 Task: Navigate through the corridors of the Museum of Natural History to the Hayden Planetarium.
Action: Mouse moved to (221, 343)
Screenshot: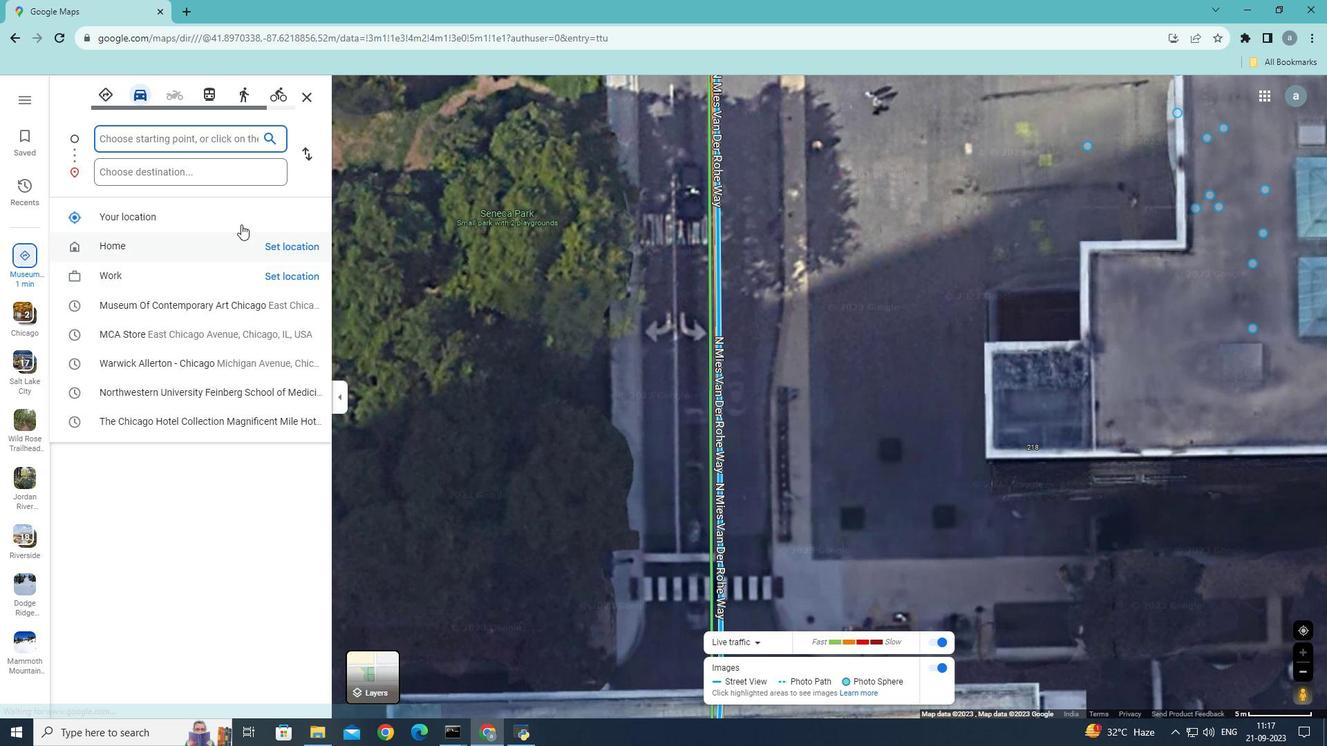 
Action: Mouse pressed left at (221, 343)
Screenshot: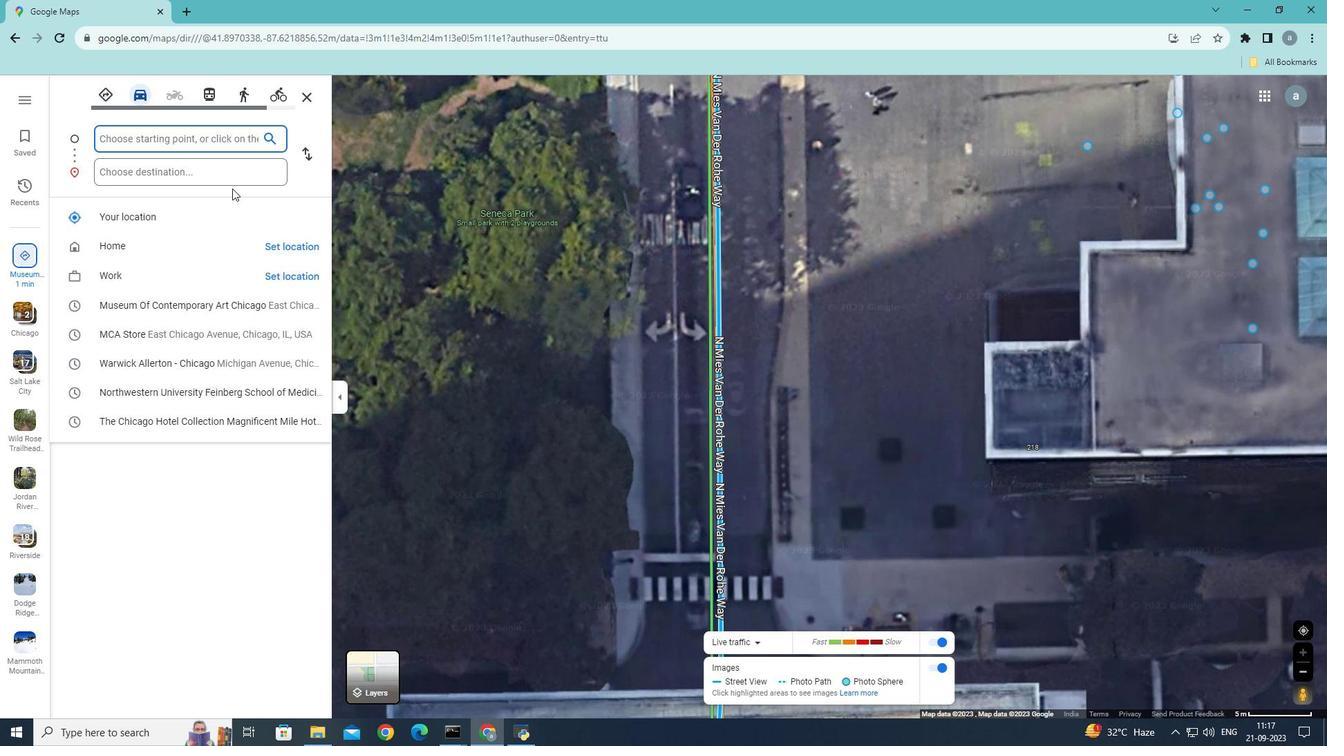 
Action: Mouse moved to (140, 134)
Screenshot: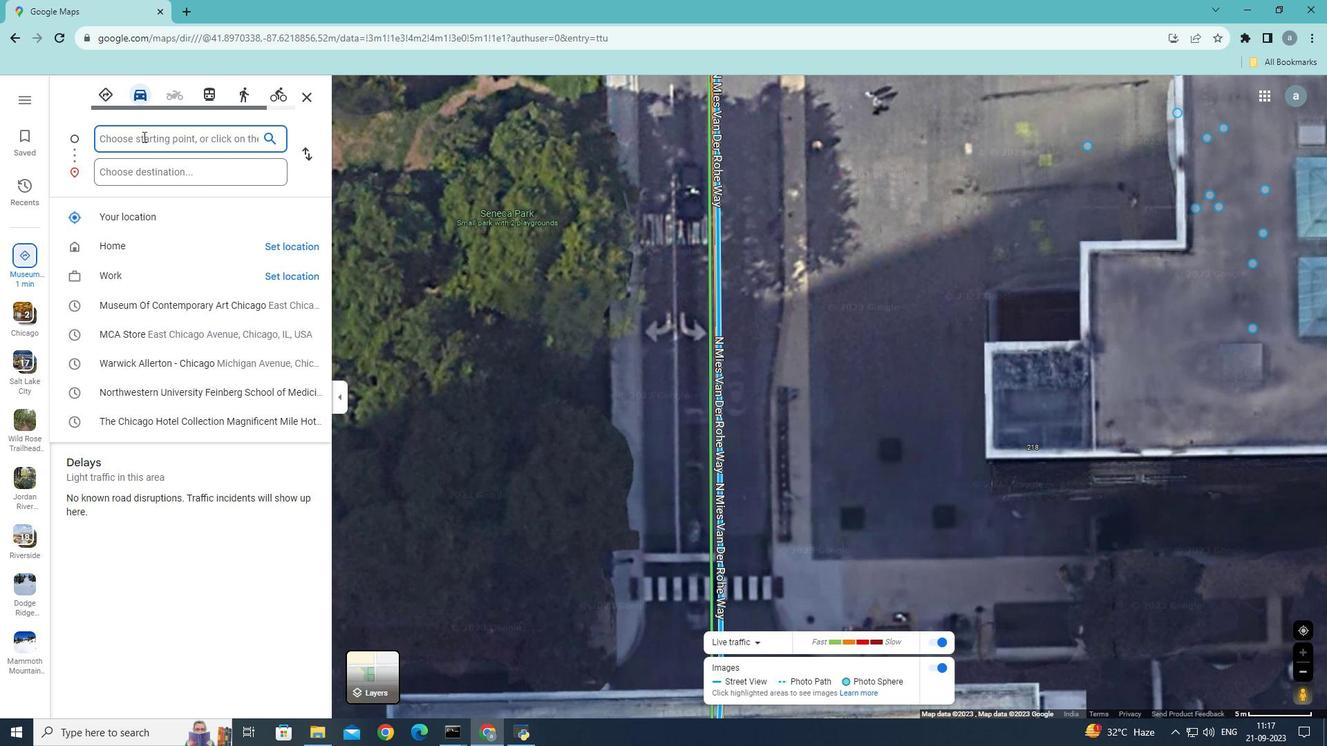 
Action: Mouse pressed left at (140, 134)
Screenshot: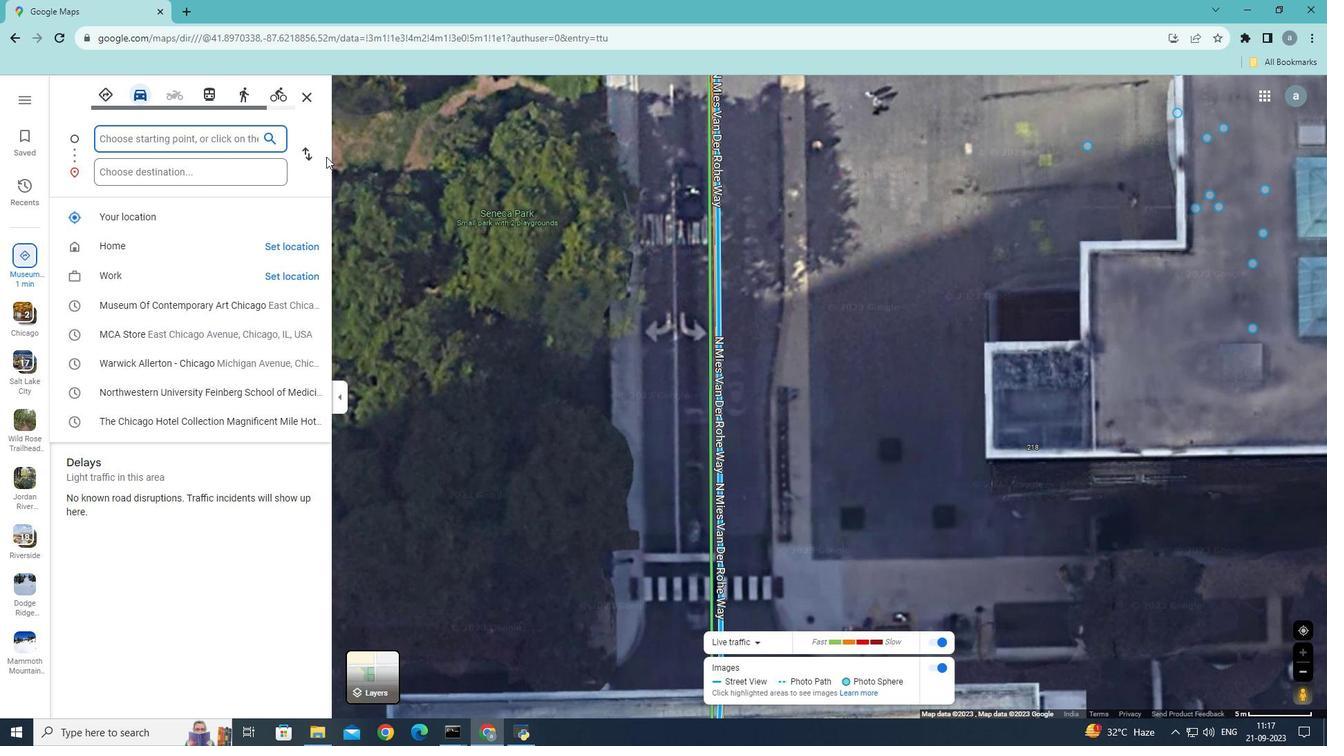 
Action: Mouse moved to (323, 154)
Screenshot: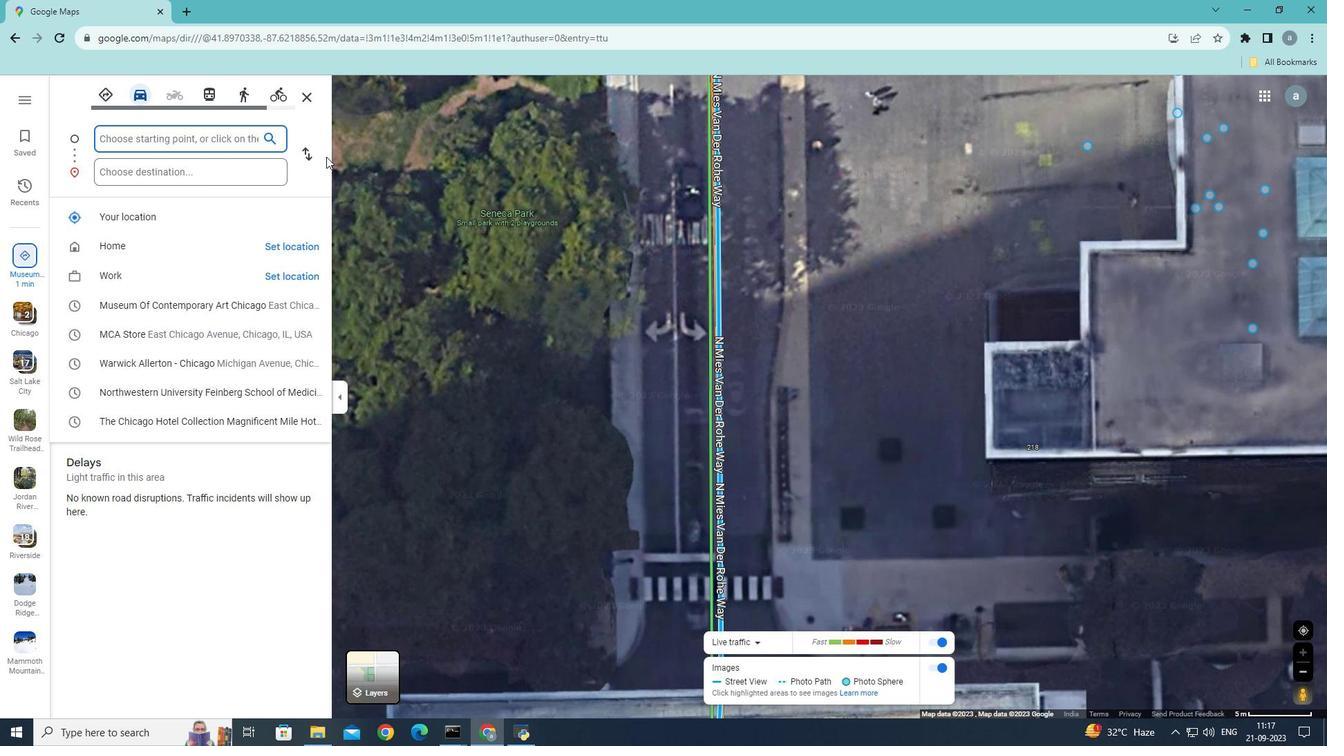 
Action: Key pressed <Key.shift>Museum<Key.space>of<Key.space><Key.shift>Natural
Screenshot: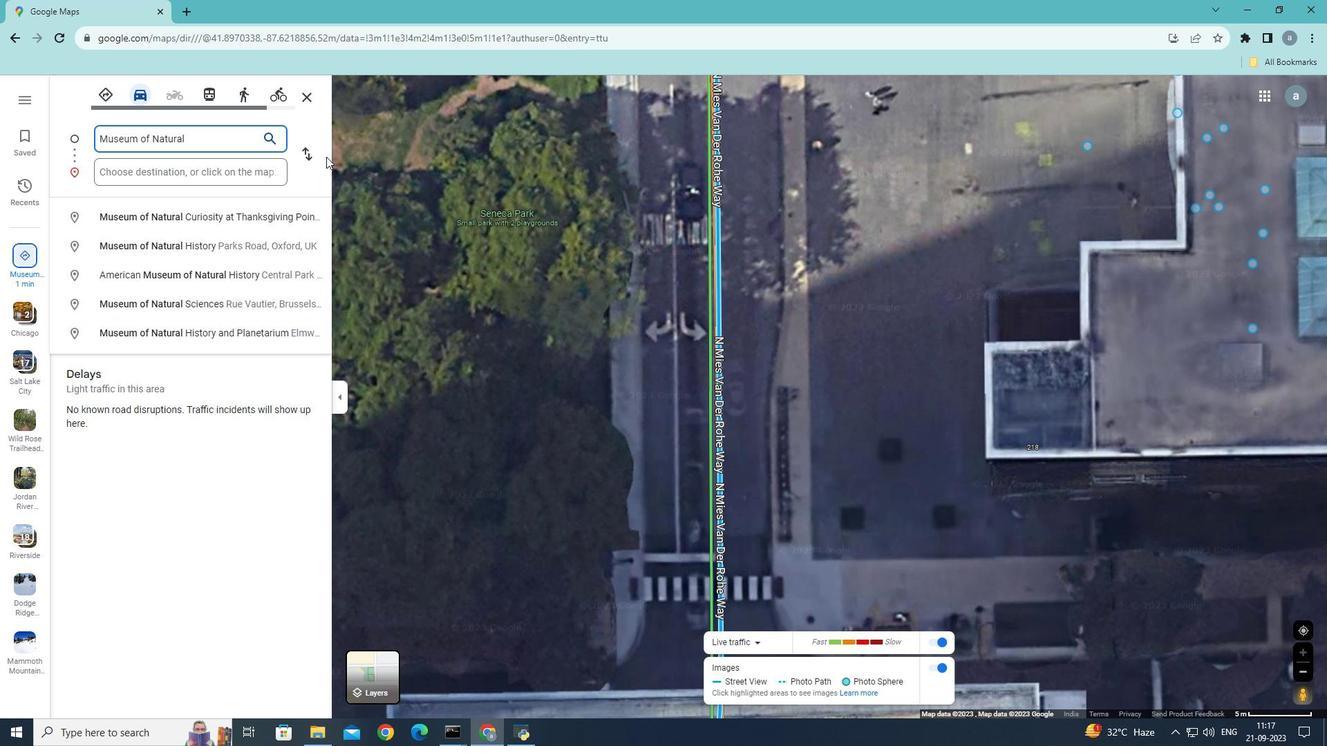 
Action: Mouse moved to (223, 243)
Screenshot: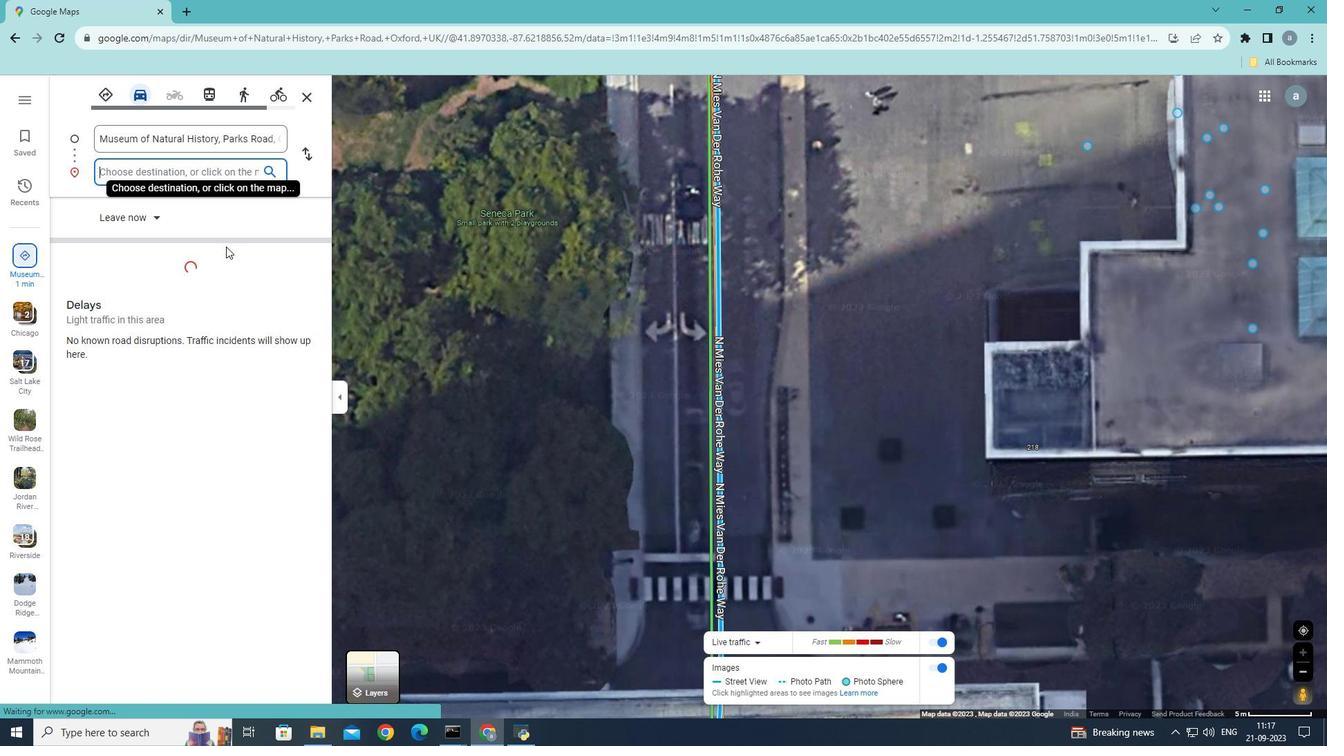 
Action: Mouse pressed left at (223, 243)
Screenshot: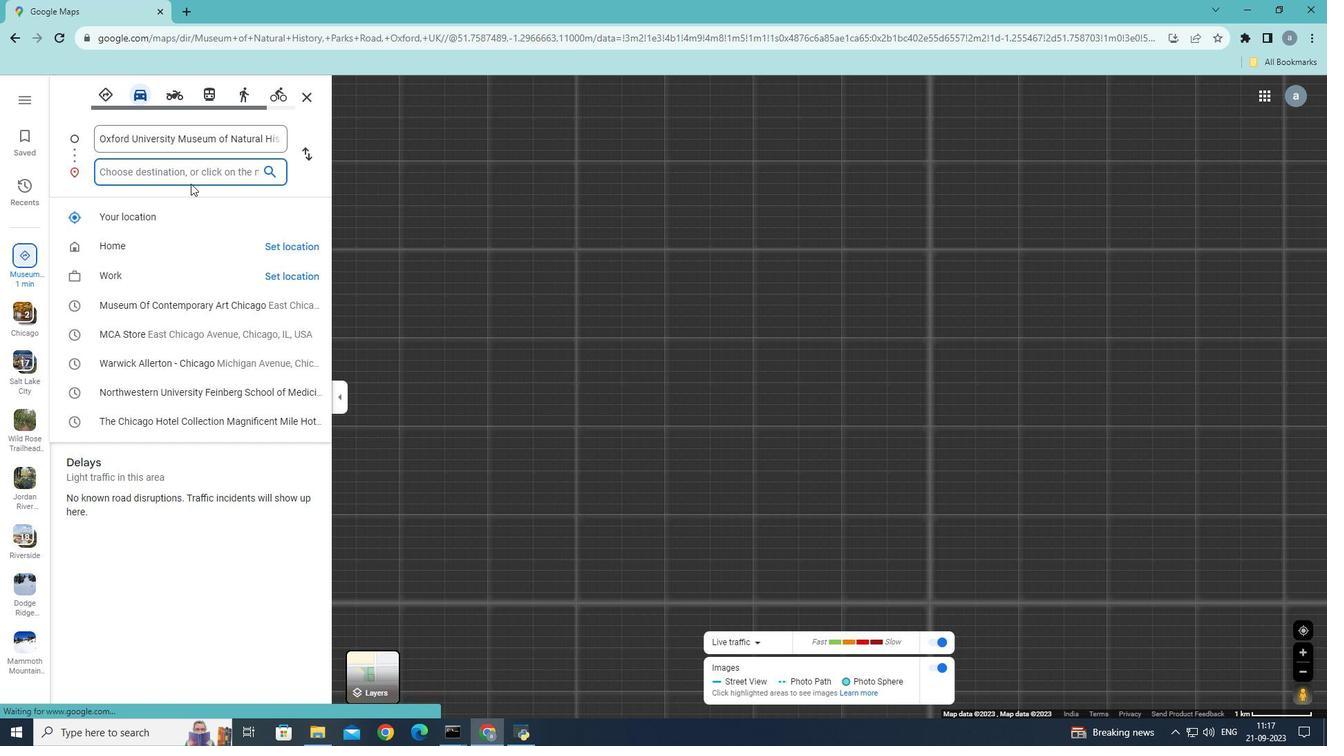
Action: Mouse moved to (148, 170)
Screenshot: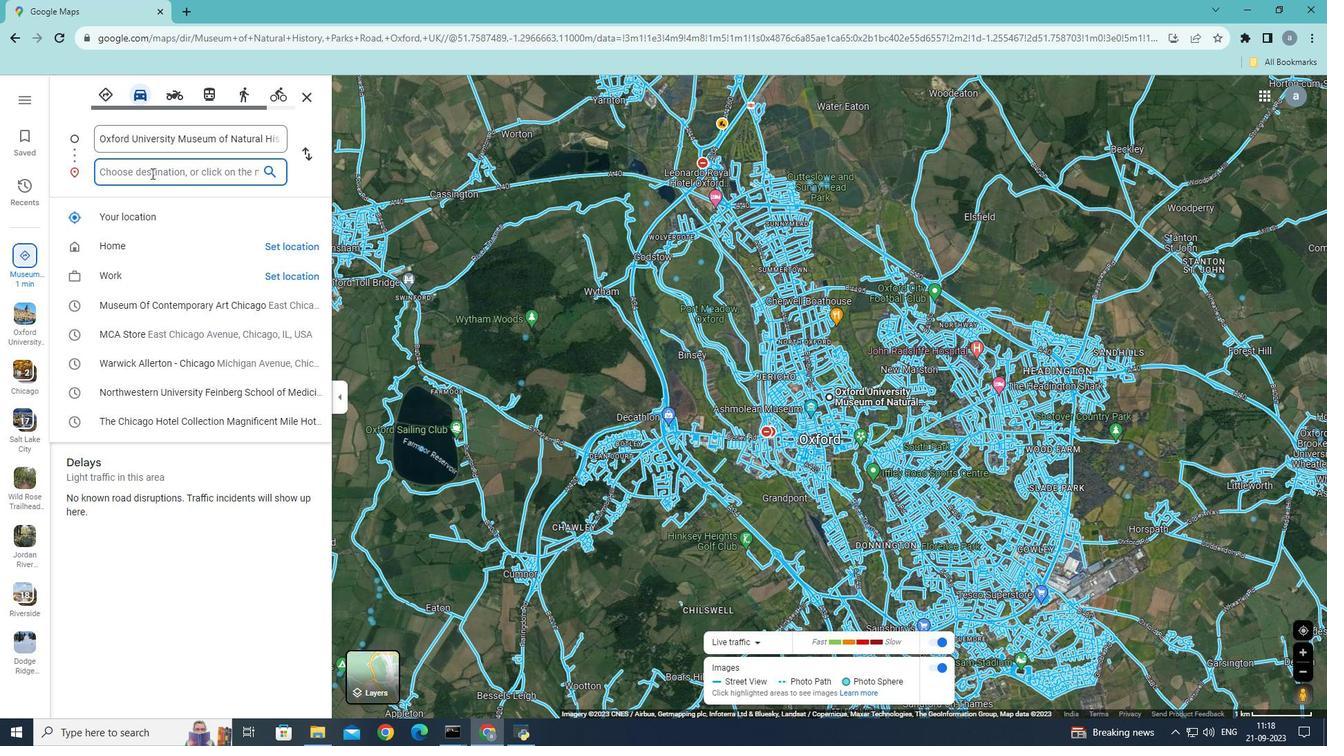 
Action: Mouse pressed left at (148, 170)
Screenshot: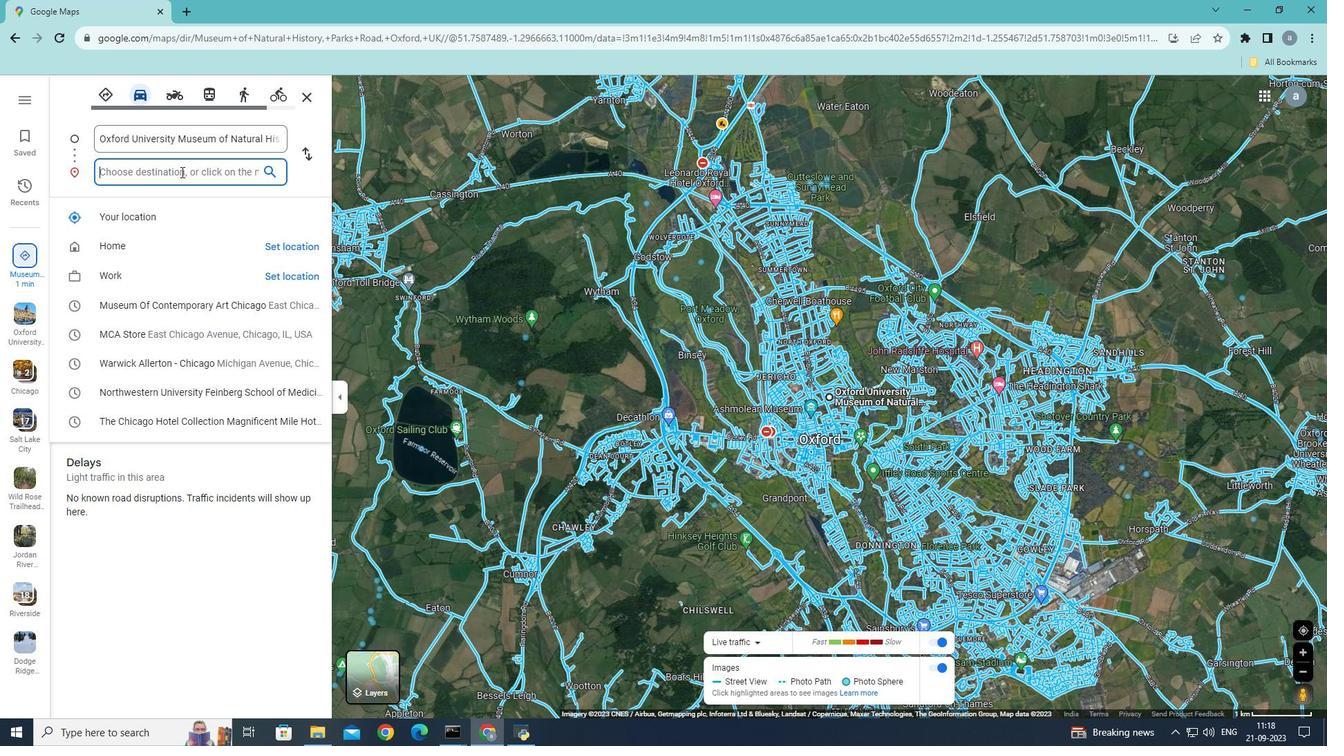 
Action: Mouse moved to (178, 169)
Screenshot: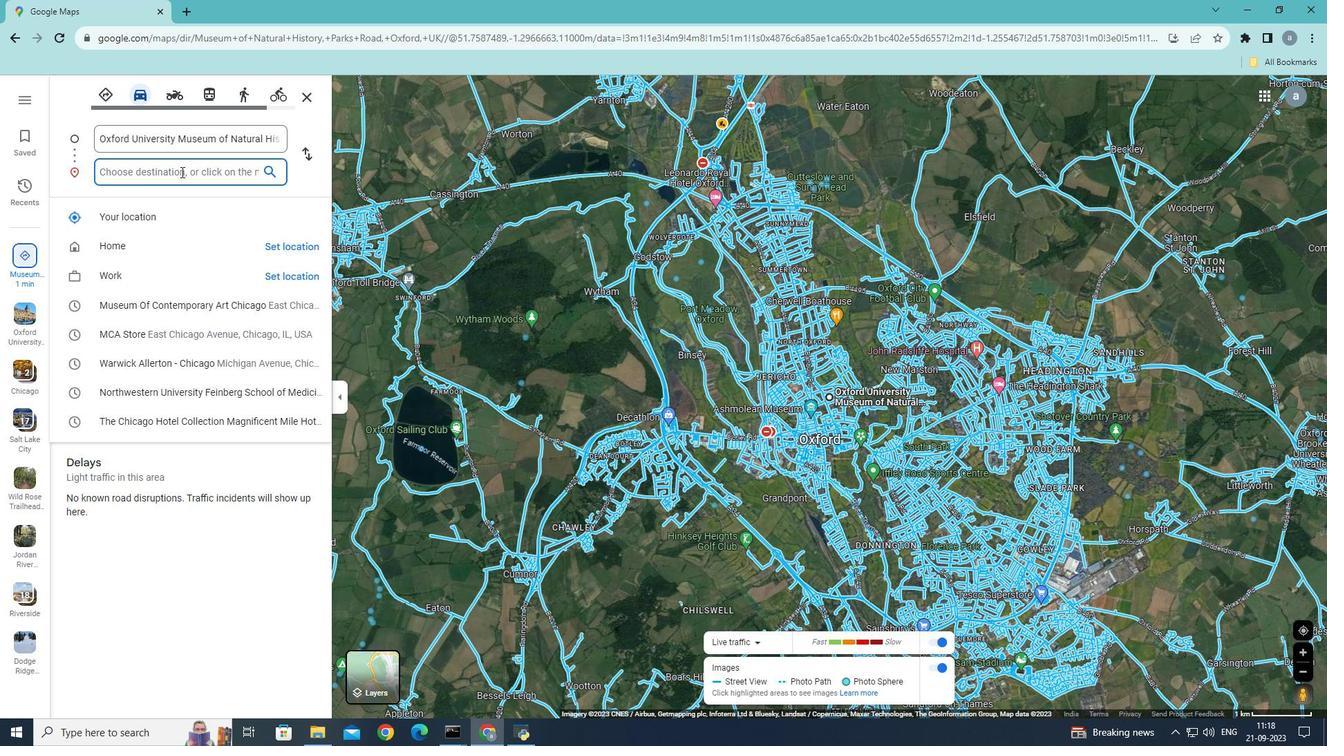 
Action: Key pressed <Key.shift><Key.shift><Key.shift><Key.shift><Key.shift><Key.shift>Hayden<Key.space>planetarium
Screenshot: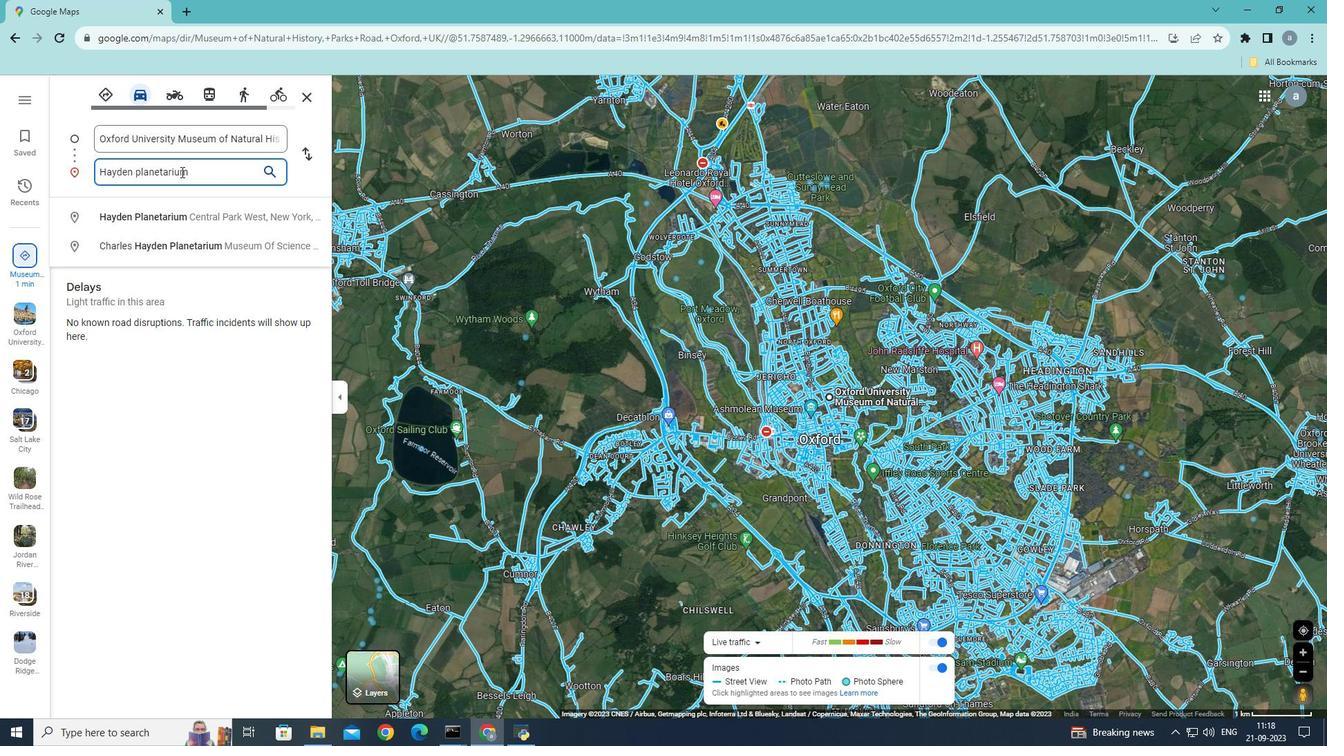 
Action: Mouse moved to (187, 217)
Screenshot: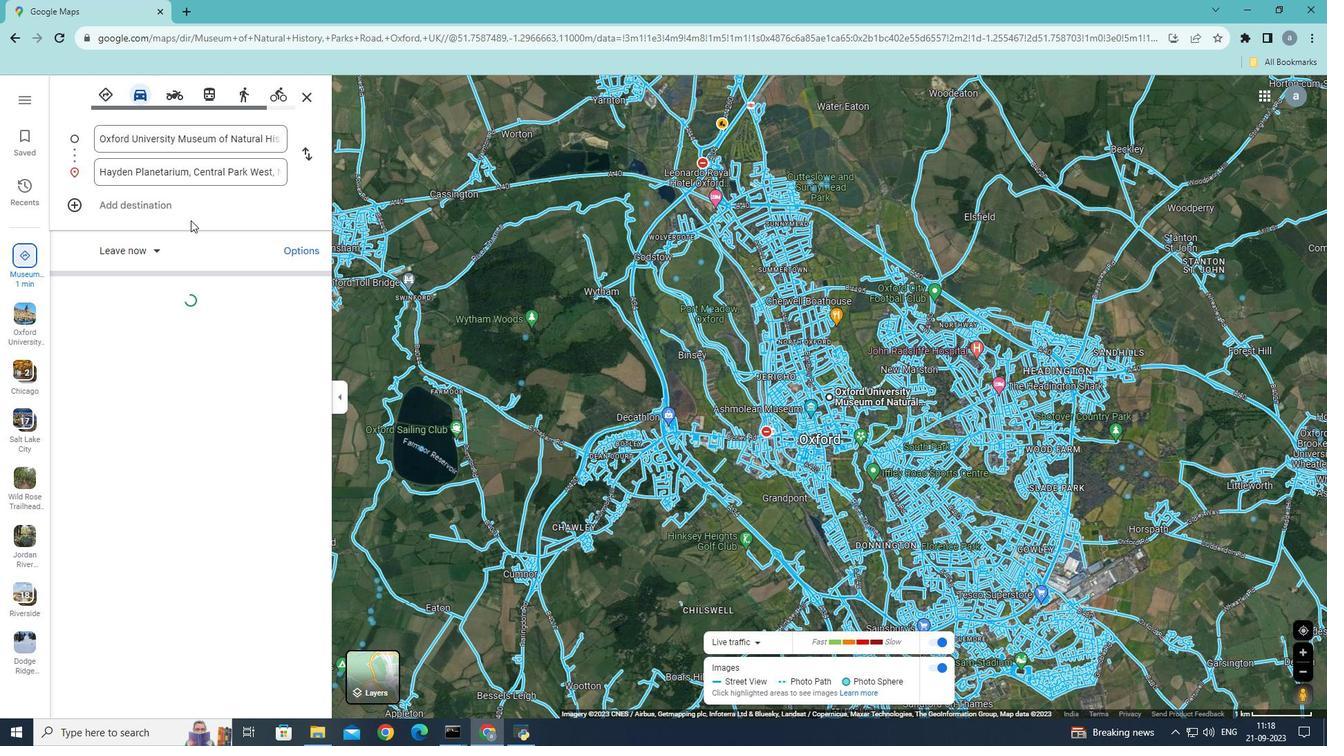 
Action: Mouse pressed left at (187, 217)
Screenshot: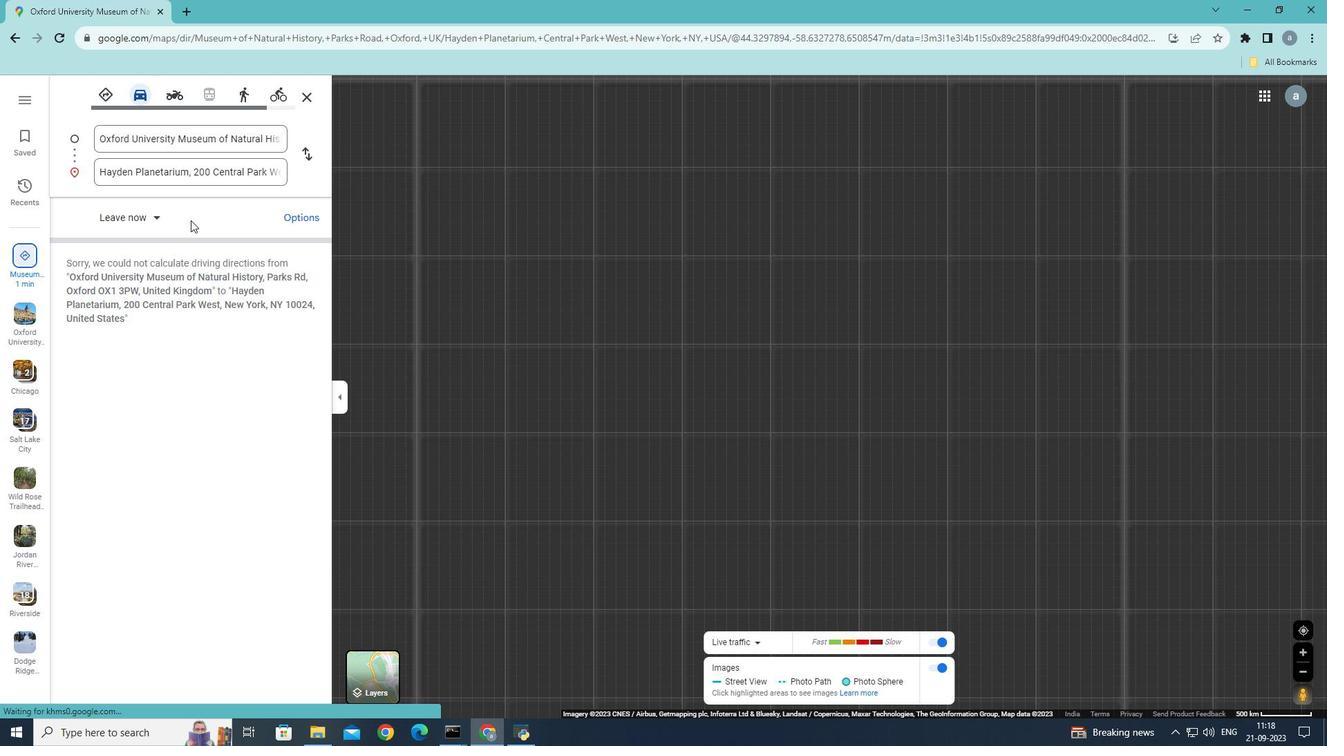 
Action: Mouse moved to (447, 283)
Screenshot: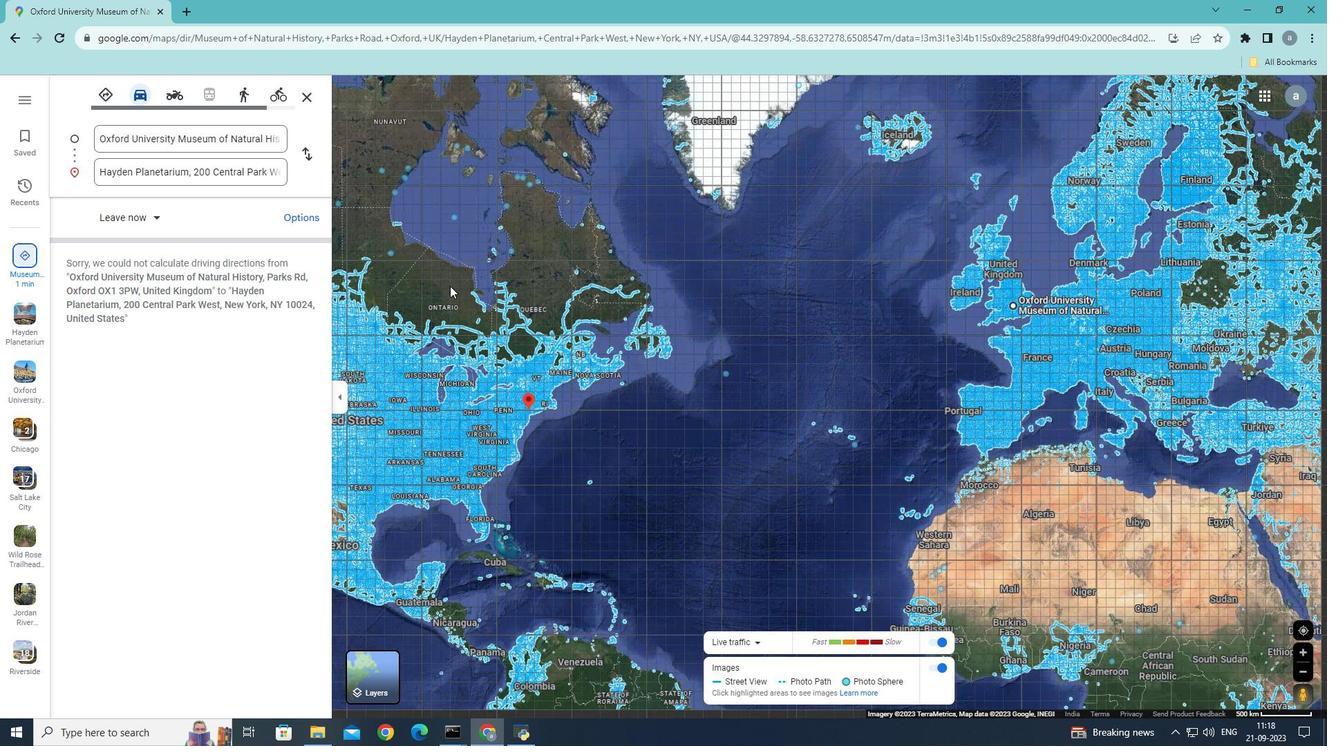 
Action: Mouse scrolled (447, 282) with delta (0, 0)
Screenshot: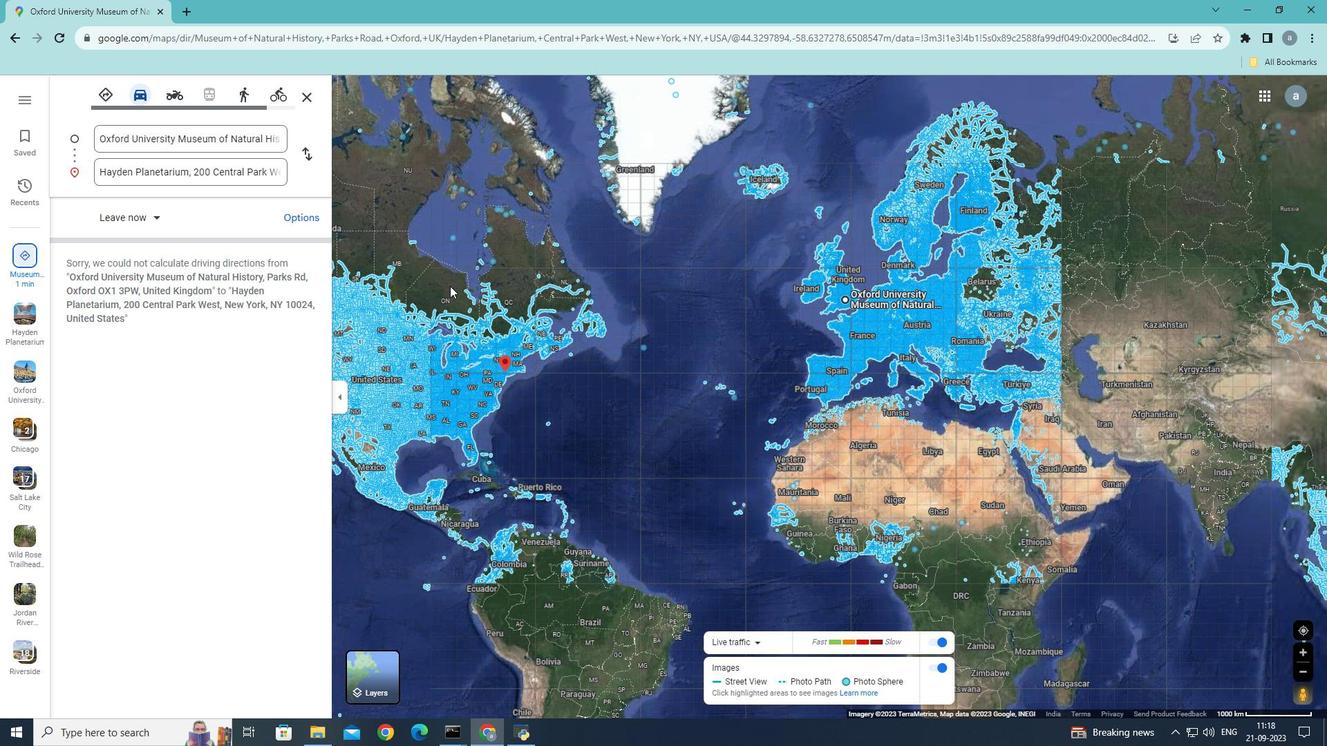 
Action: Mouse scrolled (447, 282) with delta (0, 0)
Screenshot: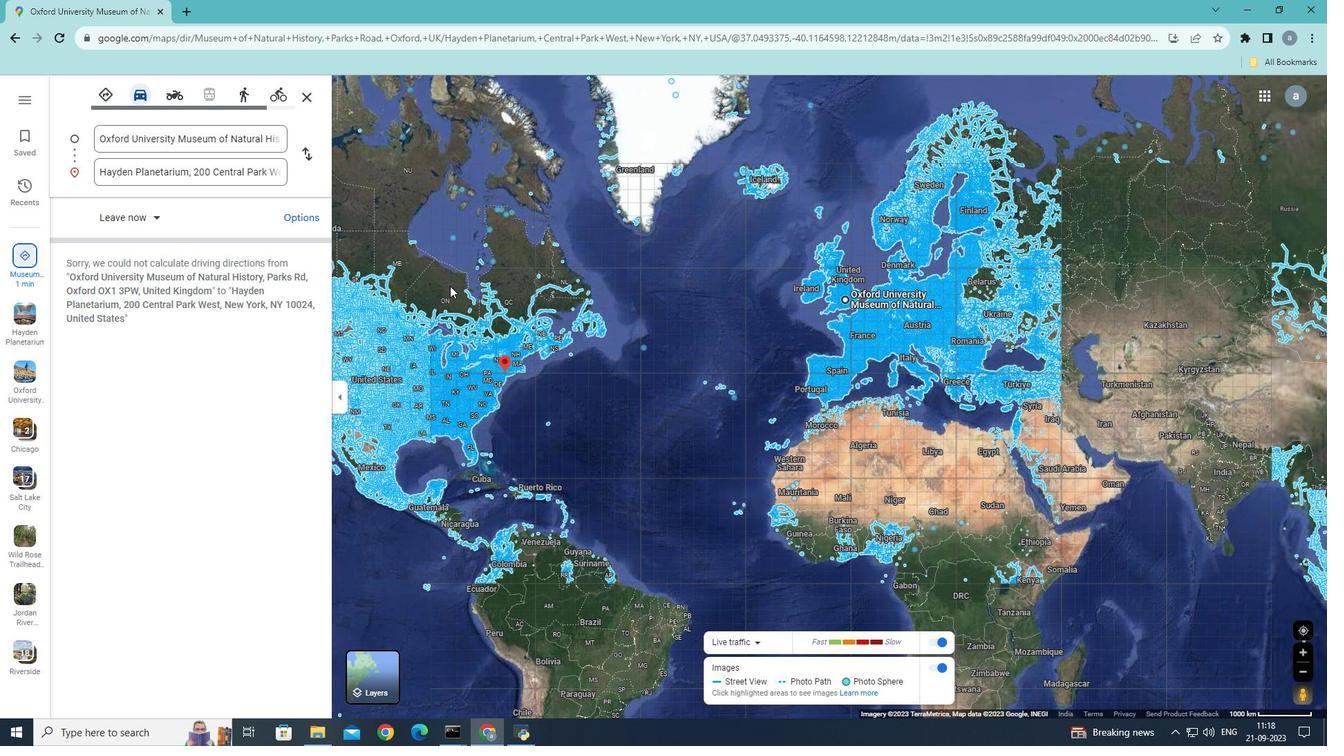 
Action: Mouse scrolled (447, 282) with delta (0, 0)
Screenshot: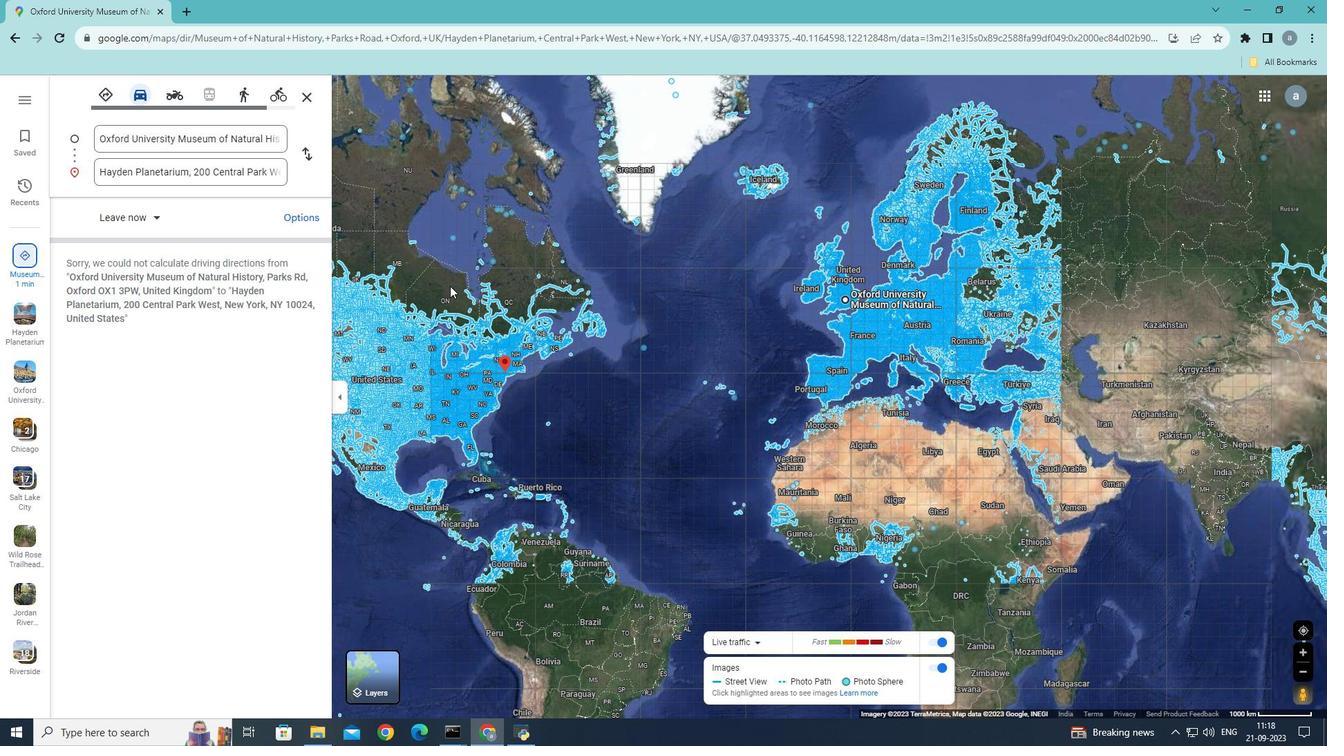 
Action: Mouse scrolled (447, 282) with delta (0, 0)
Screenshot: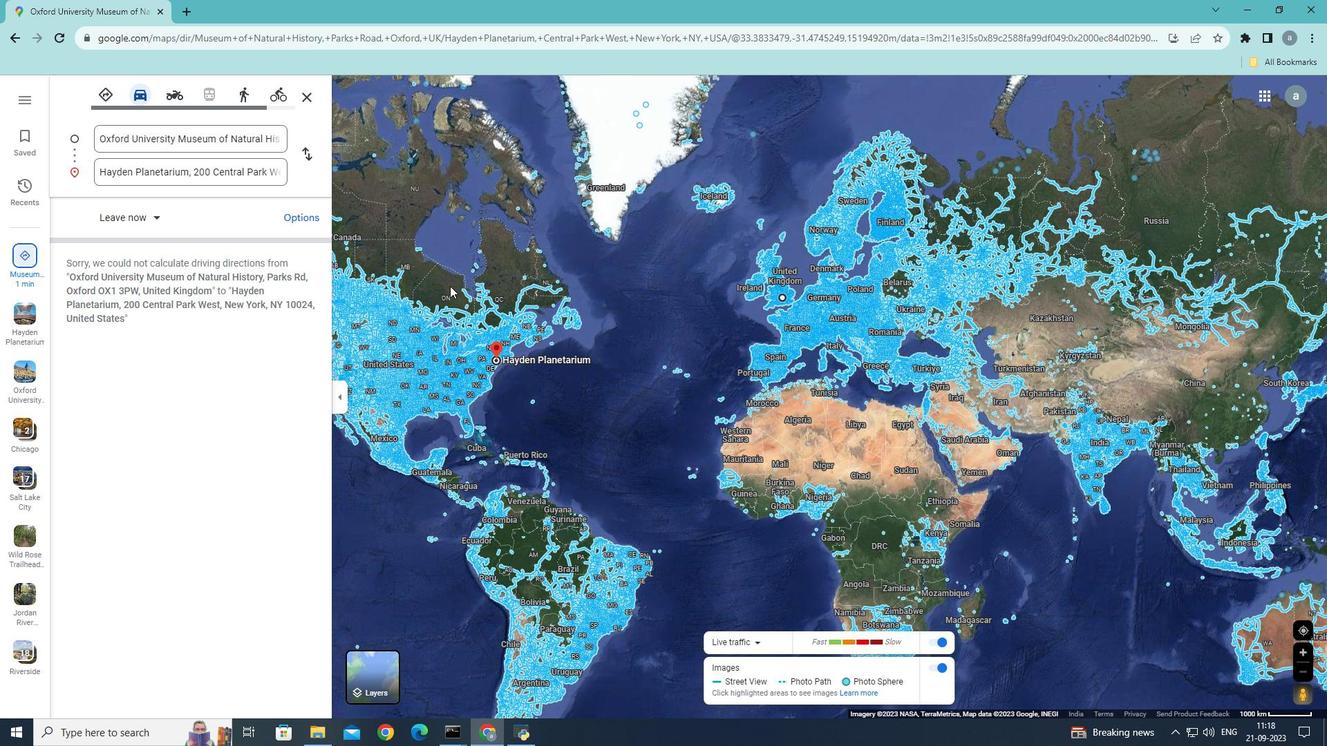 
Action: Mouse scrolled (447, 284) with delta (0, 0)
Screenshot: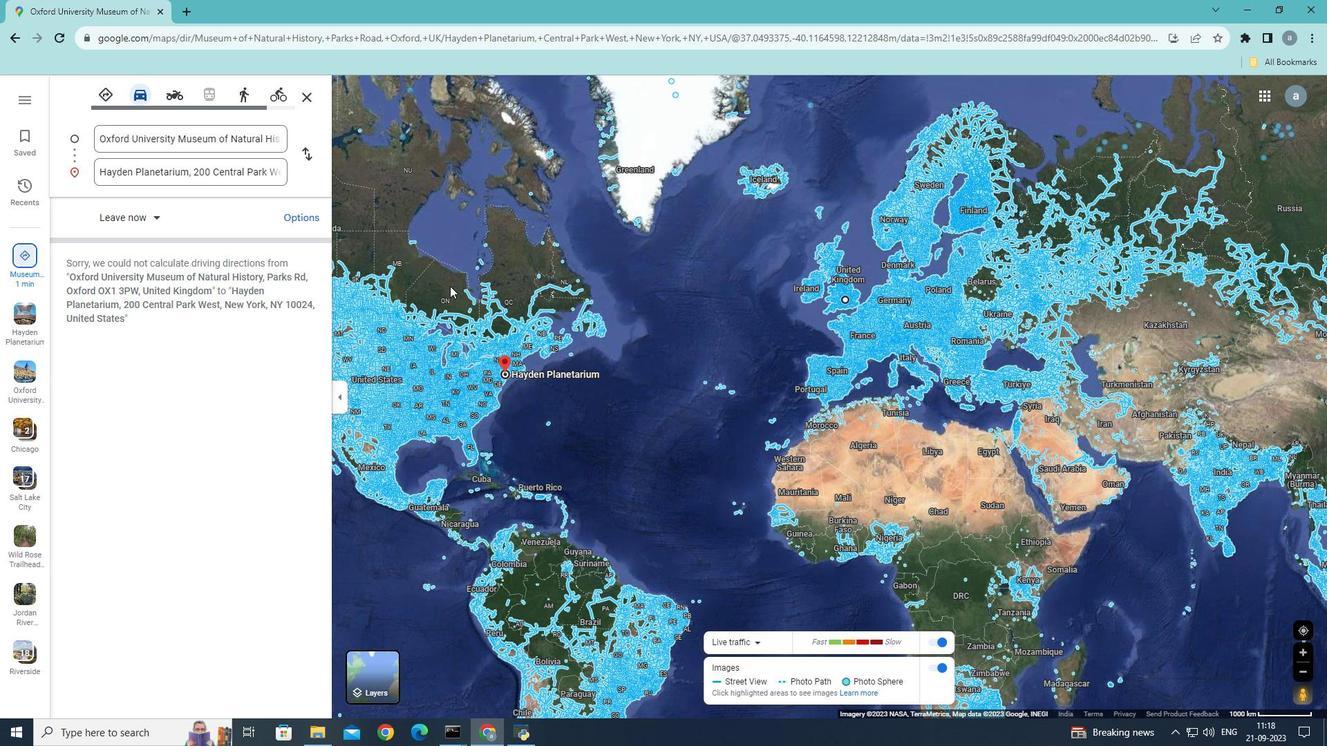 
Action: Mouse scrolled (447, 282) with delta (0, 0)
Screenshot: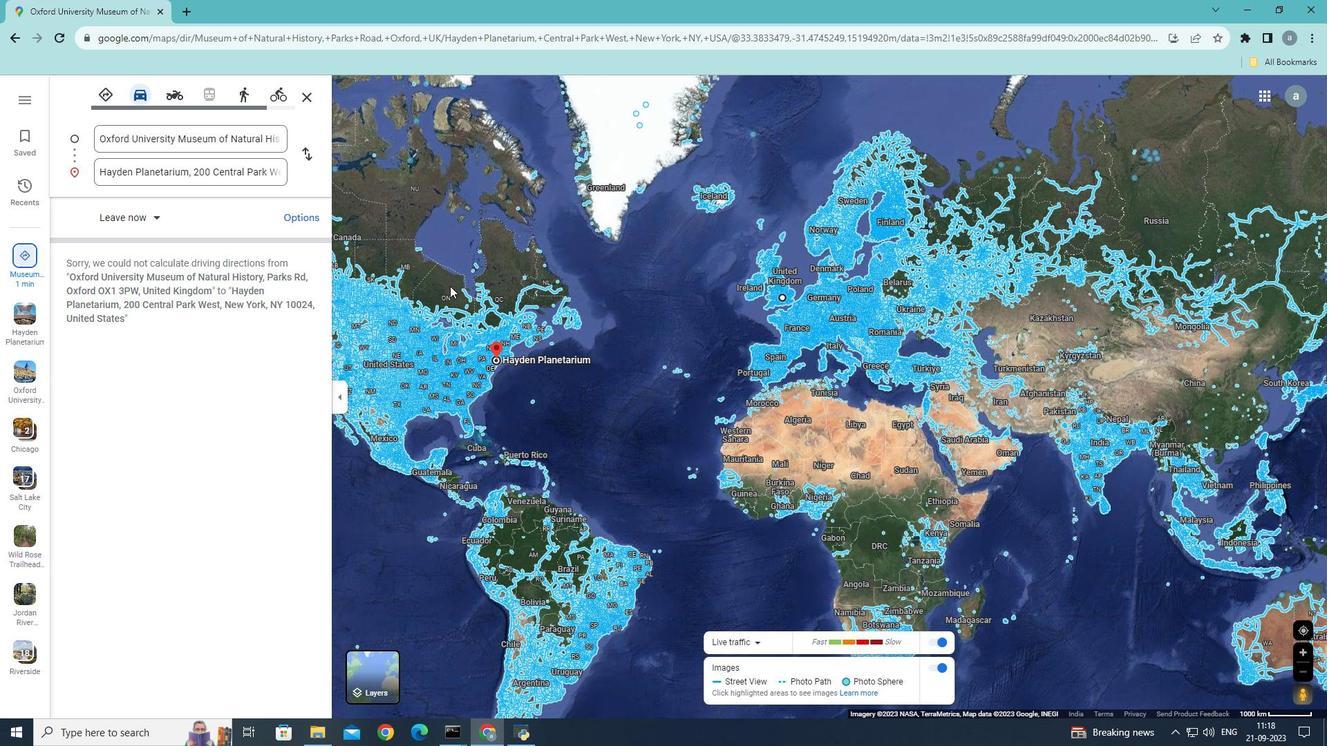 
Action: Mouse scrolled (447, 282) with delta (0, 0)
Screenshot: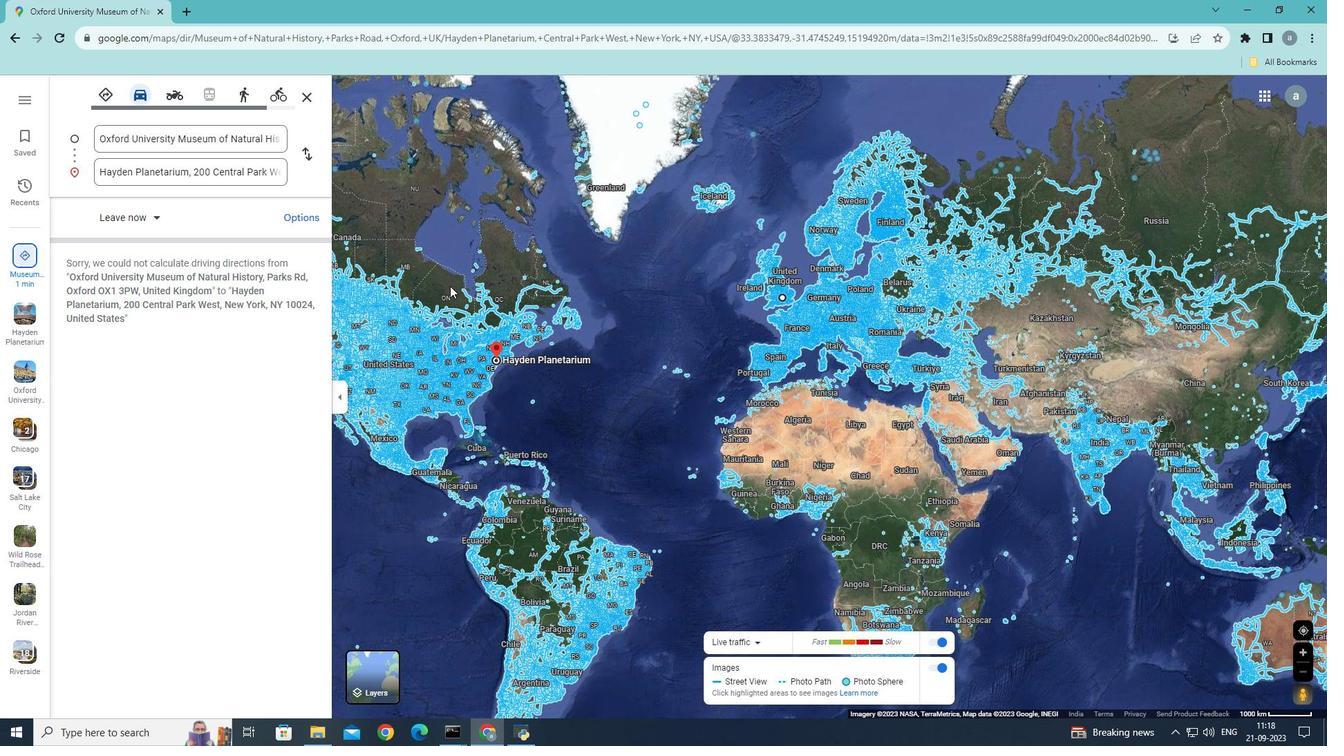 
Action: Mouse scrolled (447, 282) with delta (0, 0)
Screenshot: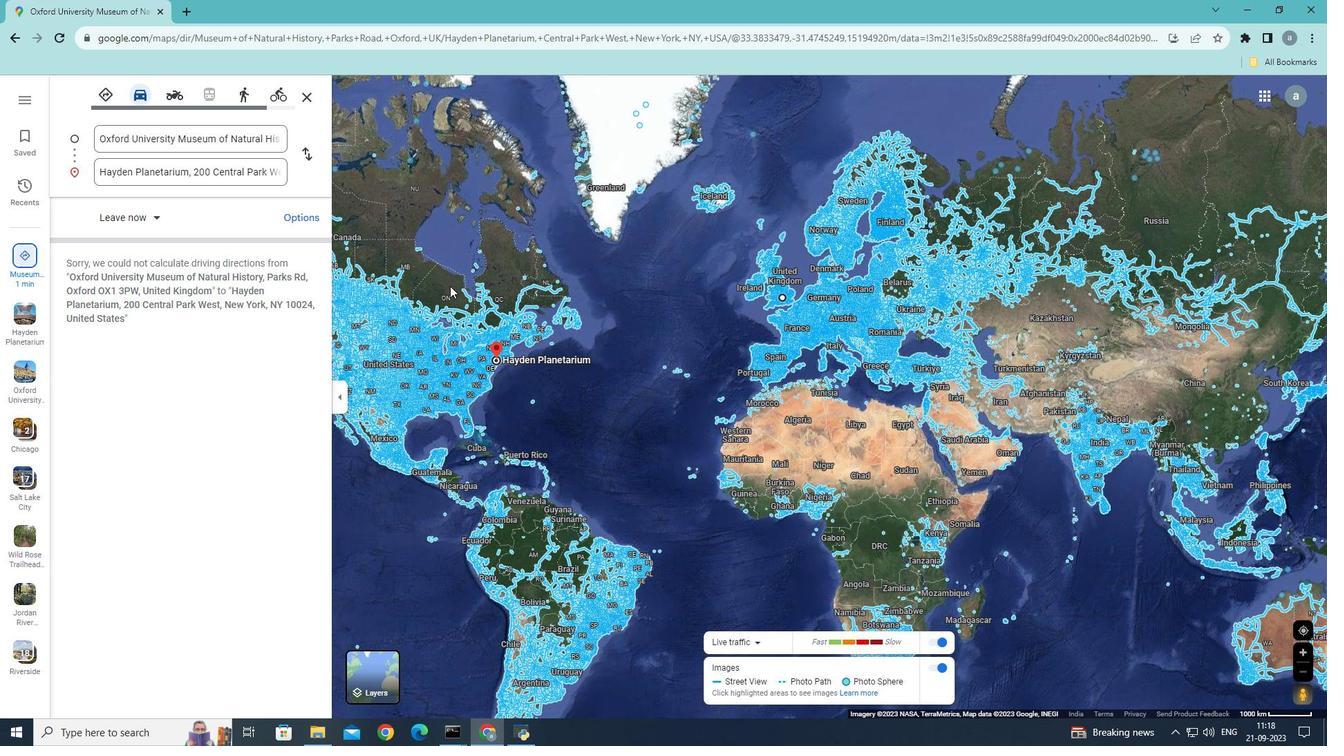 
Action: Mouse scrolled (447, 282) with delta (0, 0)
Screenshot: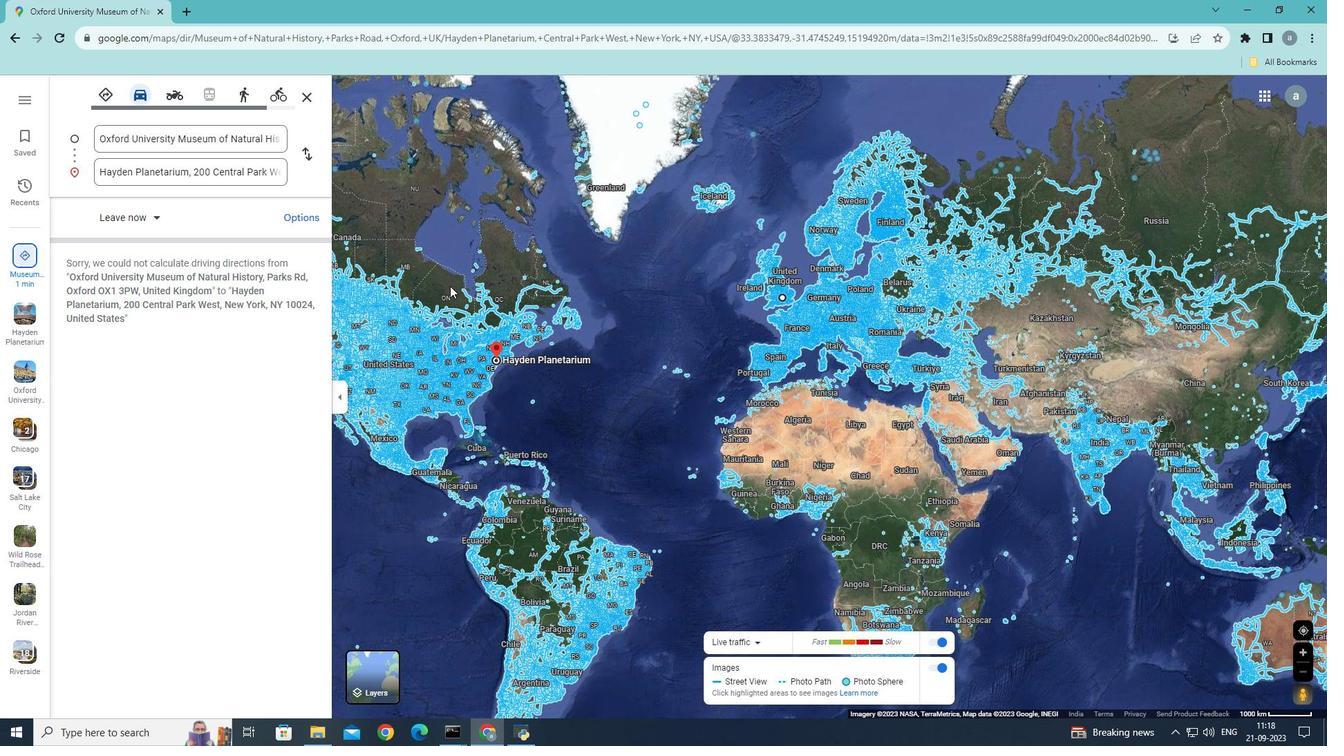 
Action: Mouse scrolled (447, 282) with delta (0, 0)
Screenshot: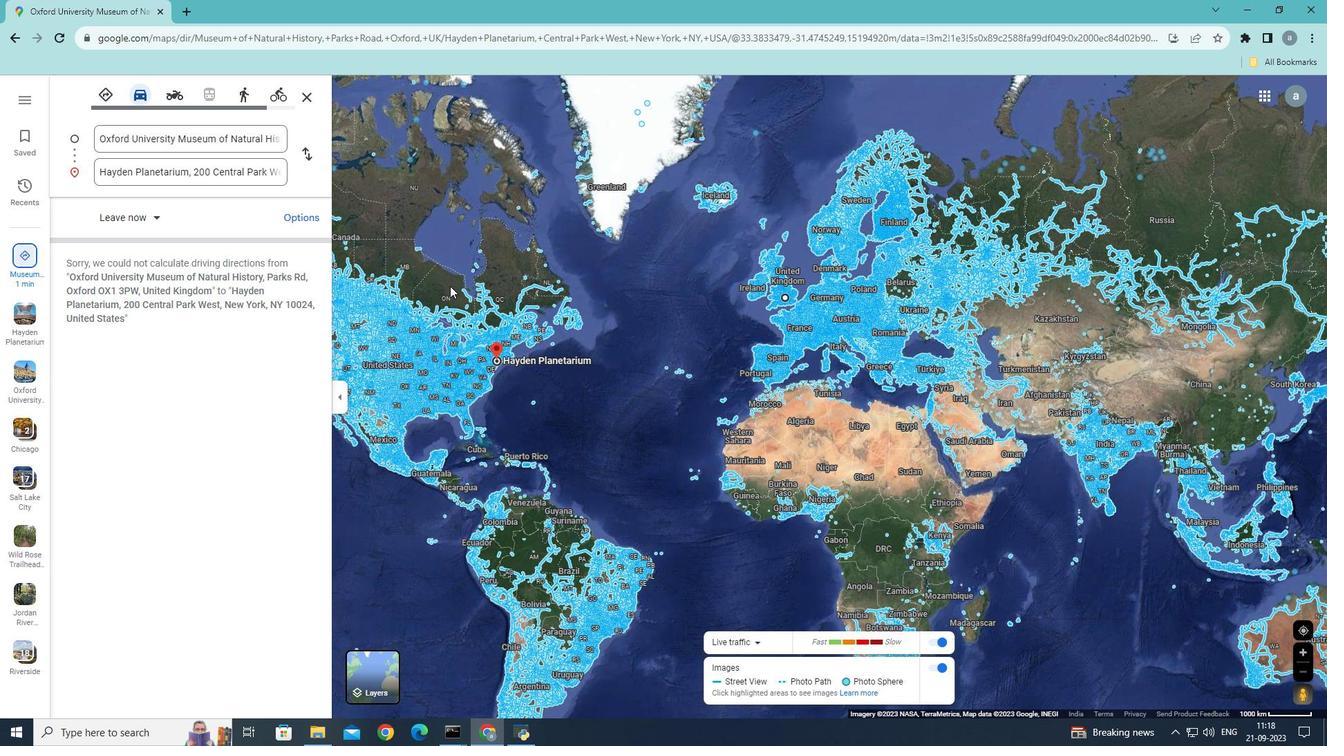 
Action: Mouse scrolled (447, 282) with delta (0, 0)
Screenshot: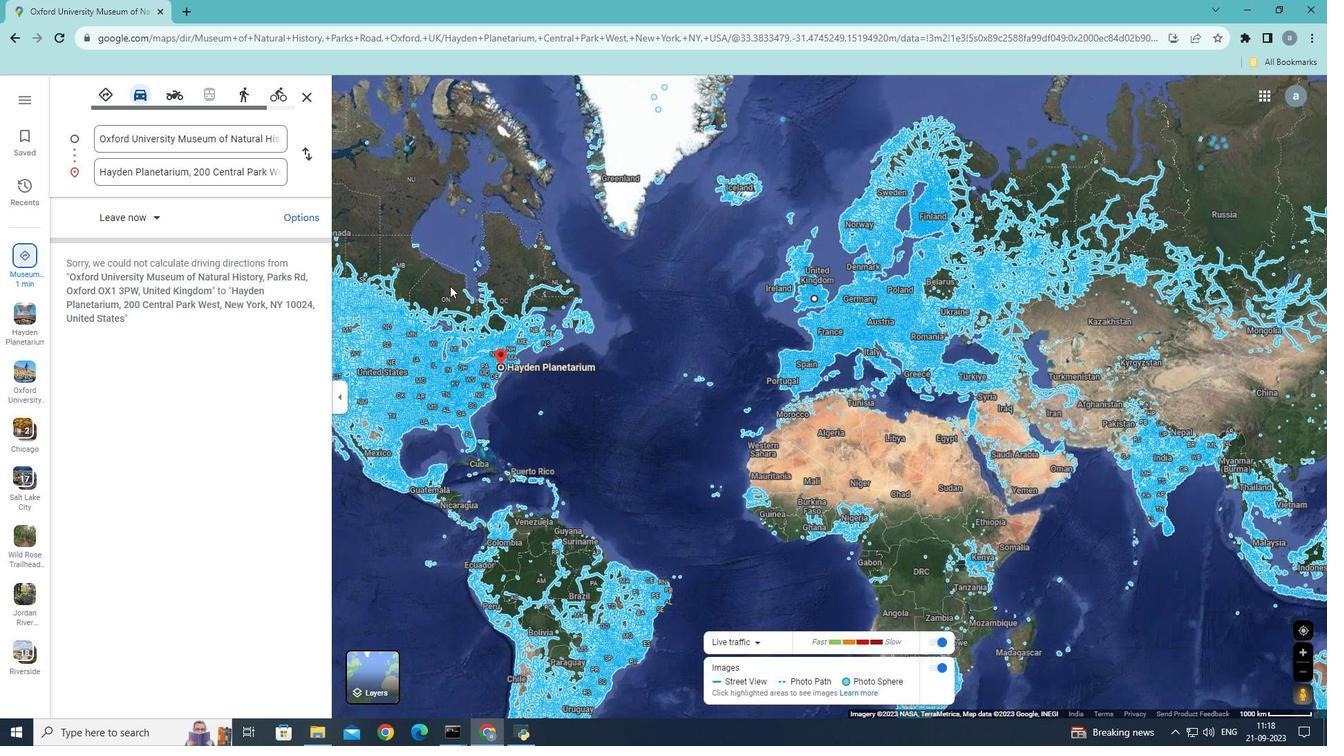 
Action: Mouse scrolled (447, 282) with delta (0, 0)
Screenshot: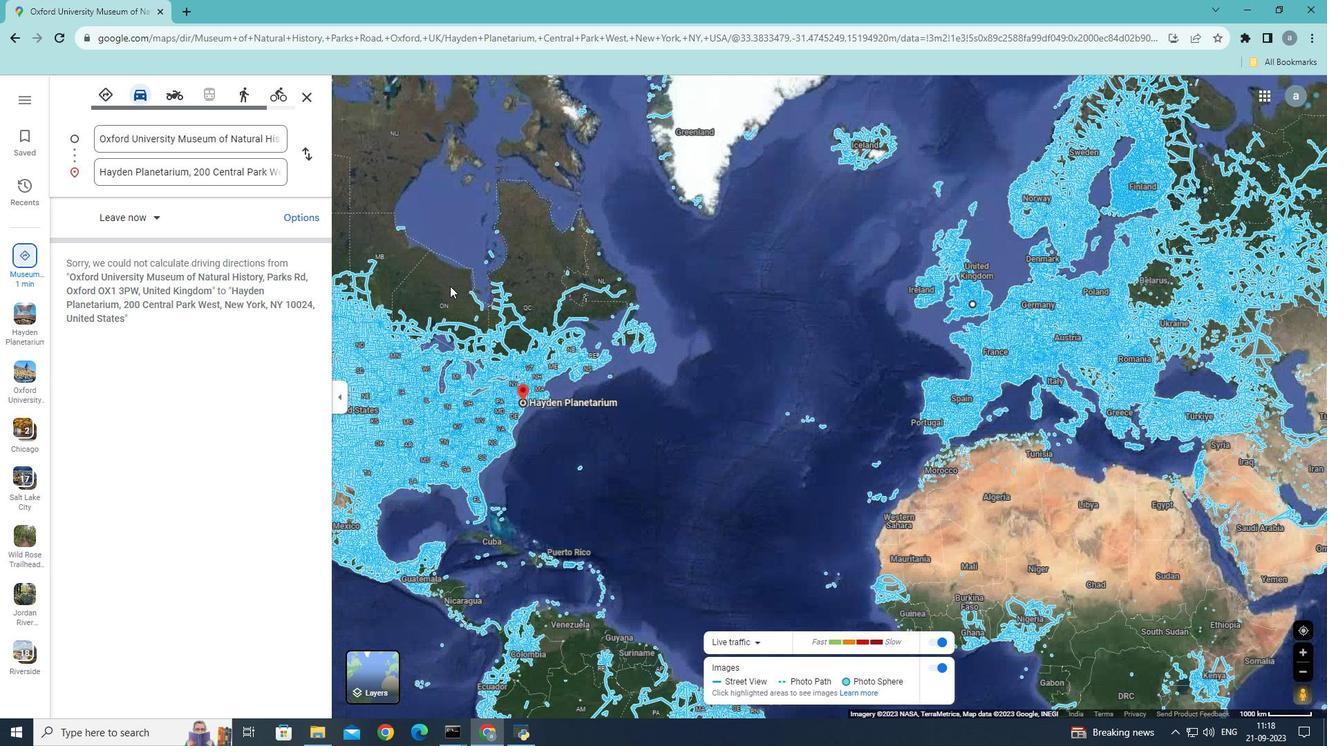 
Action: Mouse scrolled (447, 284) with delta (0, 0)
Screenshot: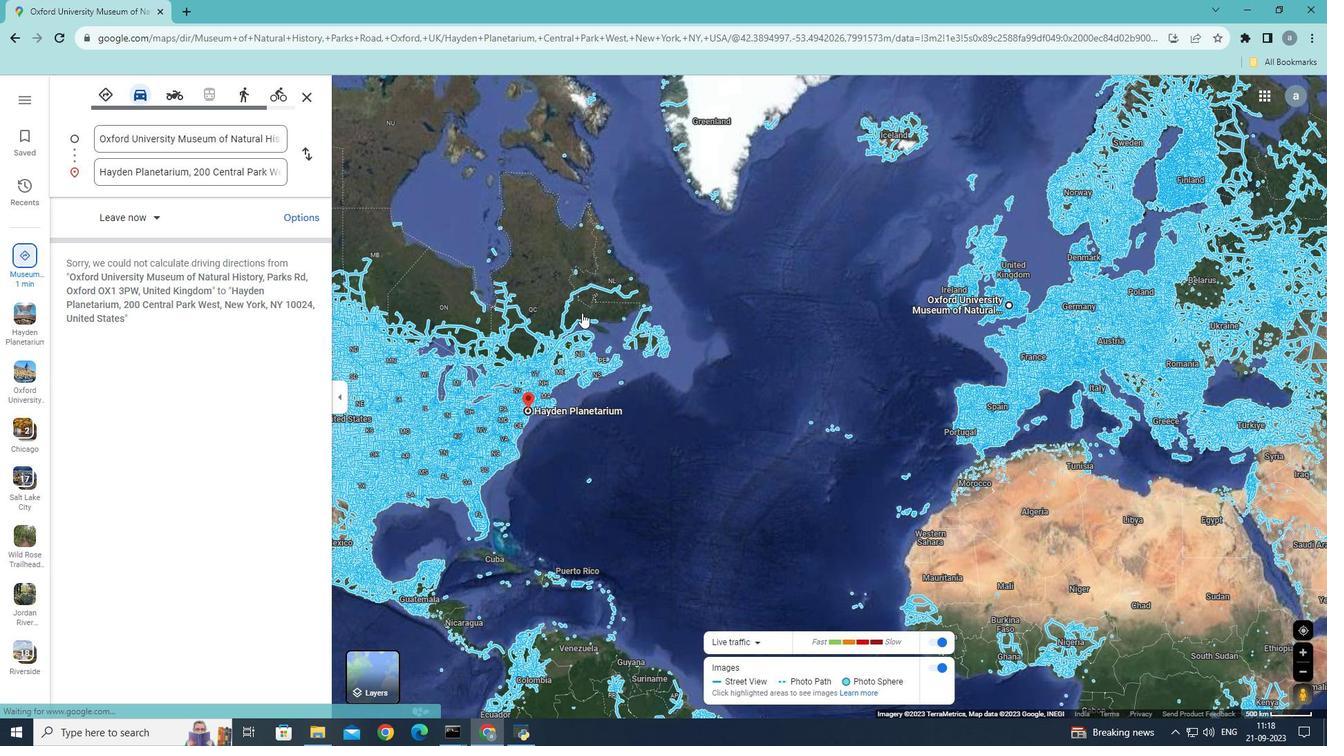 
Action: Mouse scrolled (447, 284) with delta (0, 0)
Screenshot: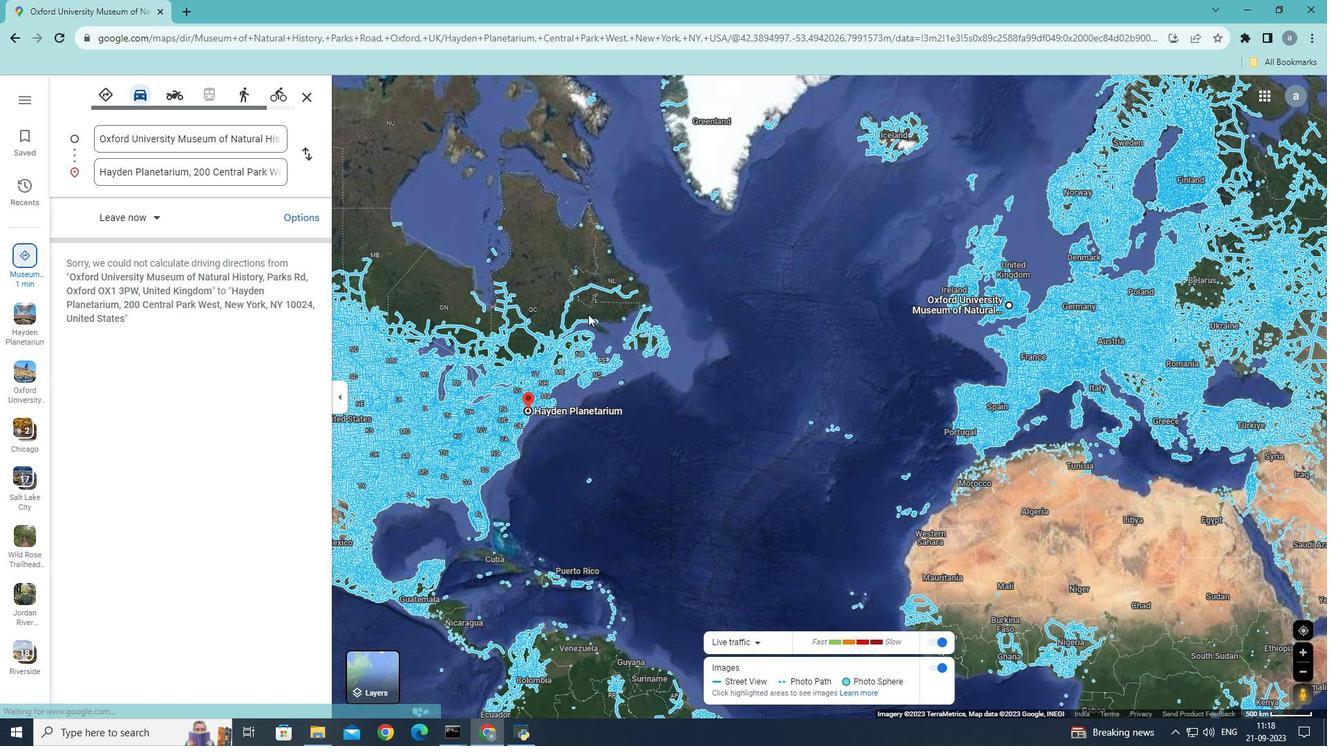
Action: Mouse scrolled (447, 284) with delta (0, 0)
Screenshot: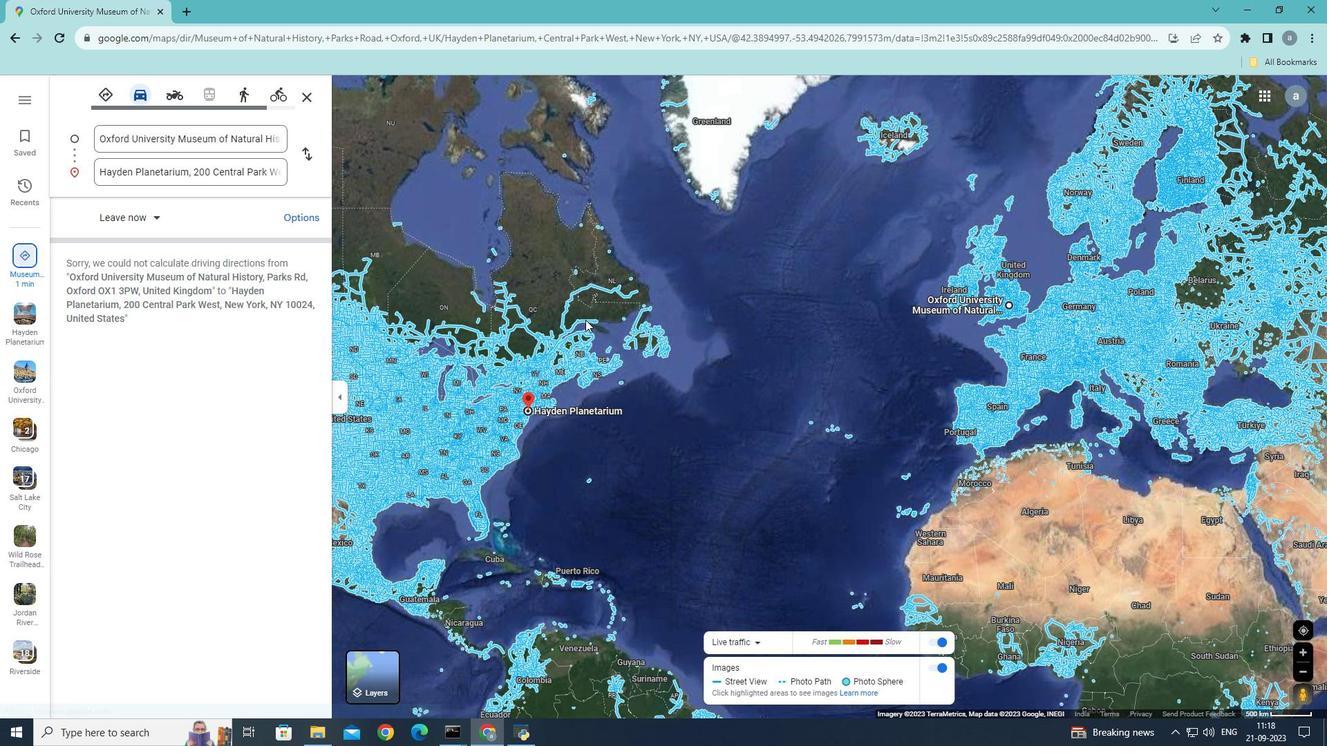 
Action: Mouse moved to (96, 91)
Screenshot: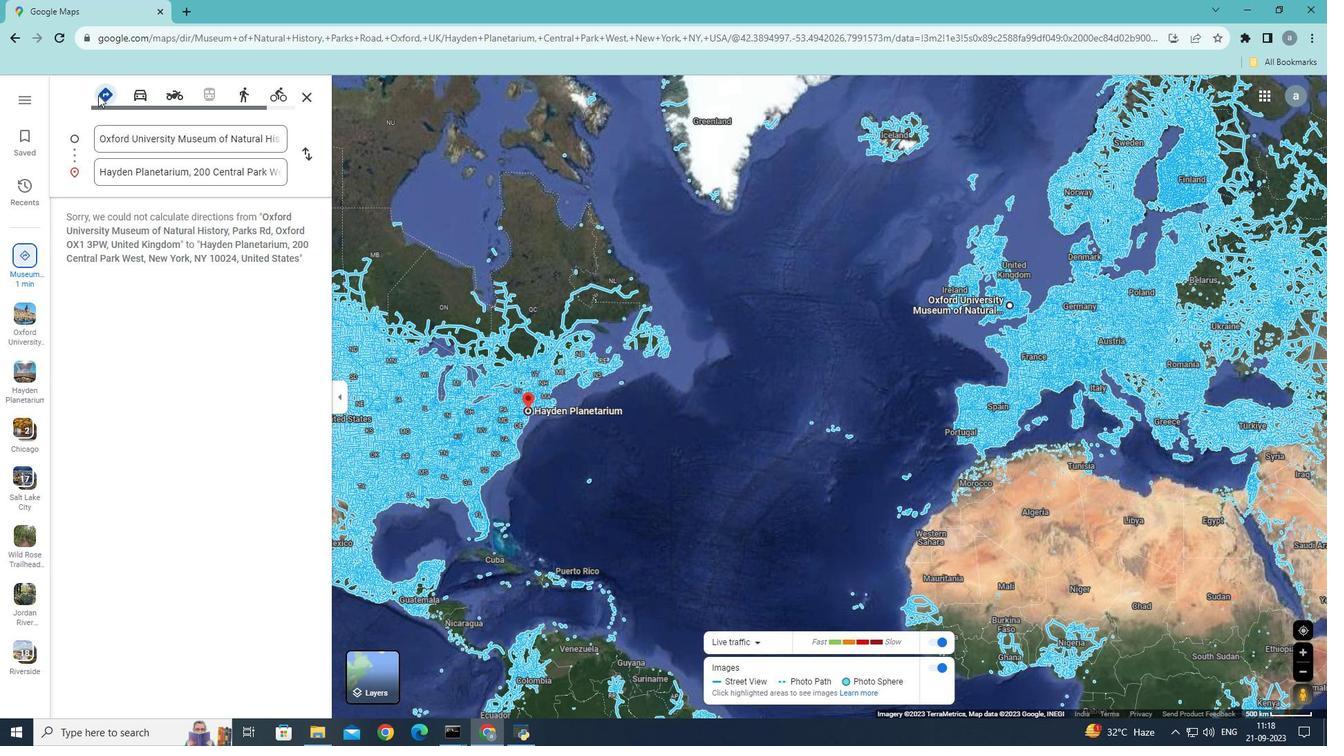 
Action: Mouse pressed left at (96, 91)
Screenshot: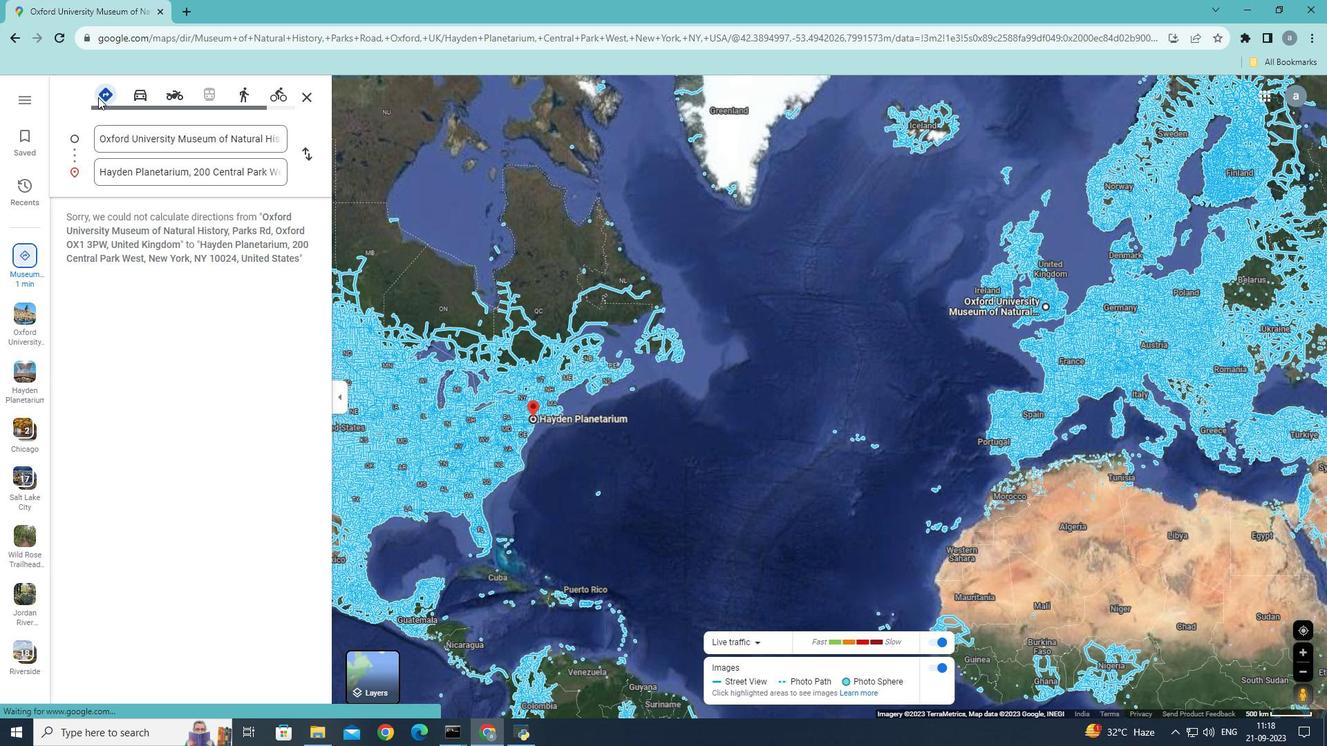 
Action: Mouse moved to (666, 332)
Screenshot: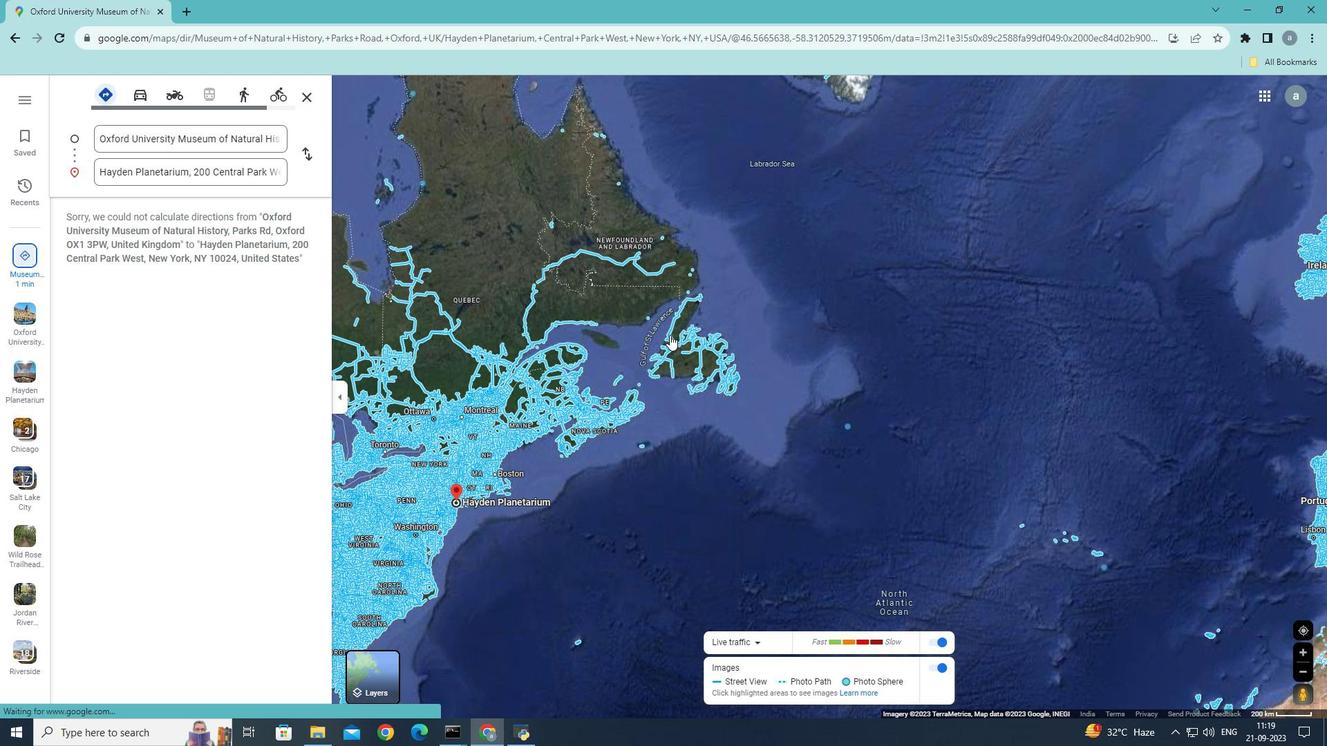 
Action: Mouse scrolled (666, 333) with delta (0, 0)
Screenshot: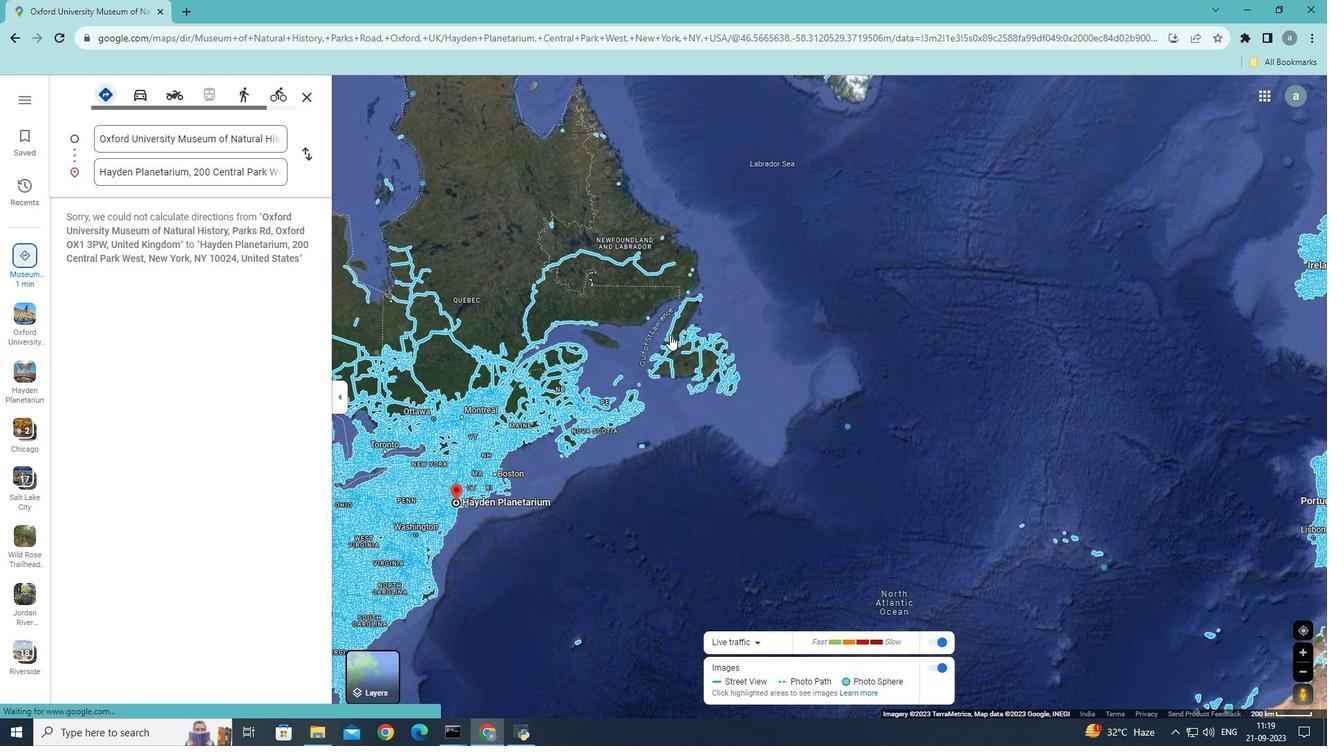 
Action: Mouse scrolled (666, 333) with delta (0, 0)
Screenshot: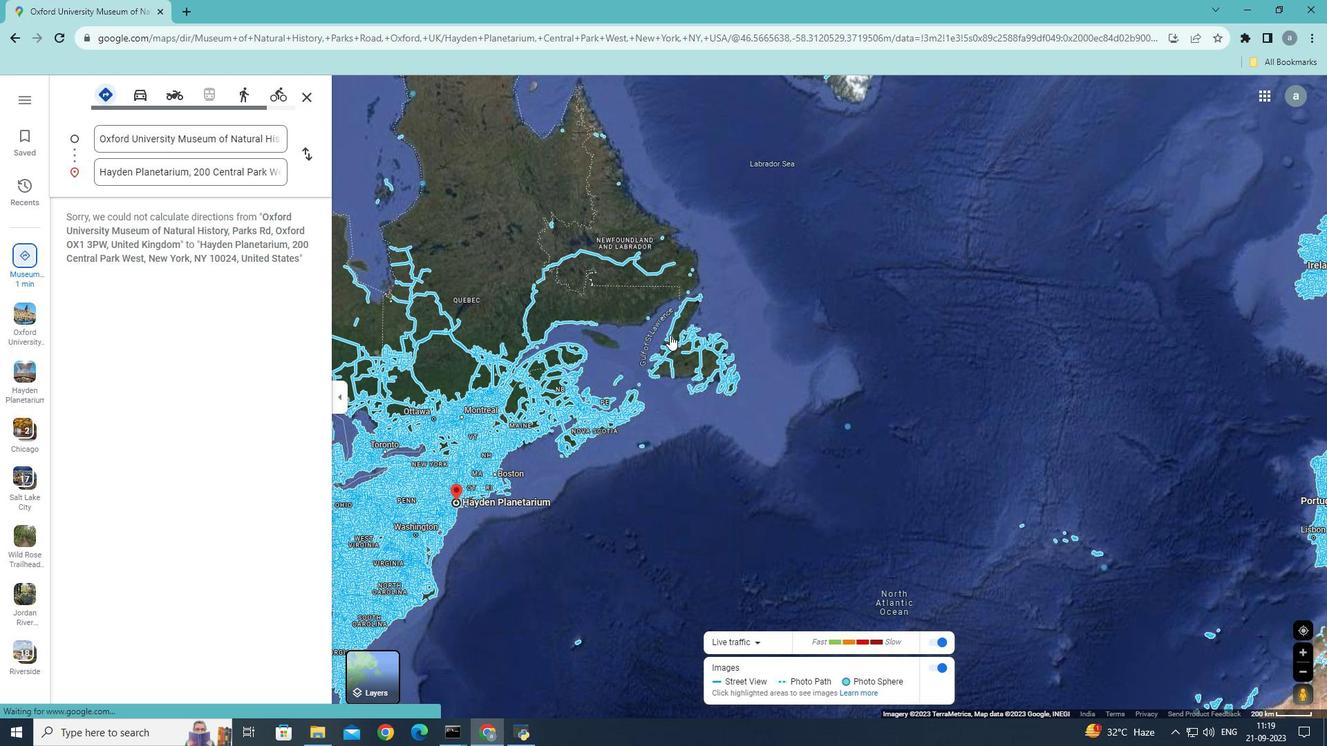 
Action: Mouse scrolled (666, 333) with delta (0, 0)
Screenshot: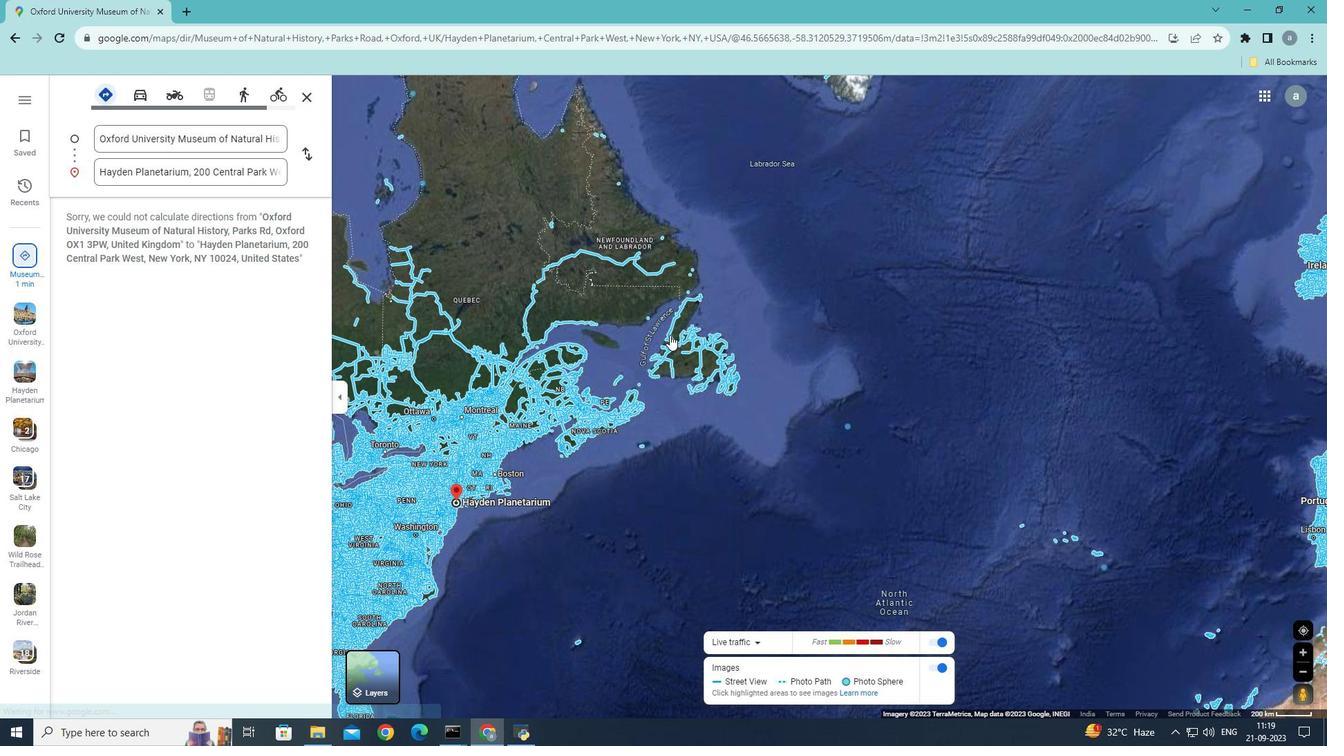 
Action: Mouse scrolled (666, 333) with delta (0, 0)
Screenshot: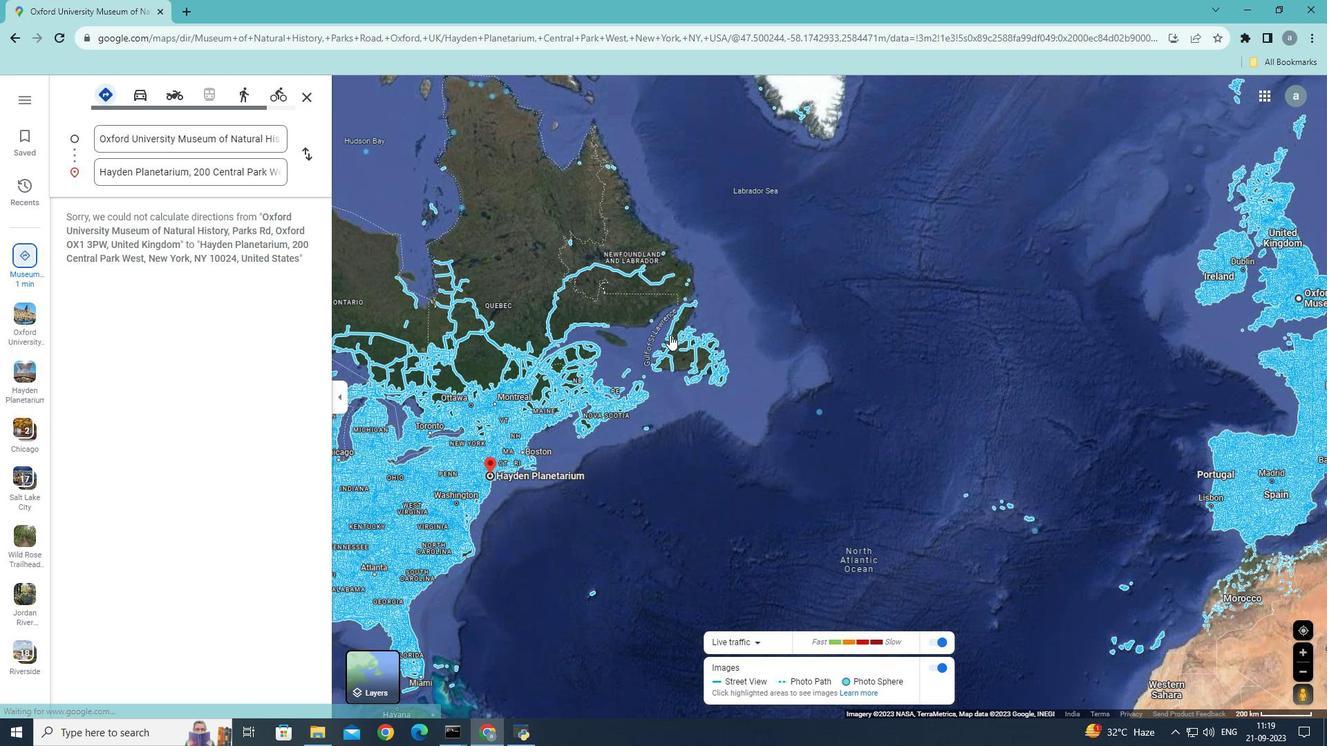 
Action: Mouse scrolled (666, 333) with delta (0, 0)
Screenshot: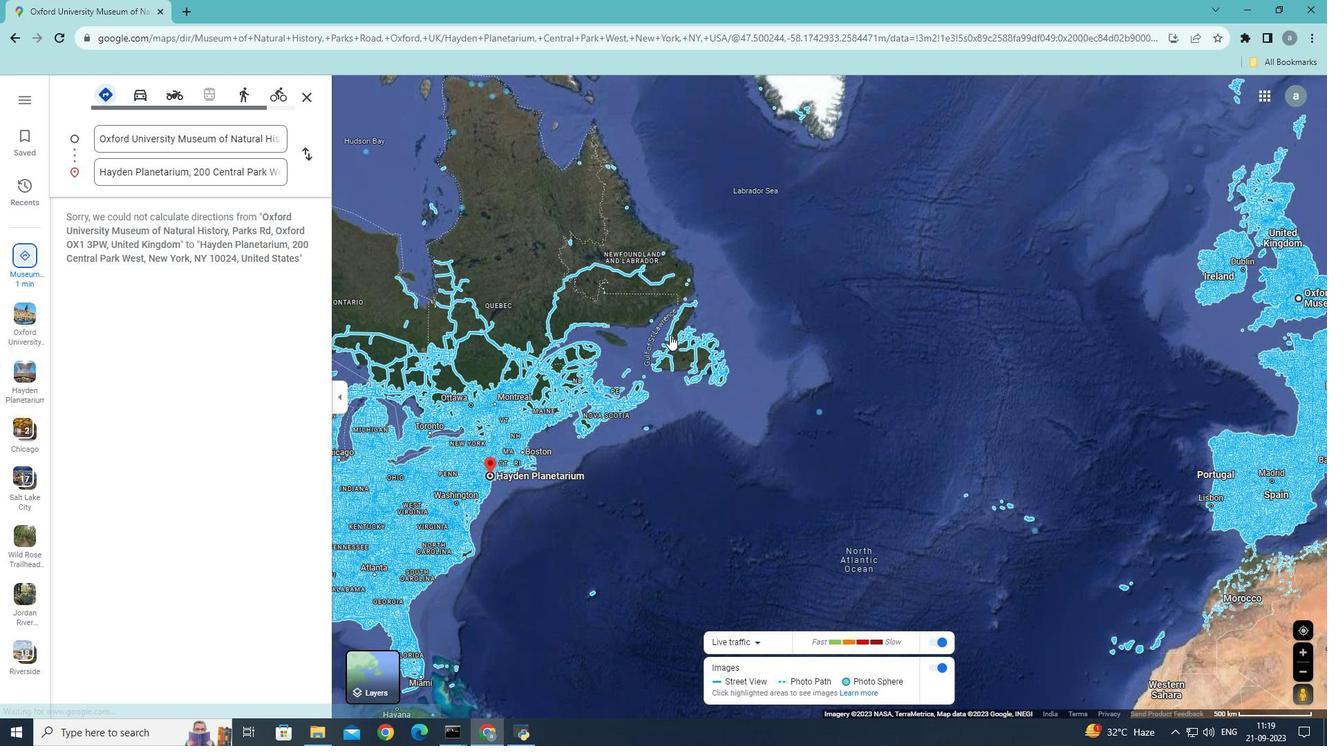 
Action: Mouse scrolled (666, 331) with delta (0, 0)
Screenshot: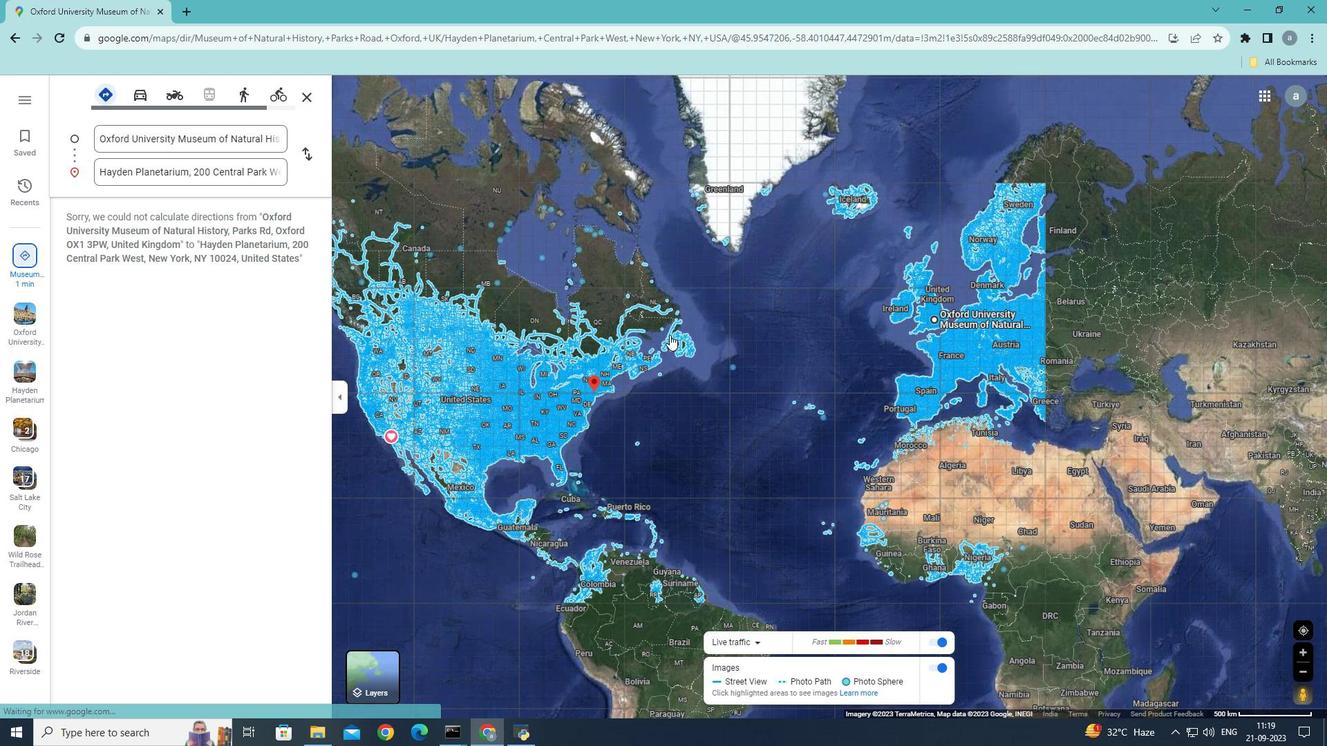 
Action: Mouse scrolled (666, 331) with delta (0, 0)
Screenshot: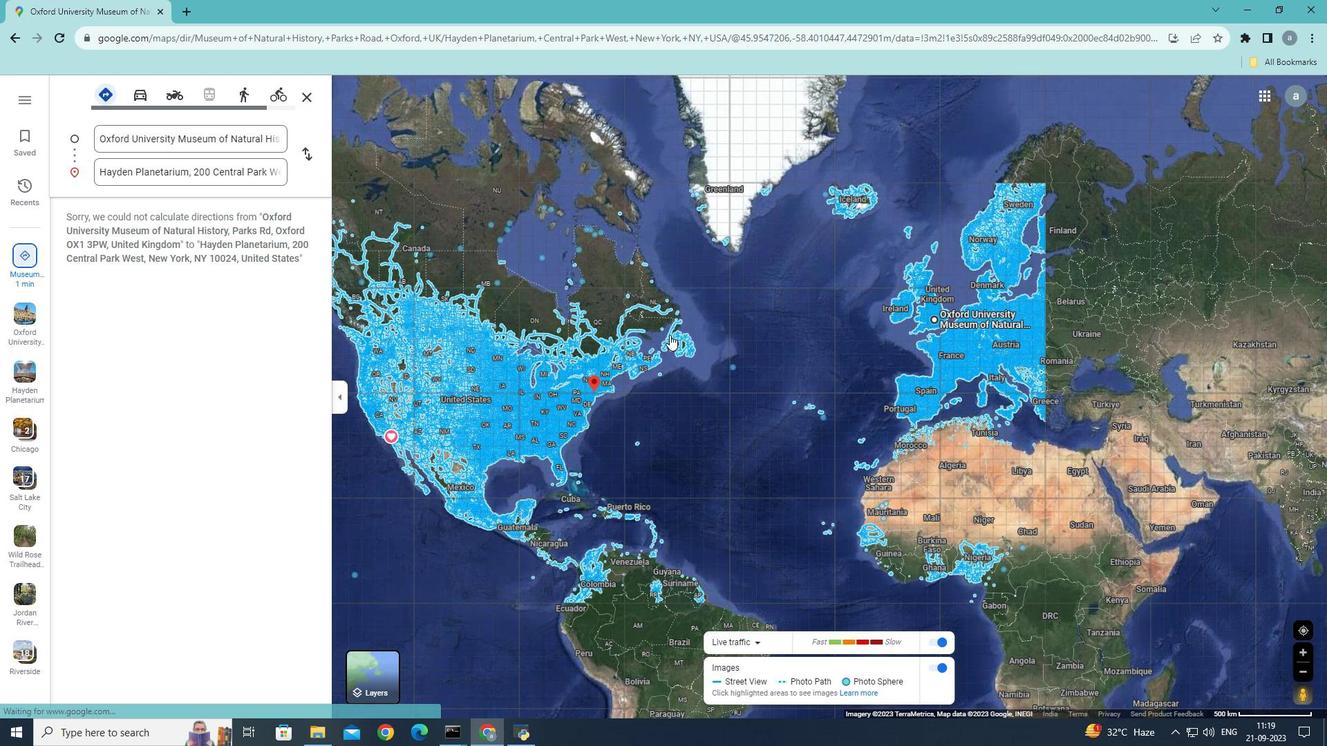 
Action: Mouse scrolled (666, 331) with delta (0, 0)
Screenshot: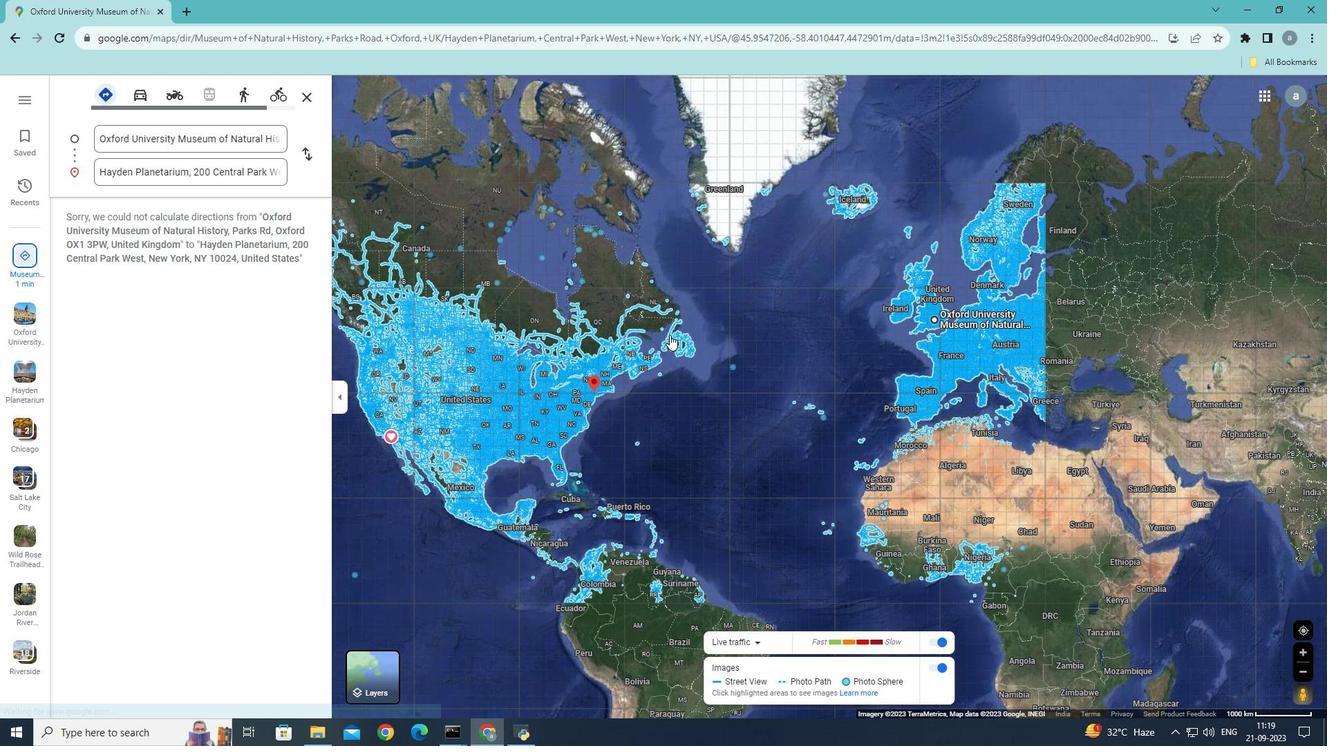 
Action: Mouse scrolled (666, 331) with delta (0, 0)
Screenshot: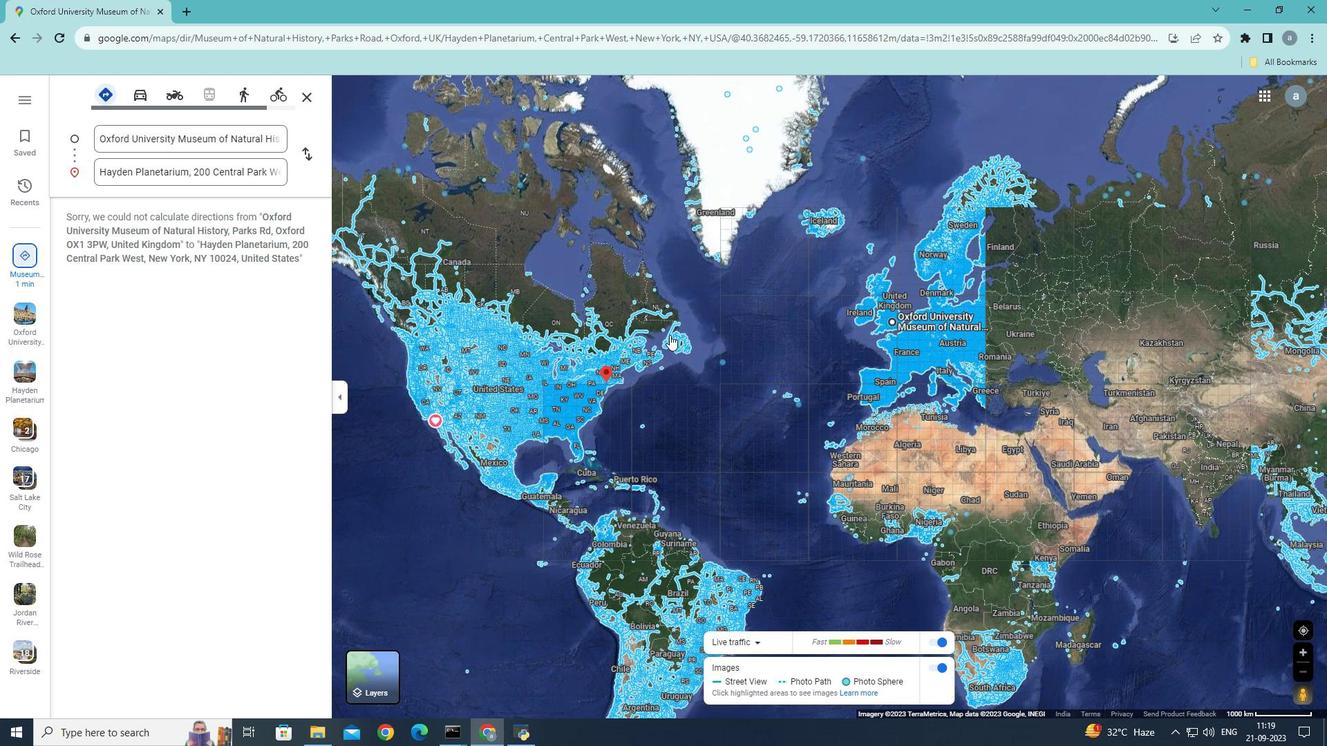 
Action: Mouse scrolled (666, 331) with delta (0, 0)
Screenshot: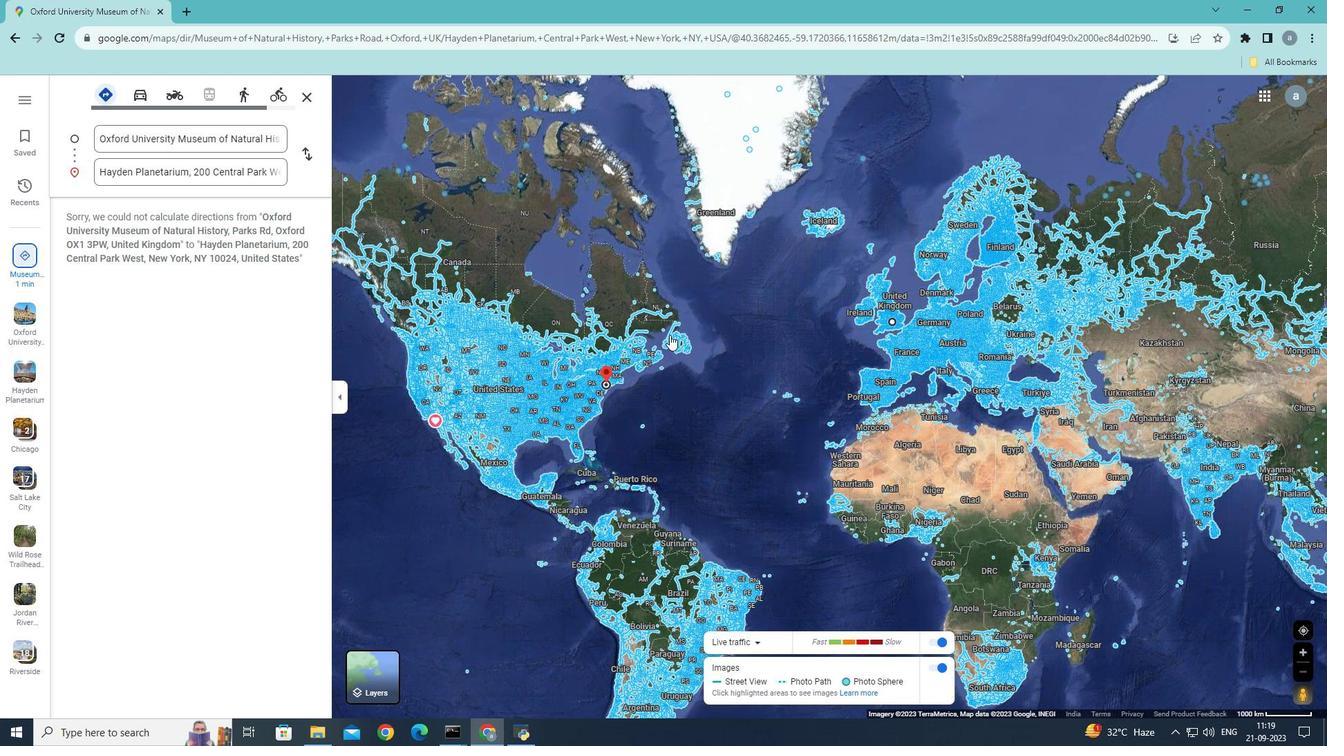 
Action: Mouse scrolled (666, 331) with delta (0, 0)
Screenshot: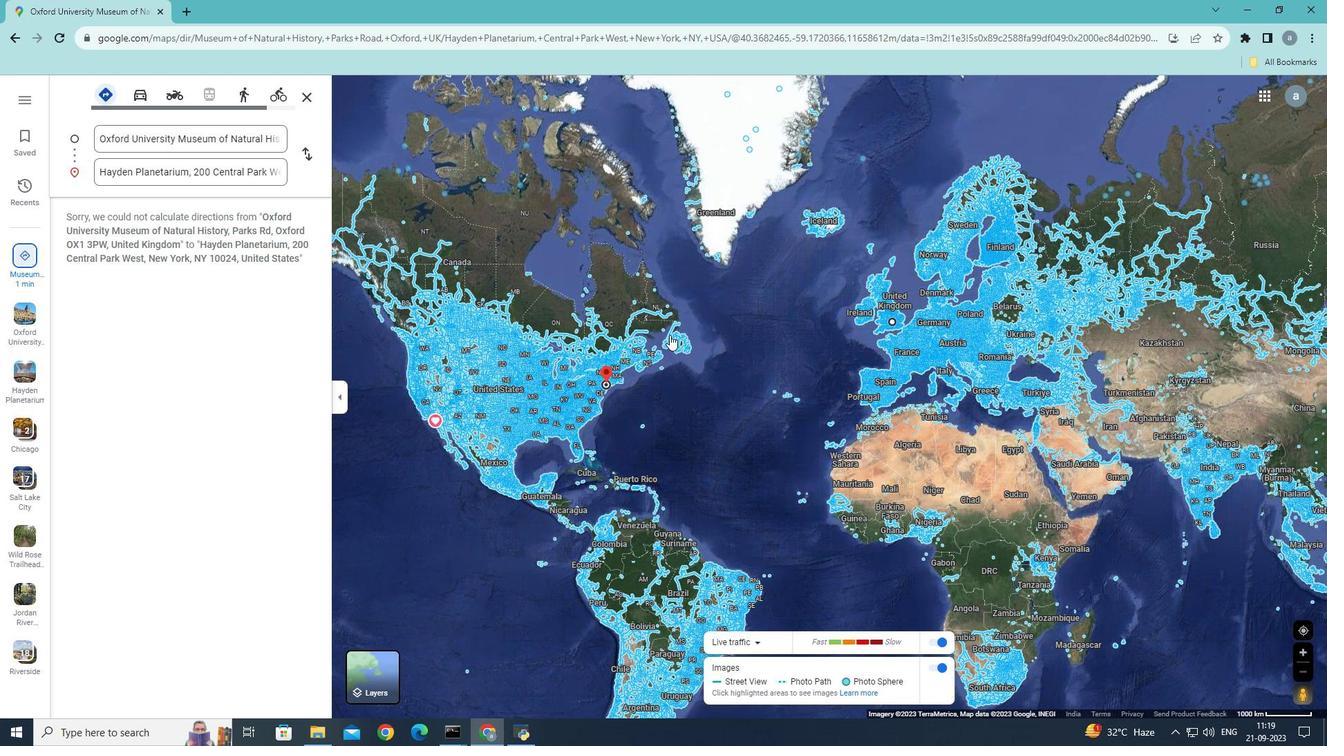 
Action: Mouse scrolled (666, 331) with delta (0, 0)
Screenshot: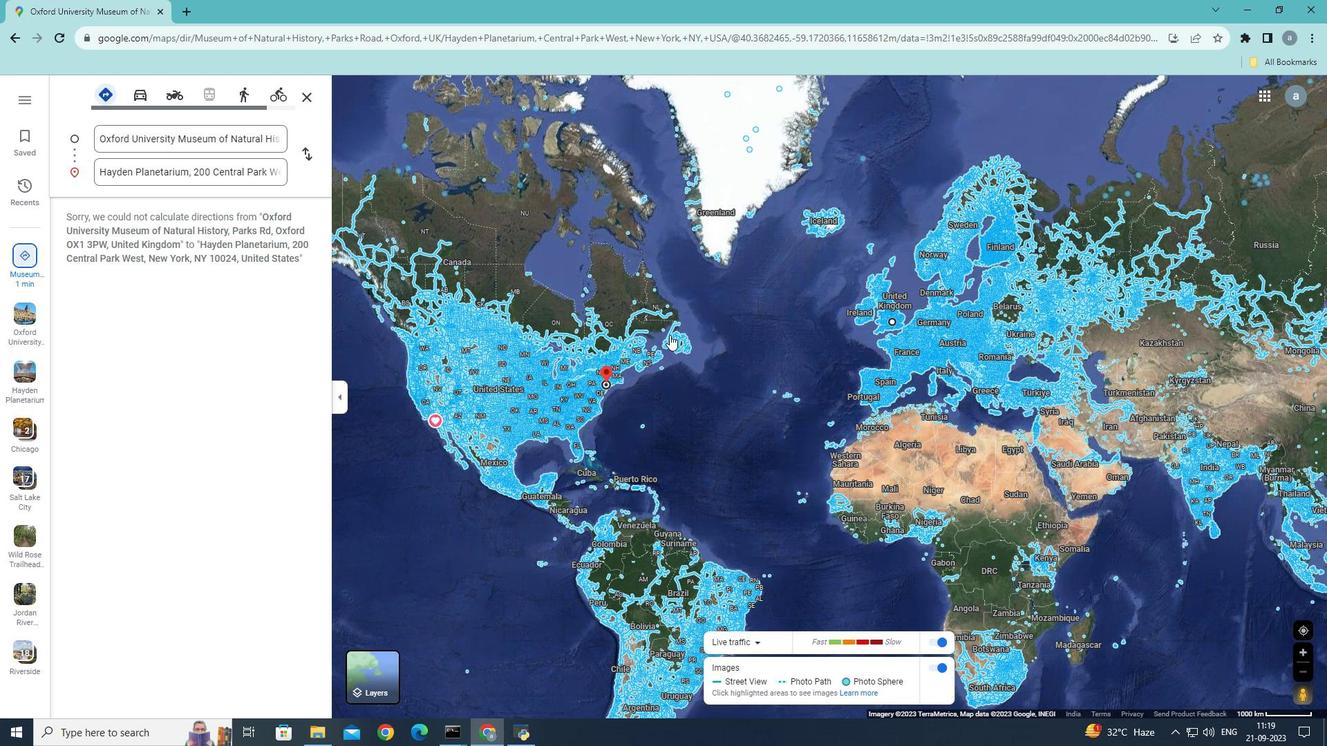 
Action: Mouse scrolled (666, 331) with delta (0, 0)
Screenshot: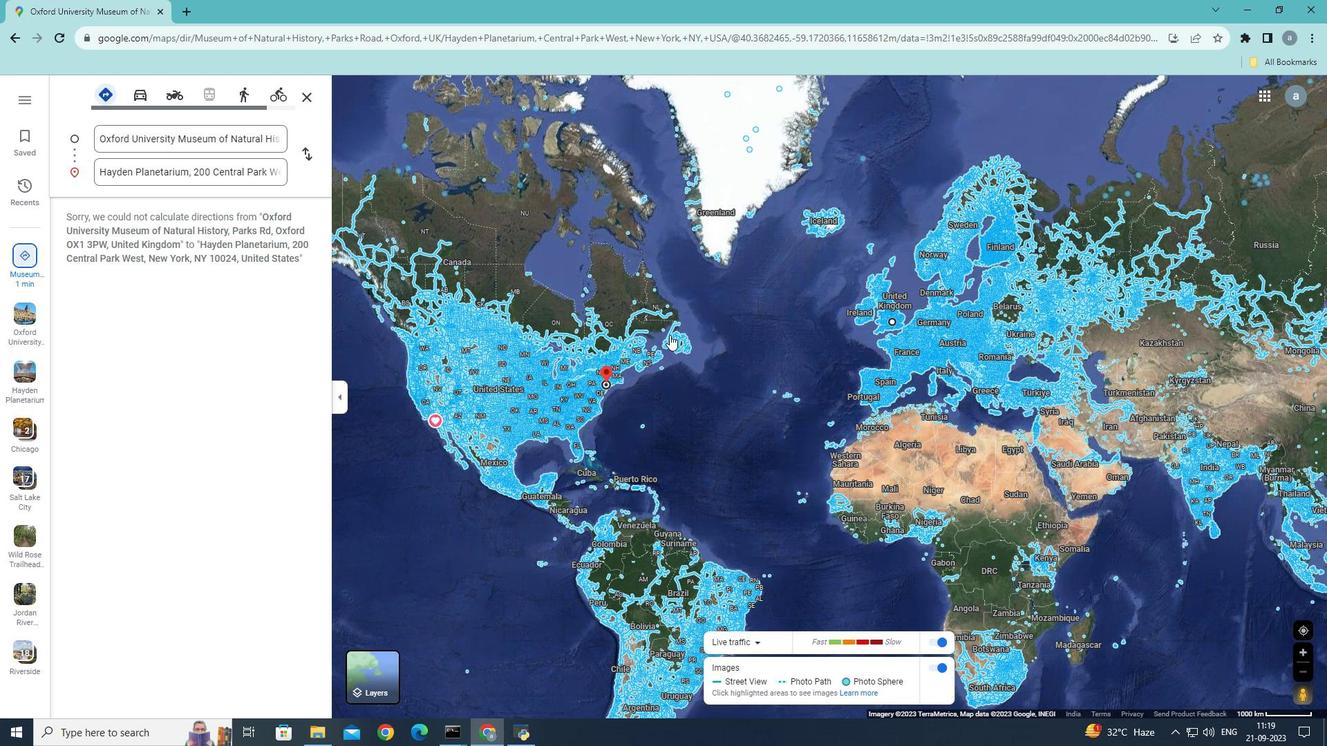 
Action: Mouse scrolled (666, 331) with delta (0, 0)
Screenshot: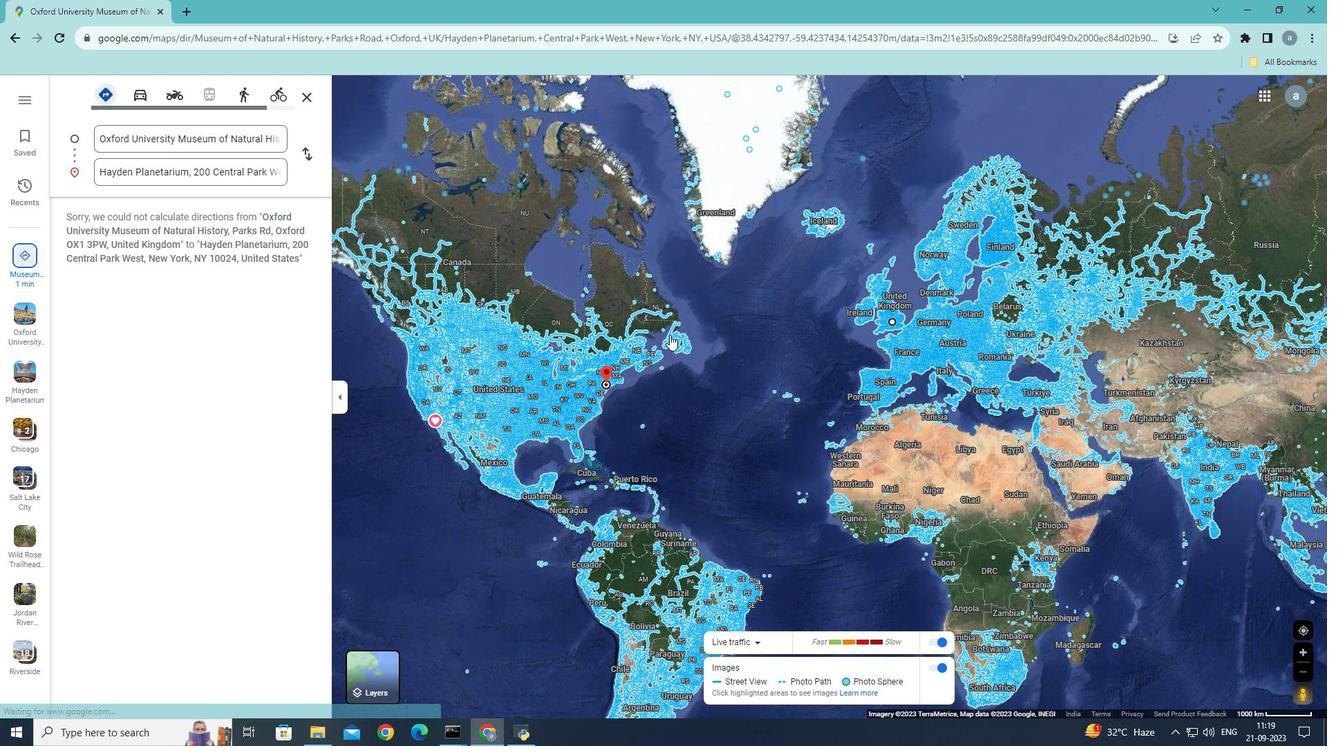 
Action: Mouse scrolled (666, 331) with delta (0, 0)
Screenshot: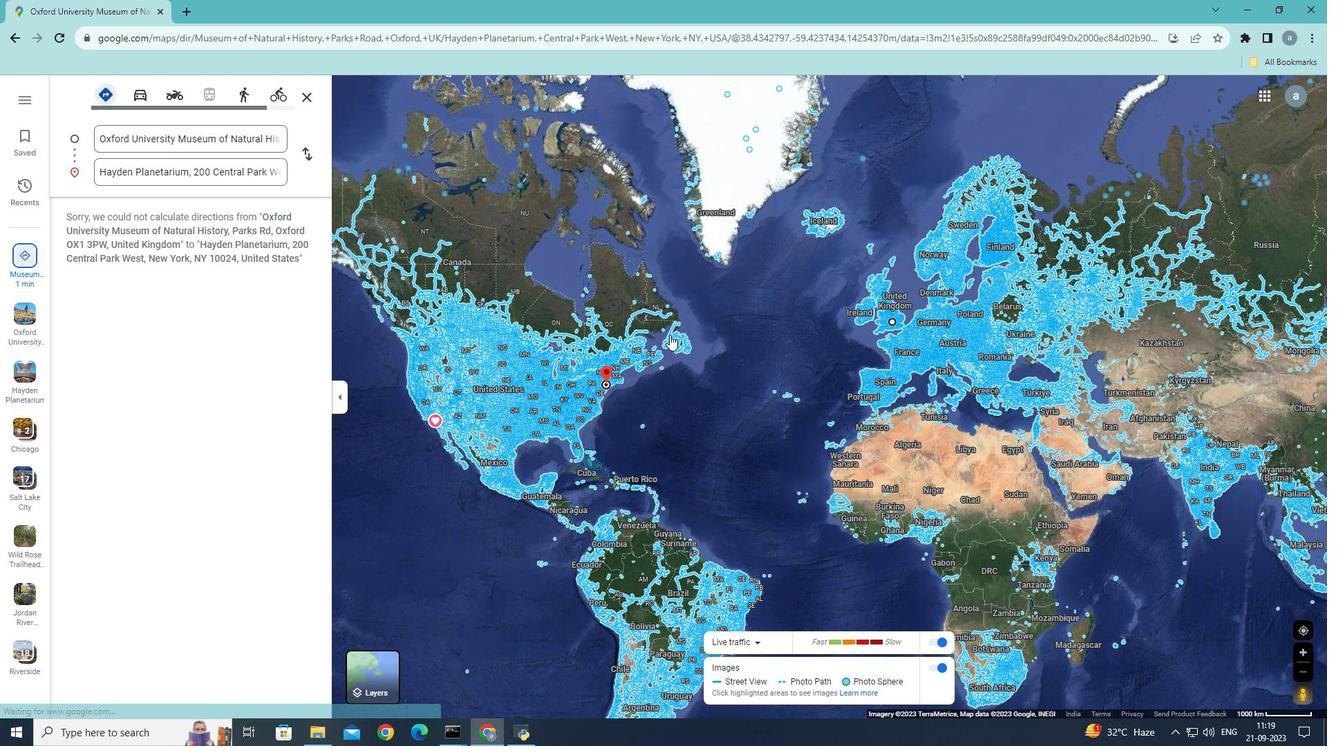 
Action: Mouse scrolled (666, 331) with delta (0, 0)
Screenshot: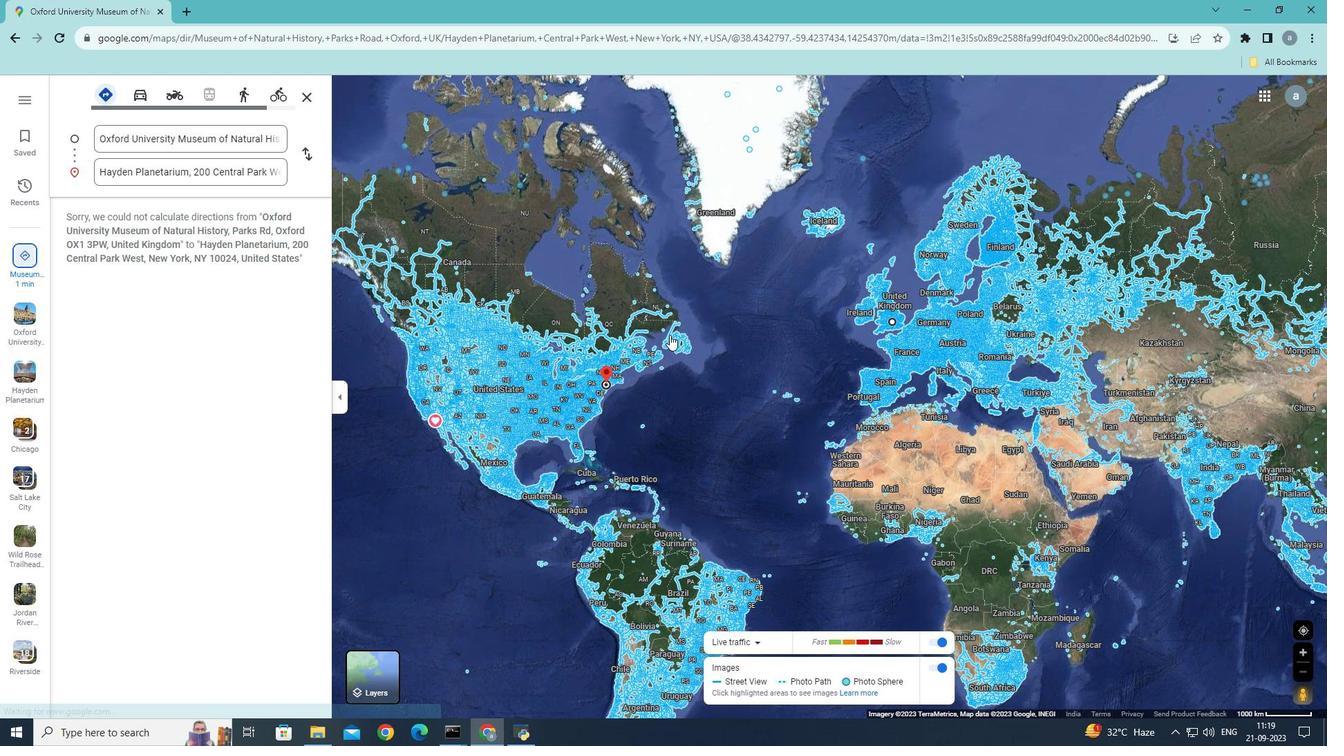 
Action: Mouse scrolled (666, 331) with delta (0, 0)
Screenshot: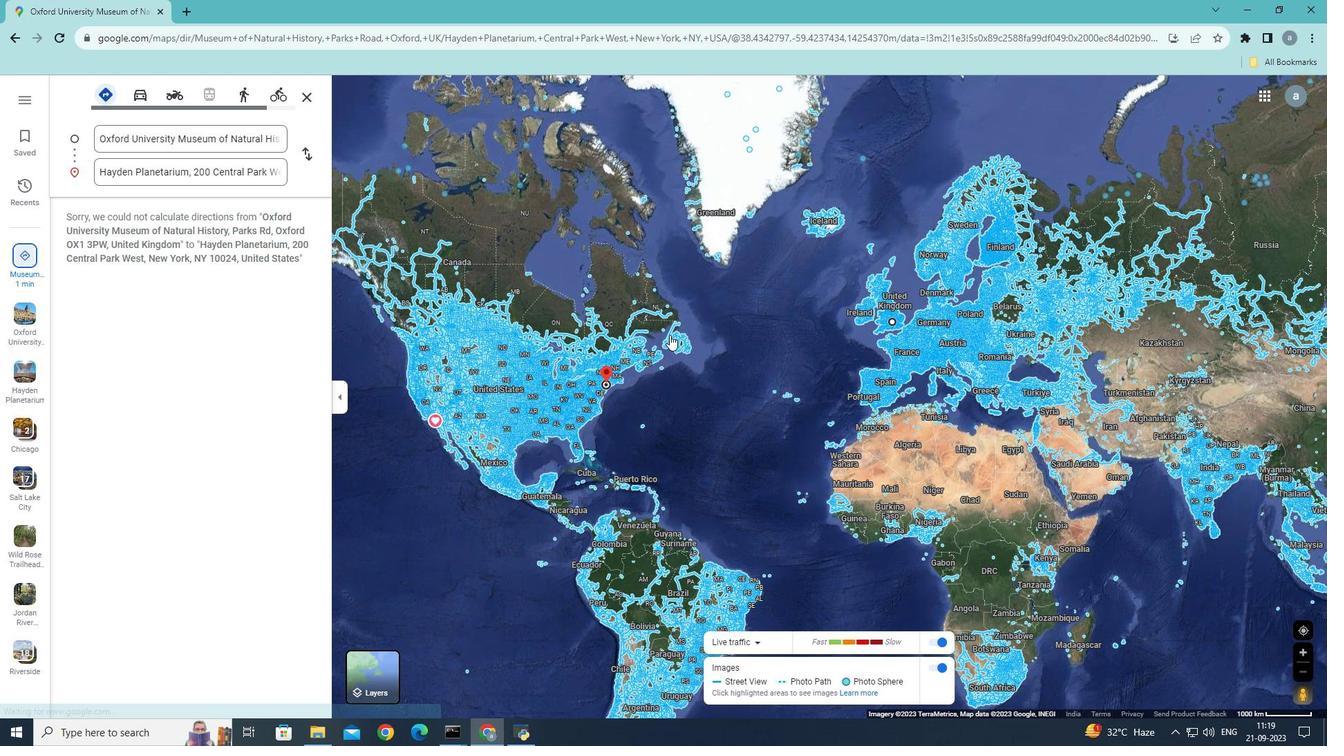 
Action: Mouse scrolled (666, 331) with delta (0, 0)
Screenshot: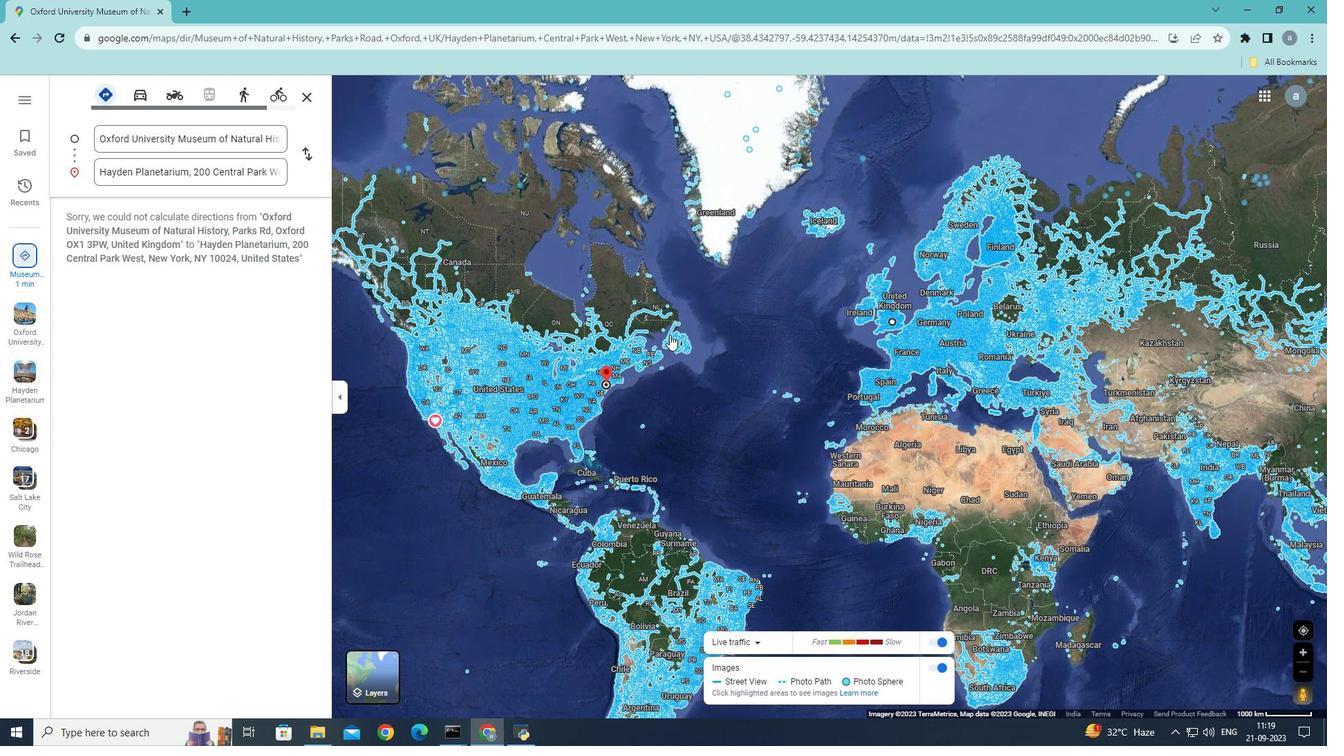 
Action: Mouse scrolled (666, 331) with delta (0, 0)
Screenshot: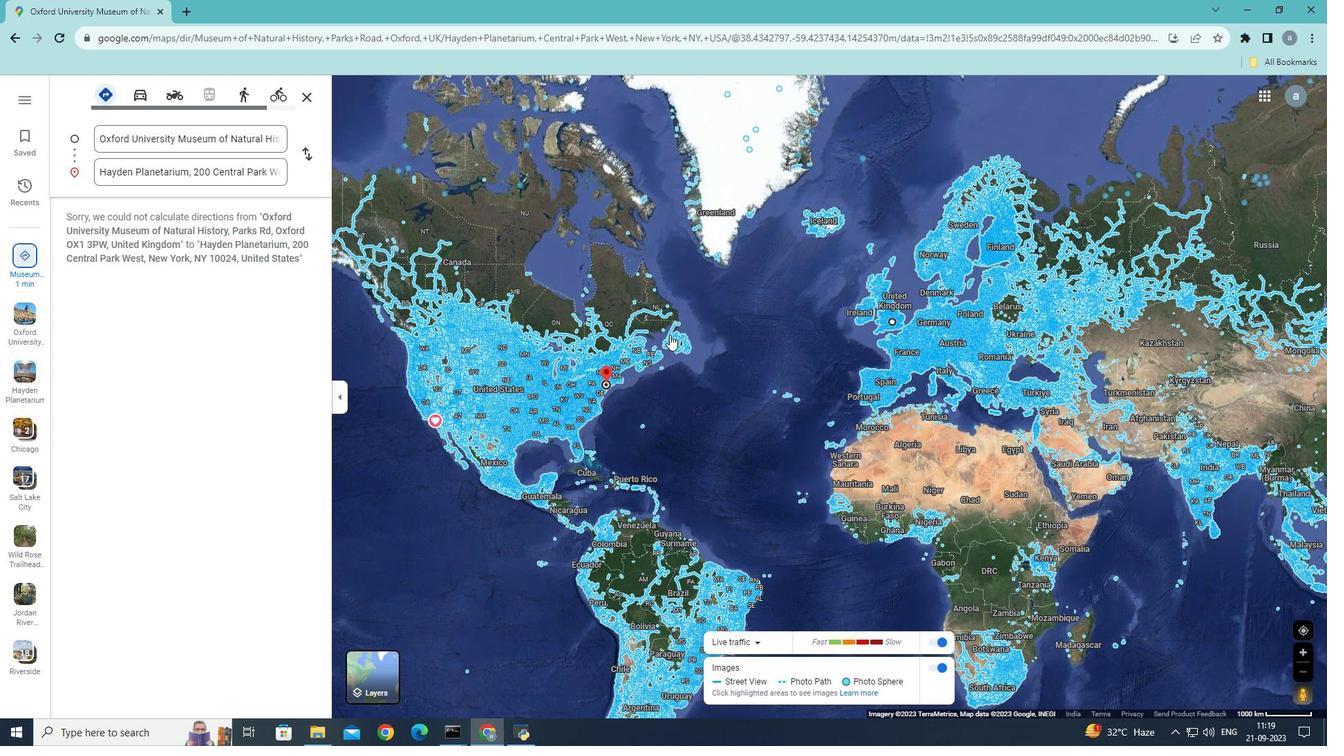 
Action: Mouse scrolled (666, 331) with delta (0, 0)
Screenshot: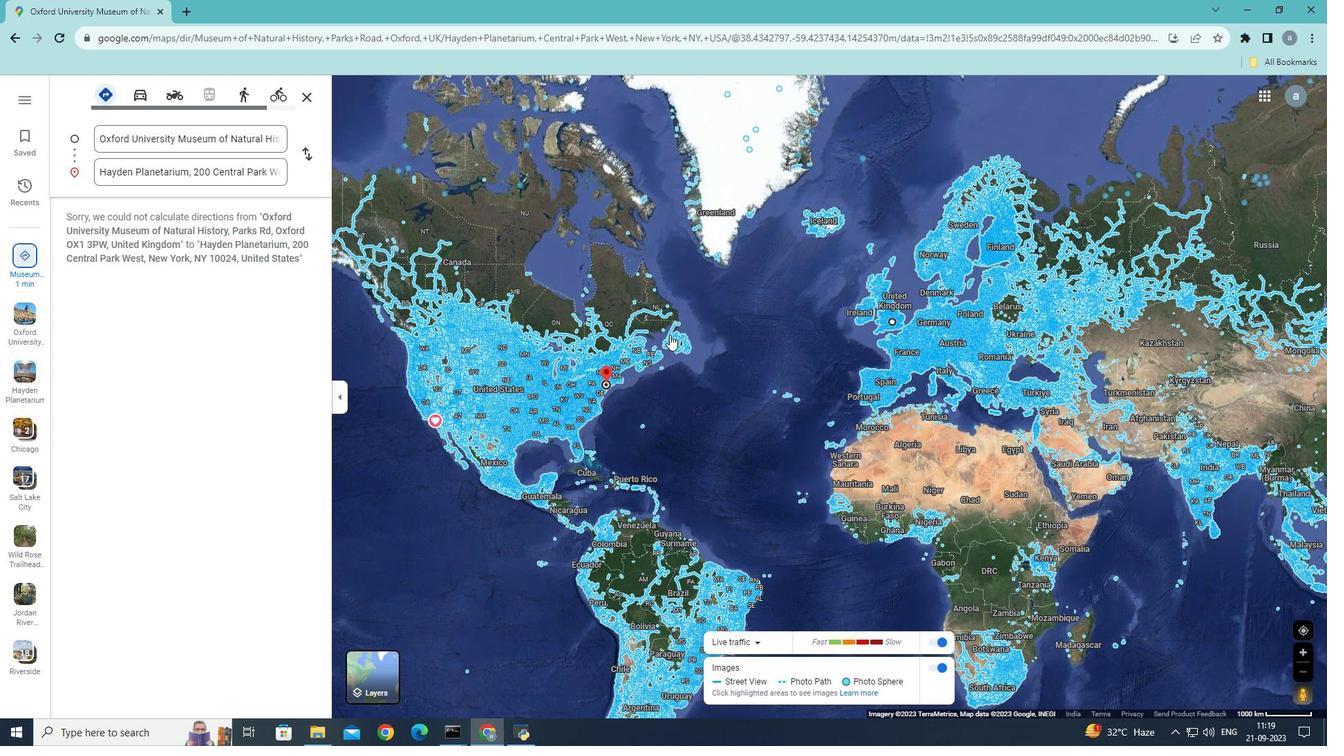 
Action: Mouse scrolled (666, 331) with delta (0, 0)
Screenshot: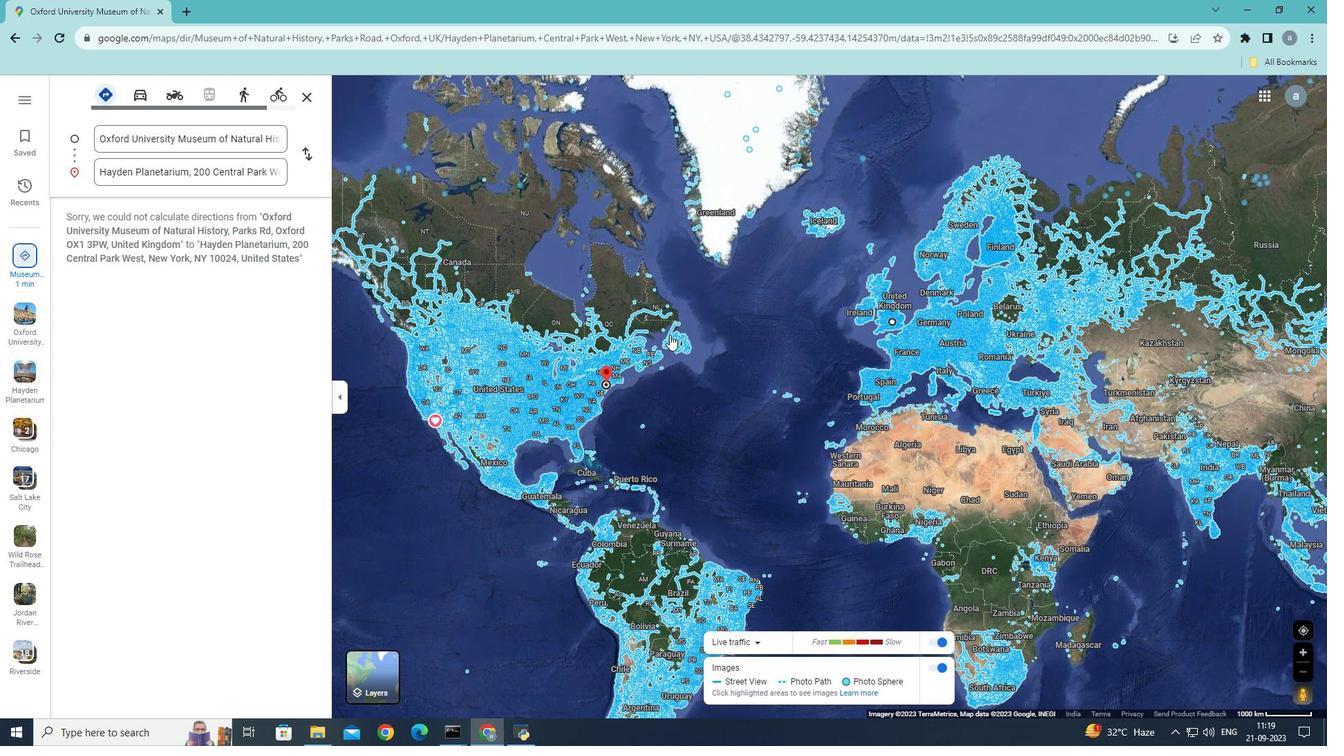 
Action: Mouse scrolled (666, 331) with delta (0, 0)
Screenshot: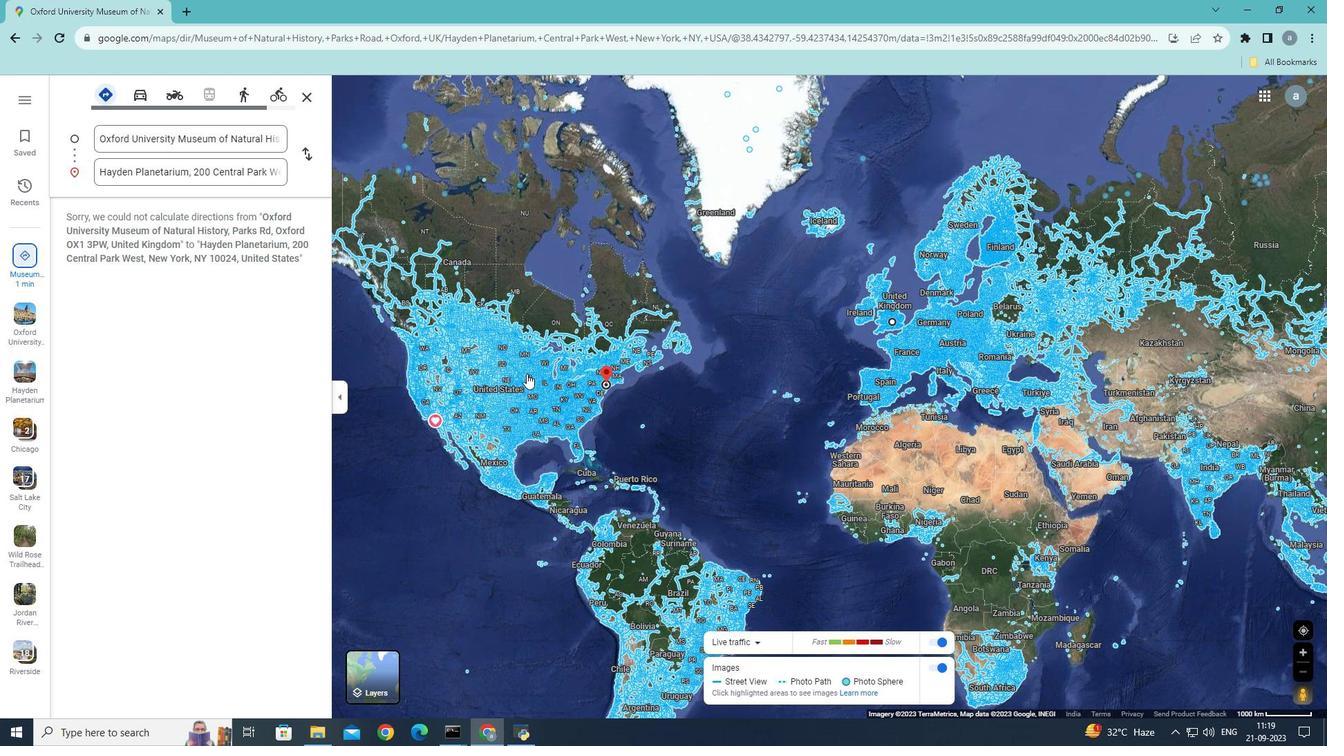 
Action: Mouse scrolled (666, 331) with delta (0, 0)
Screenshot: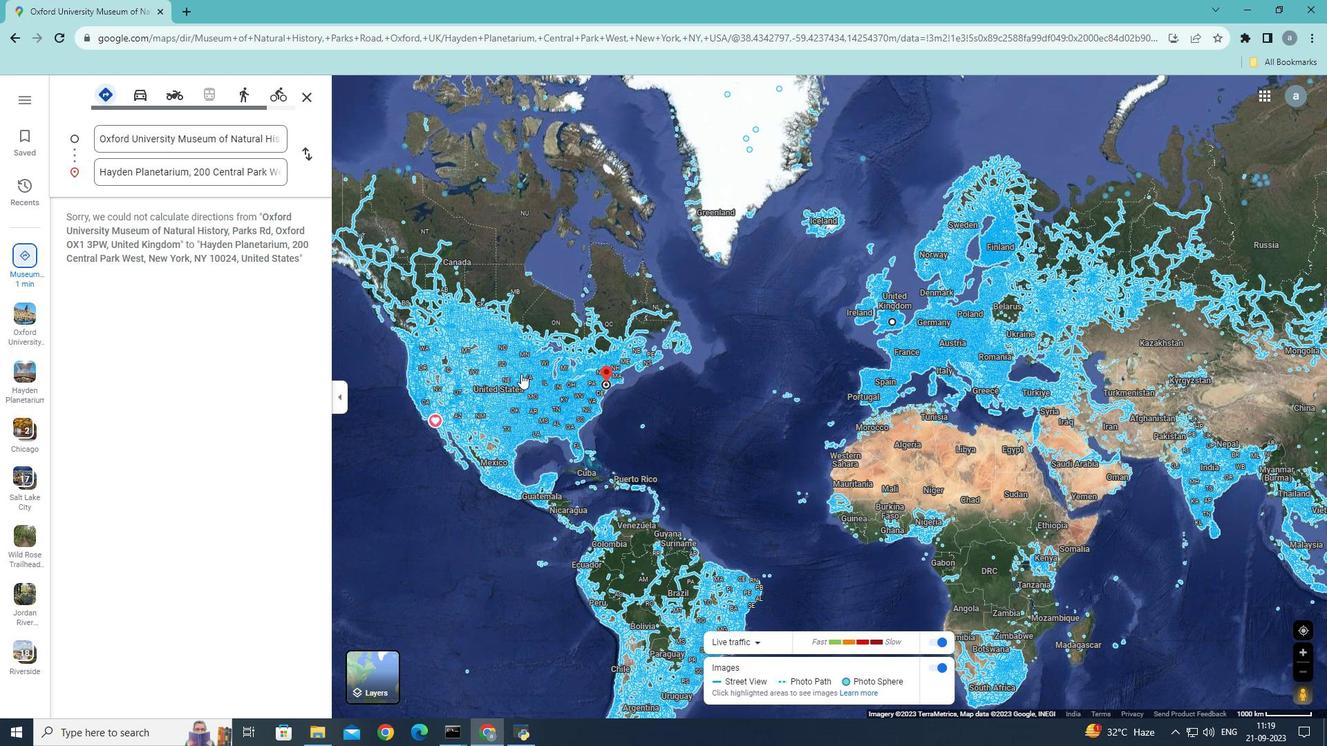 
Action: Mouse scrolled (666, 331) with delta (0, 0)
Screenshot: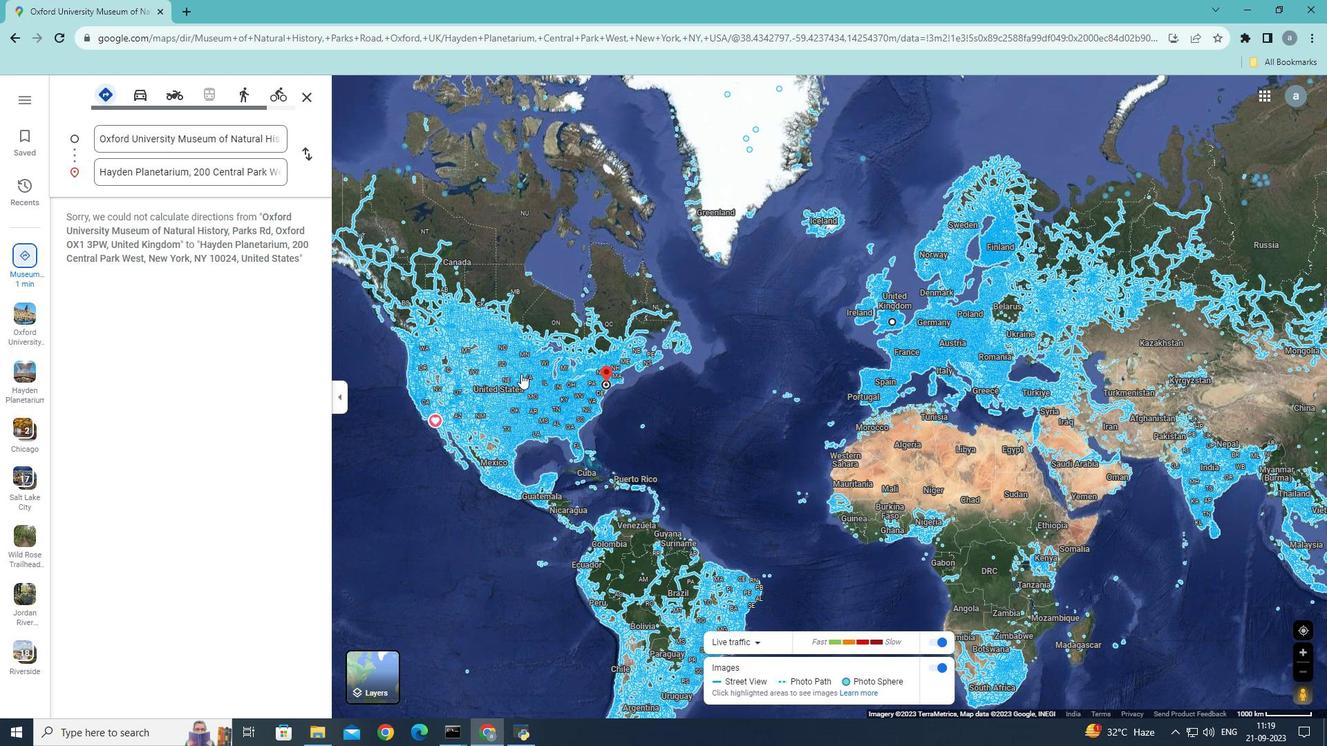 
Action: Mouse moved to (172, 134)
Screenshot: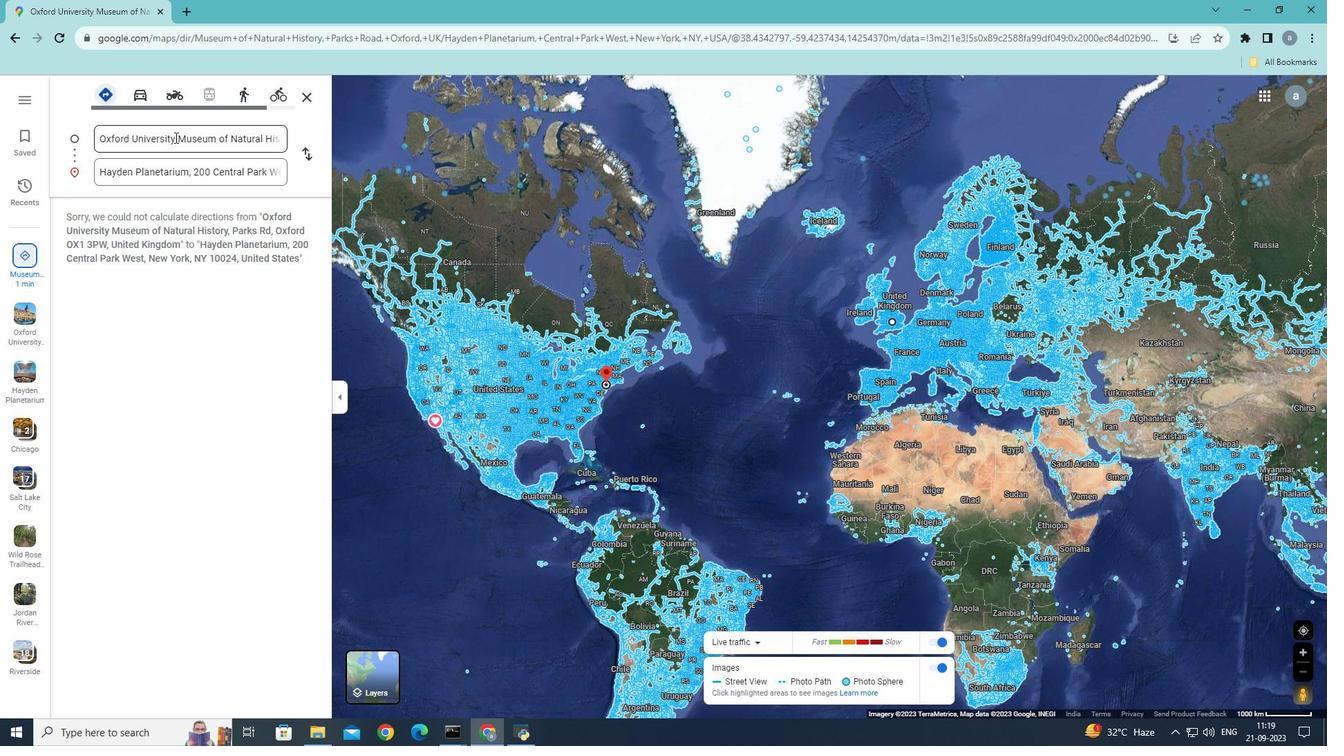 
Action: Mouse pressed left at (172, 134)
Screenshot: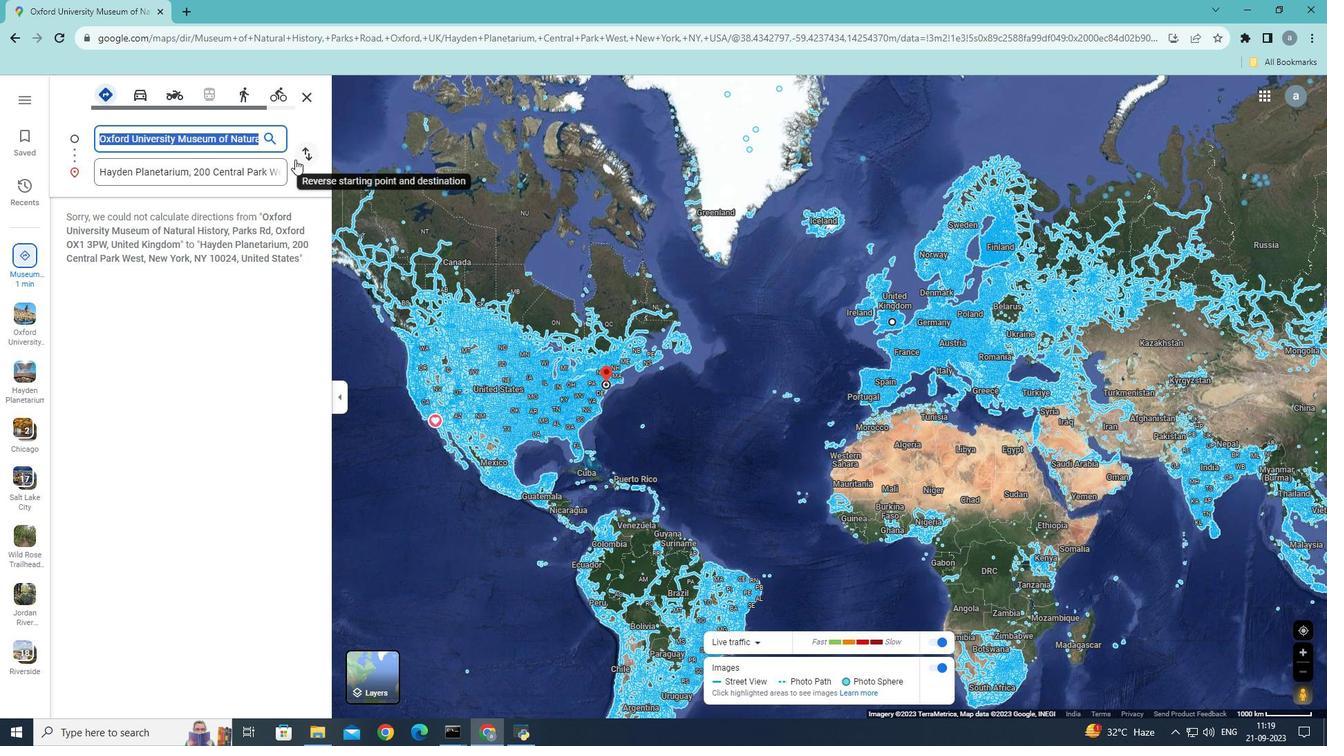 
Action: Mouse moved to (239, 138)
Screenshot: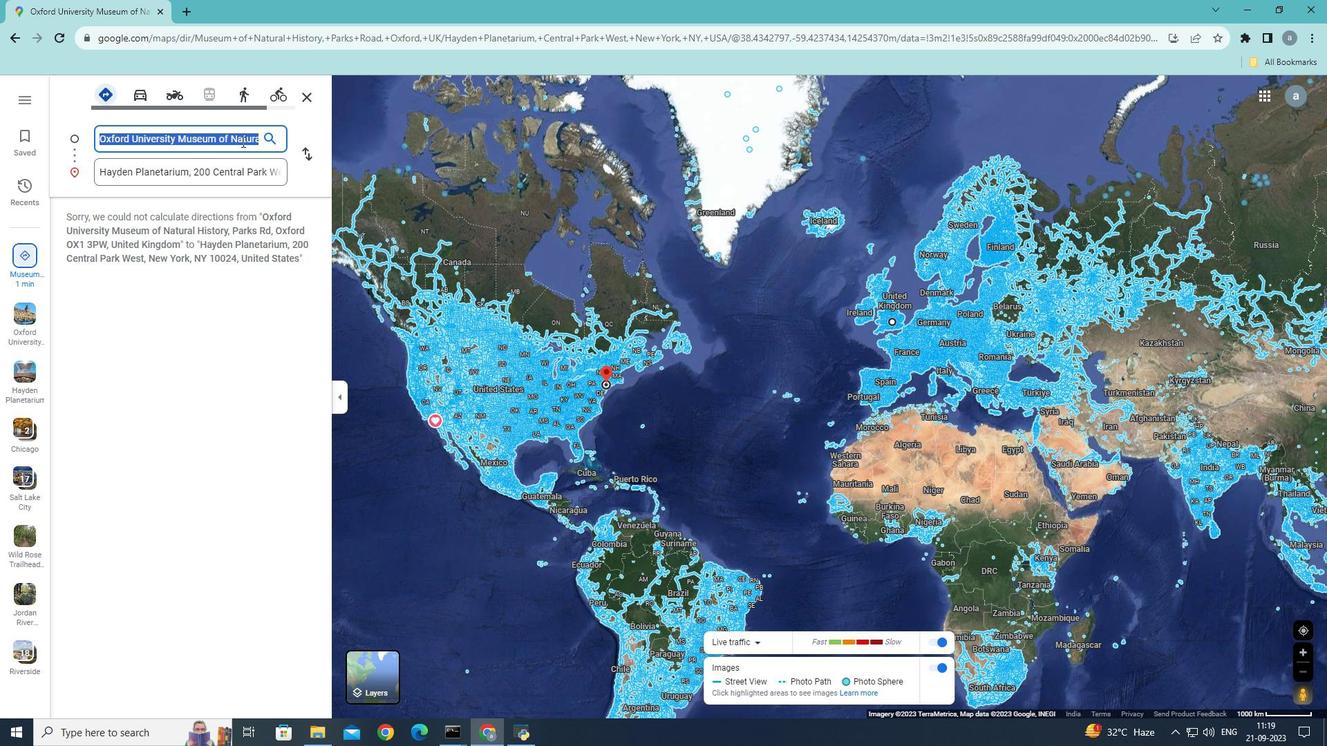 
Action: Key pressed museum<Key.space>of<Key.space>natural<Key.space>history
Screenshot: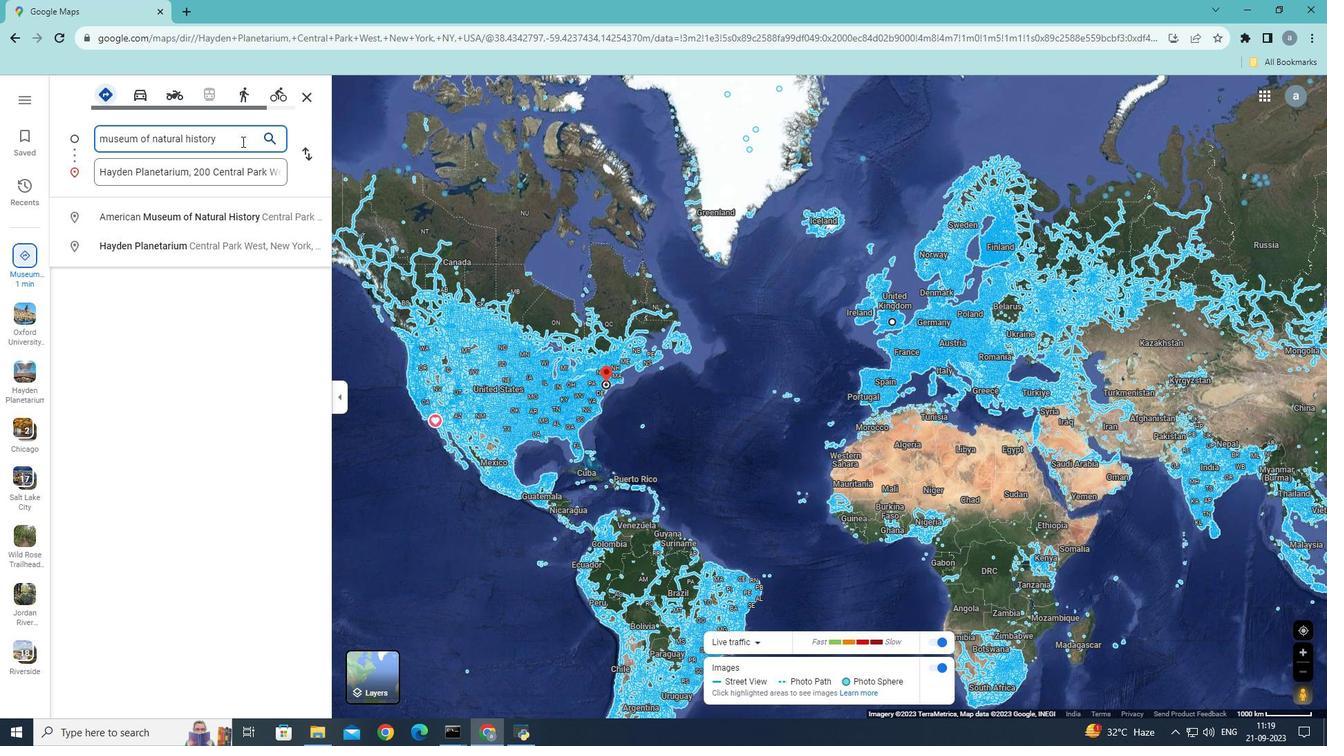 
Action: Mouse moved to (237, 207)
Screenshot: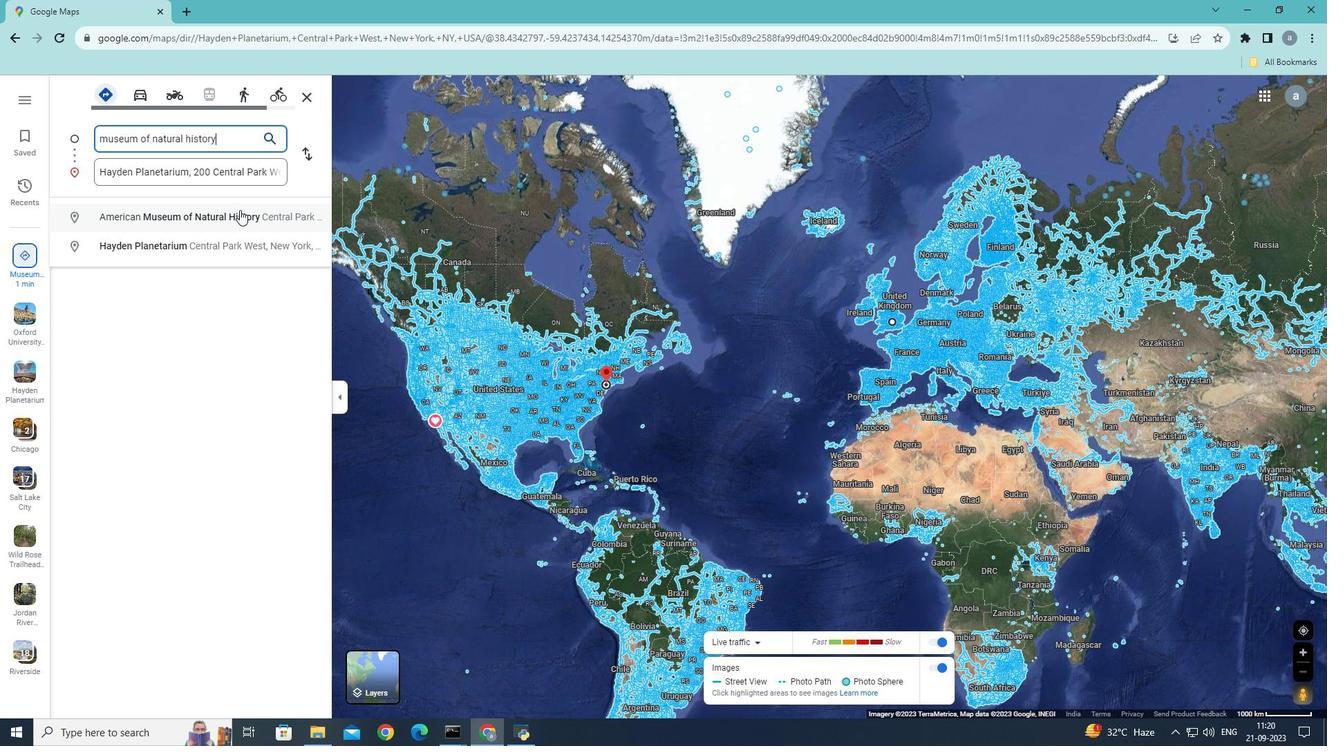 
Action: Mouse pressed left at (237, 207)
Screenshot: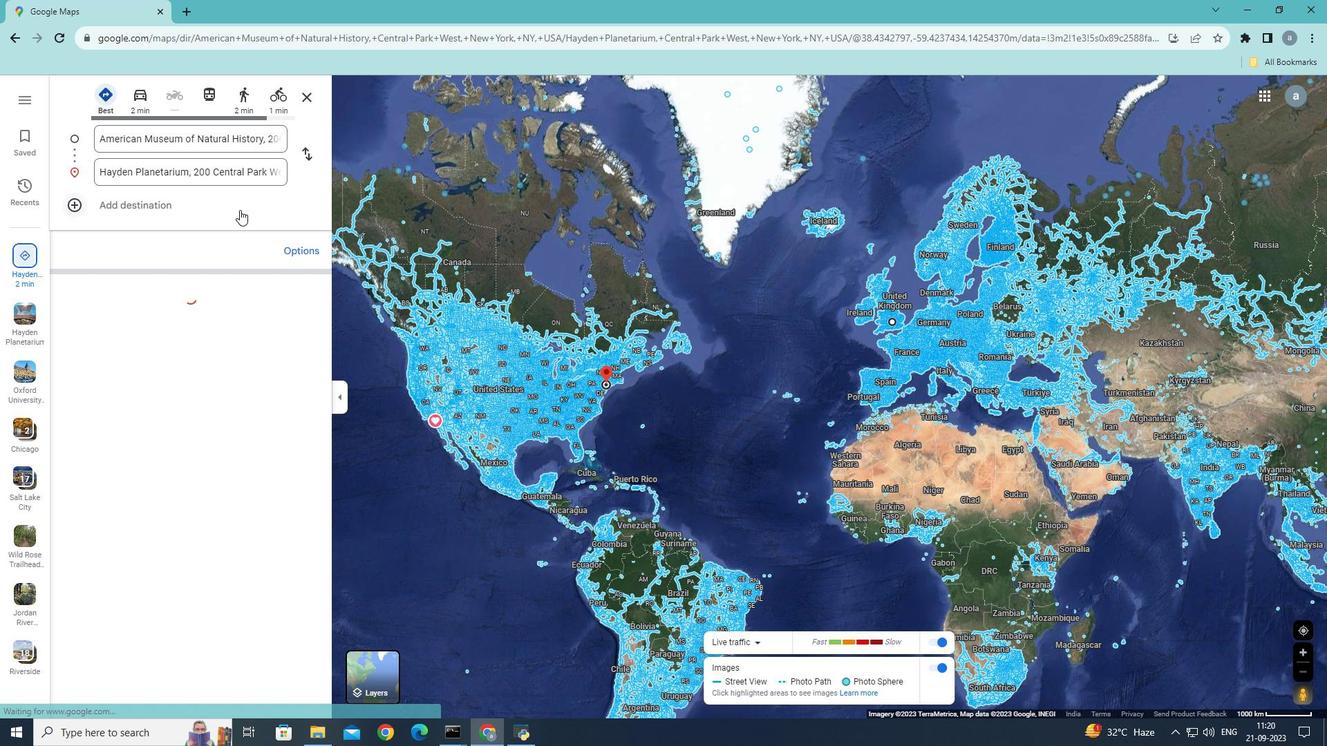 
Action: Mouse moved to (796, 436)
Screenshot: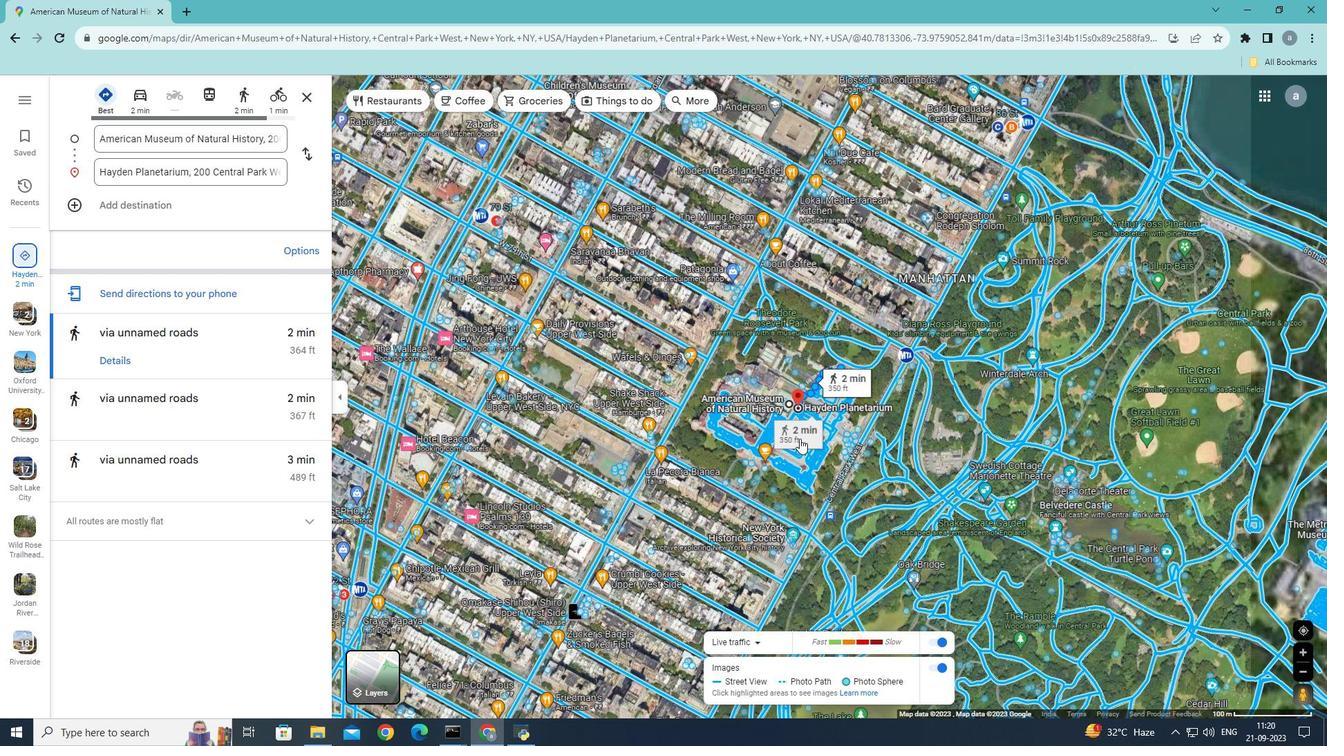 
Action: Mouse scrolled (796, 435) with delta (0, 0)
Screenshot: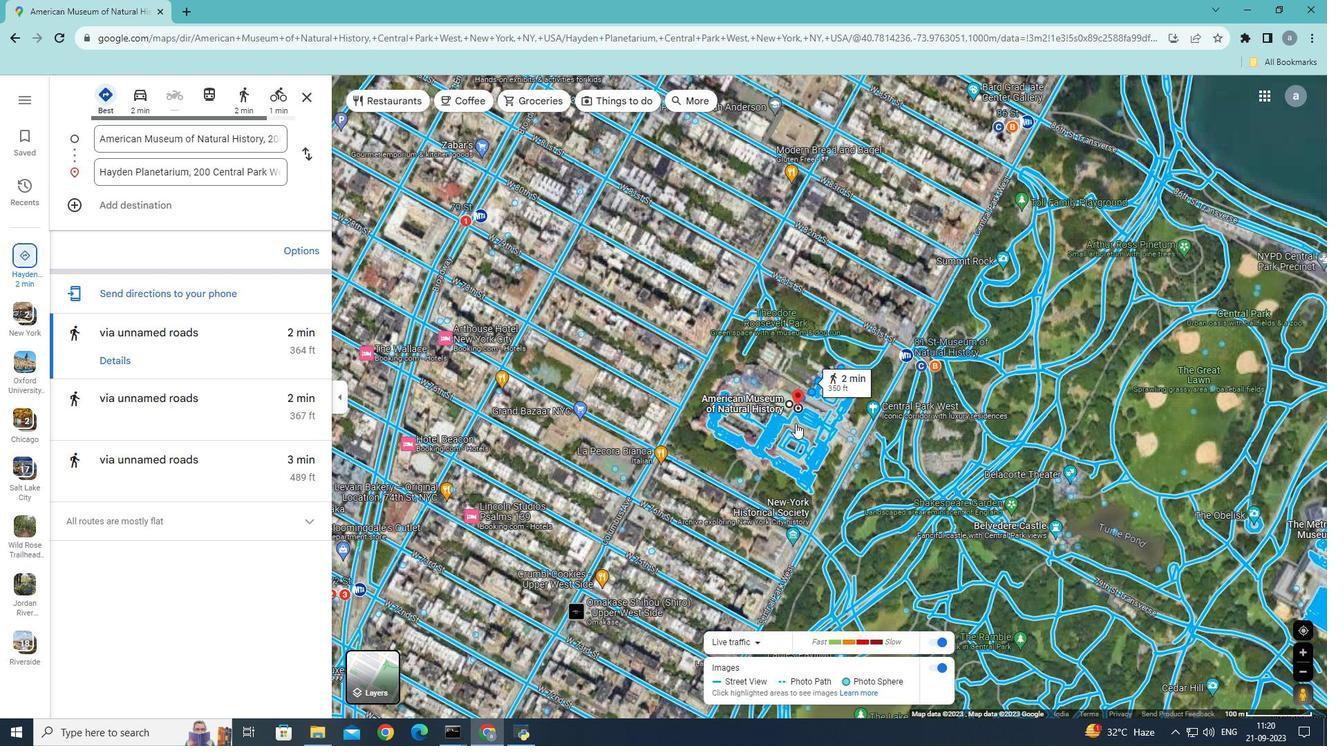 
Action: Mouse moved to (765, 407)
Screenshot: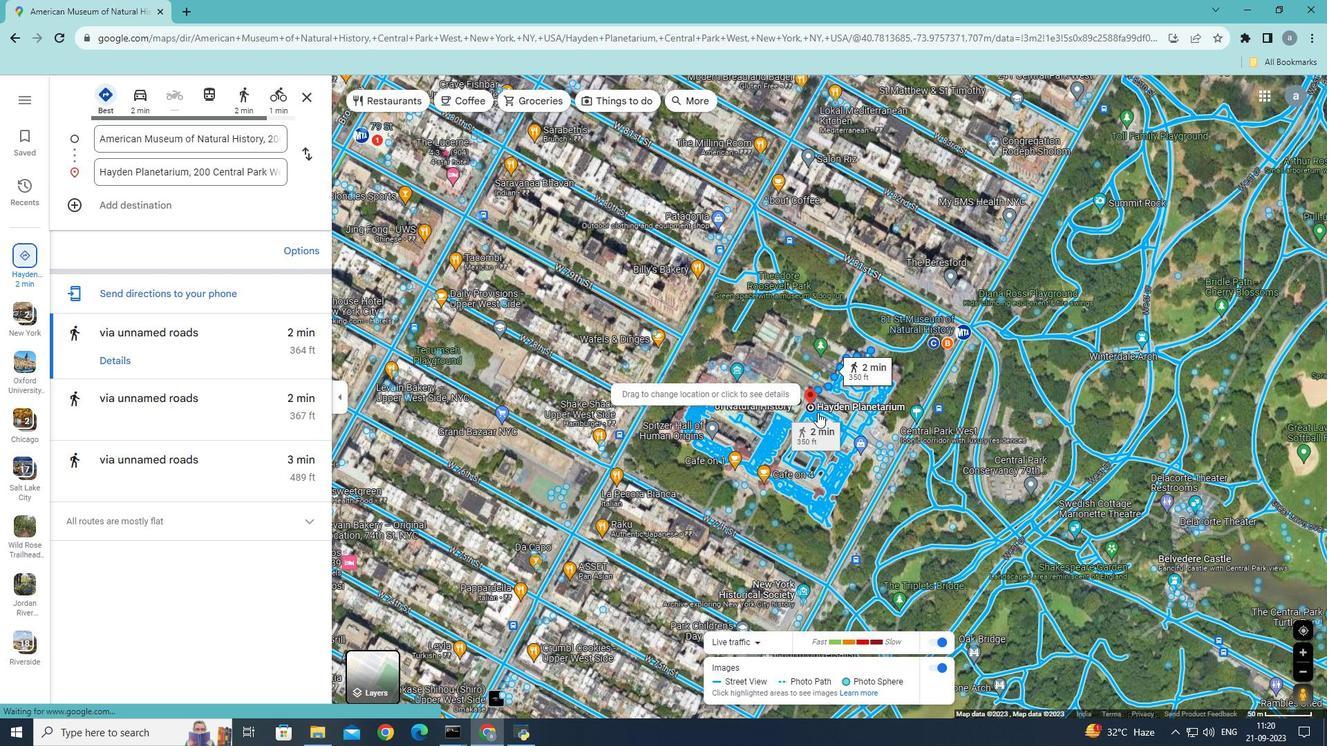 
Action: Mouse scrolled (765, 408) with delta (0, 0)
Screenshot: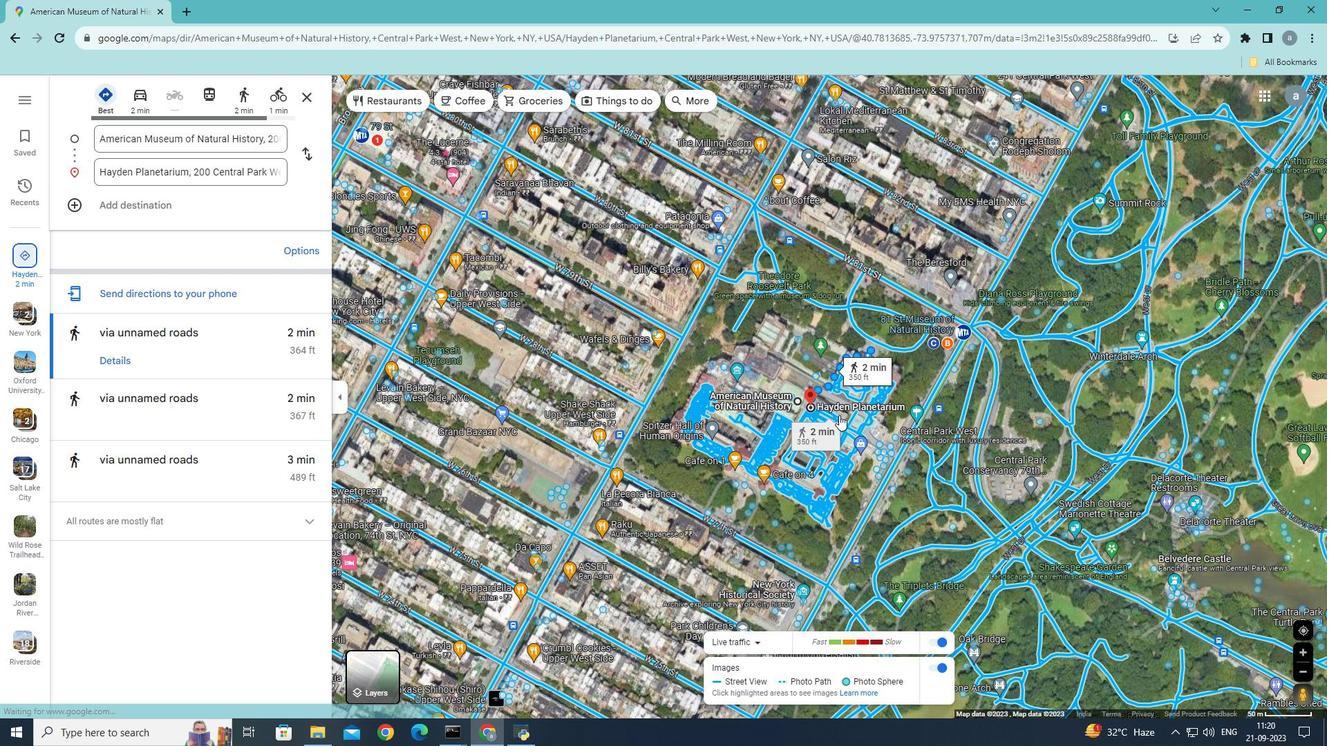 
Action: Mouse scrolled (765, 408) with delta (0, 0)
Screenshot: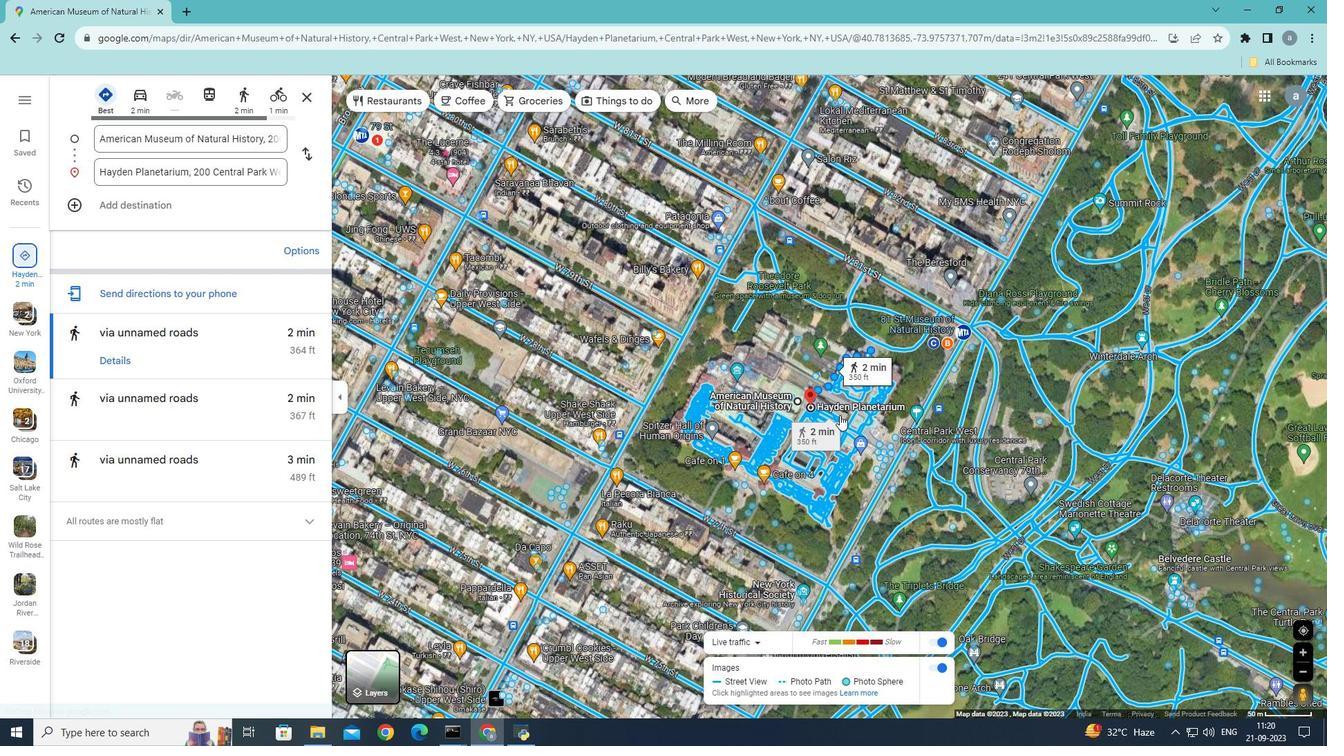 
Action: Mouse moved to (117, 254)
Screenshot: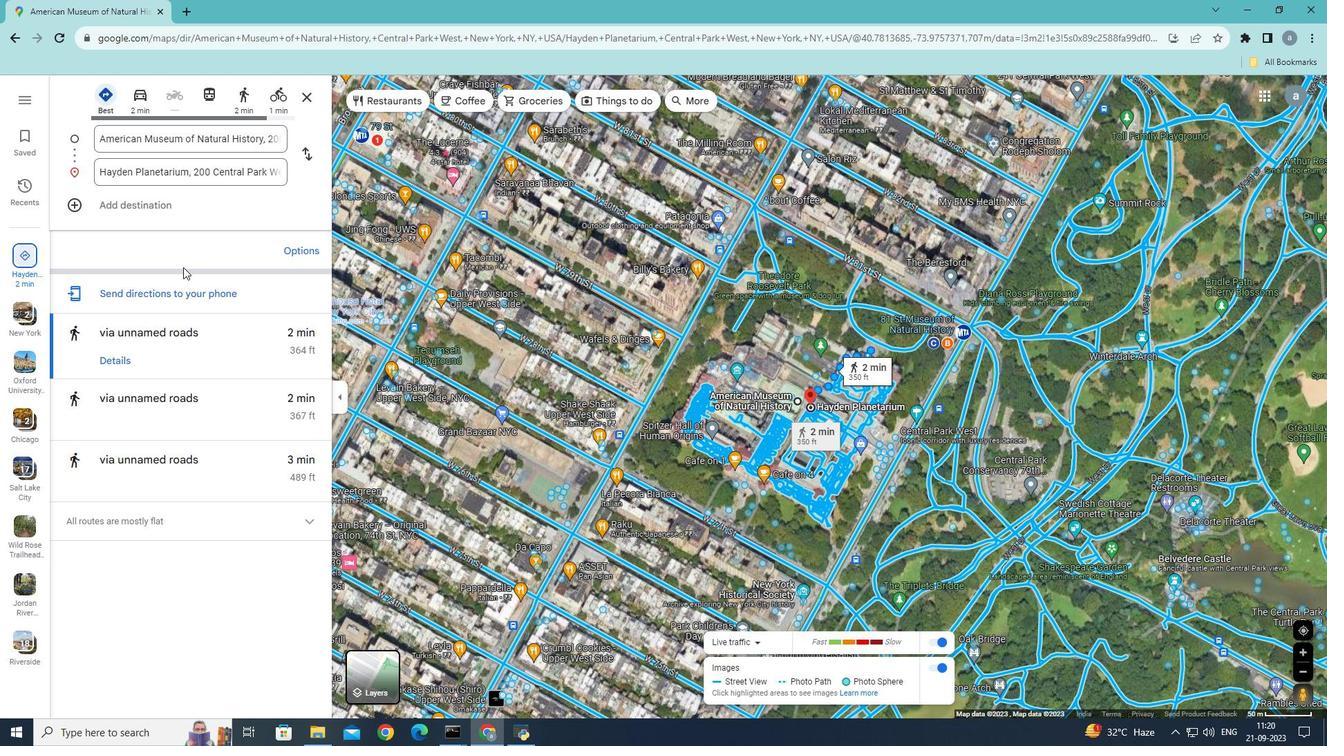 
Action: Mouse scrolled (117, 255) with delta (0, 0)
Screenshot: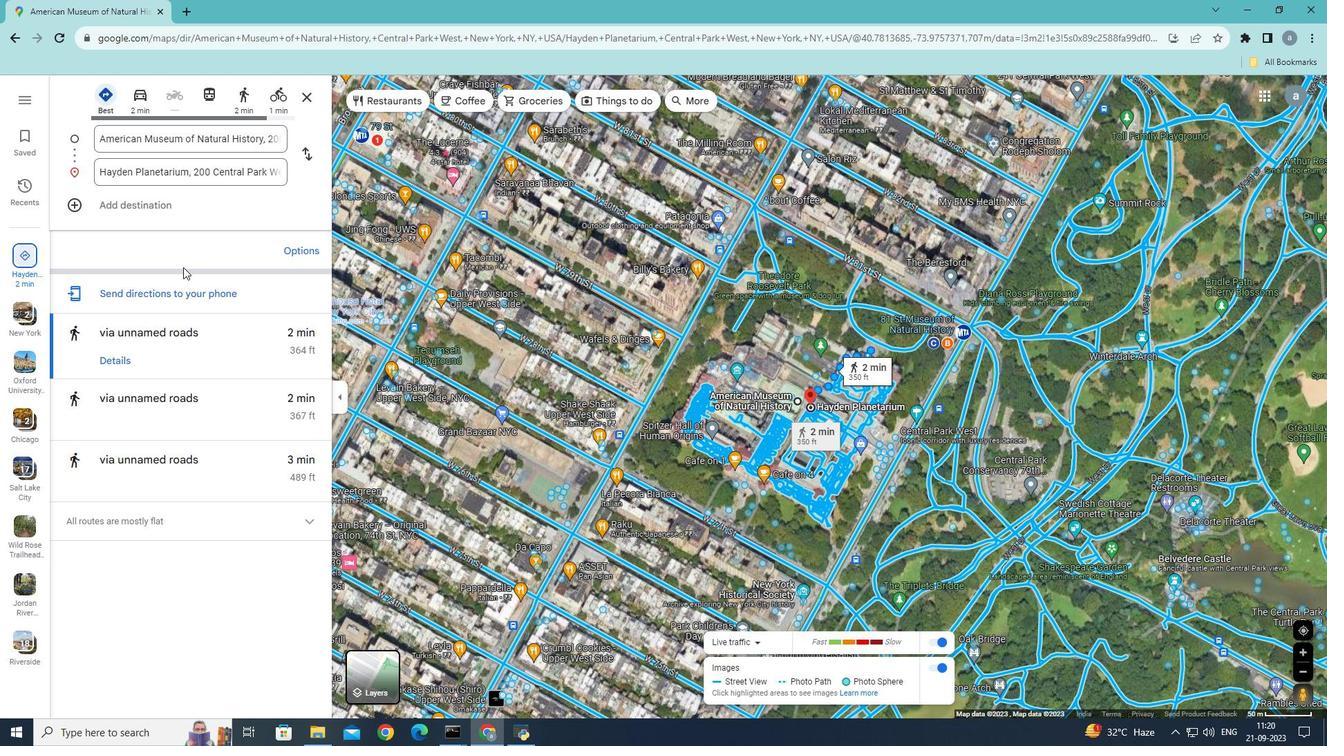 
Action: Mouse moved to (180, 264)
Screenshot: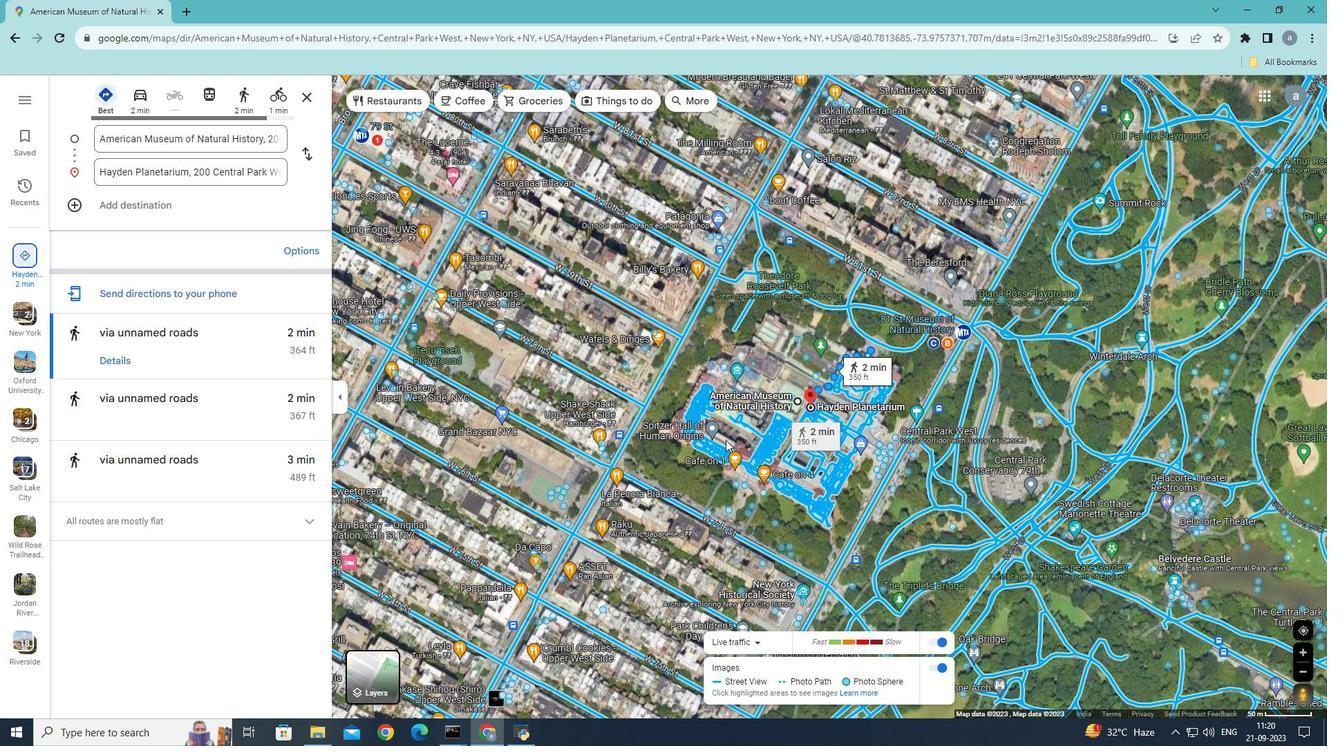 
Action: Mouse scrolled (180, 265) with delta (0, 0)
Screenshot: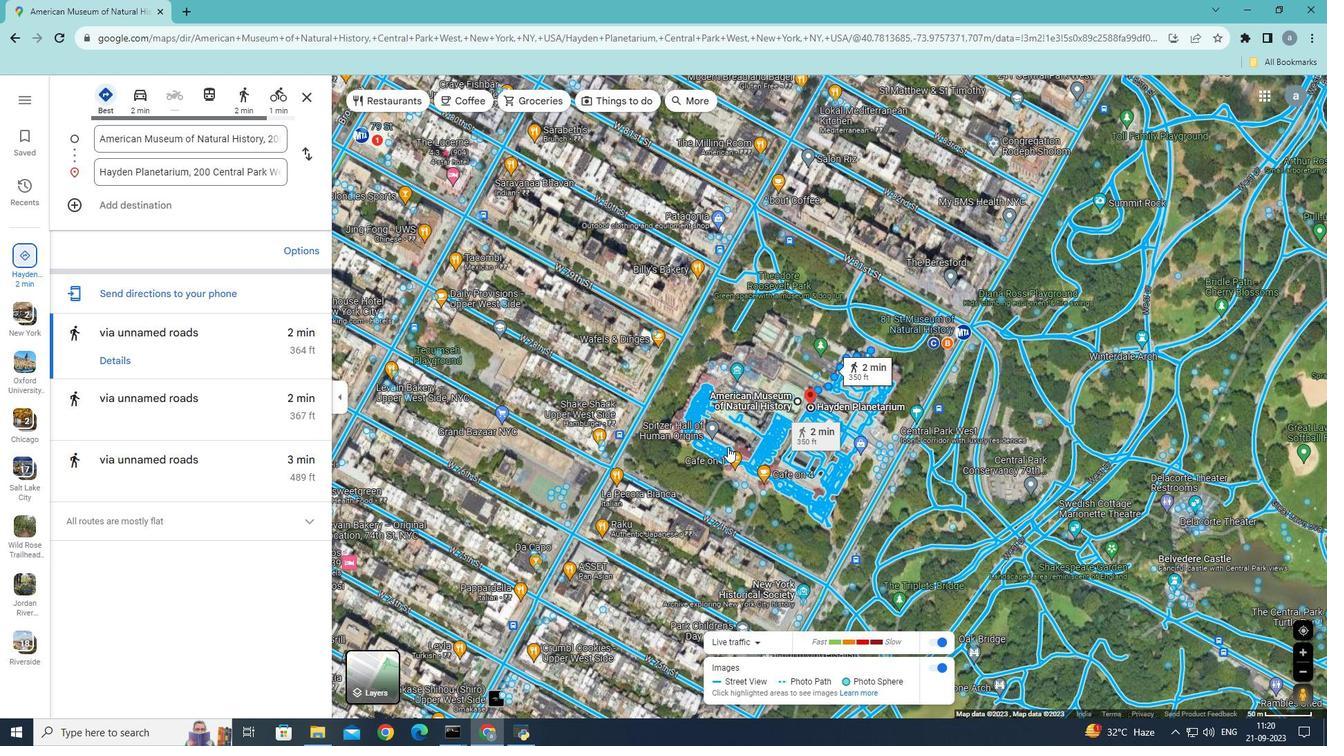 
Action: Mouse moved to (794, 400)
Screenshot: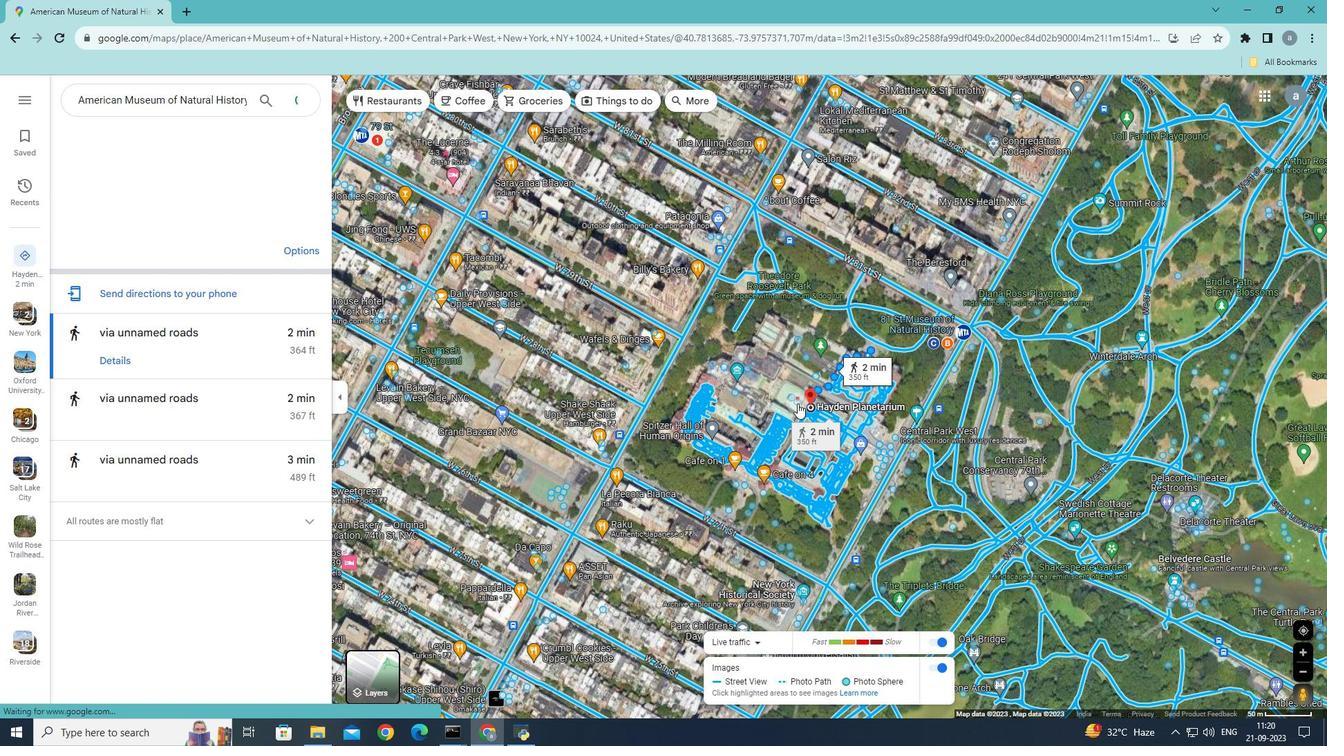 
Action: Mouse pressed left at (794, 400)
Screenshot: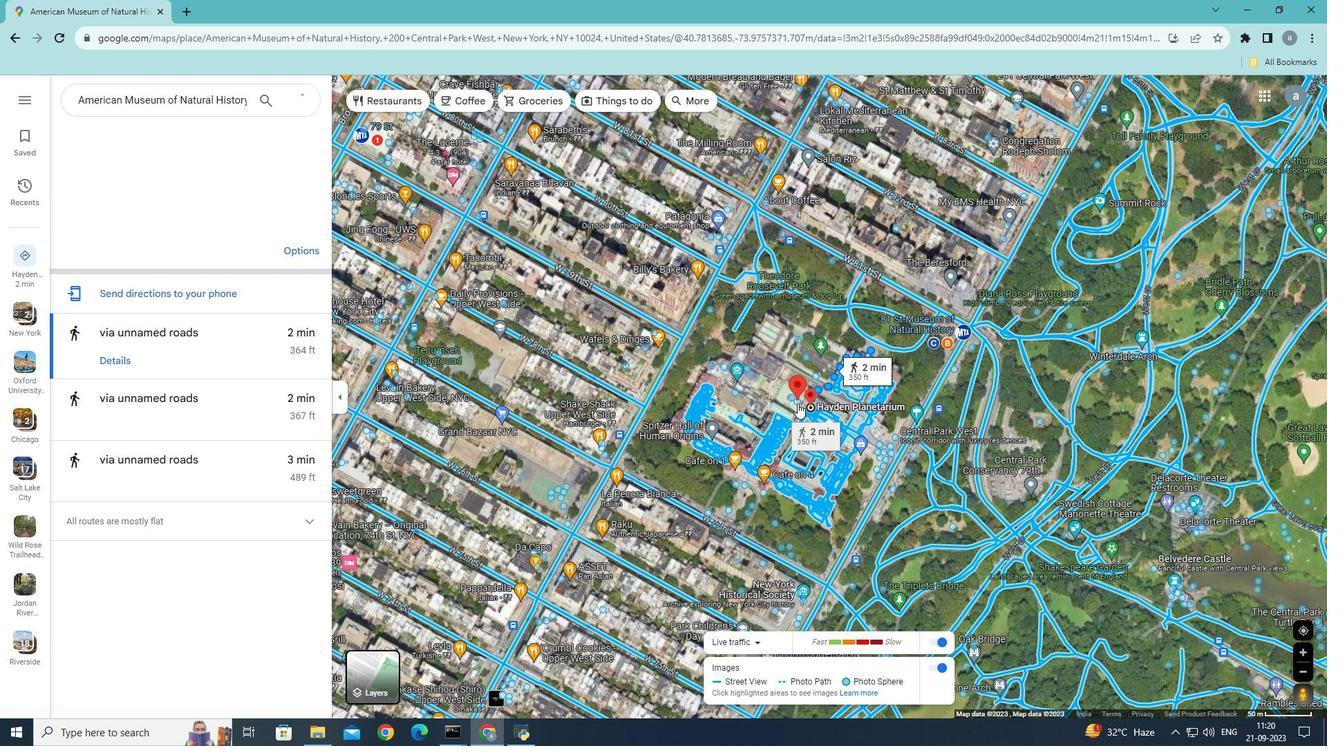 
Action: Mouse moved to (783, 391)
Screenshot: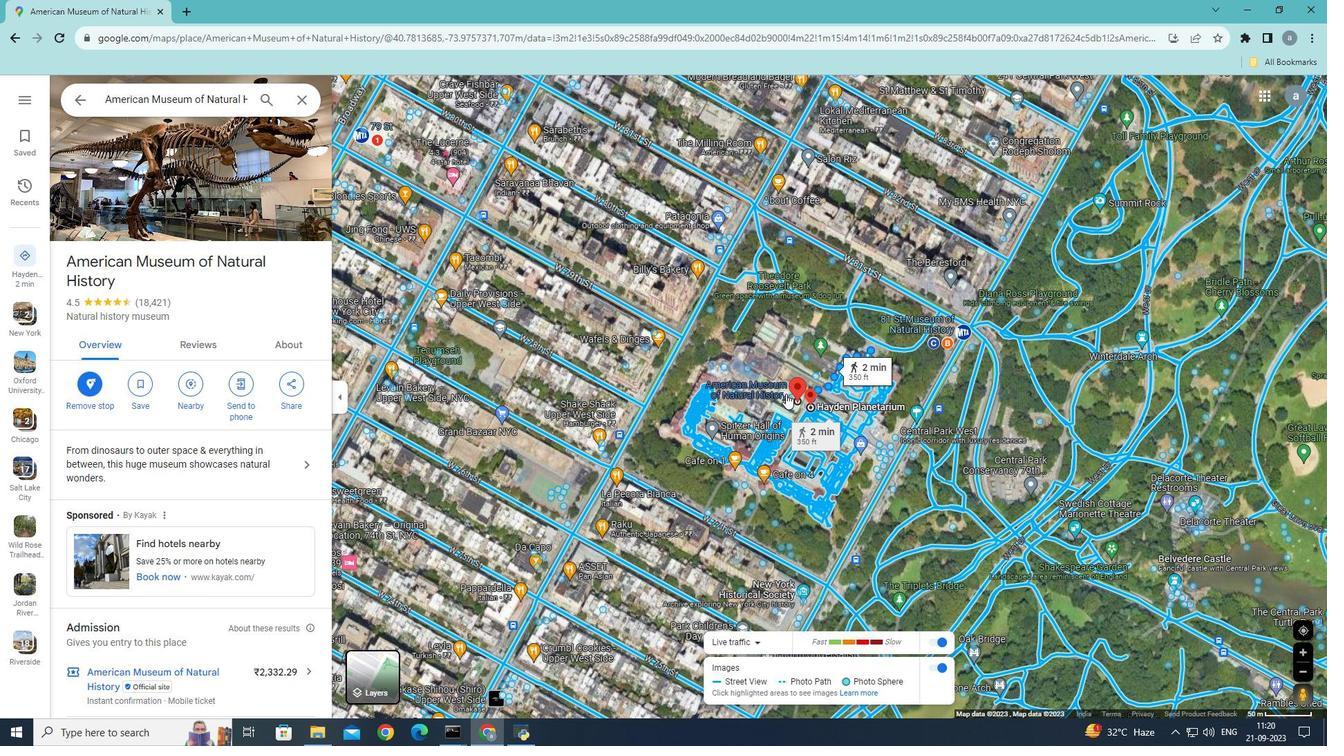 
Action: Mouse pressed left at (783, 391)
Screenshot: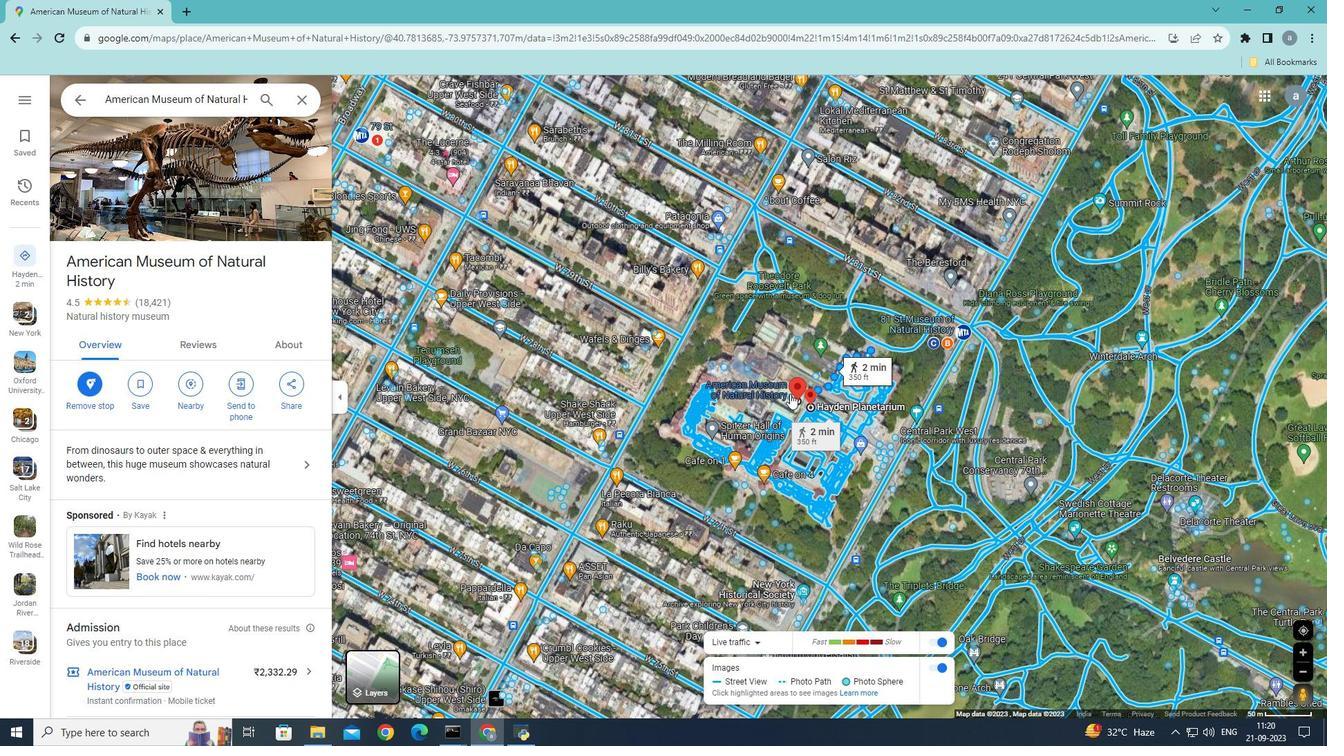 
Action: Mouse moved to (709, 394)
Screenshot: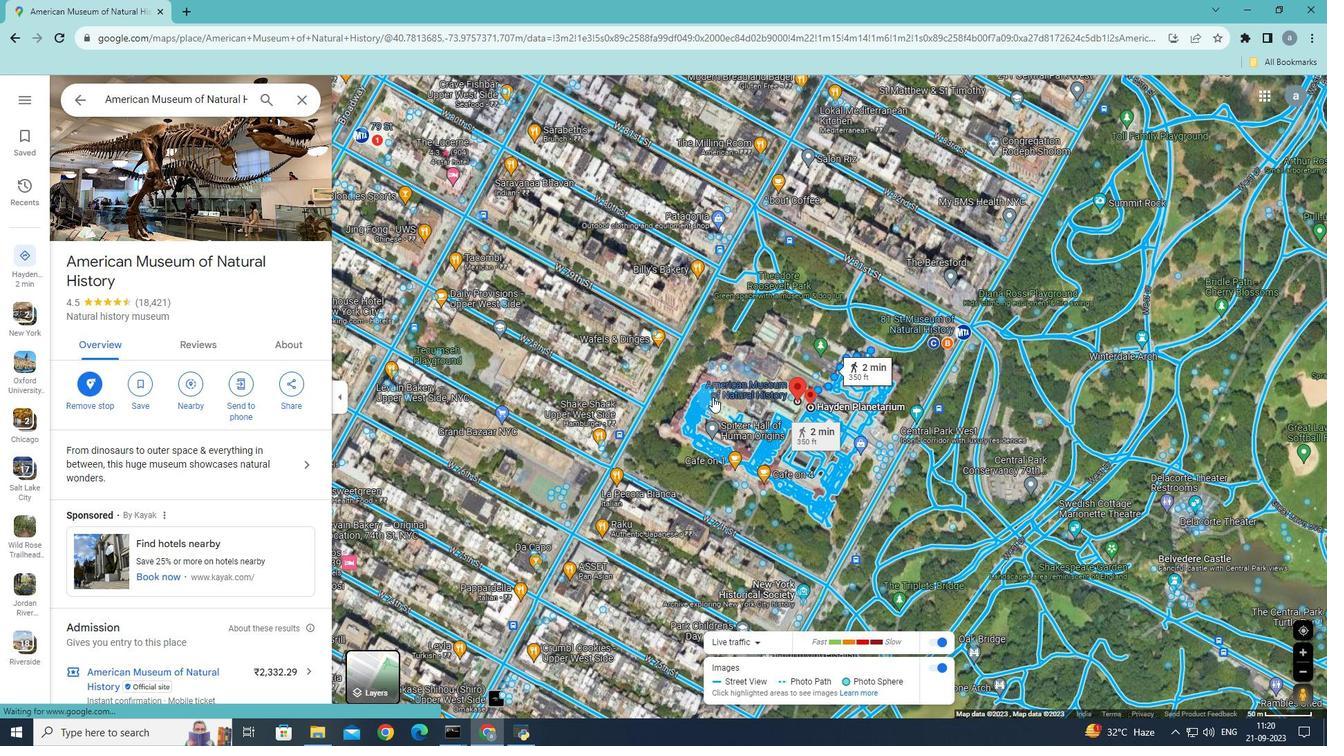 
Action: Mouse pressed left at (709, 394)
Screenshot: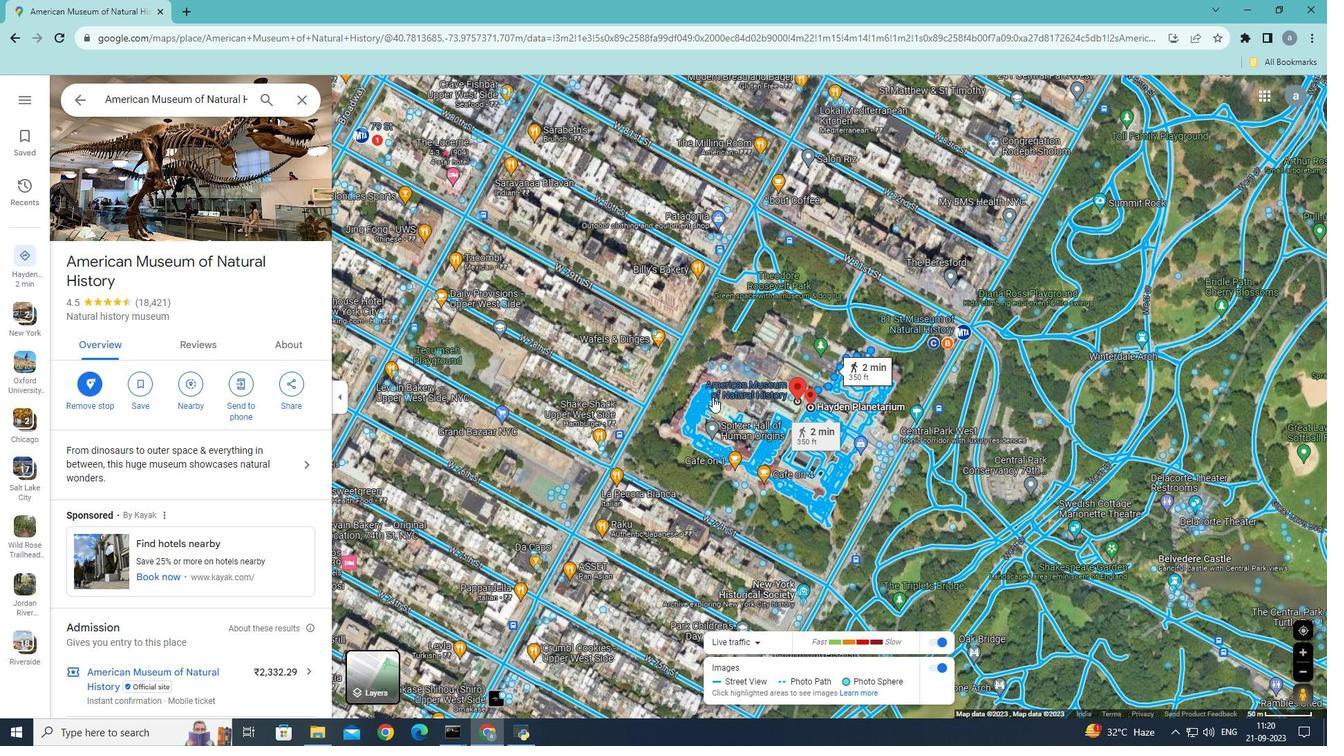 
Action: Mouse moved to (692, 418)
Screenshot: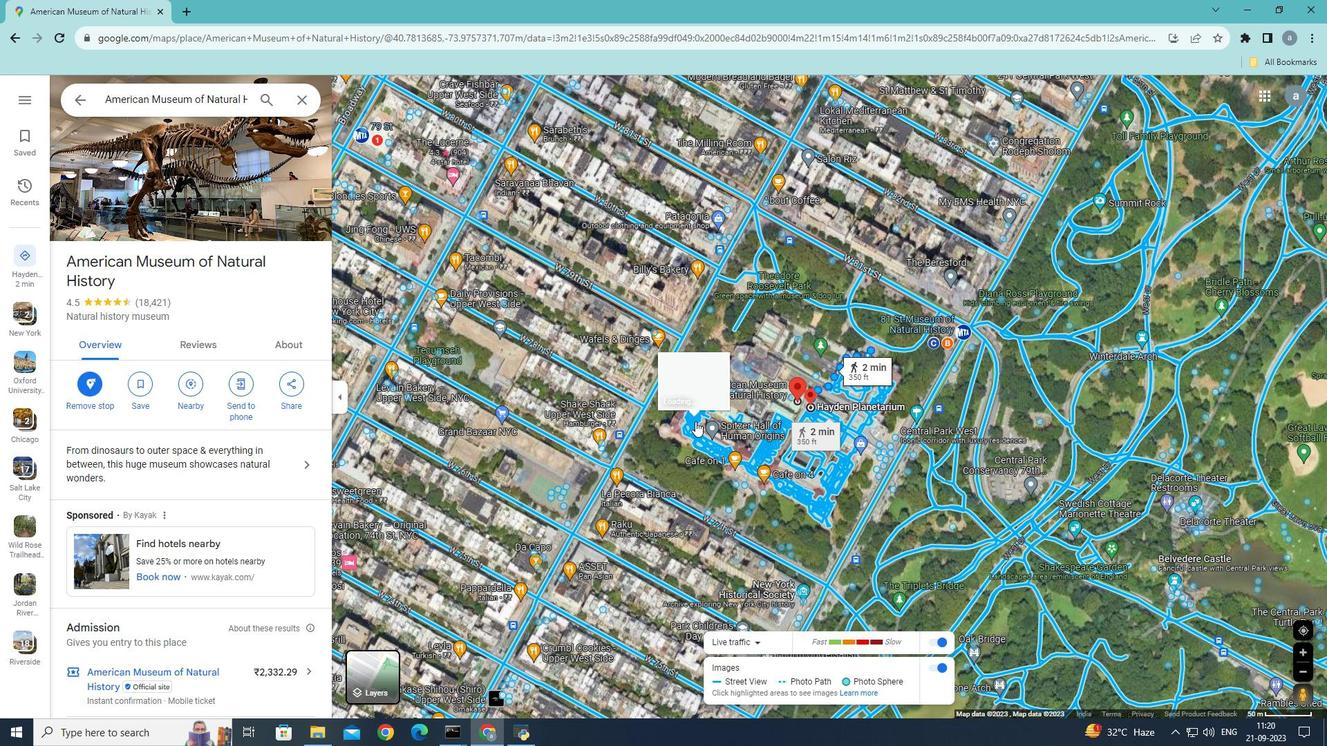 
Action: Mouse pressed left at (692, 418)
Screenshot: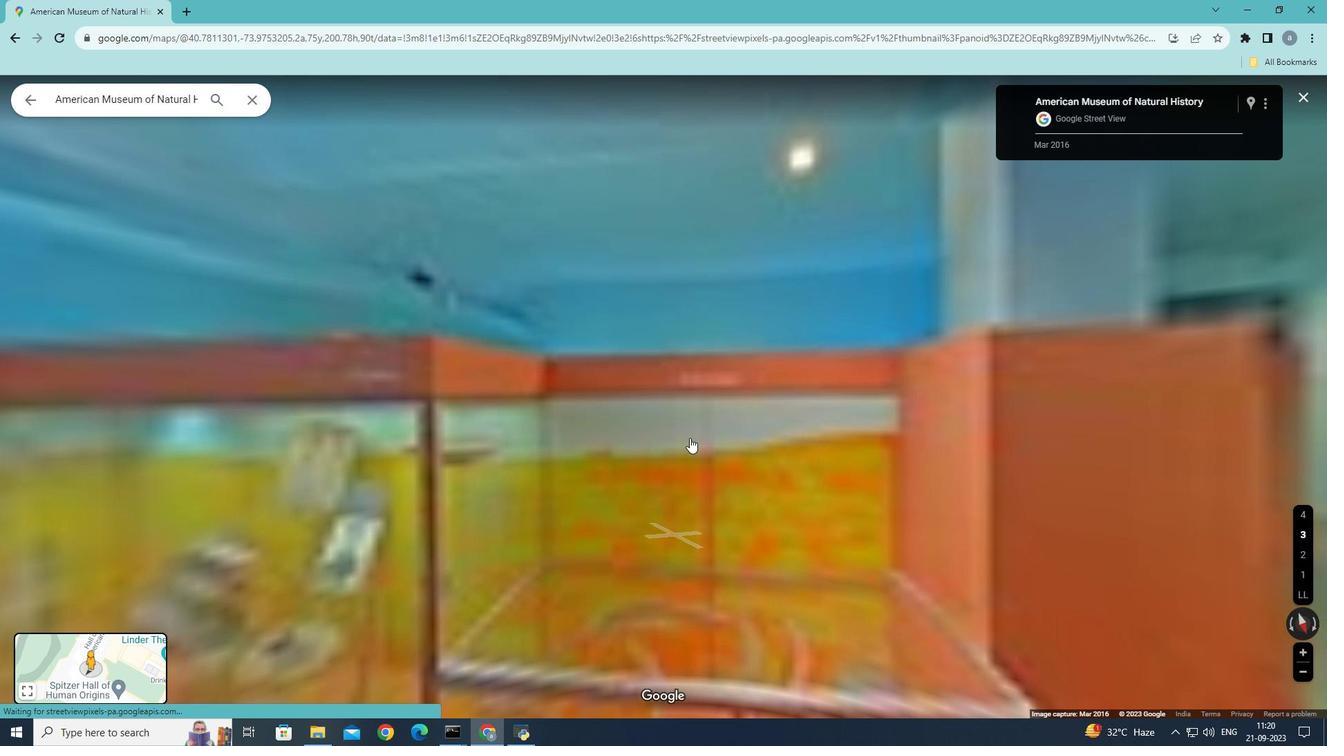 
Action: Mouse moved to (743, 475)
Screenshot: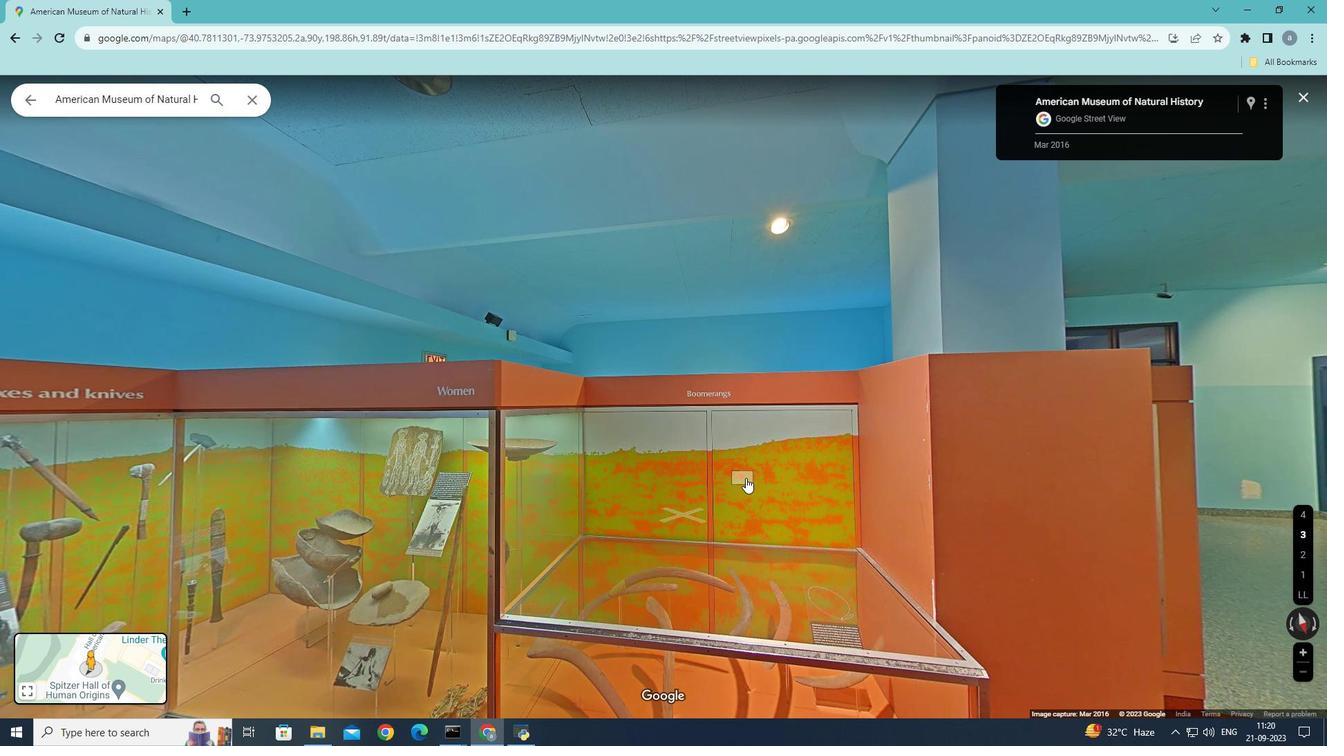 
Action: Mouse scrolled (743, 474) with delta (0, 0)
Screenshot: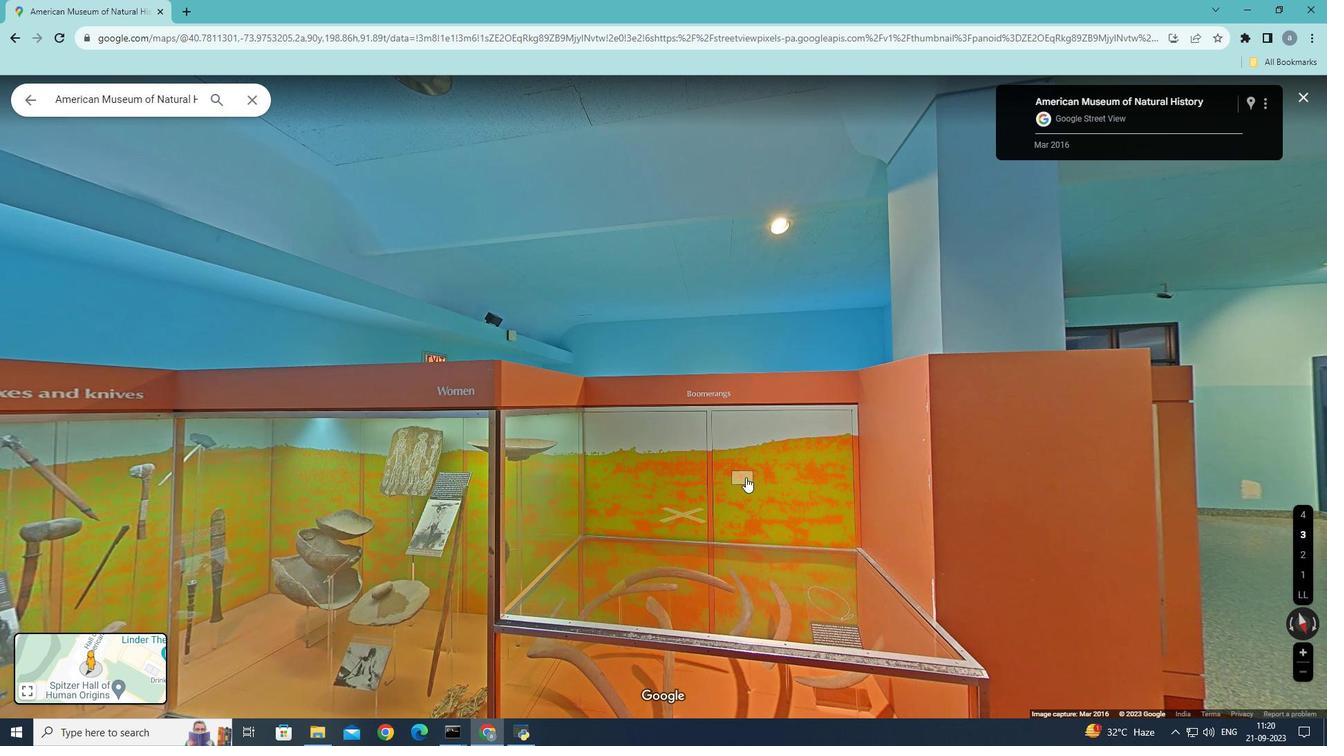 
Action: Mouse scrolled (743, 474) with delta (0, 0)
Screenshot: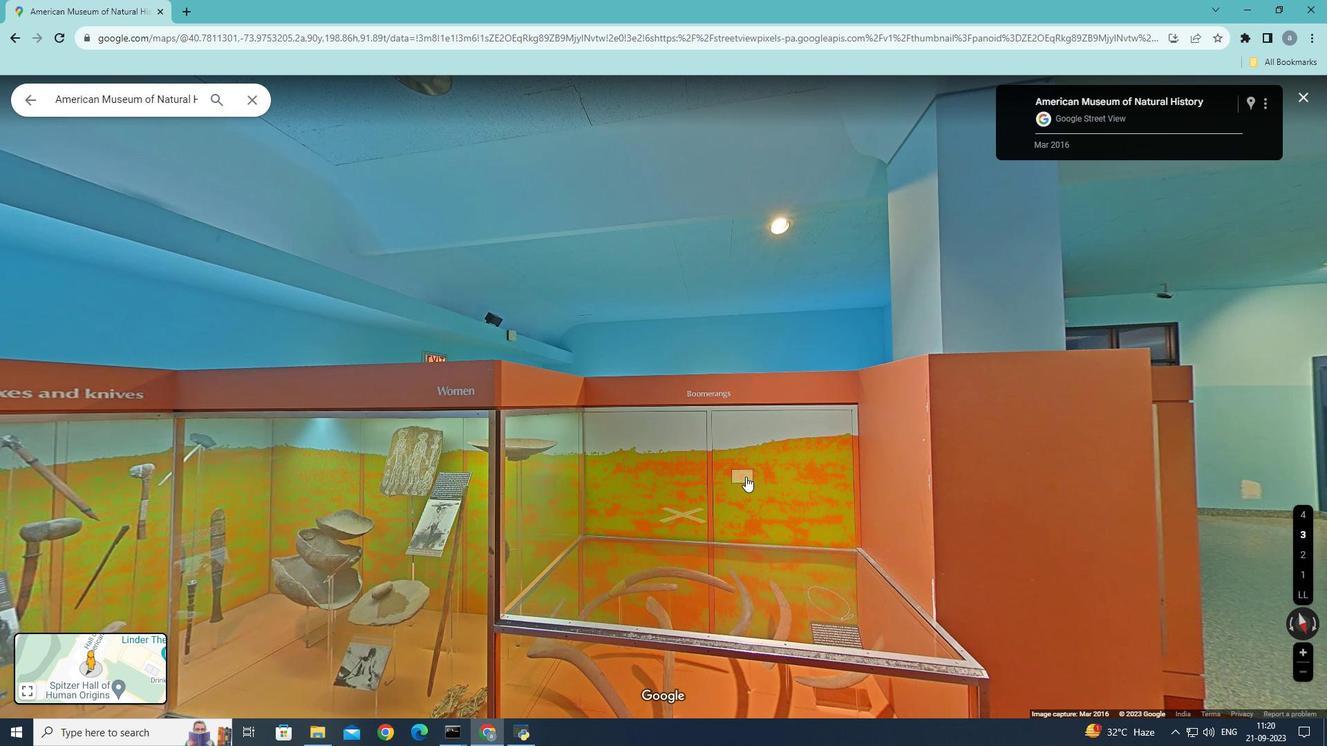 
Action: Mouse moved to (743, 474)
Screenshot: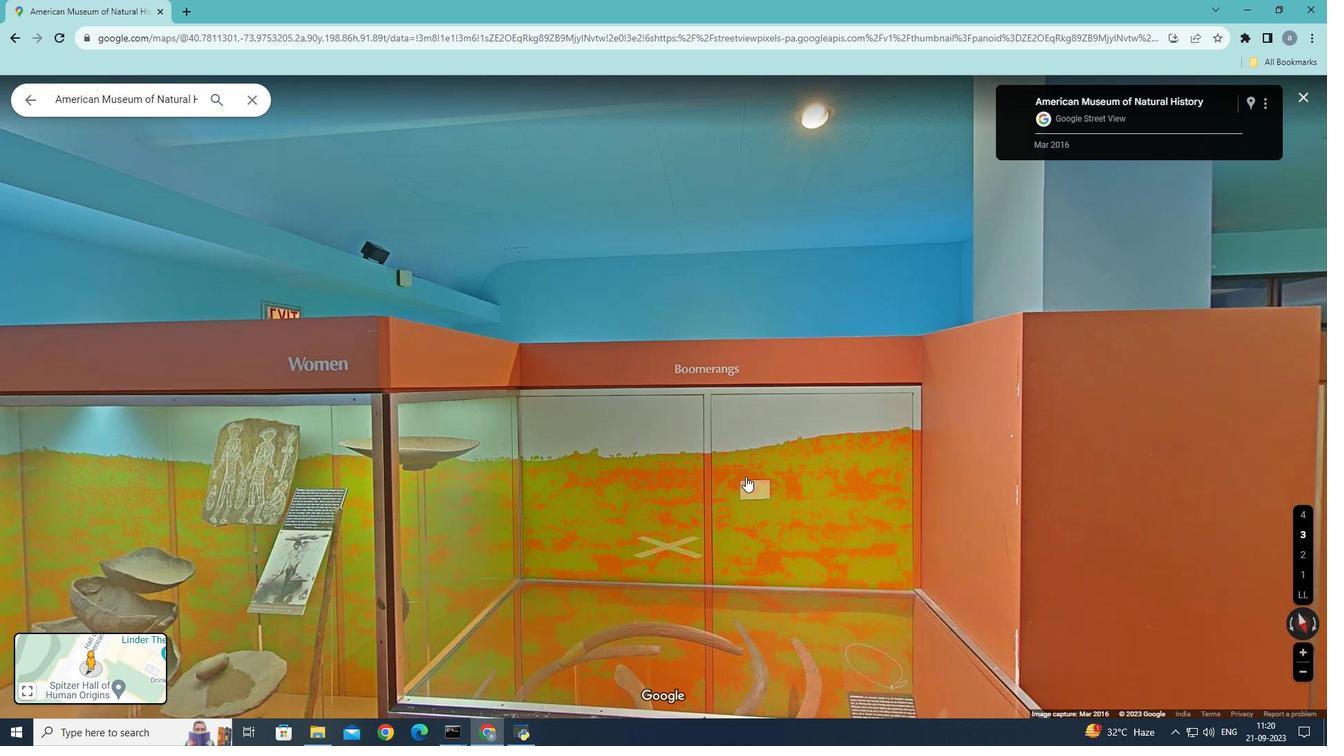 
Action: Mouse scrolled (743, 473) with delta (0, 0)
Screenshot: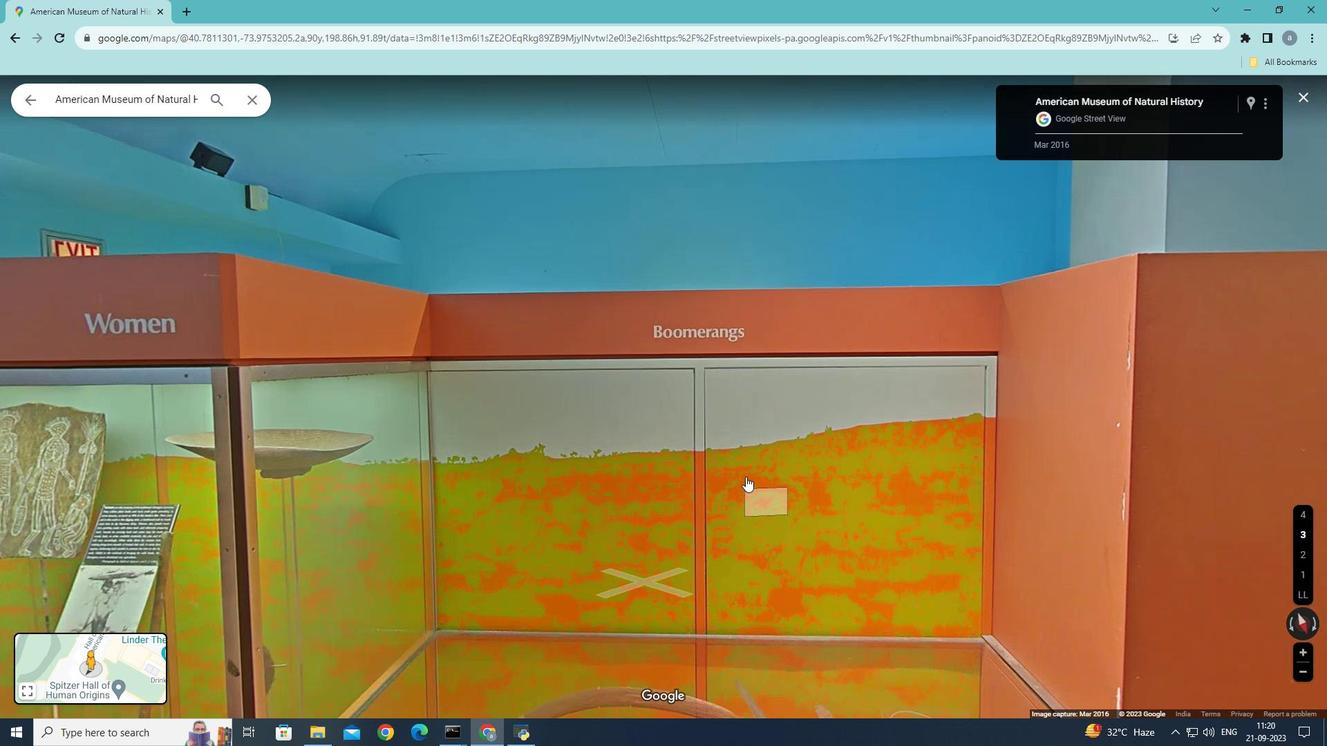 
Action: Mouse scrolled (743, 473) with delta (0, 0)
Screenshot: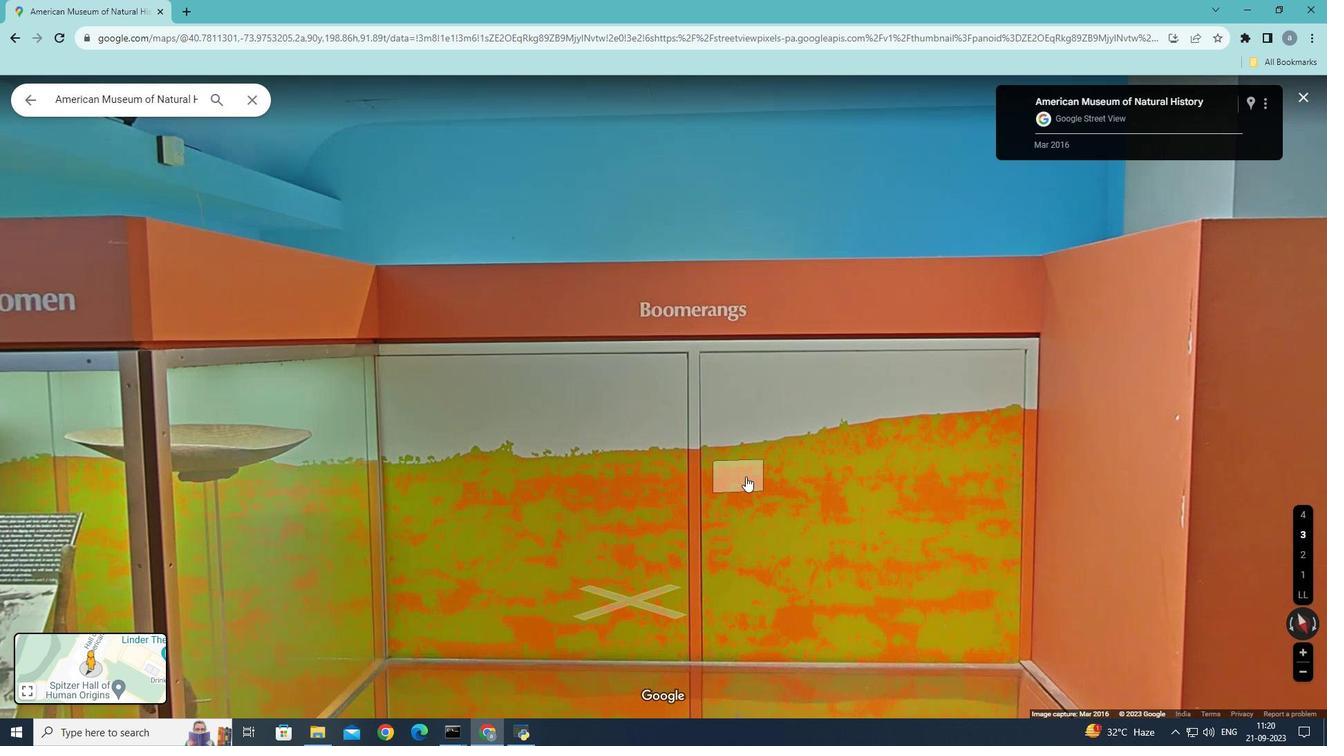 
Action: Mouse scrolled (743, 473) with delta (0, 0)
Screenshot: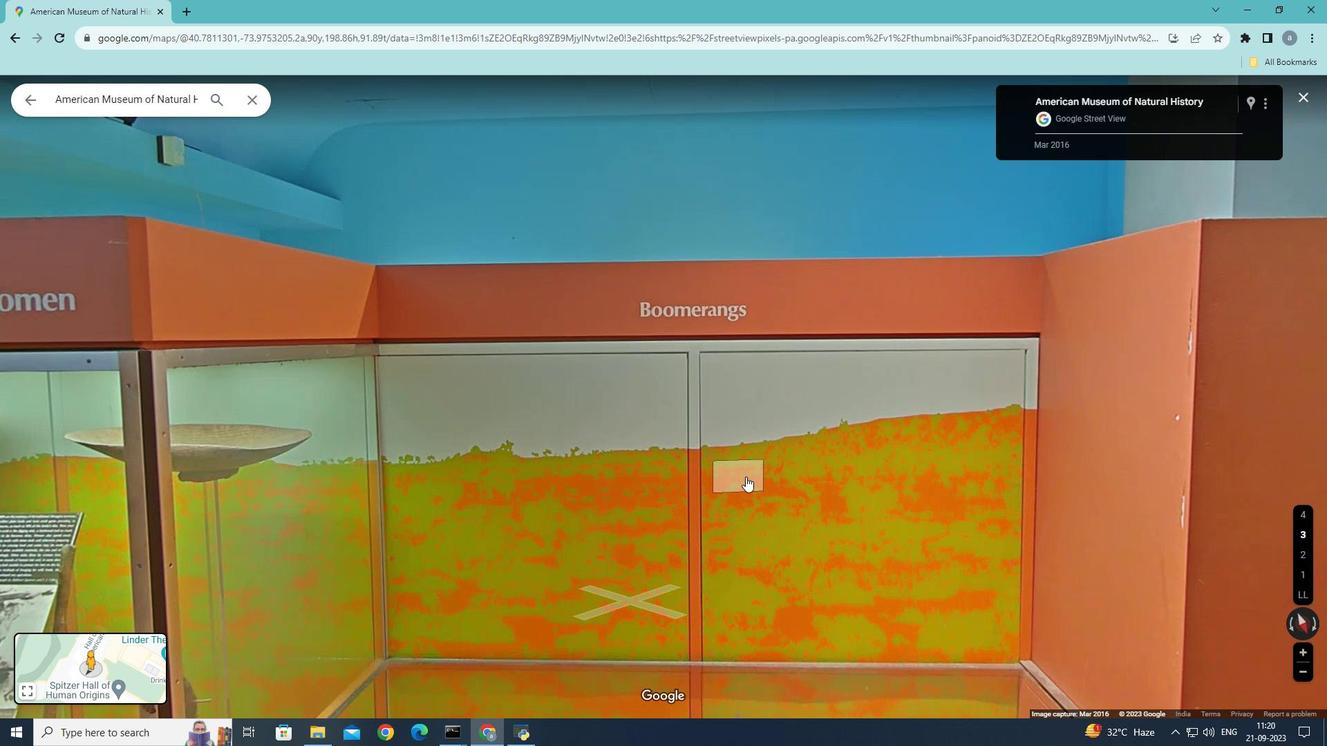
Action: Mouse scrolled (743, 474) with delta (0, 0)
Screenshot: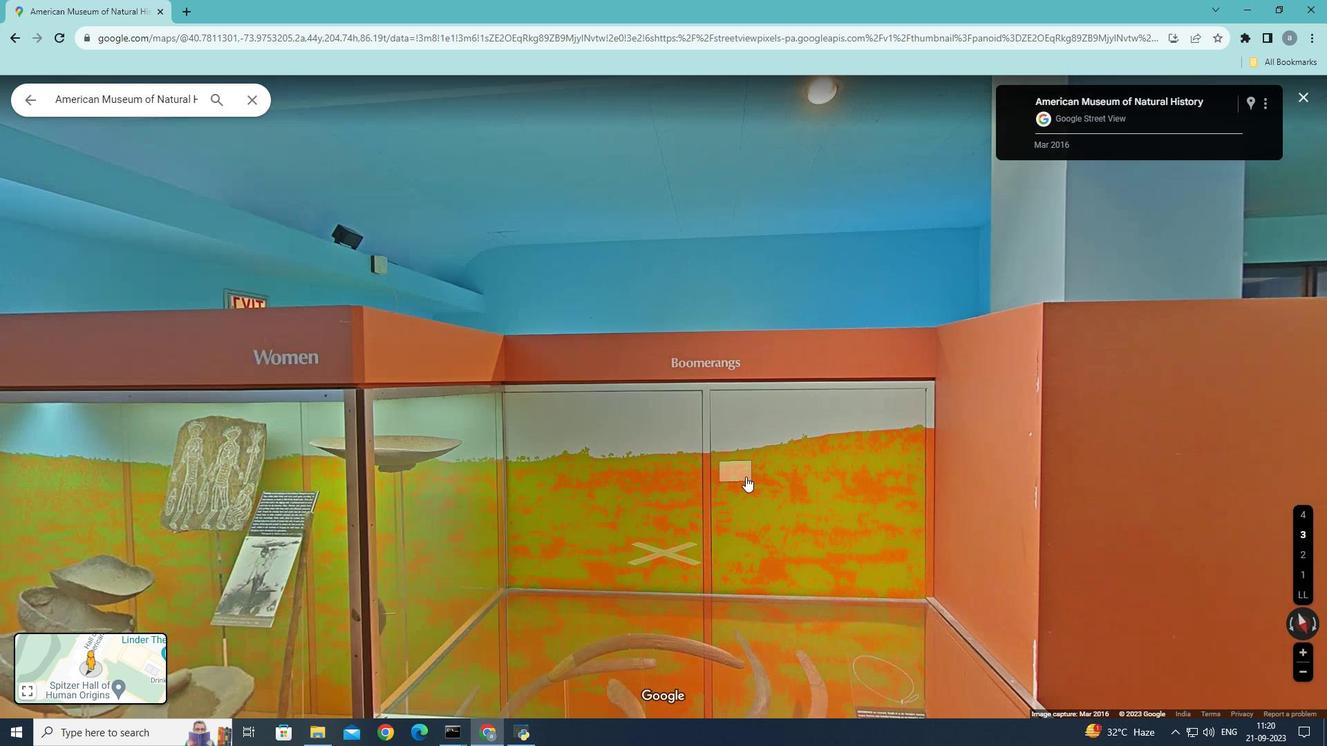 
Action: Mouse scrolled (743, 474) with delta (0, 0)
Screenshot: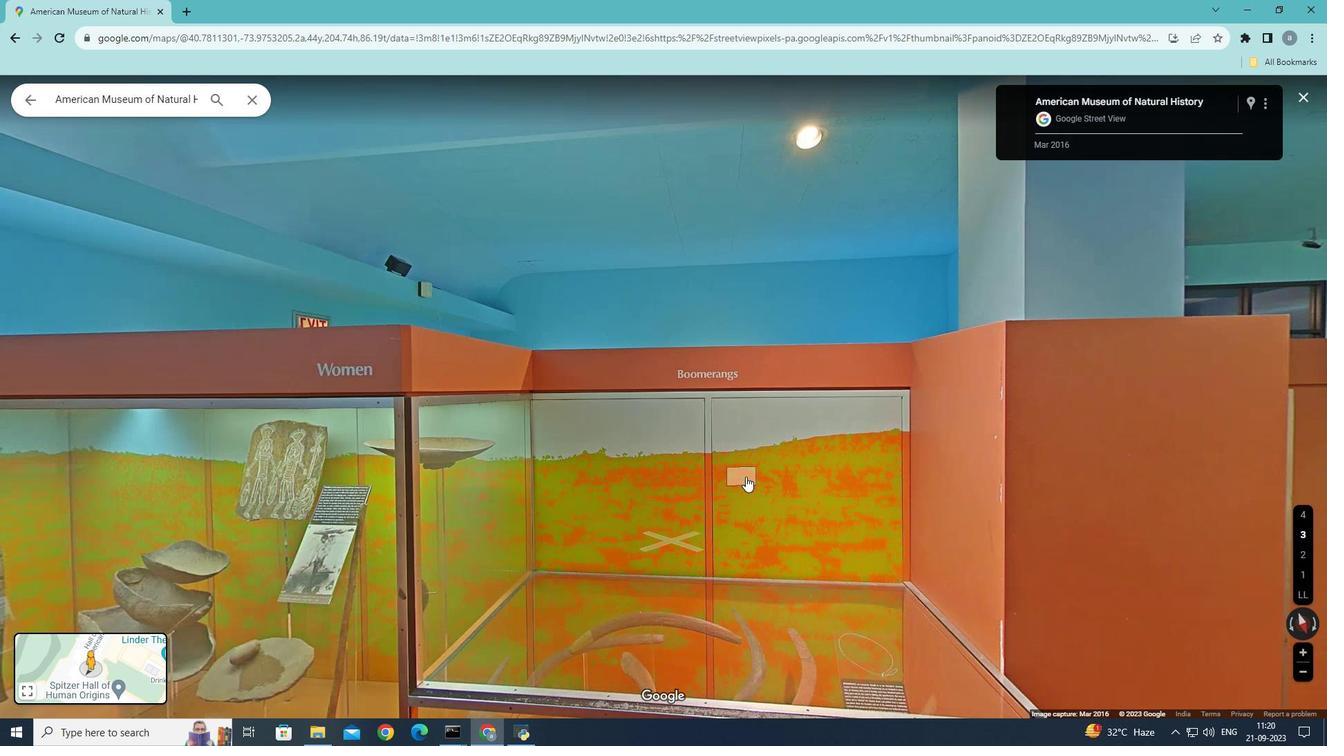 
Action: Mouse scrolled (743, 474) with delta (0, 0)
Screenshot: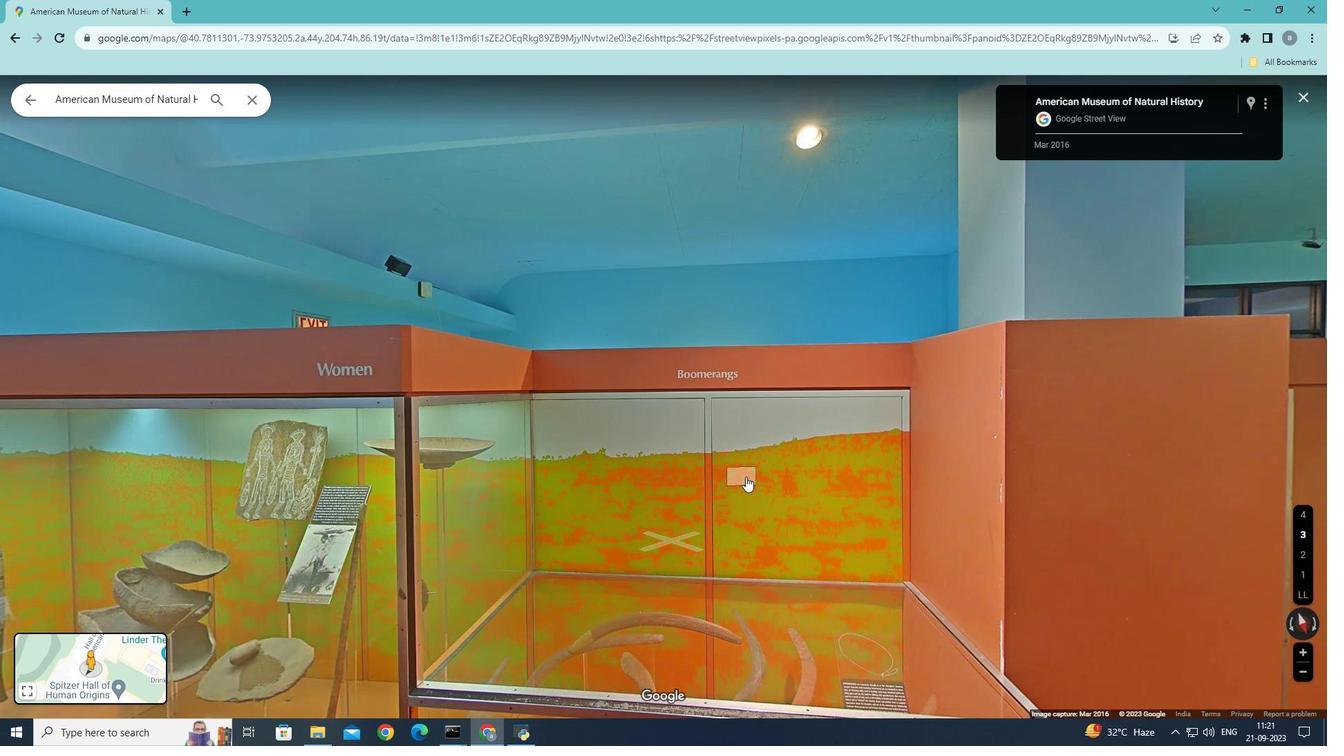 
Action: Mouse moved to (743, 474)
Screenshot: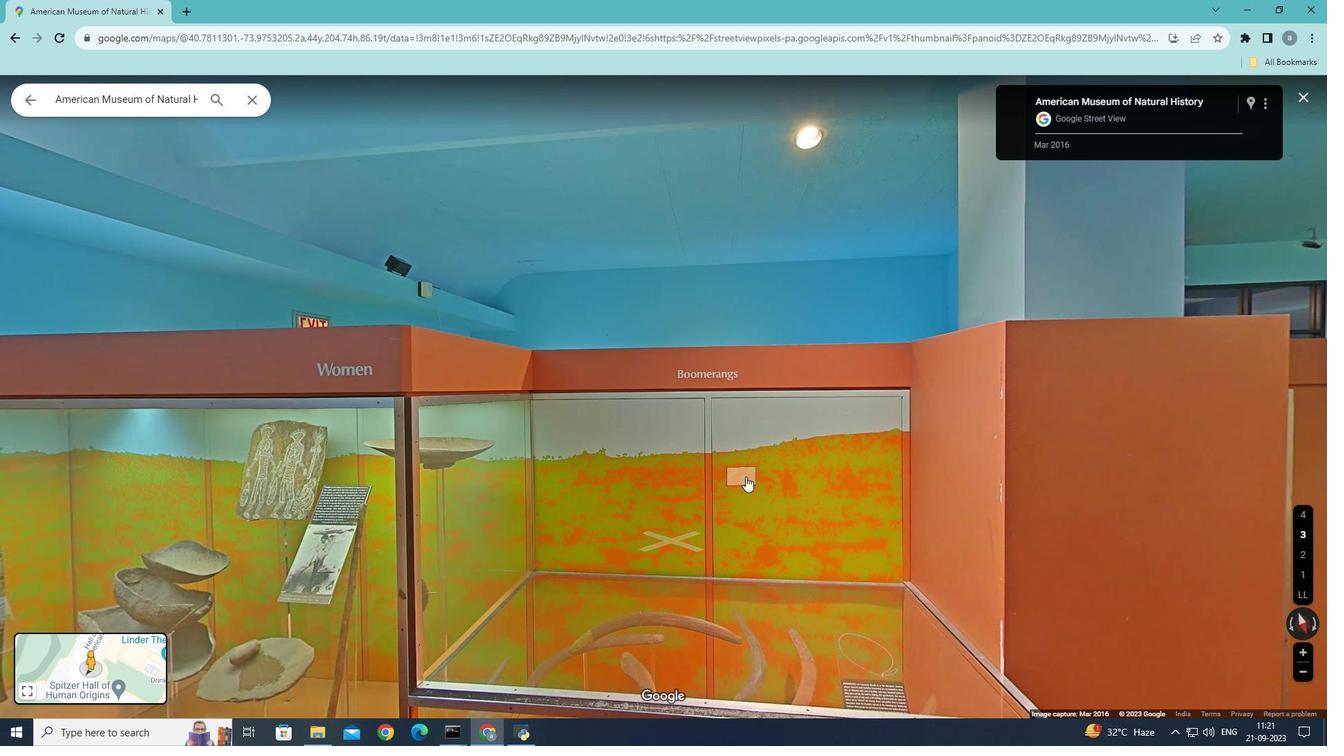
Action: Mouse scrolled (743, 473) with delta (0, 0)
Screenshot: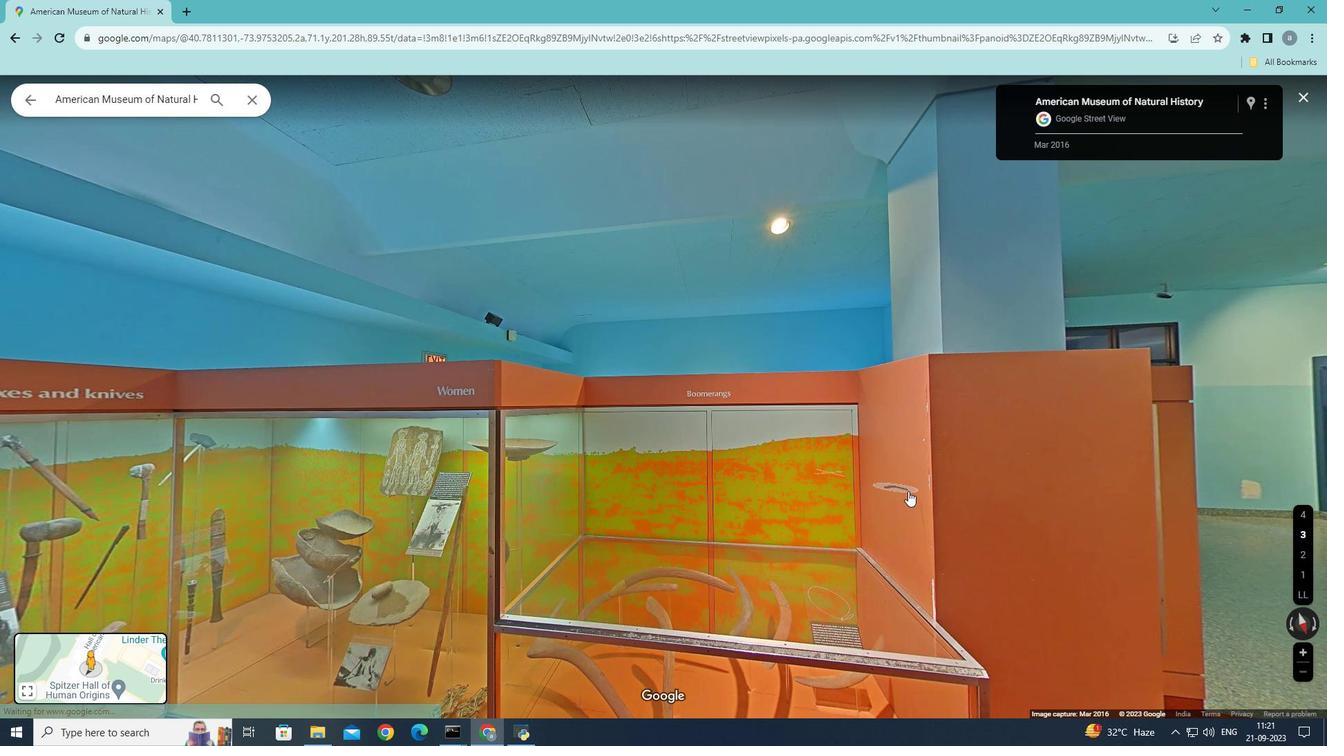
Action: Mouse scrolled (743, 473) with delta (0, 0)
Screenshot: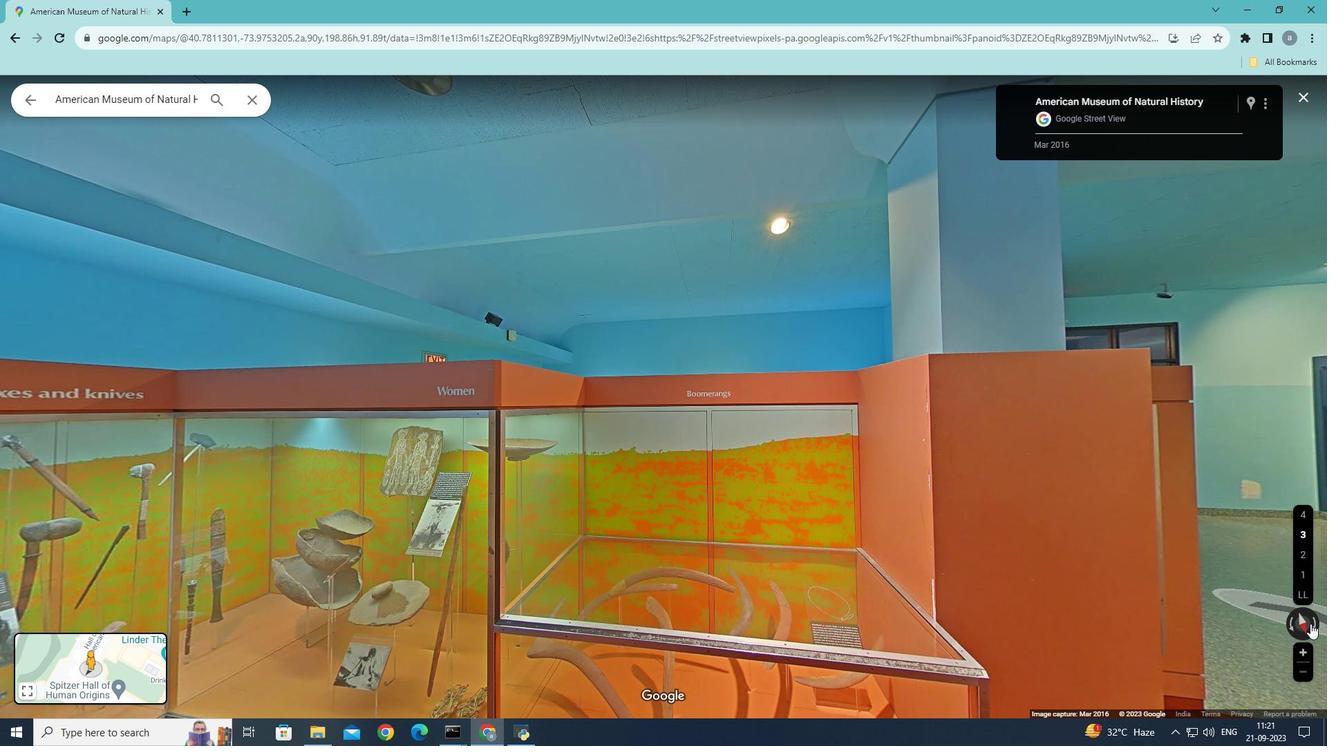
Action: Mouse scrolled (743, 473) with delta (0, 0)
Screenshot: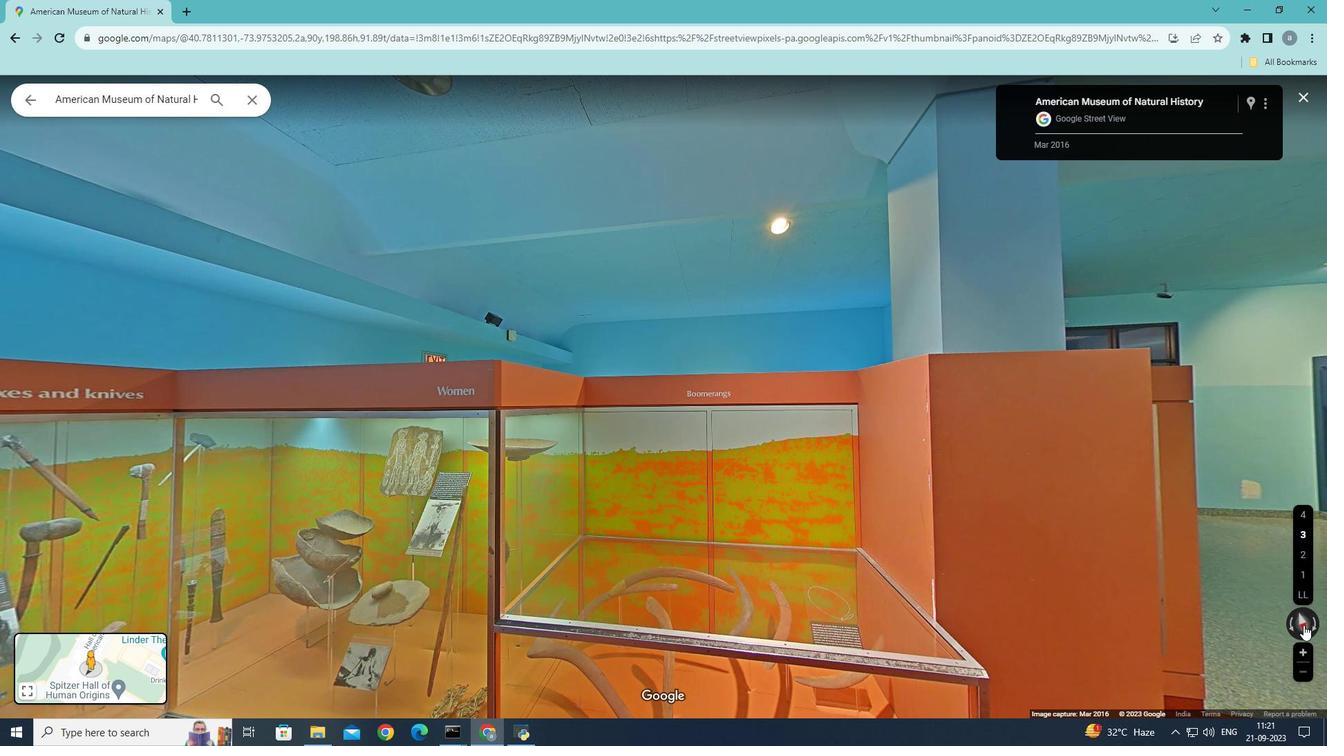 
Action: Mouse scrolled (743, 473) with delta (0, 0)
Screenshot: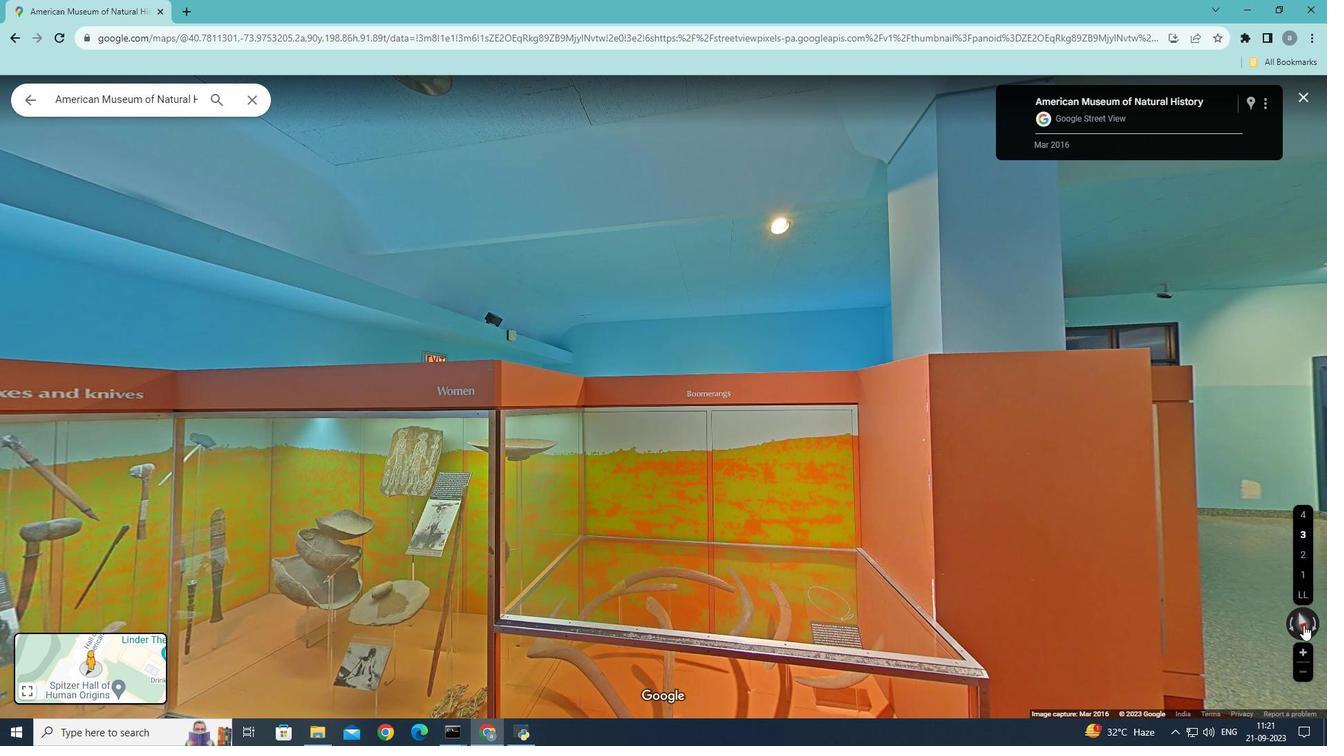 
Action: Mouse moved to (1314, 624)
Screenshot: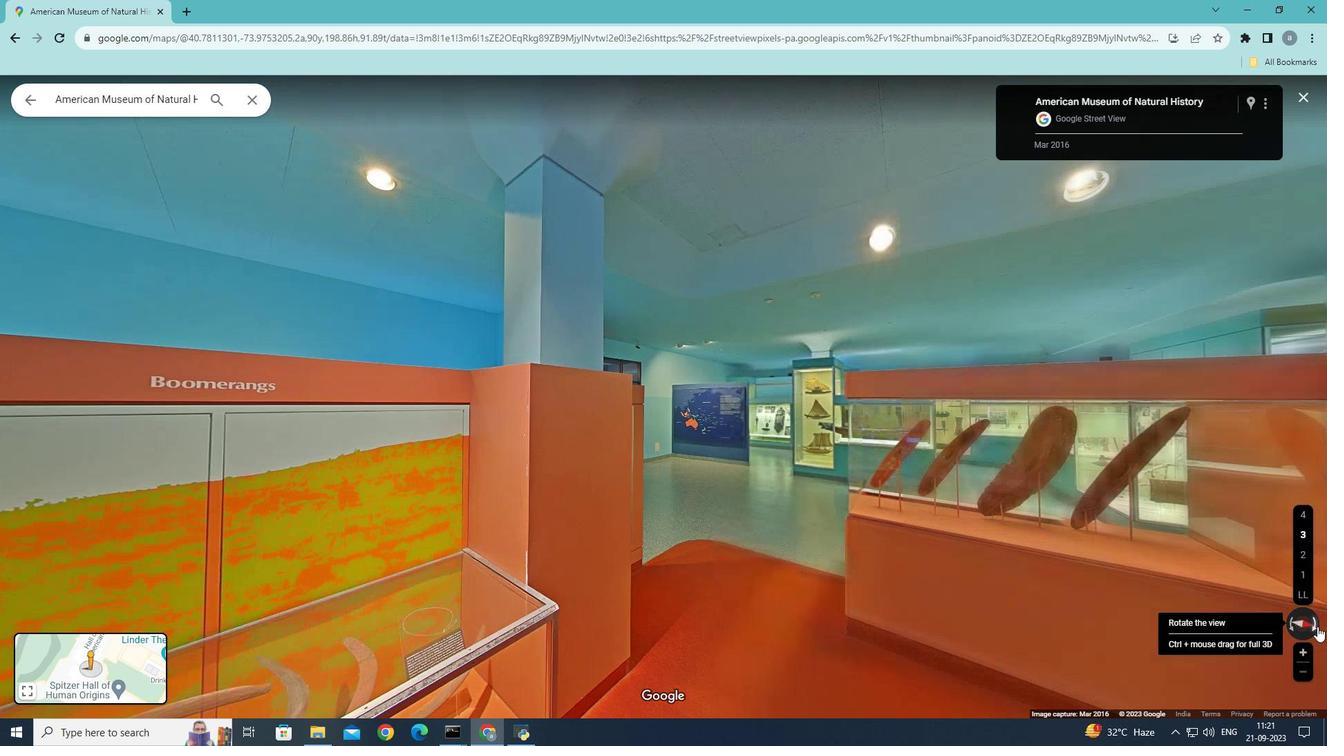 
Action: Mouse pressed left at (1314, 624)
Screenshot: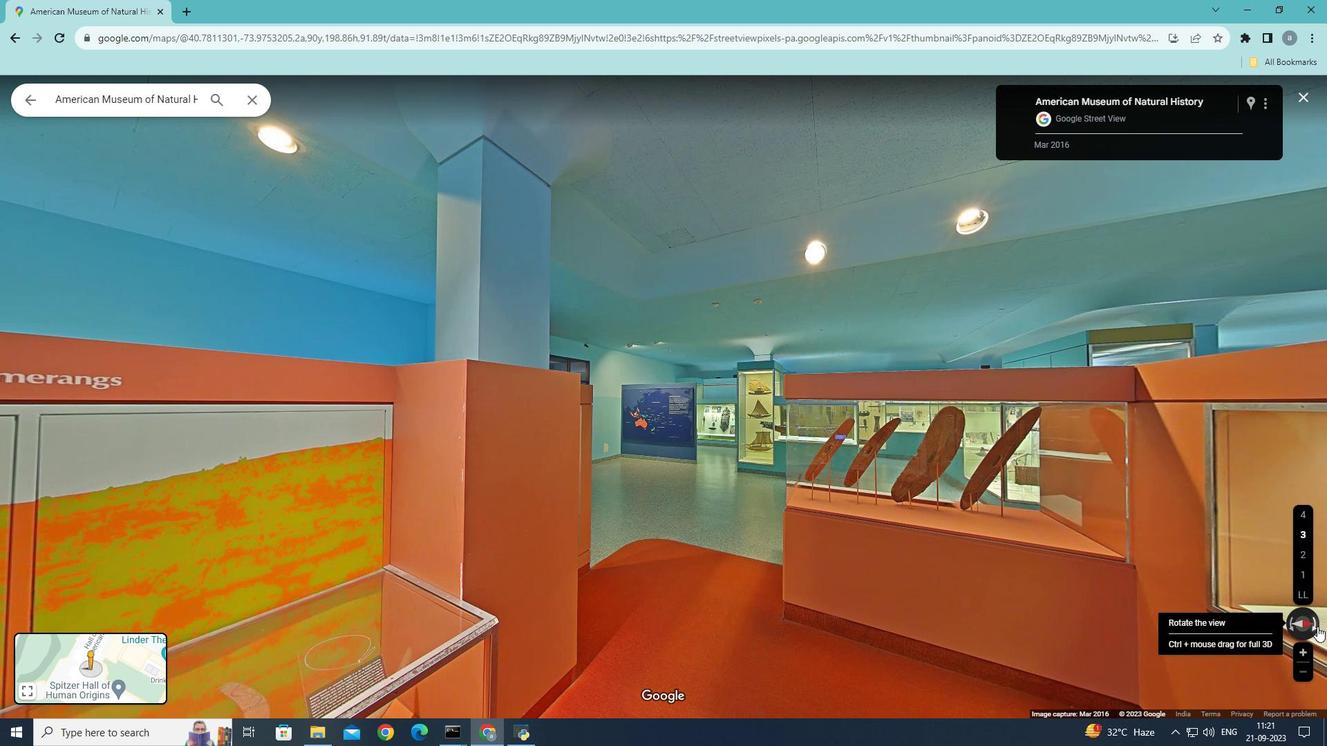 
Action: Mouse moved to (709, 574)
Screenshot: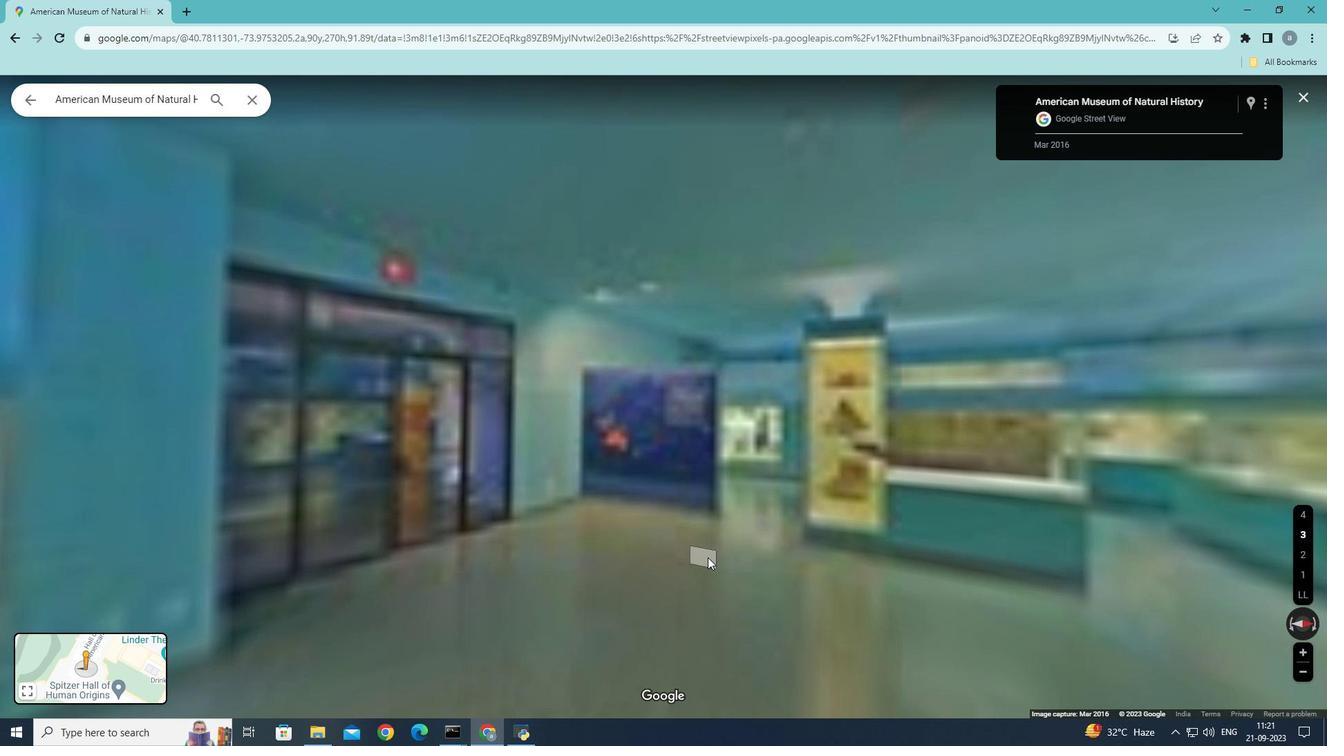 
Action: Mouse pressed left at (709, 574)
Screenshot: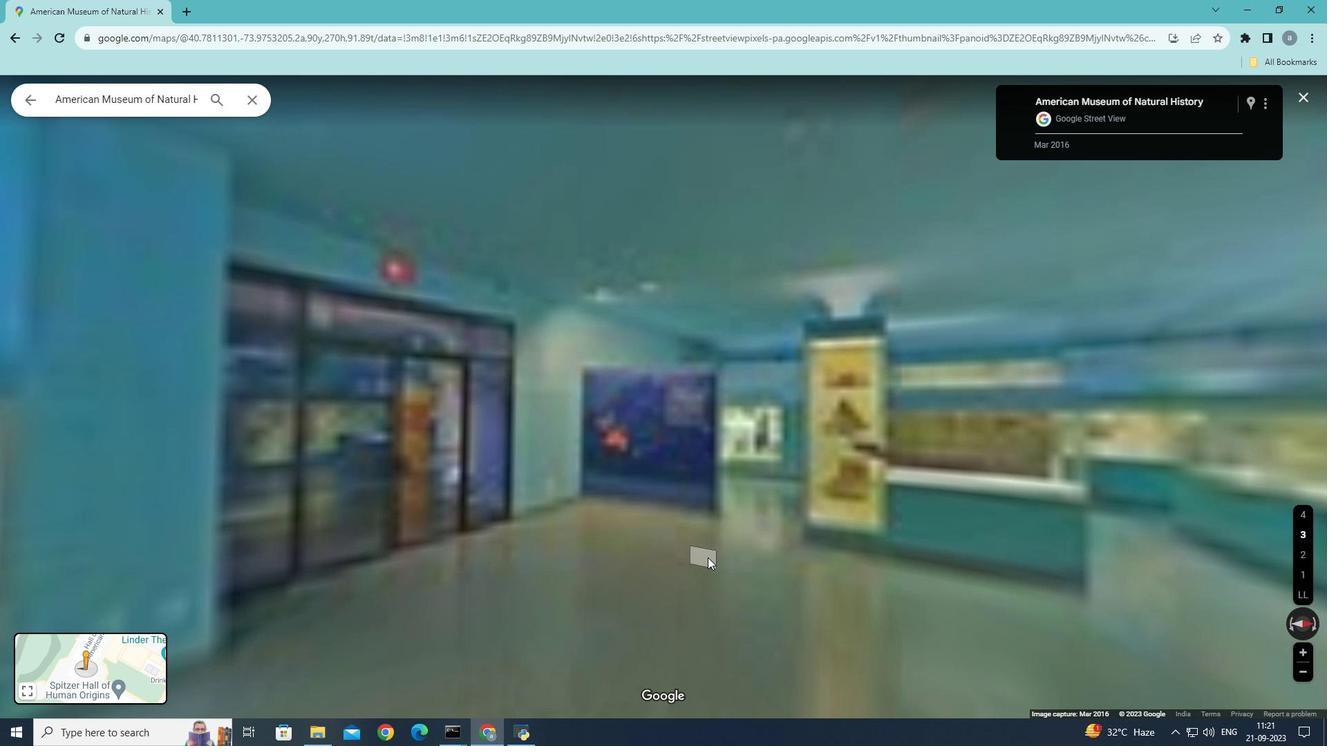 
Action: Mouse moved to (735, 552)
Screenshot: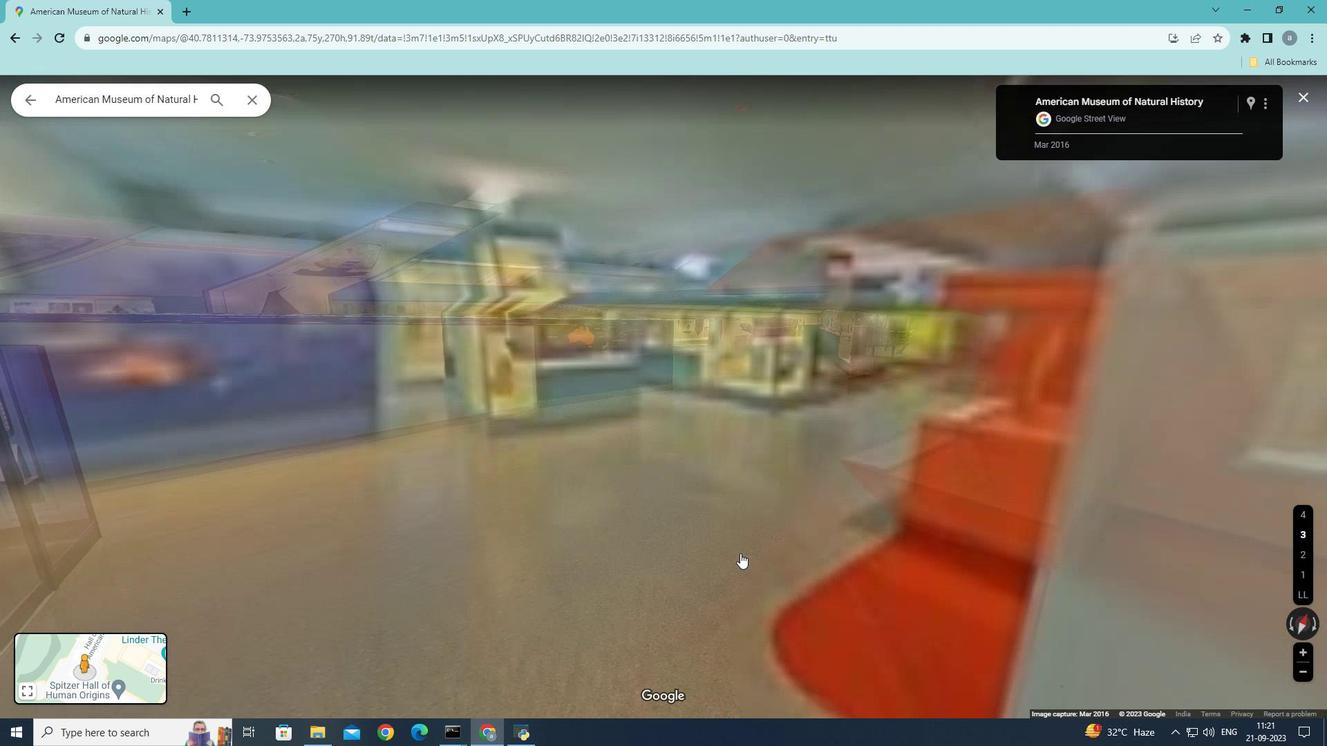
Action: Mouse pressed left at (735, 552)
Screenshot: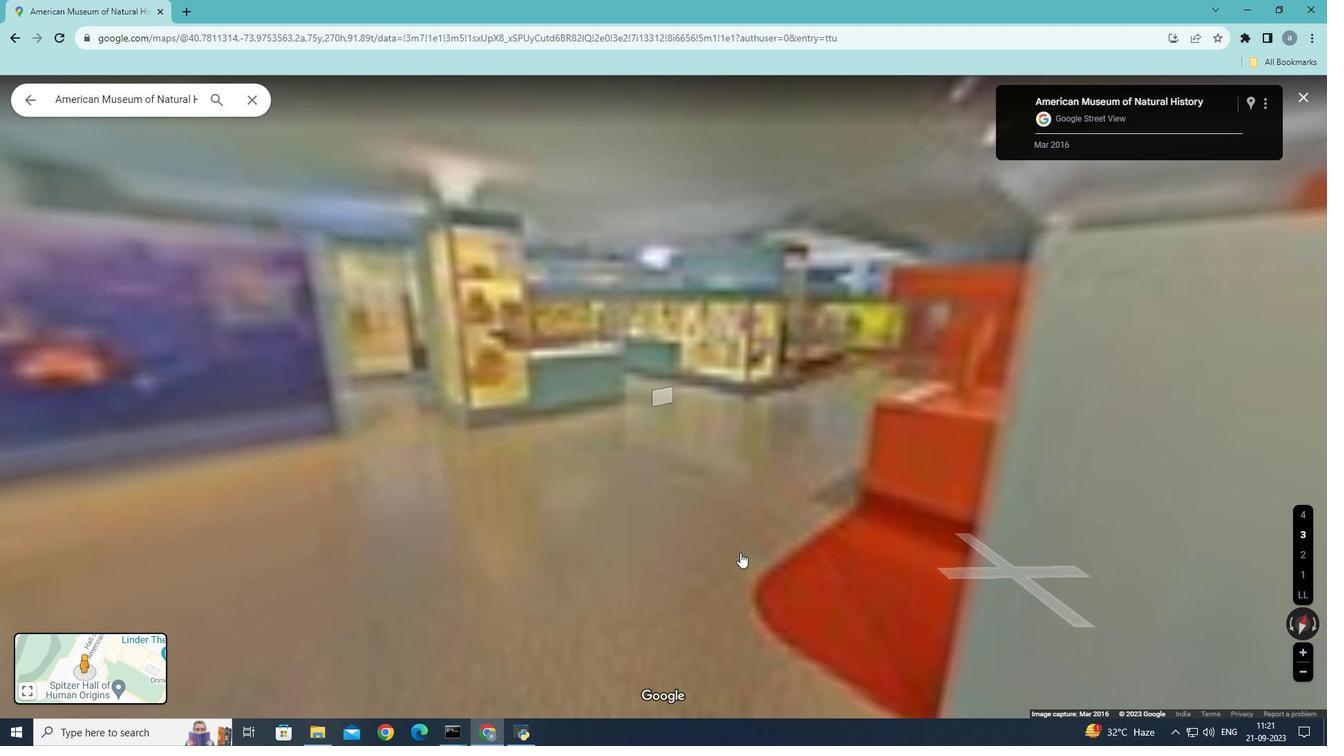 
Action: Mouse moved to (738, 548)
Screenshot: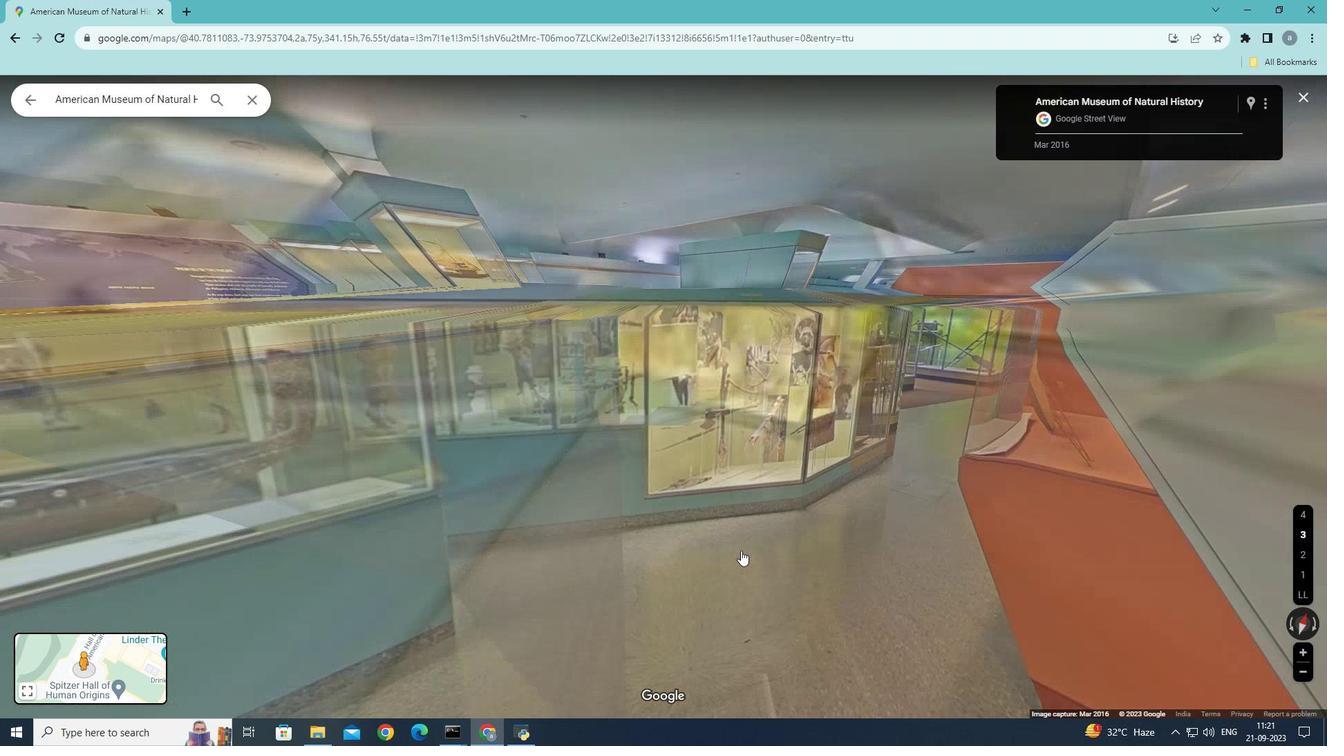 
Action: Mouse pressed left at (738, 548)
Screenshot: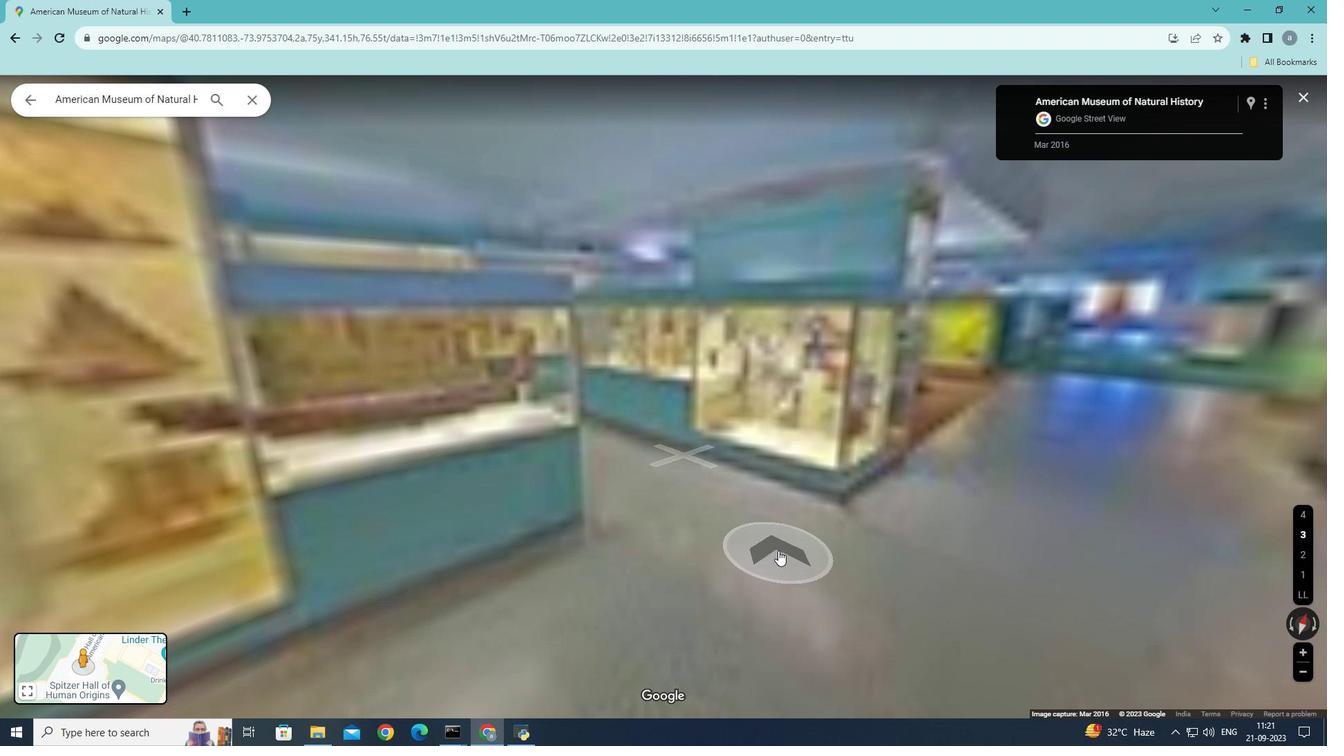 
Action: Mouse moved to (731, 546)
Screenshot: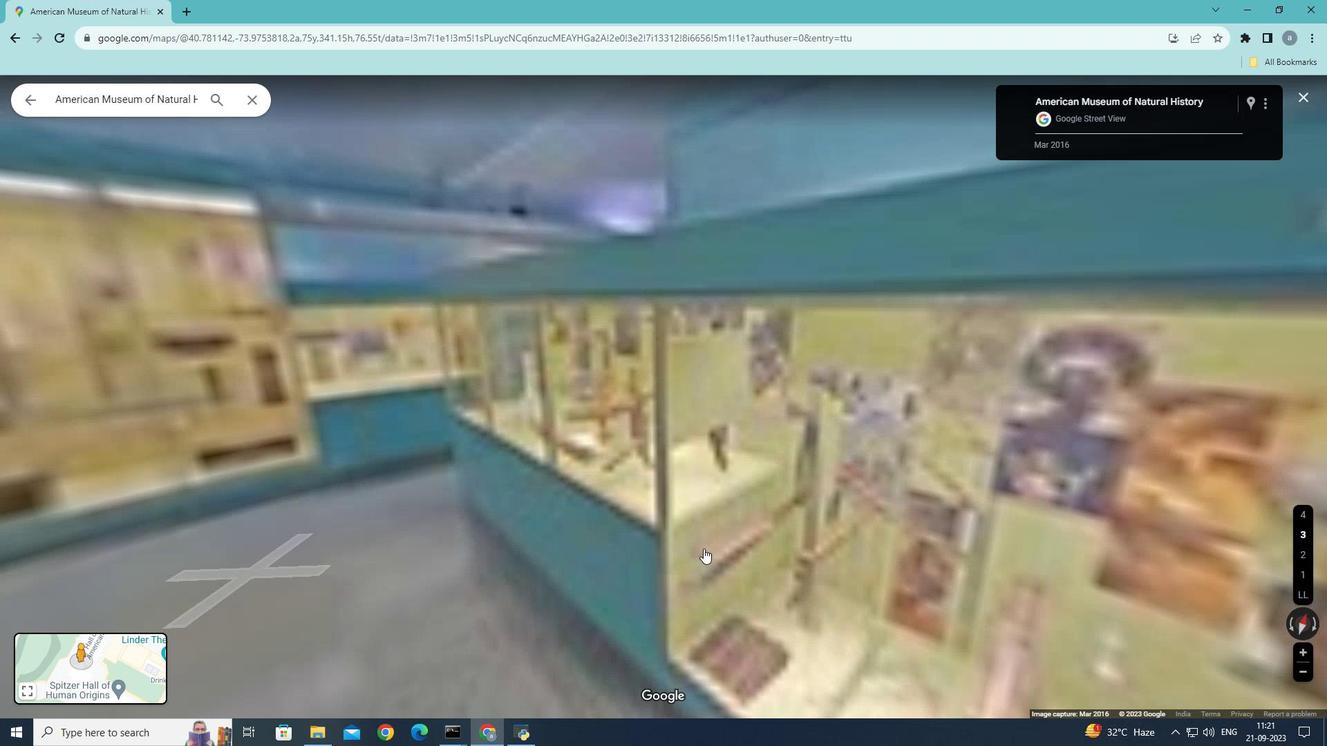 
Action: Mouse pressed left at (731, 546)
Screenshot: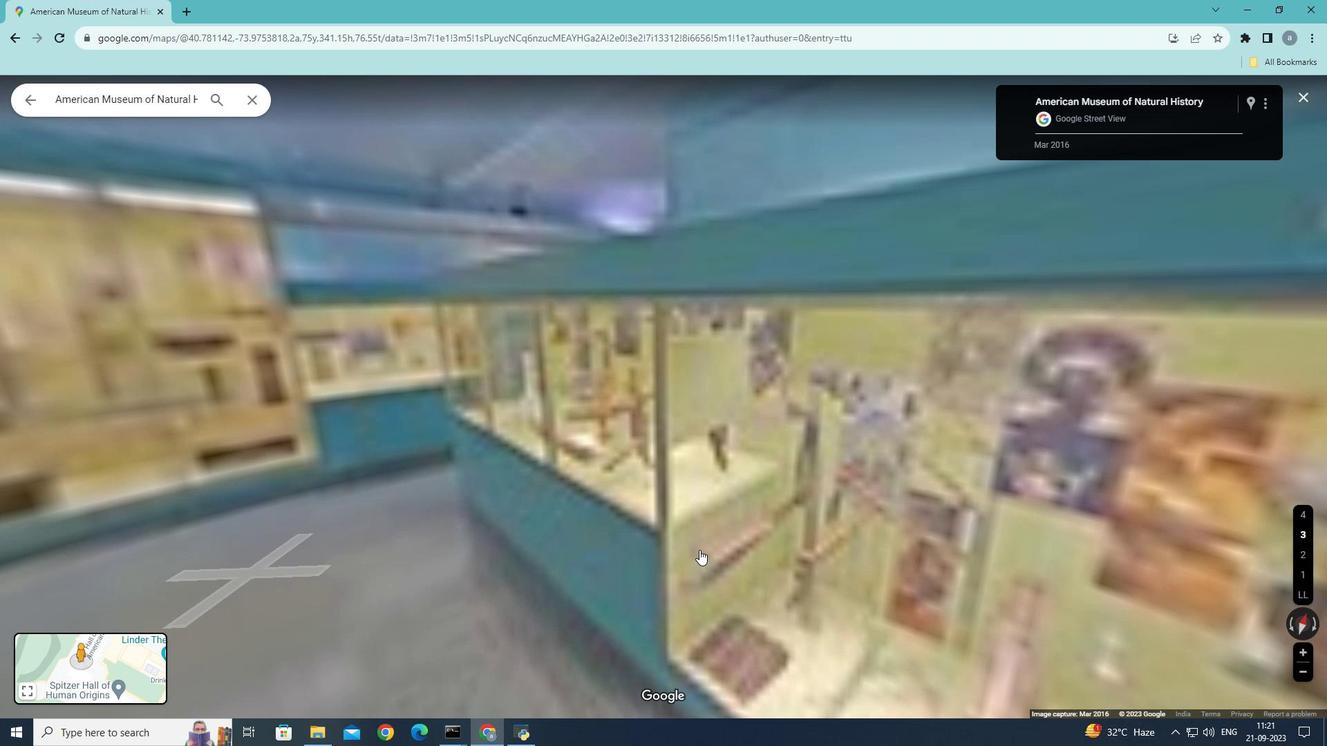 
Action: Mouse moved to (388, 575)
Screenshot: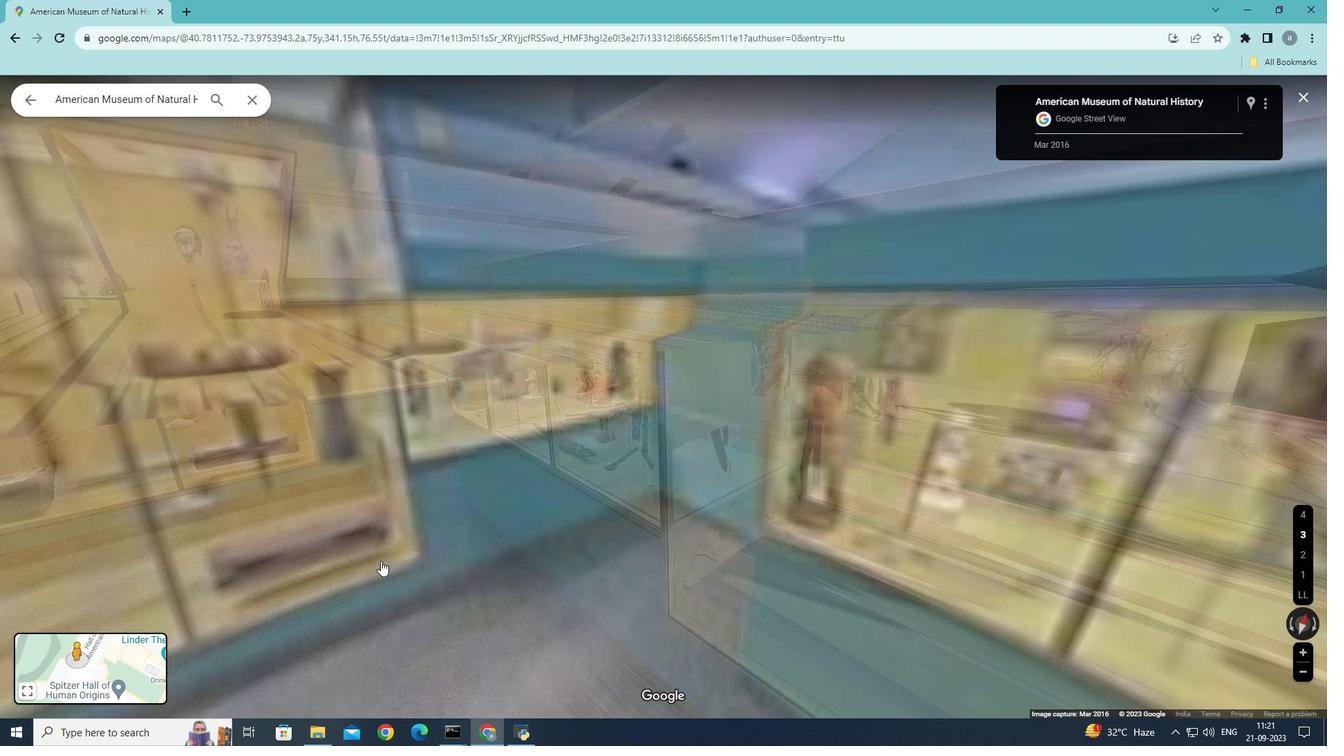 
Action: Mouse pressed left at (388, 575)
Screenshot: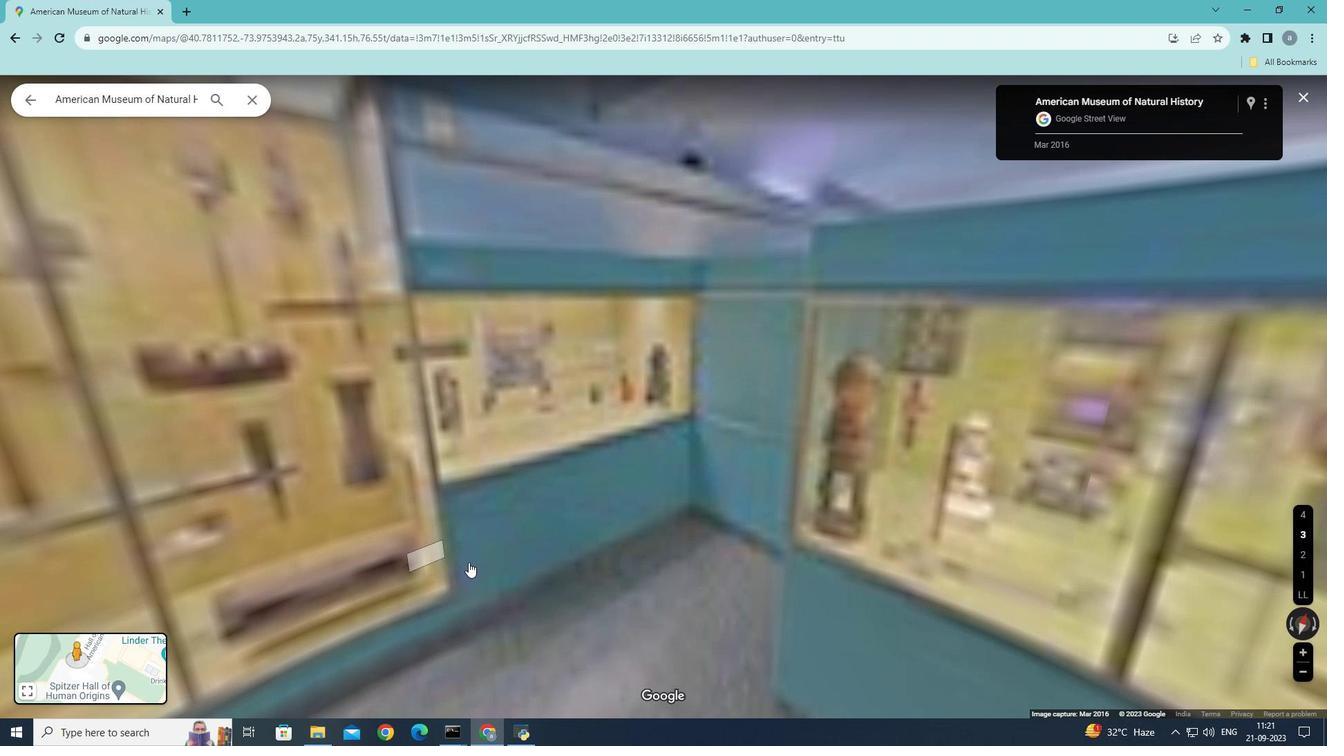
Action: Mouse moved to (665, 592)
Screenshot: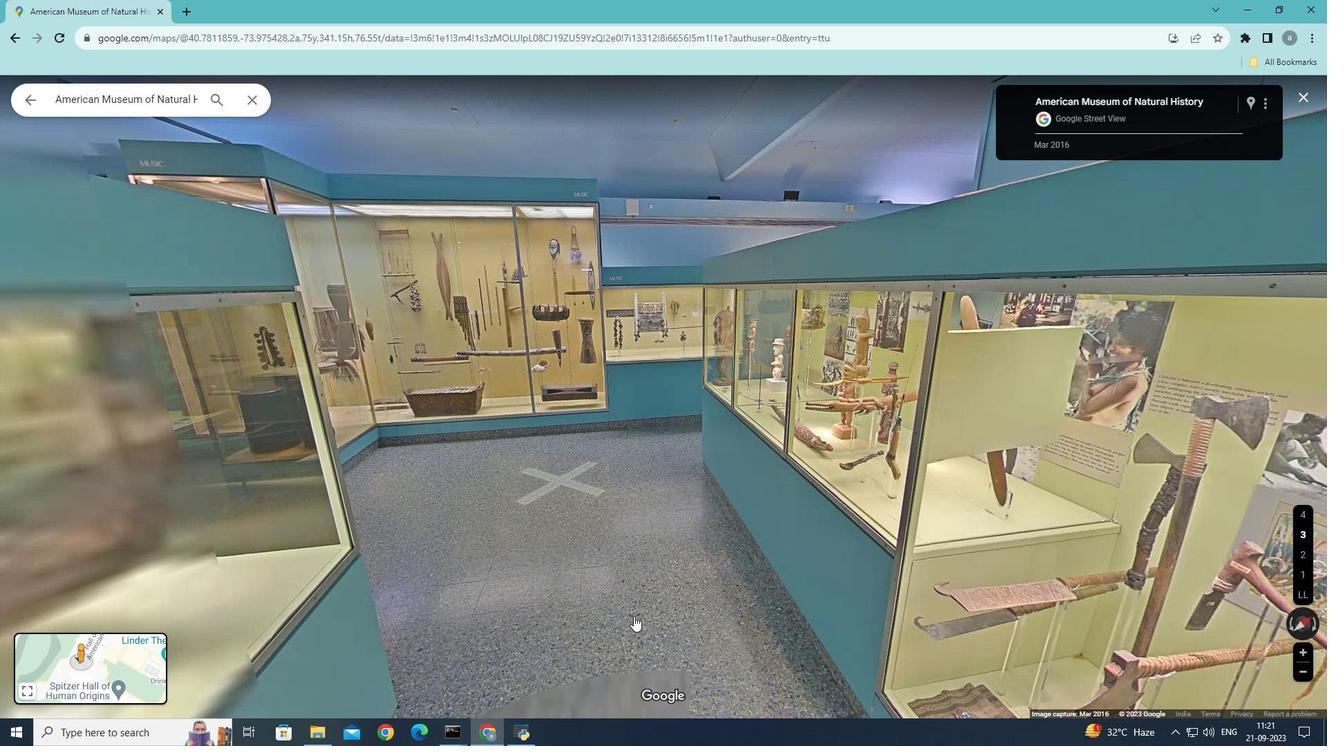 
Action: Mouse pressed left at (665, 592)
Screenshot: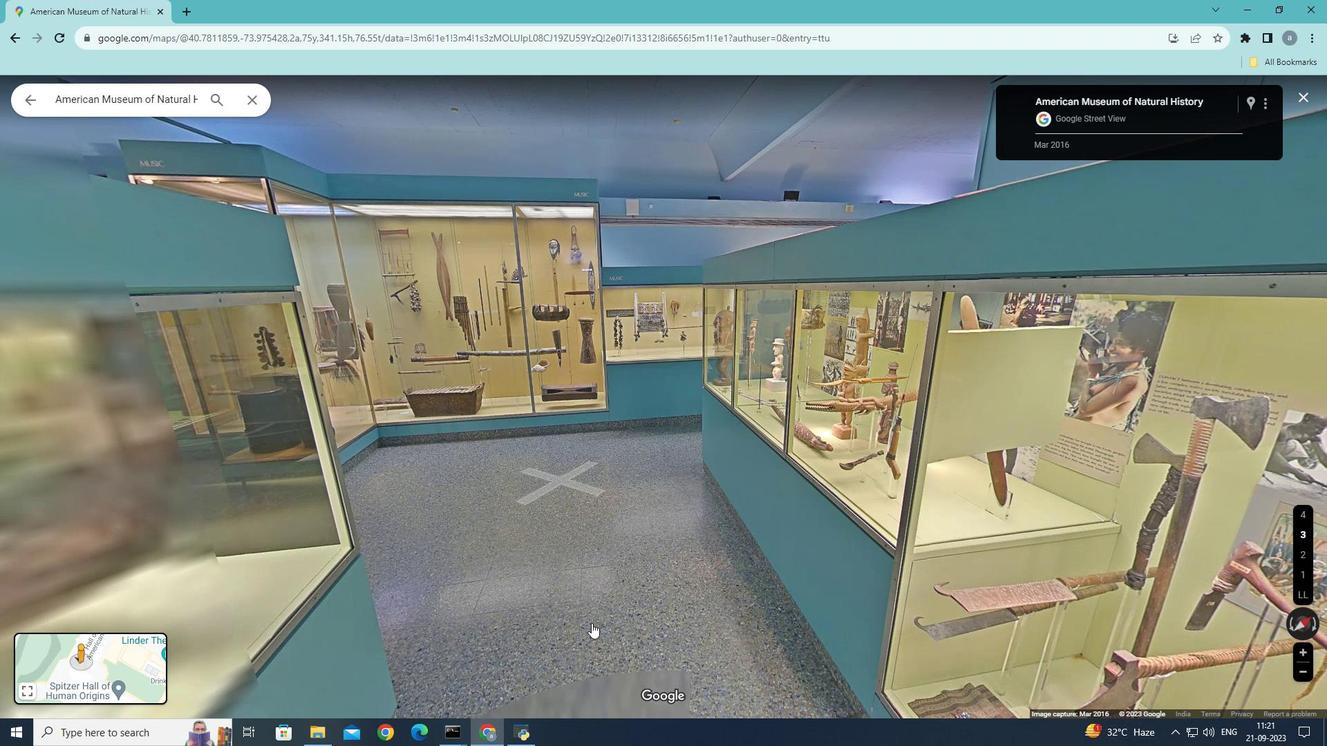 
Action: Mouse moved to (475, 561)
Screenshot: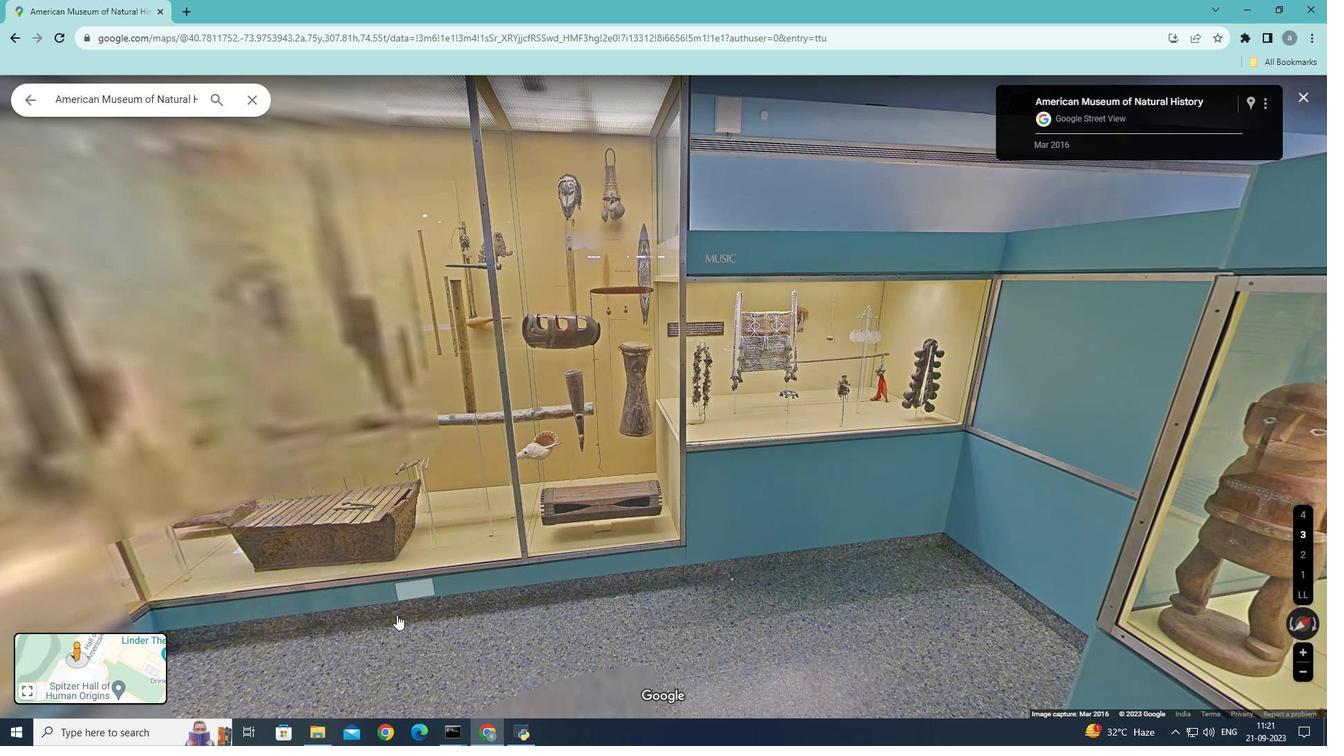 
Action: Mouse pressed left at (475, 561)
Screenshot: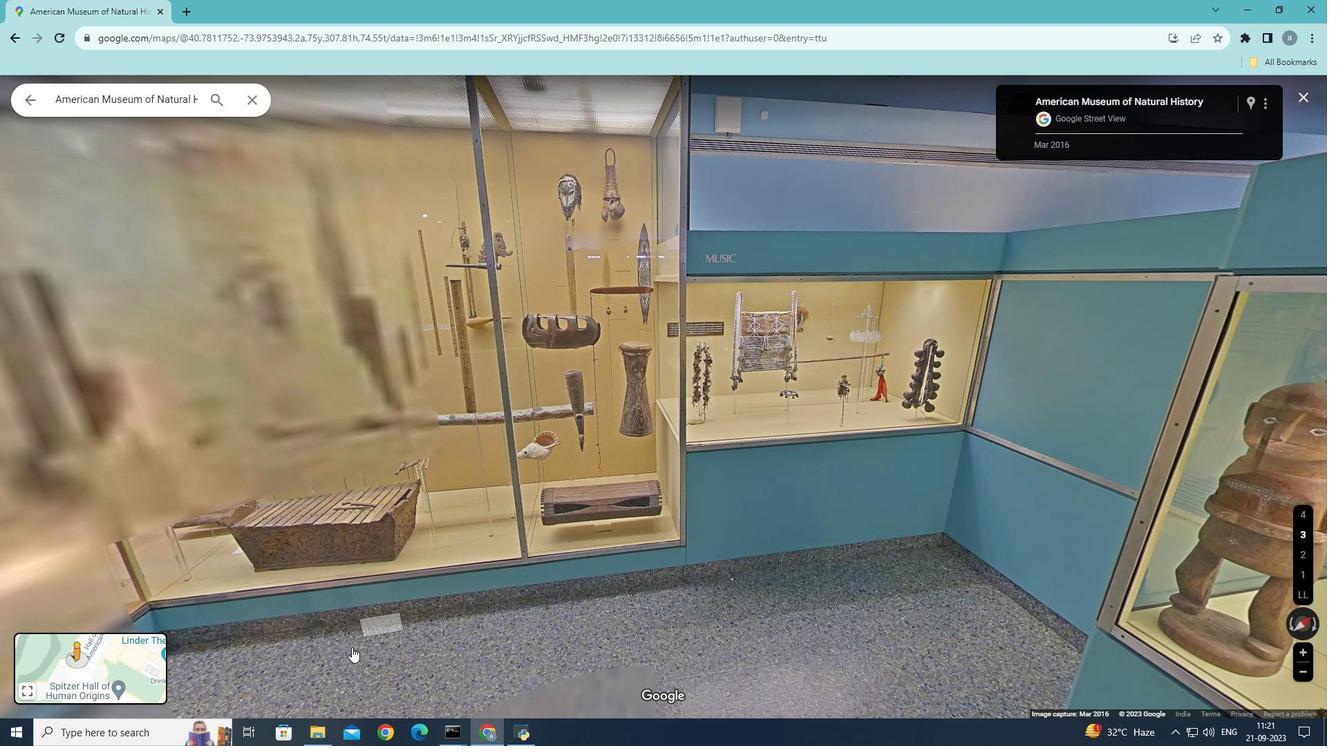 
Action: Mouse moved to (273, 676)
Screenshot: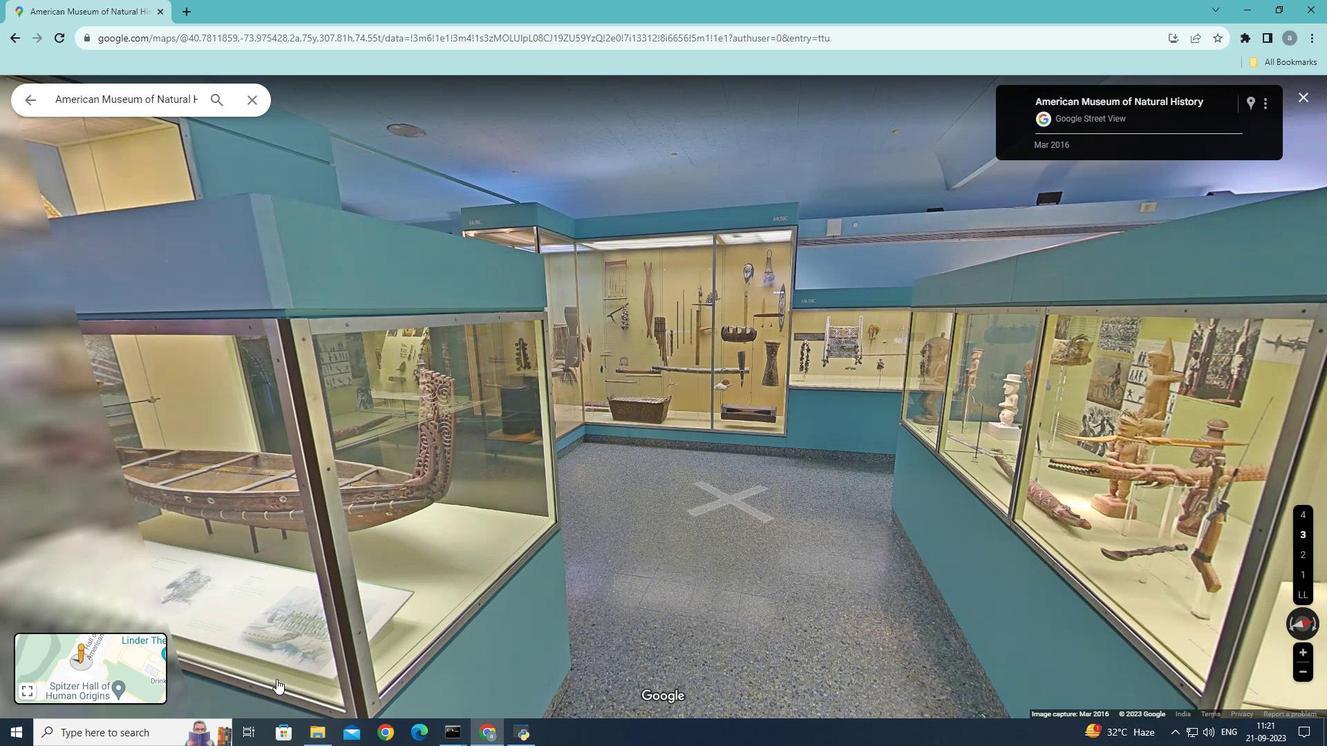 
Action: Mouse pressed left at (273, 676)
Screenshot: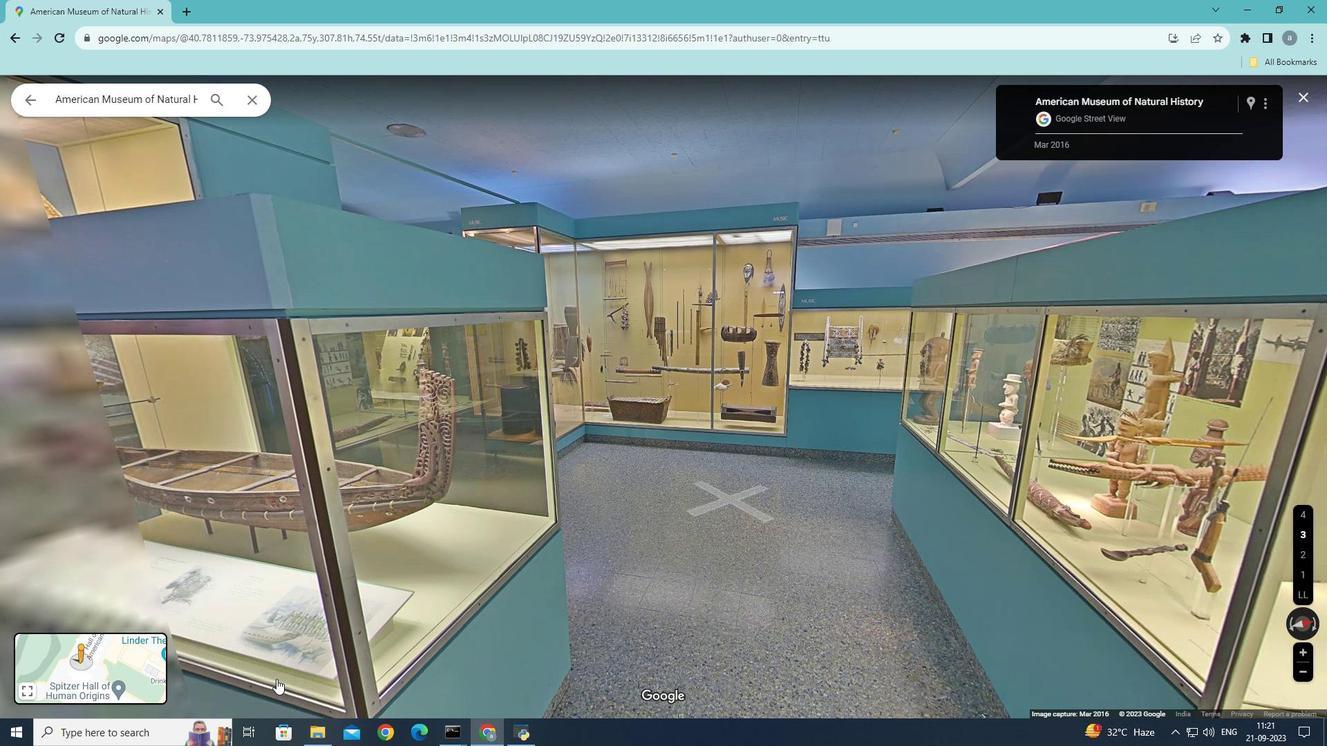 
Action: Mouse moved to (818, 687)
Screenshot: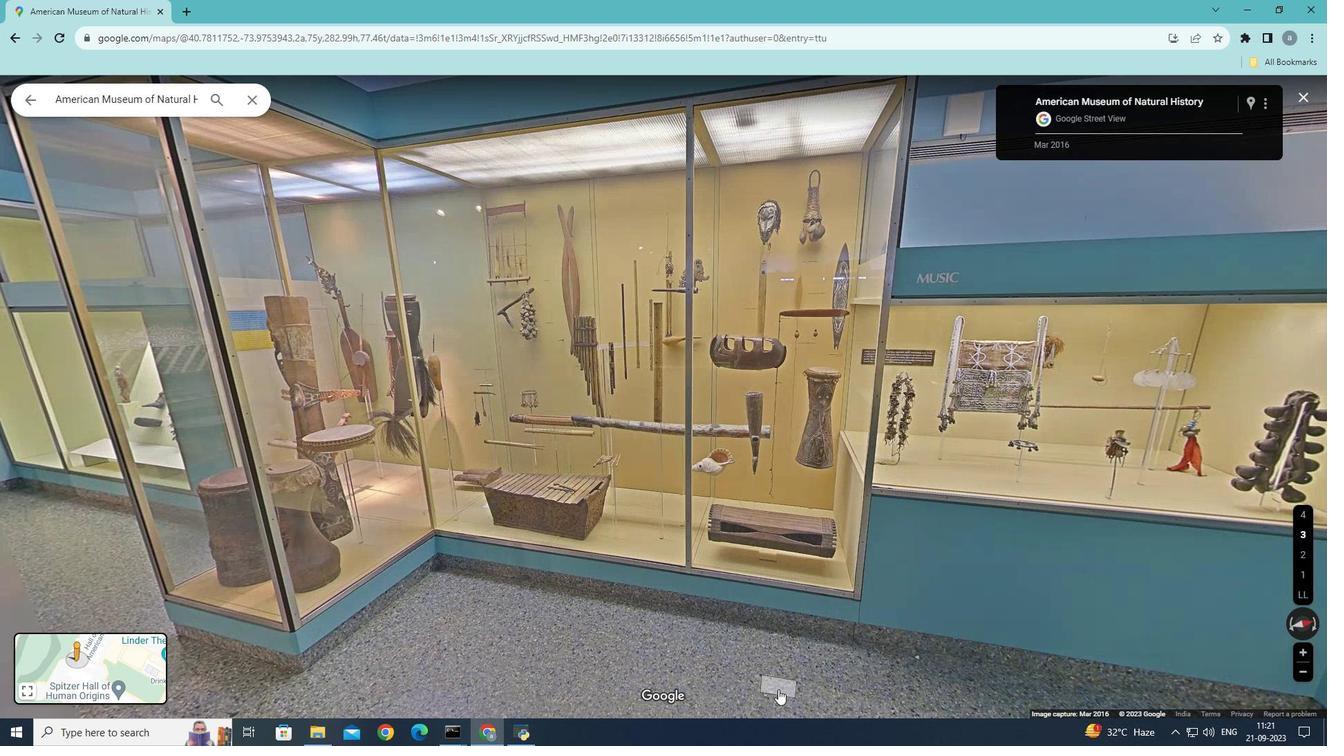 
Action: Mouse pressed left at (818, 687)
Screenshot: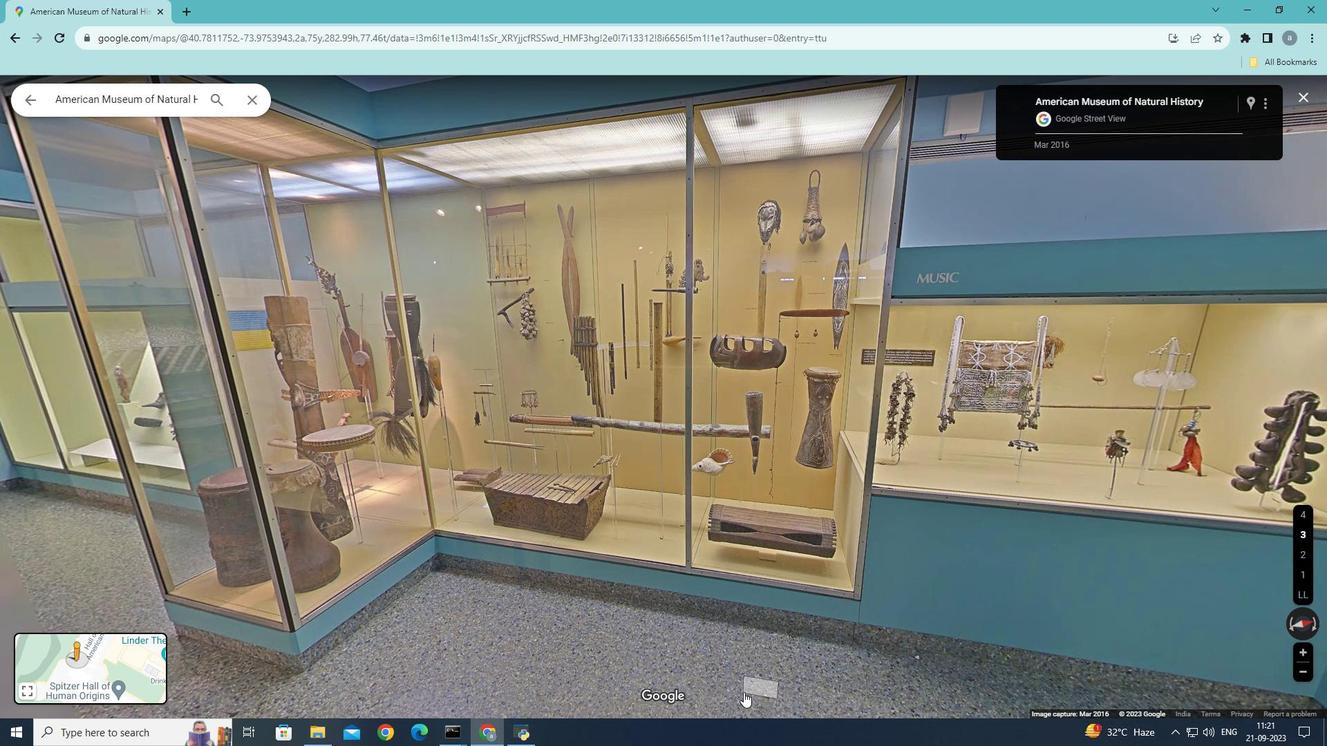 
Action: Mouse moved to (280, 675)
Screenshot: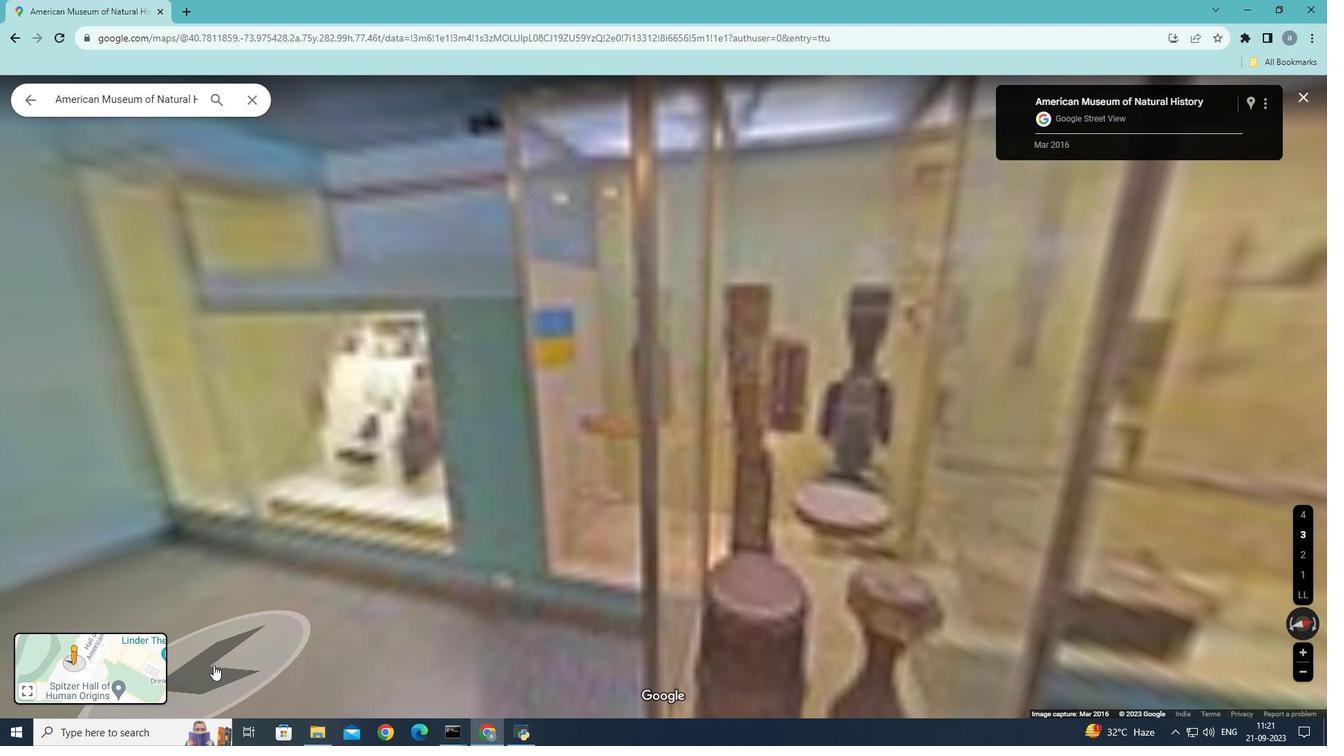 
Action: Mouse pressed left at (280, 675)
Screenshot: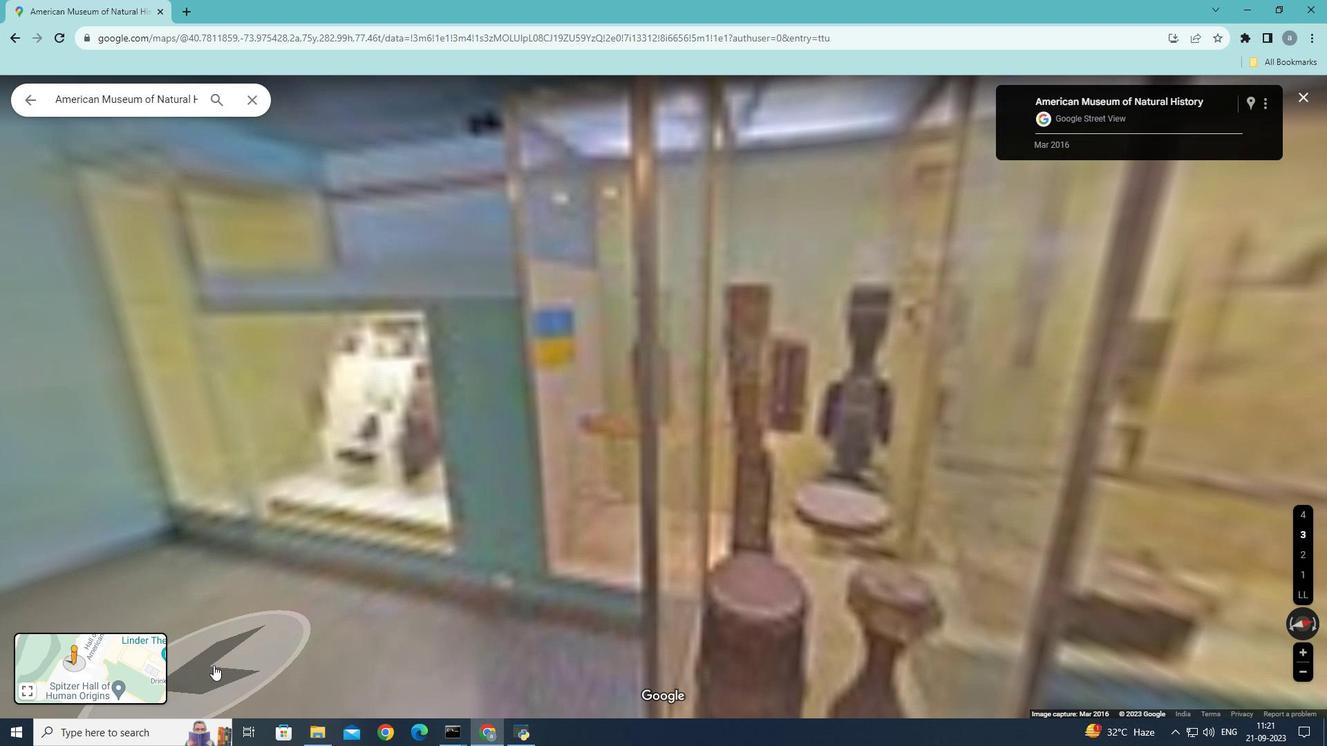 
Action: Mouse moved to (210, 662)
Screenshot: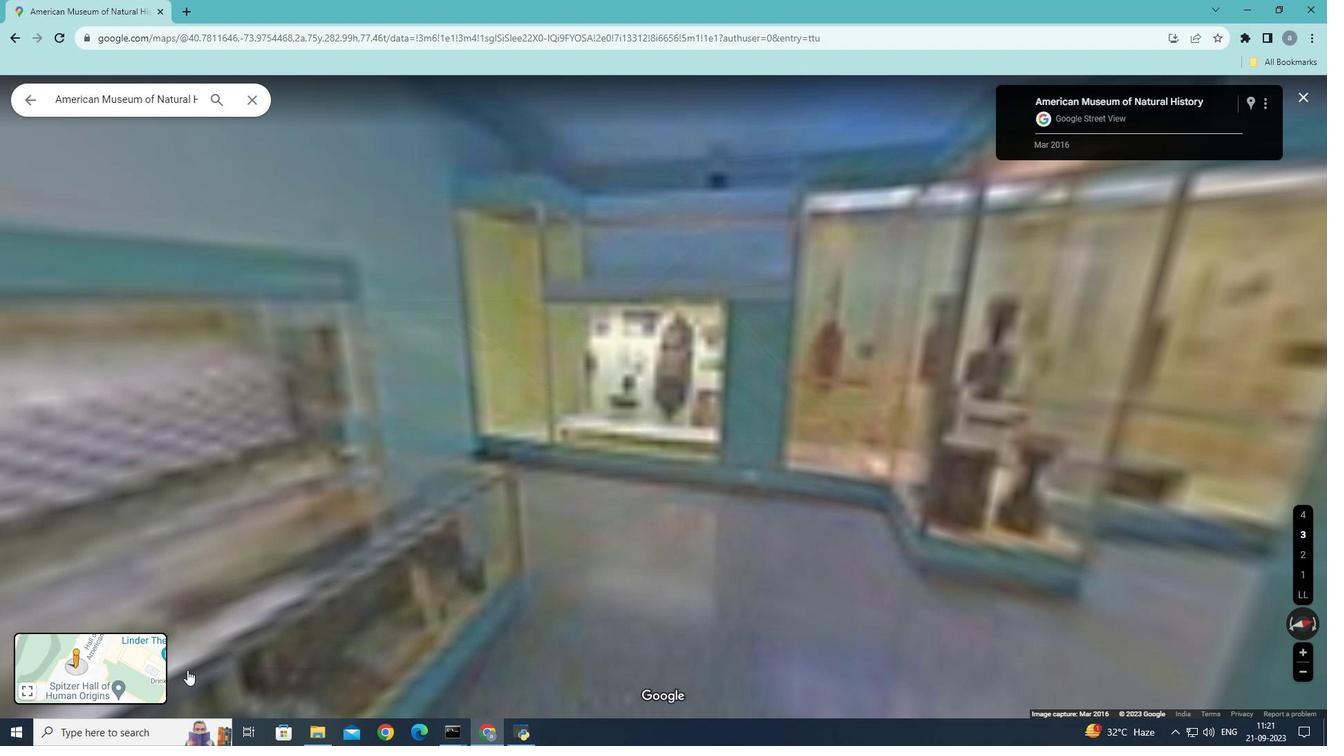 
Action: Mouse pressed left at (210, 662)
Screenshot: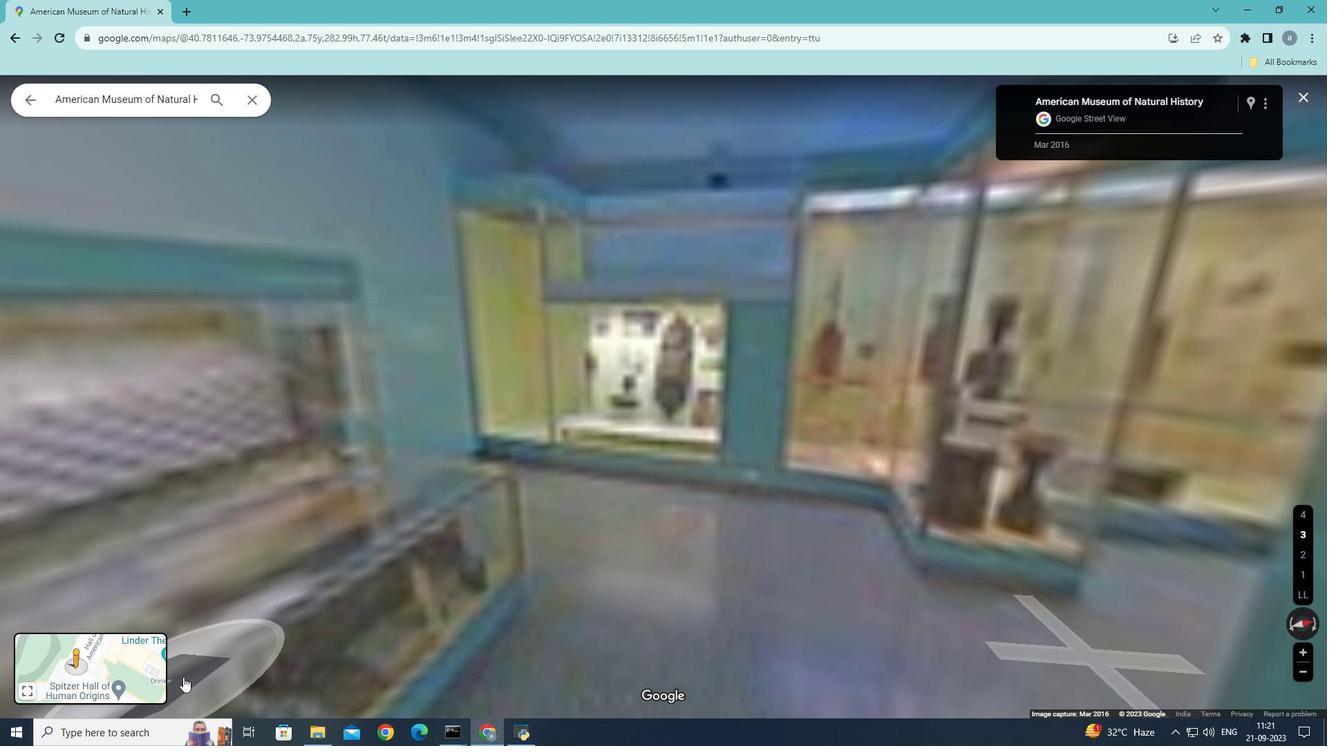 
Action: Mouse moved to (624, 692)
Screenshot: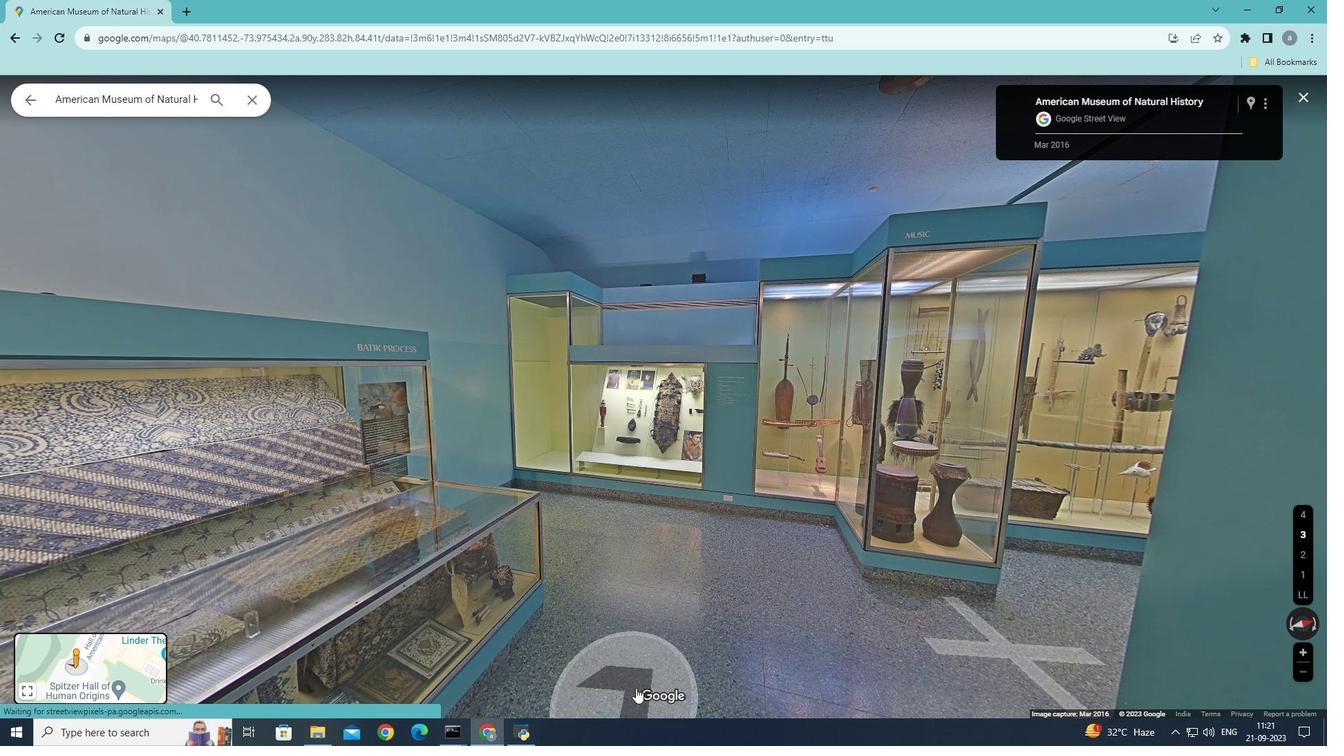
Action: Mouse scrolled (624, 691) with delta (0, 0)
Screenshot: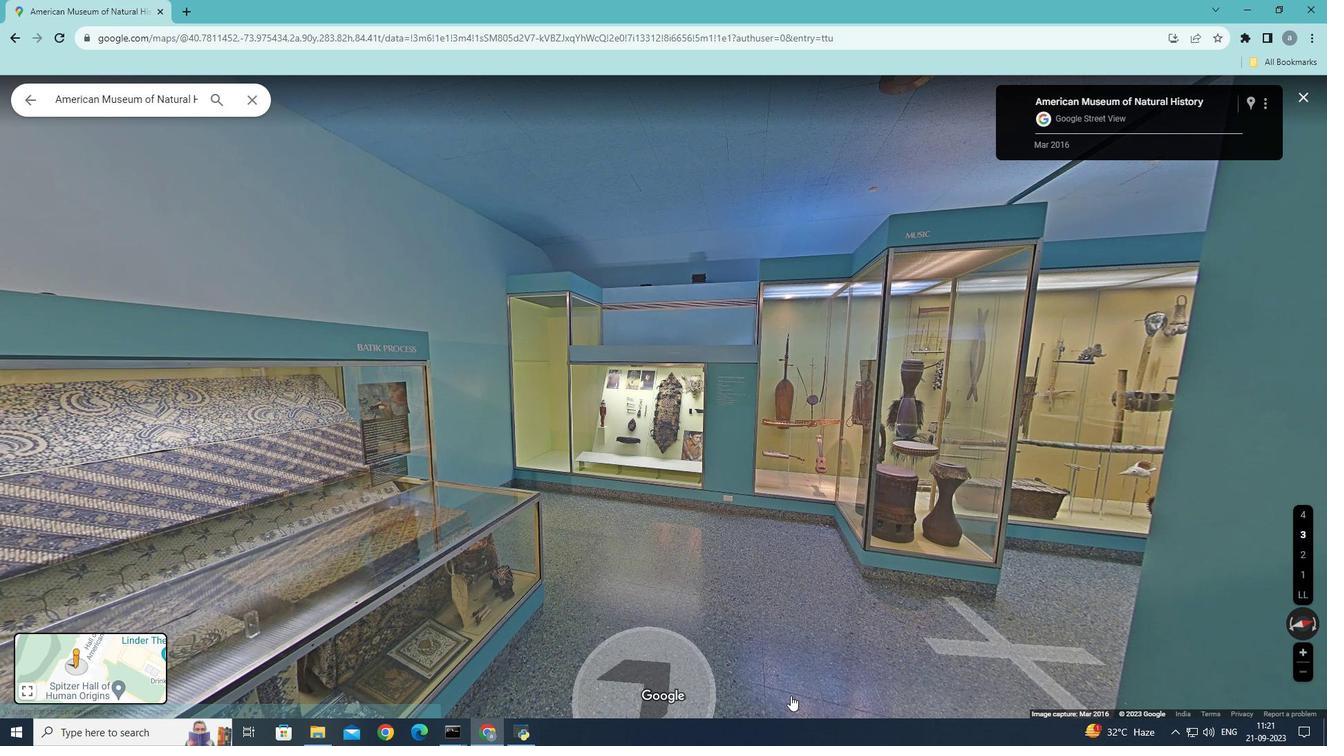 
Action: Mouse scrolled (624, 691) with delta (0, 0)
Screenshot: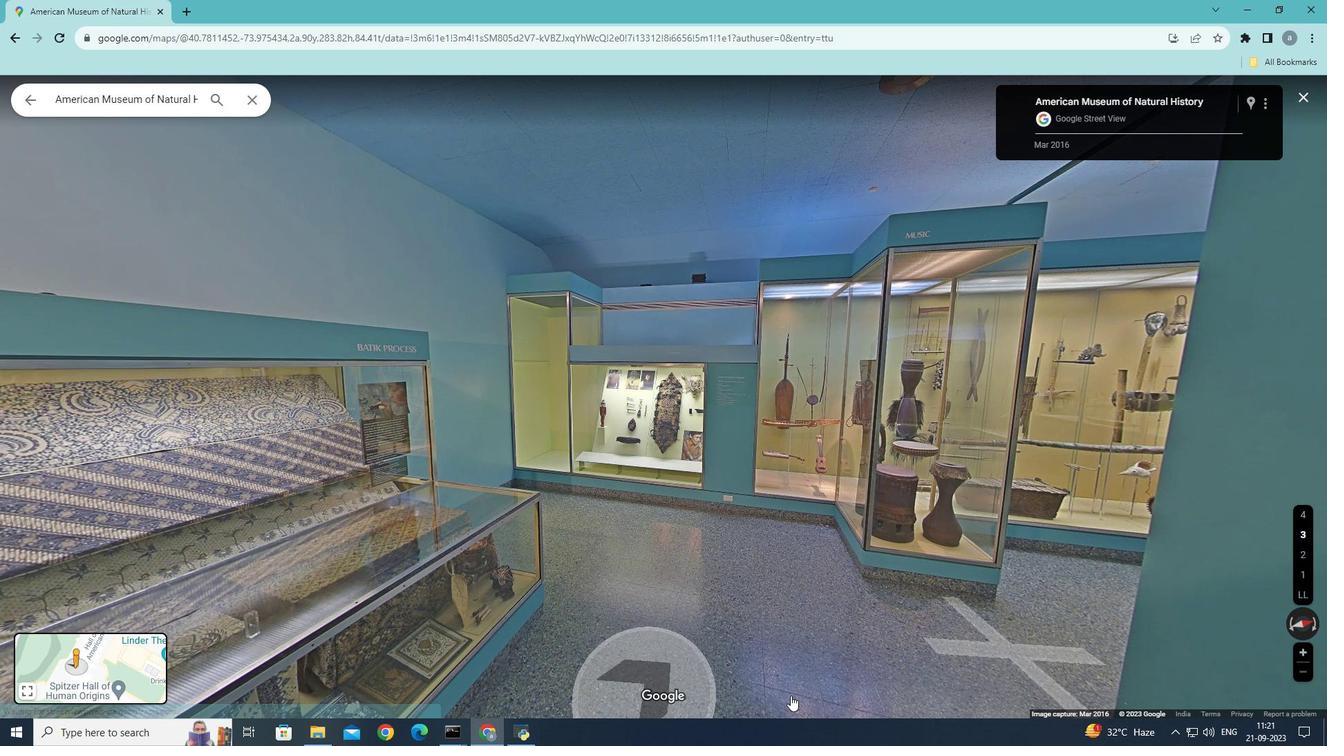 
Action: Mouse scrolled (624, 691) with delta (0, 0)
Screenshot: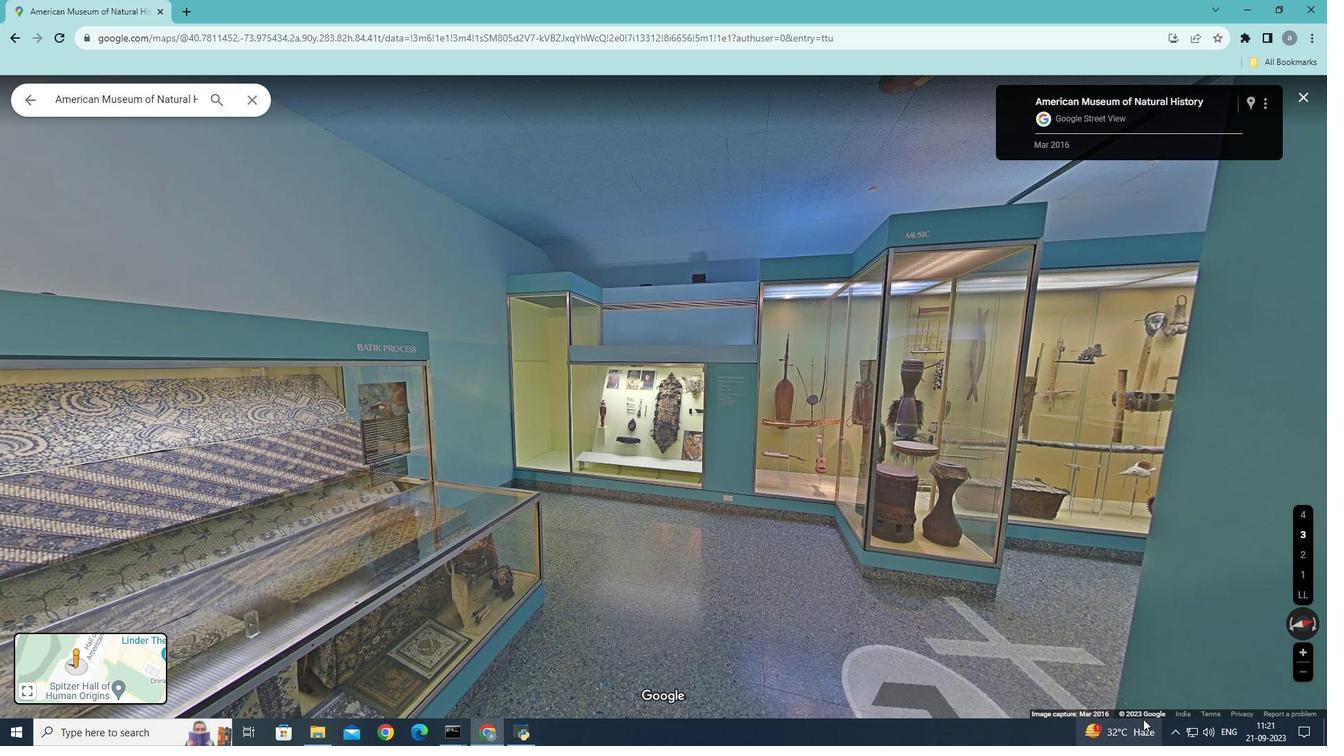 
Action: Mouse moved to (626, 690)
Screenshot: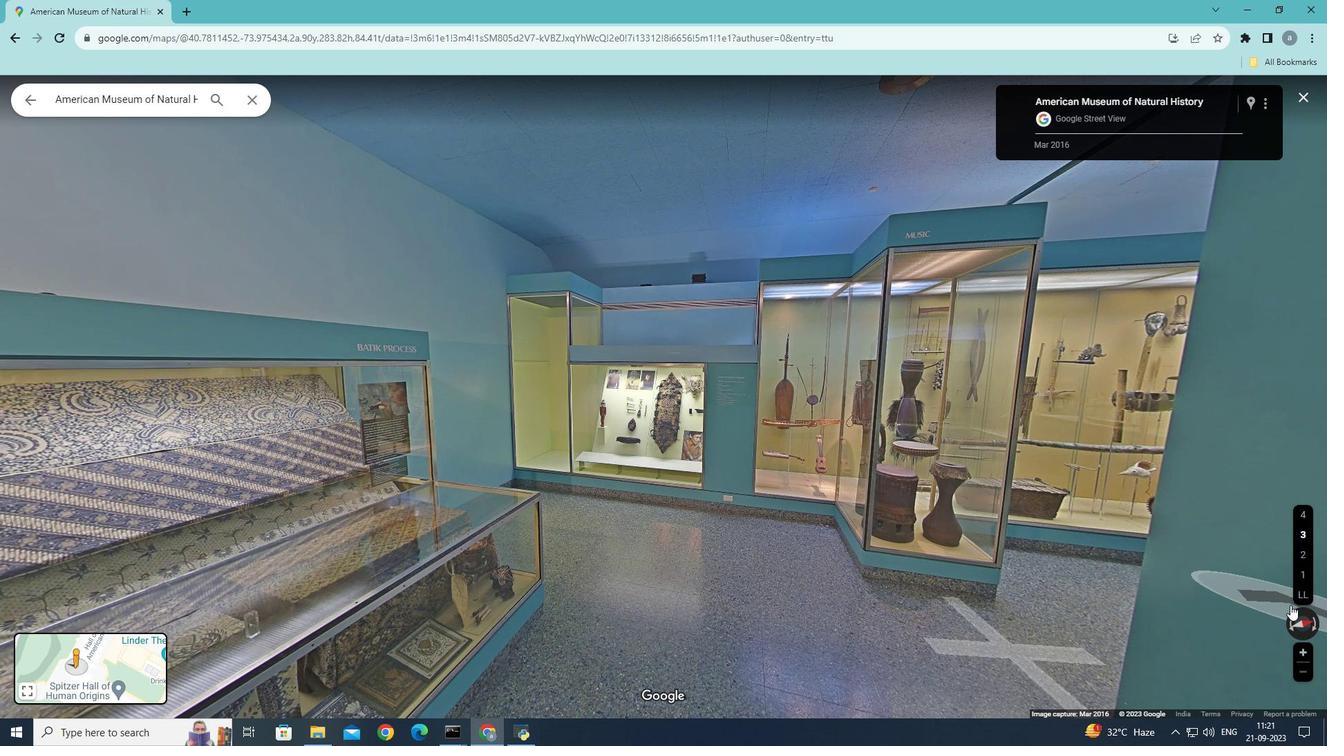 
Action: Mouse scrolled (626, 689) with delta (0, 0)
Screenshot: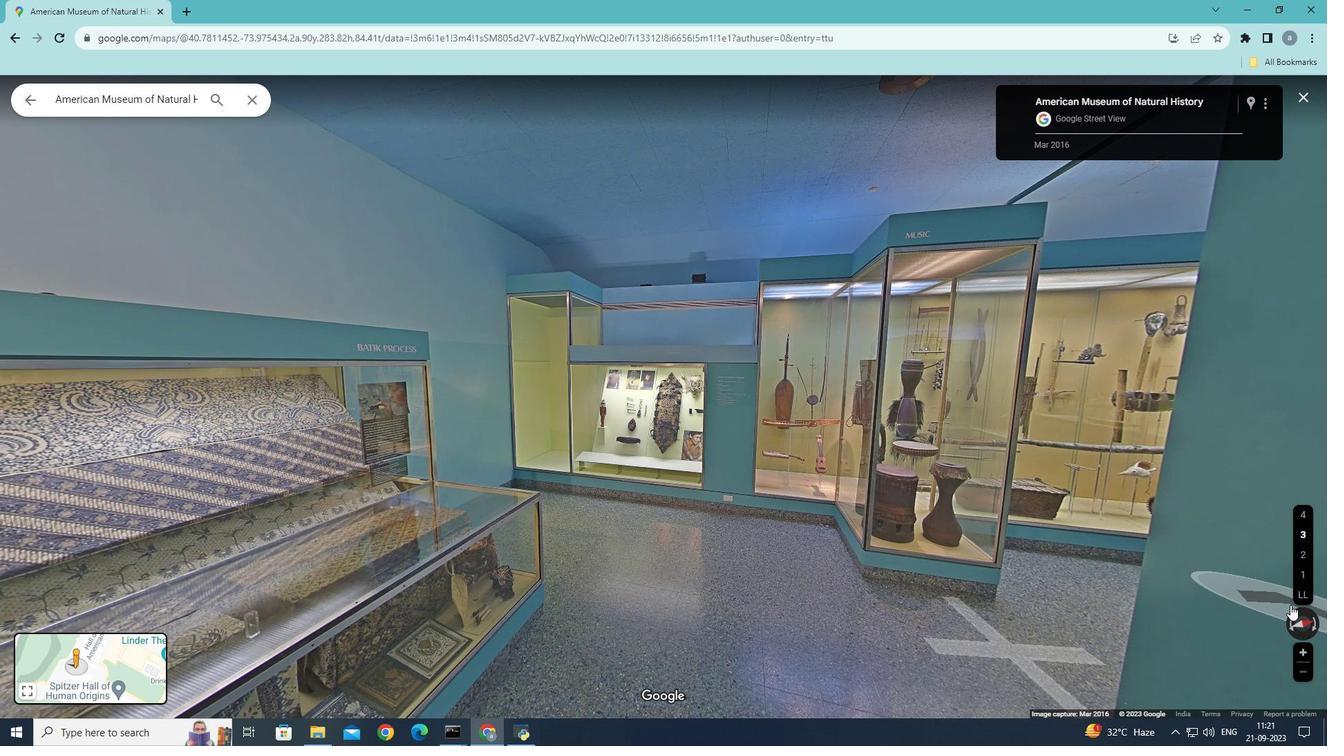 
Action: Mouse scrolled (626, 689) with delta (0, 0)
Screenshot: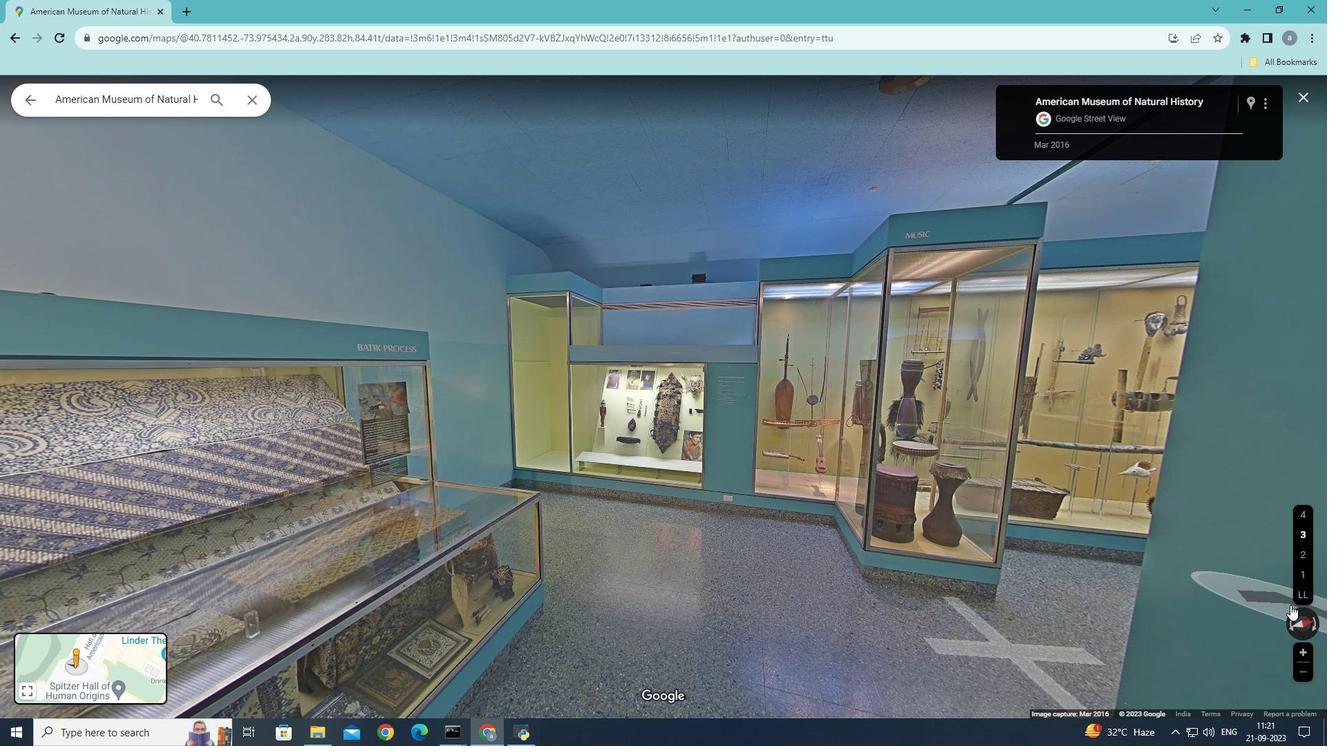 
Action: Mouse scrolled (626, 689) with delta (0, 0)
Screenshot: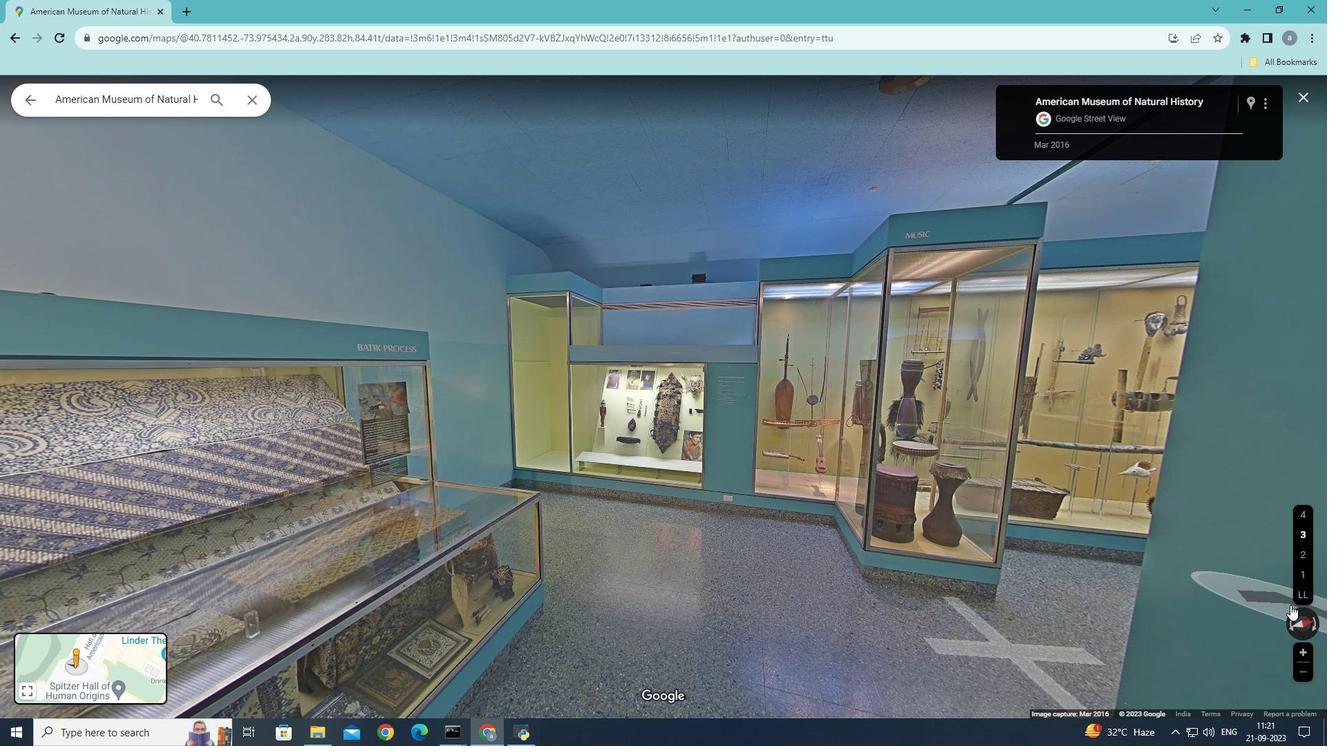 
Action: Mouse scrolled (626, 689) with delta (0, 0)
Screenshot: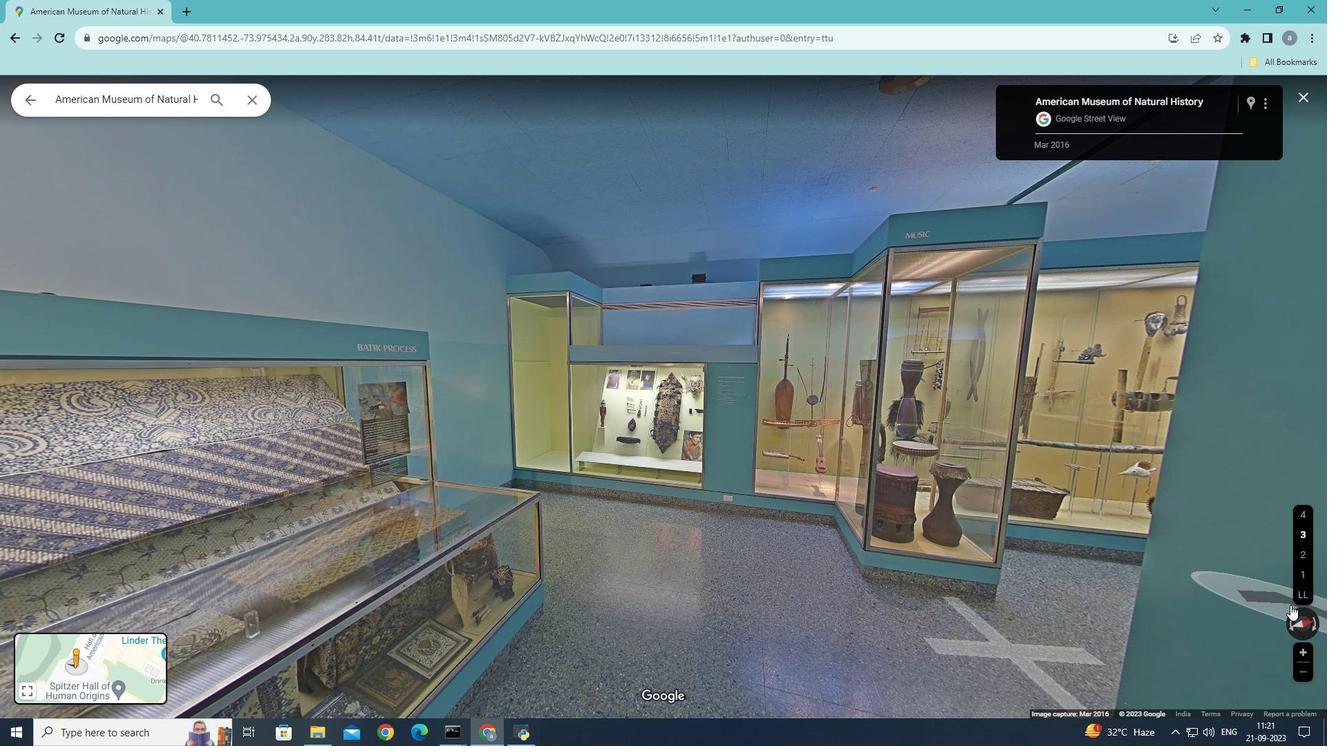 
Action: Mouse moved to (1307, 623)
Screenshot: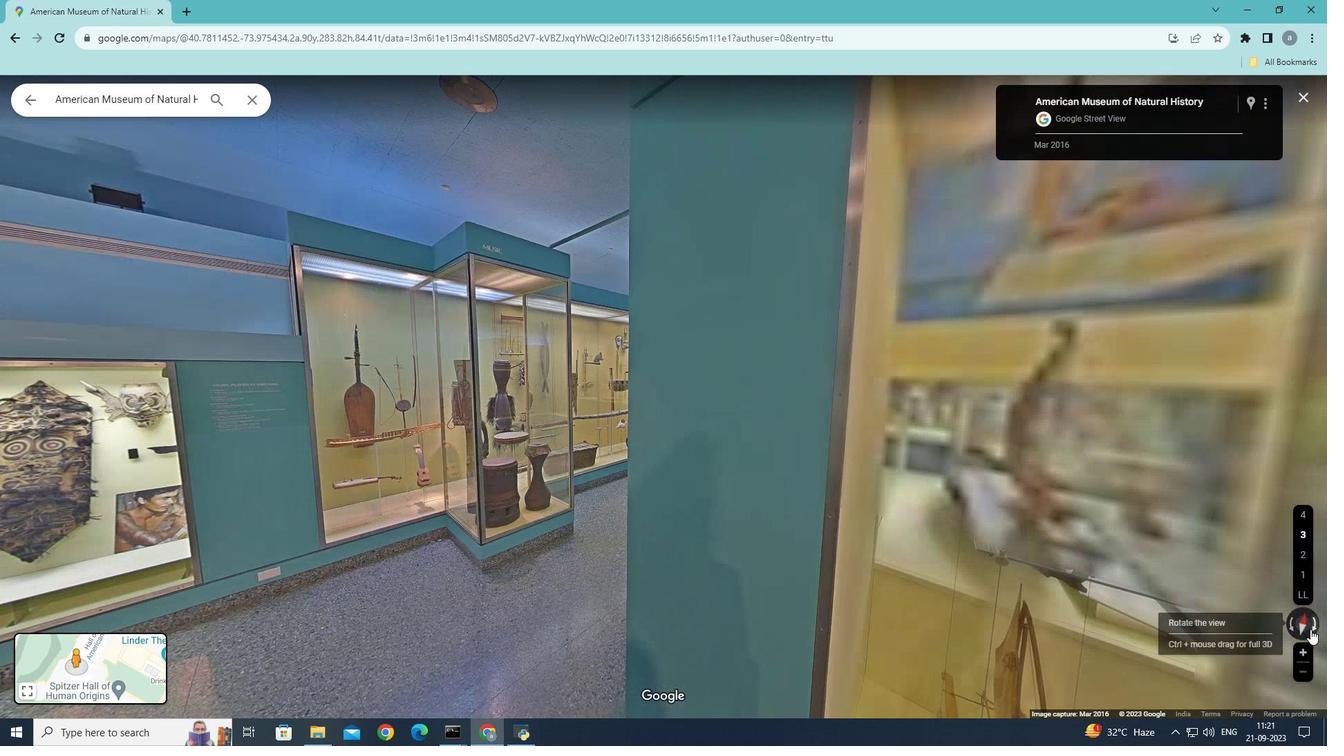 
Action: Mouse pressed left at (1307, 623)
Screenshot: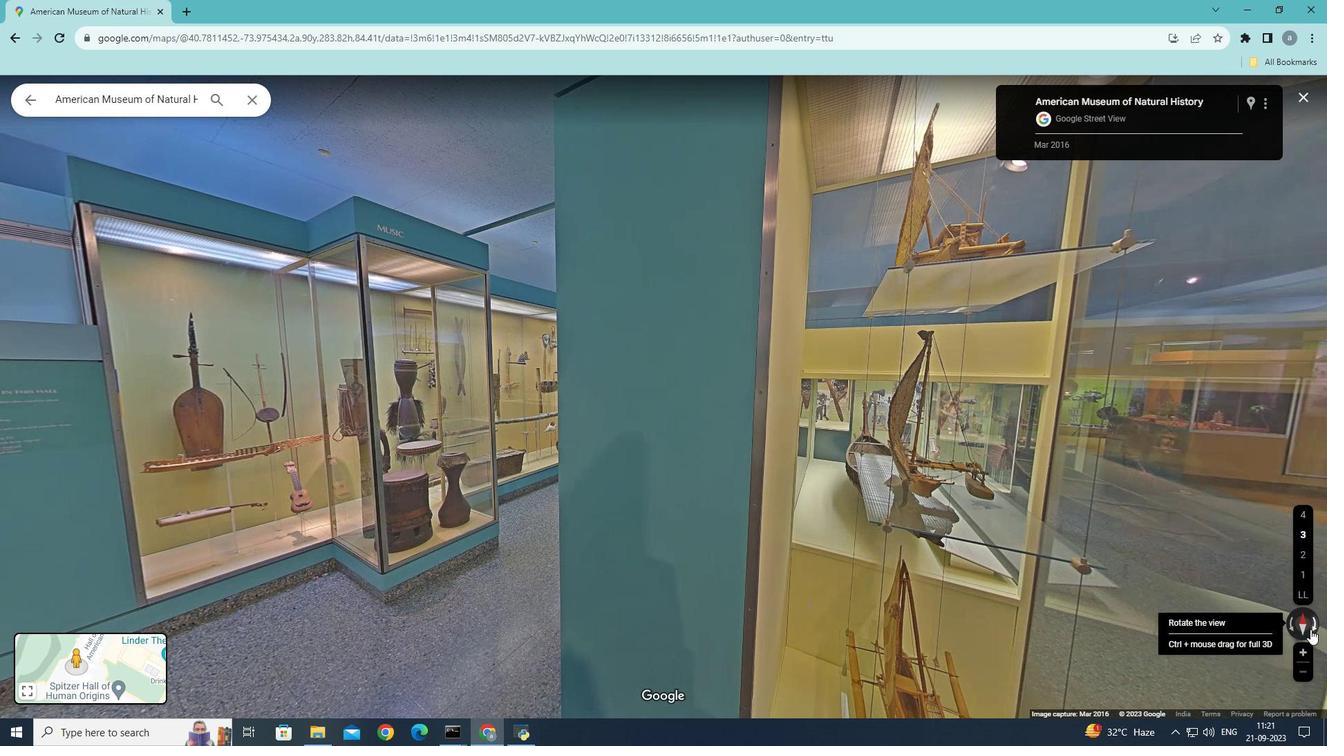 
Action: Mouse moved to (1307, 626)
Screenshot: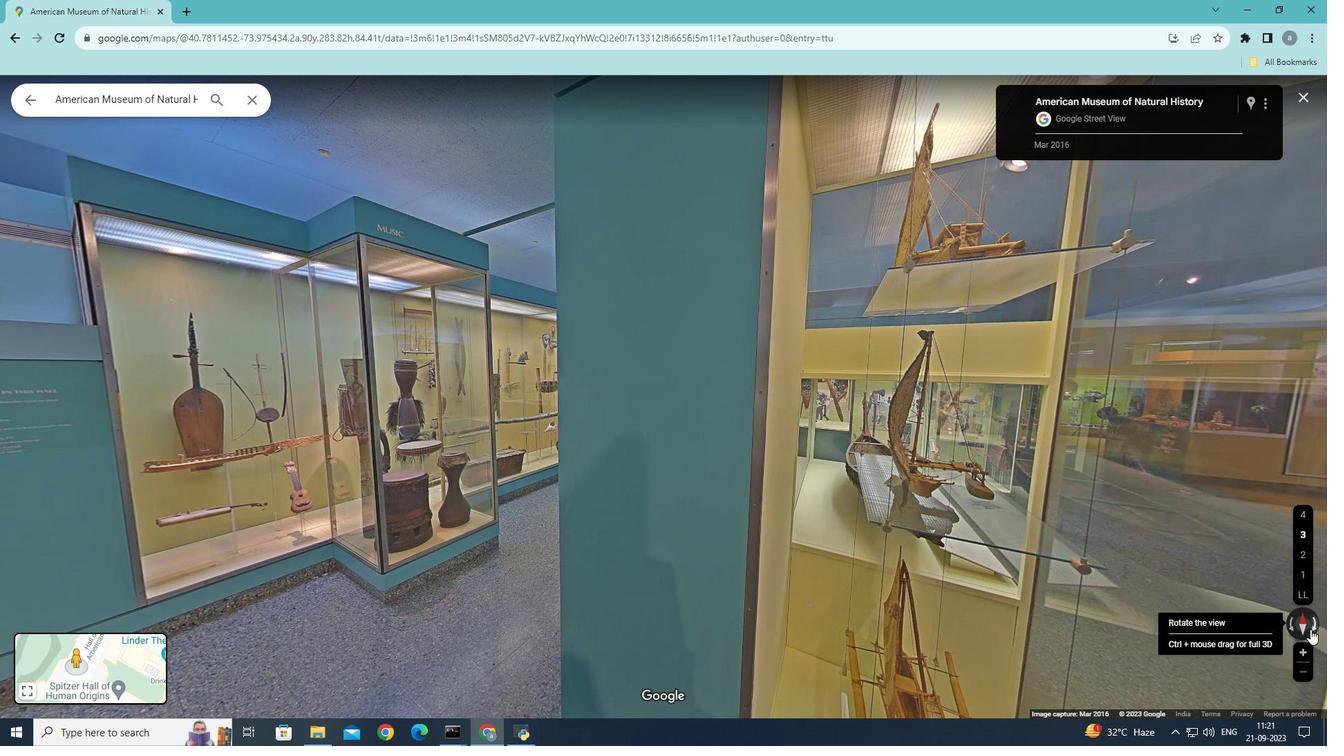 
Action: Mouse pressed left at (1307, 626)
Screenshot: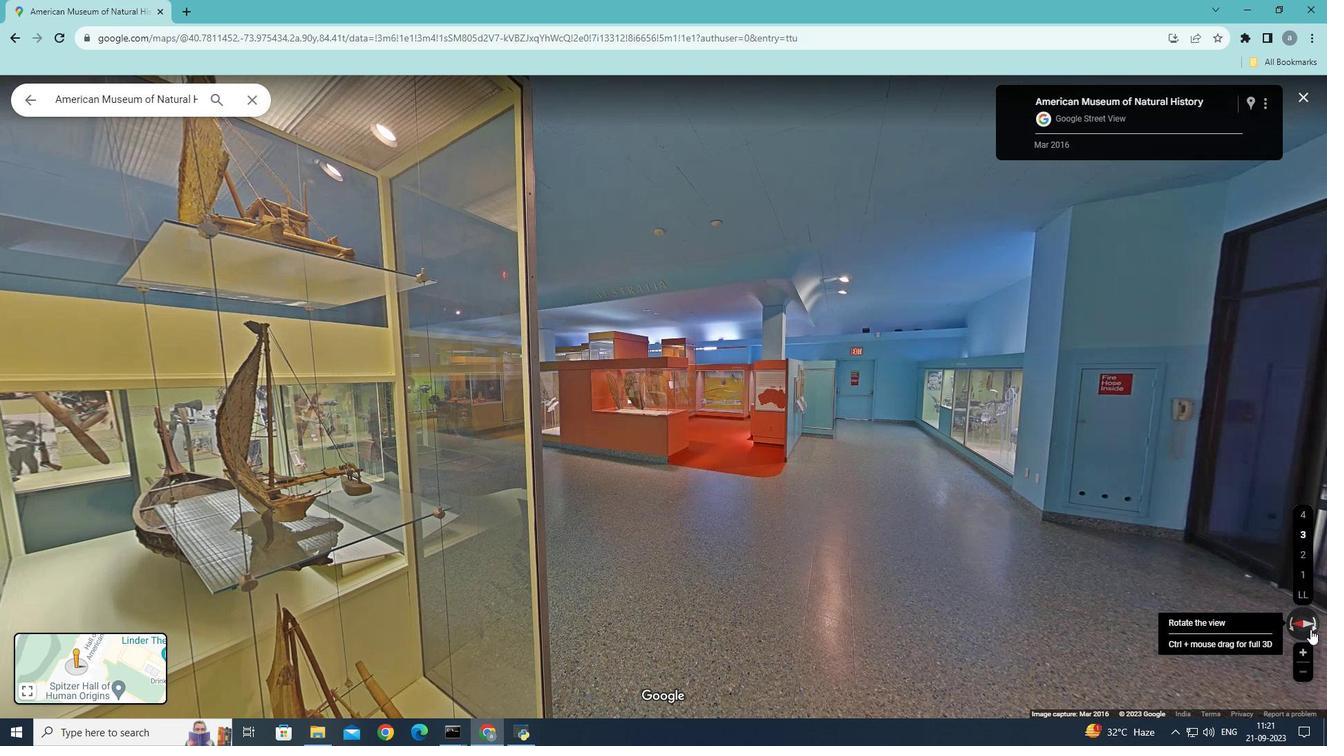 
Action: Mouse moved to (942, 513)
Screenshot: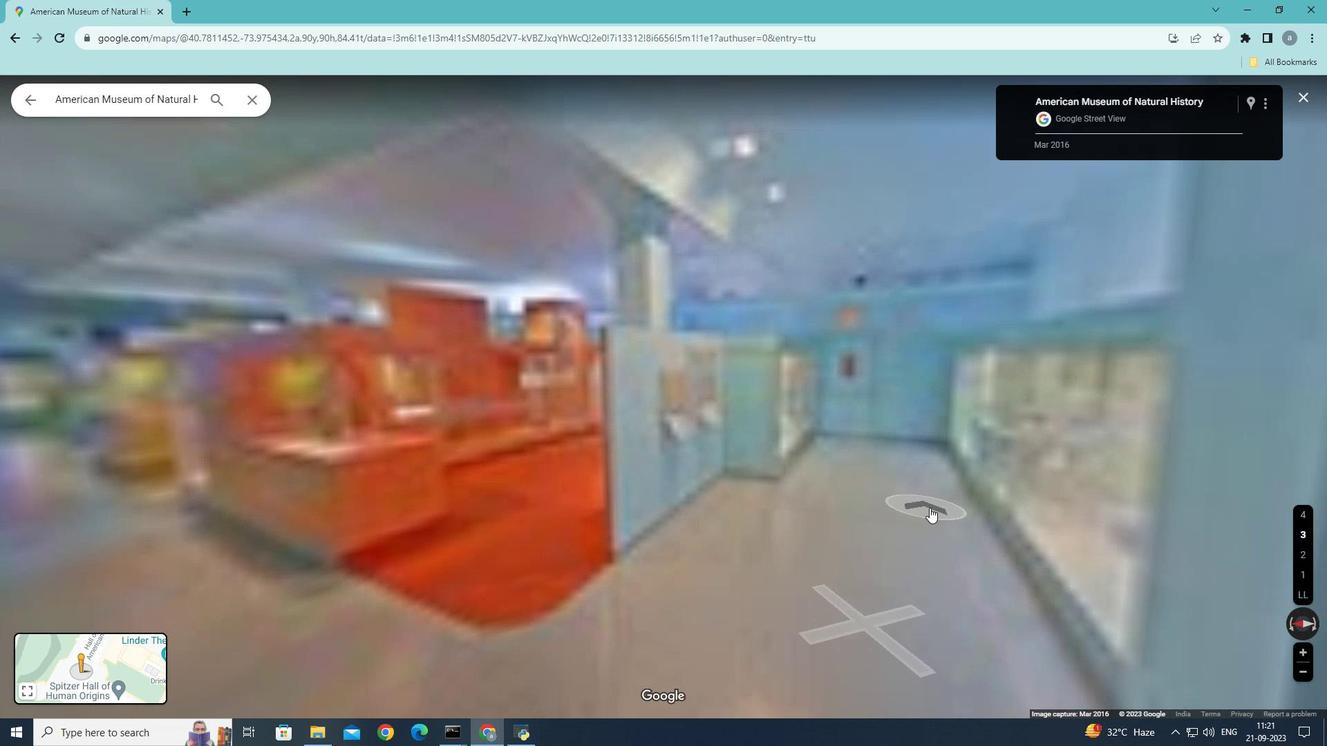 
Action: Mouse pressed left at (942, 513)
Screenshot: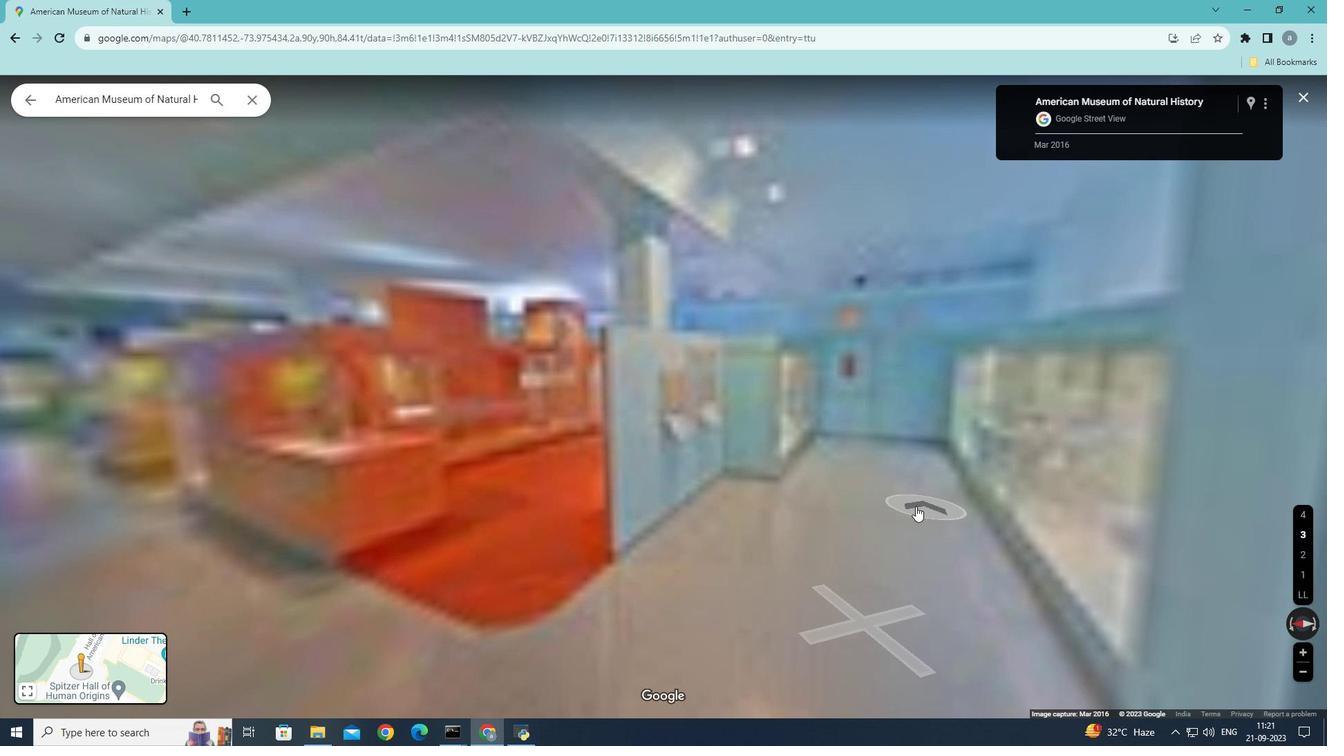 
Action: Mouse moved to (854, 505)
Screenshot: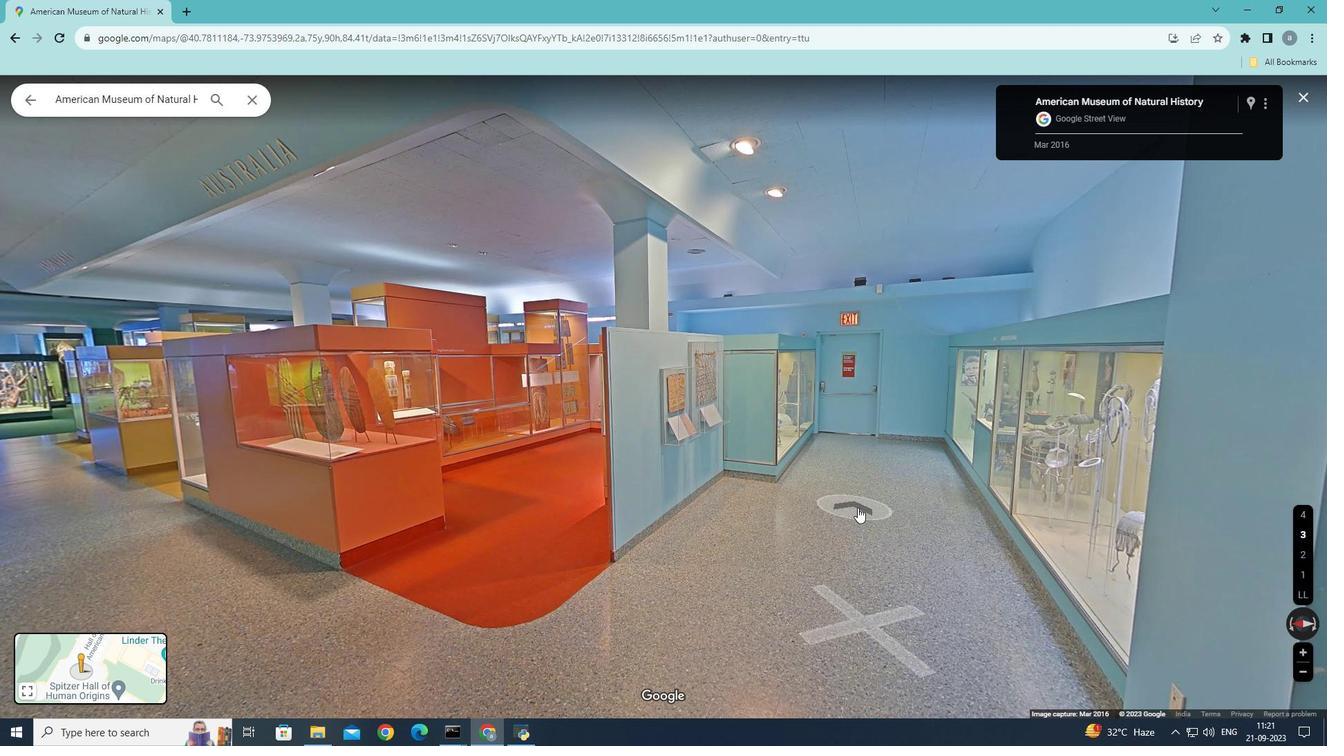 
Action: Mouse pressed left at (854, 505)
Screenshot: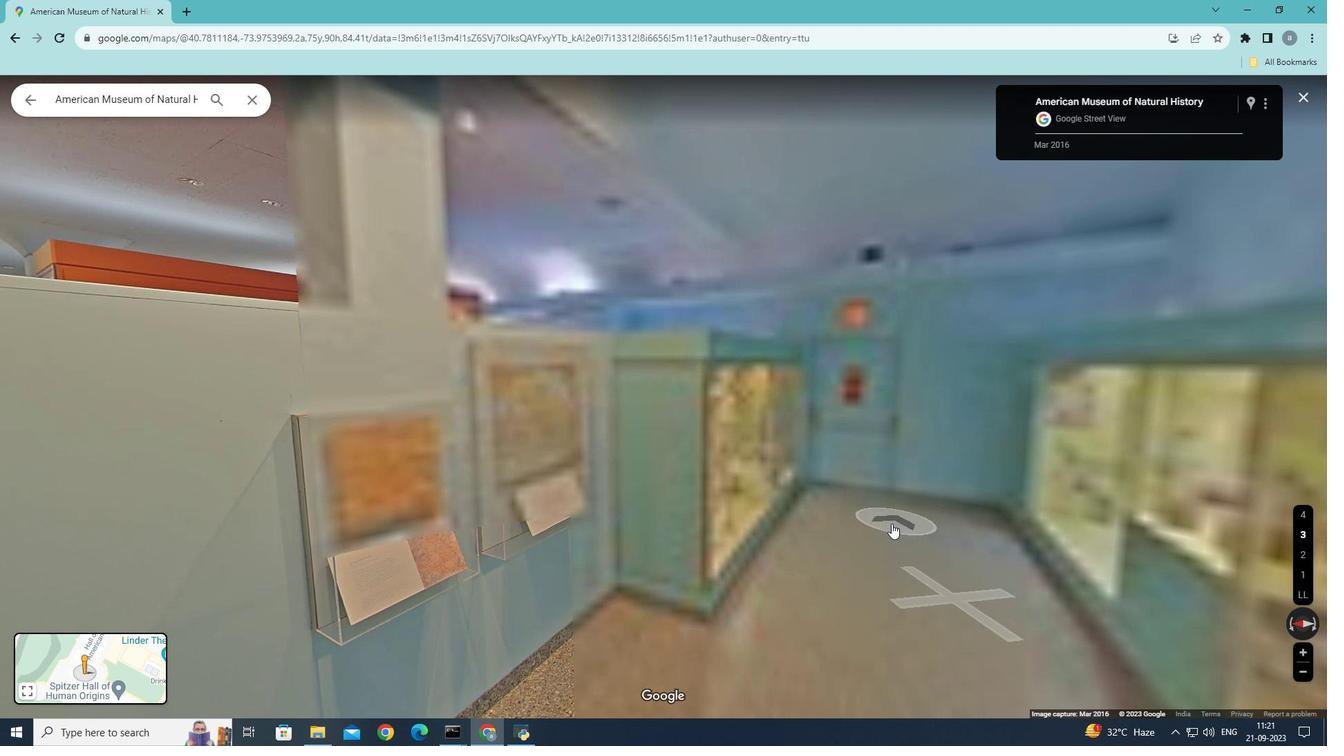 
Action: Mouse moved to (1300, 588)
Screenshot: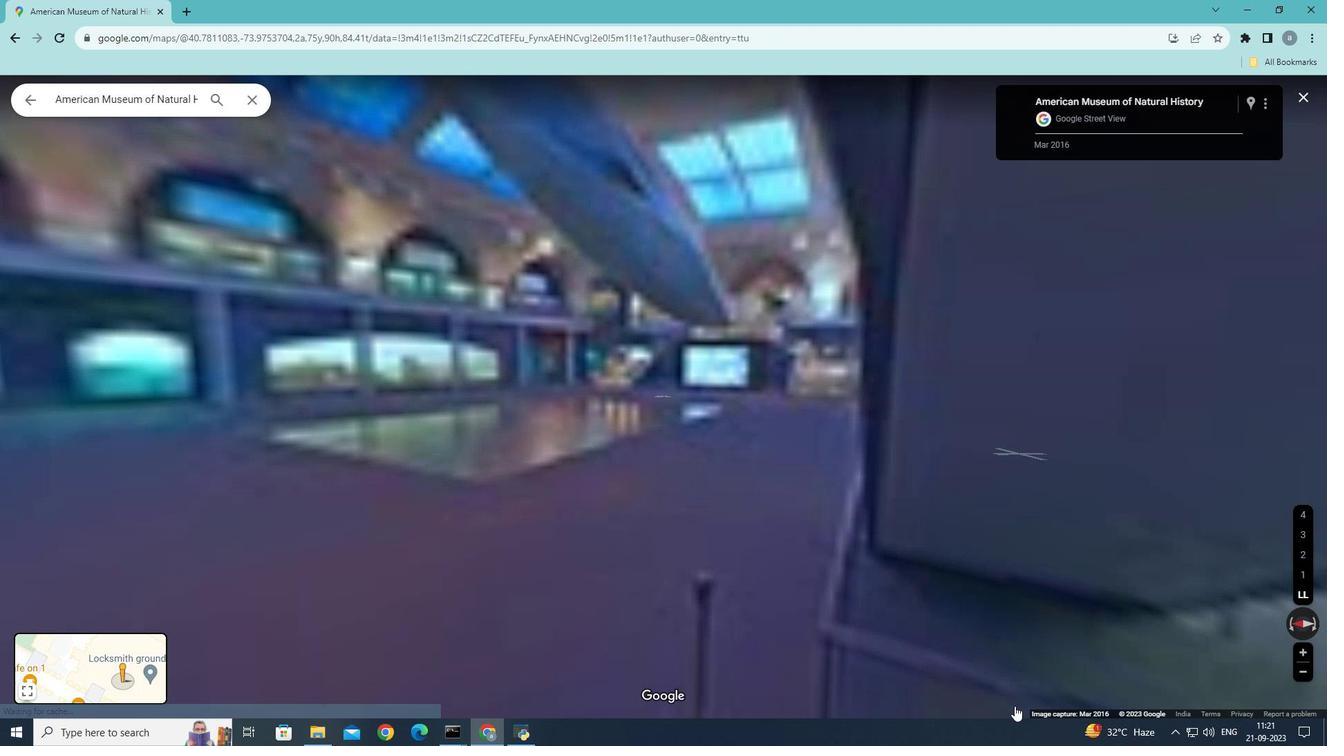 
Action: Mouse pressed left at (1300, 588)
Screenshot: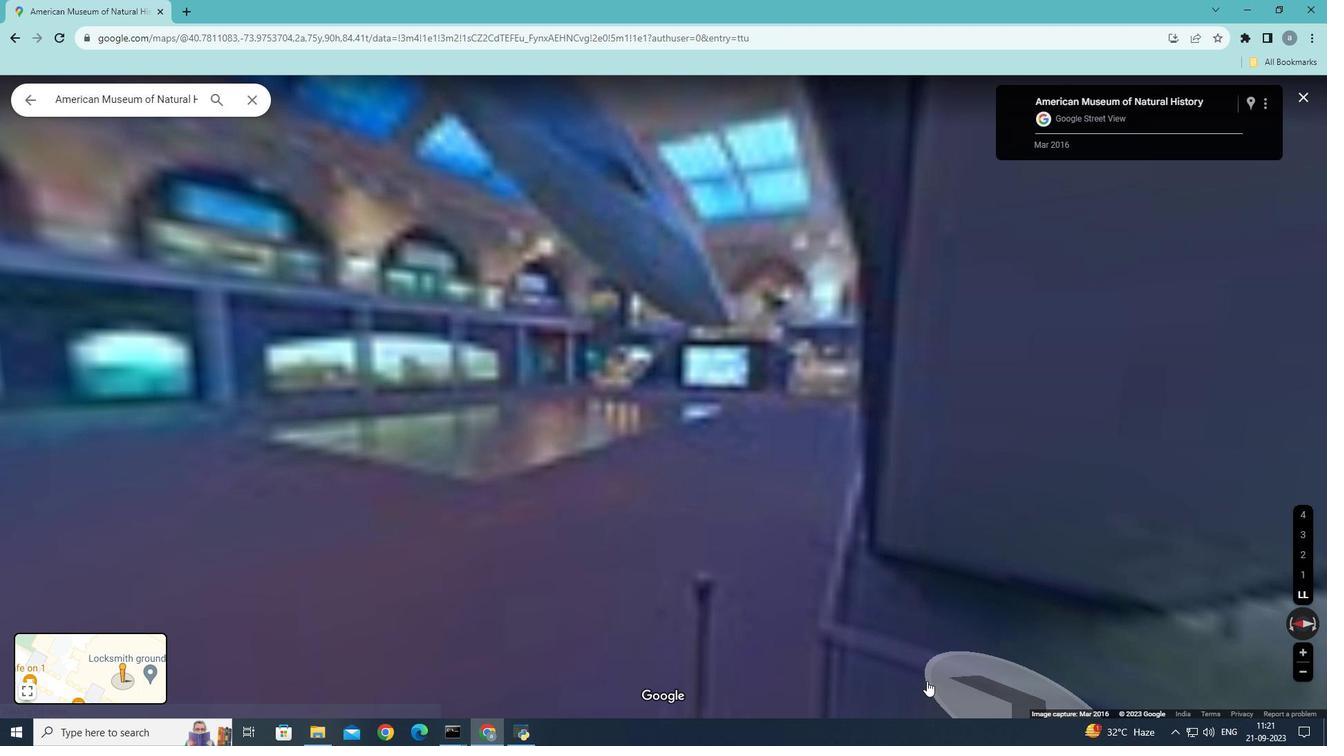 
Action: Mouse moved to (743, 629)
Screenshot: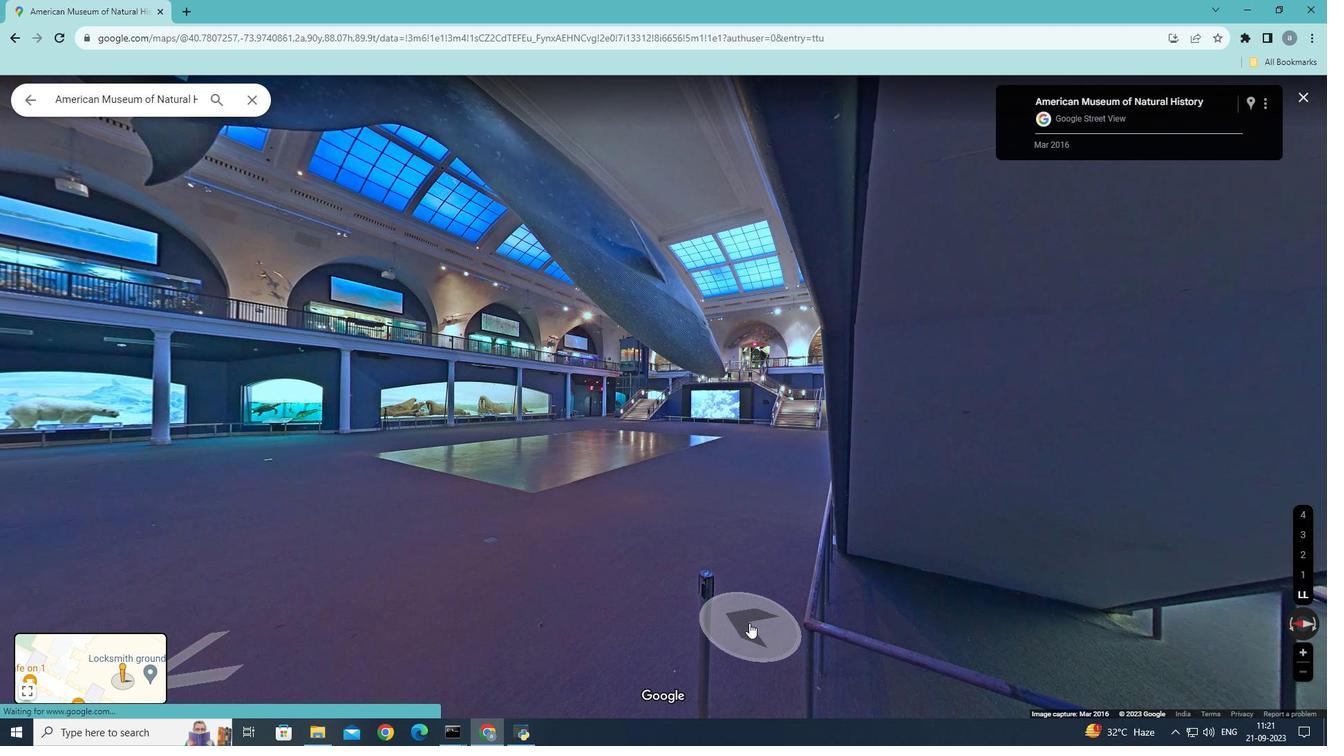 
Action: Mouse scrolled (743, 628) with delta (0, 0)
Screenshot: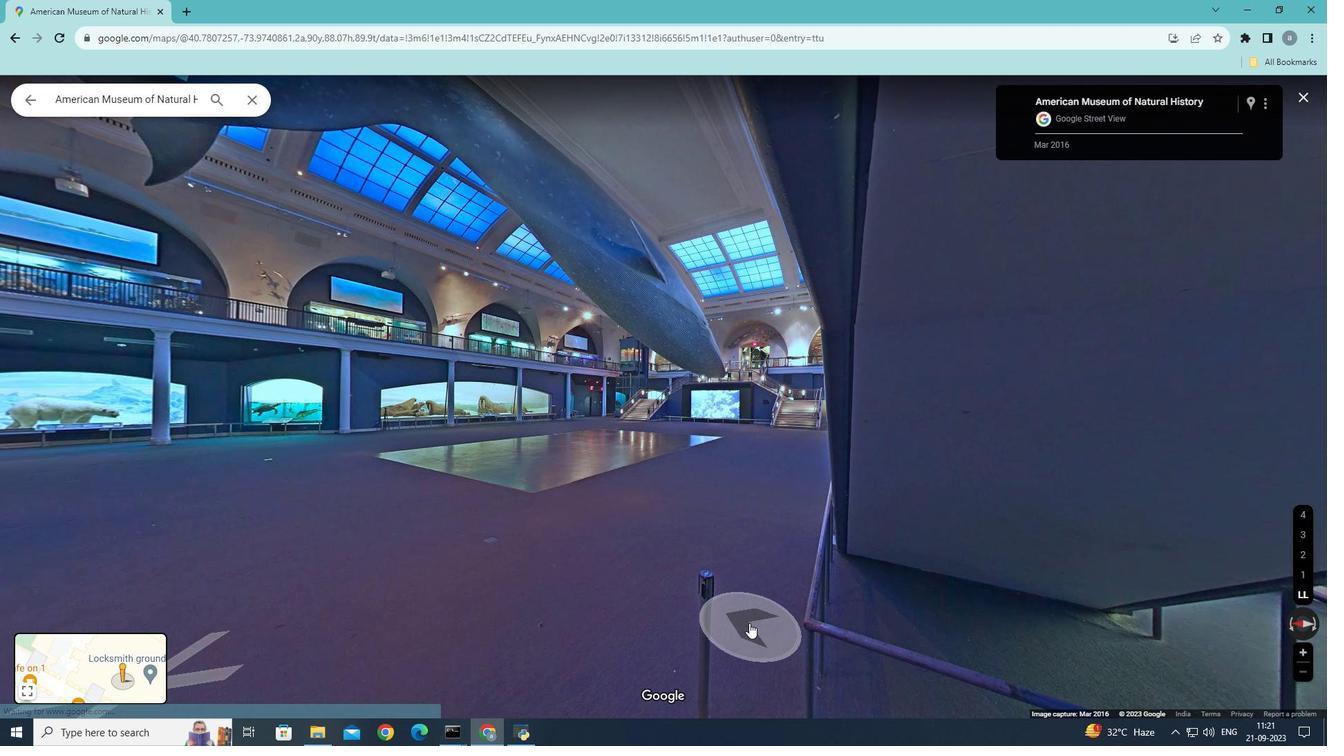 
Action: Mouse scrolled (743, 628) with delta (0, 0)
Screenshot: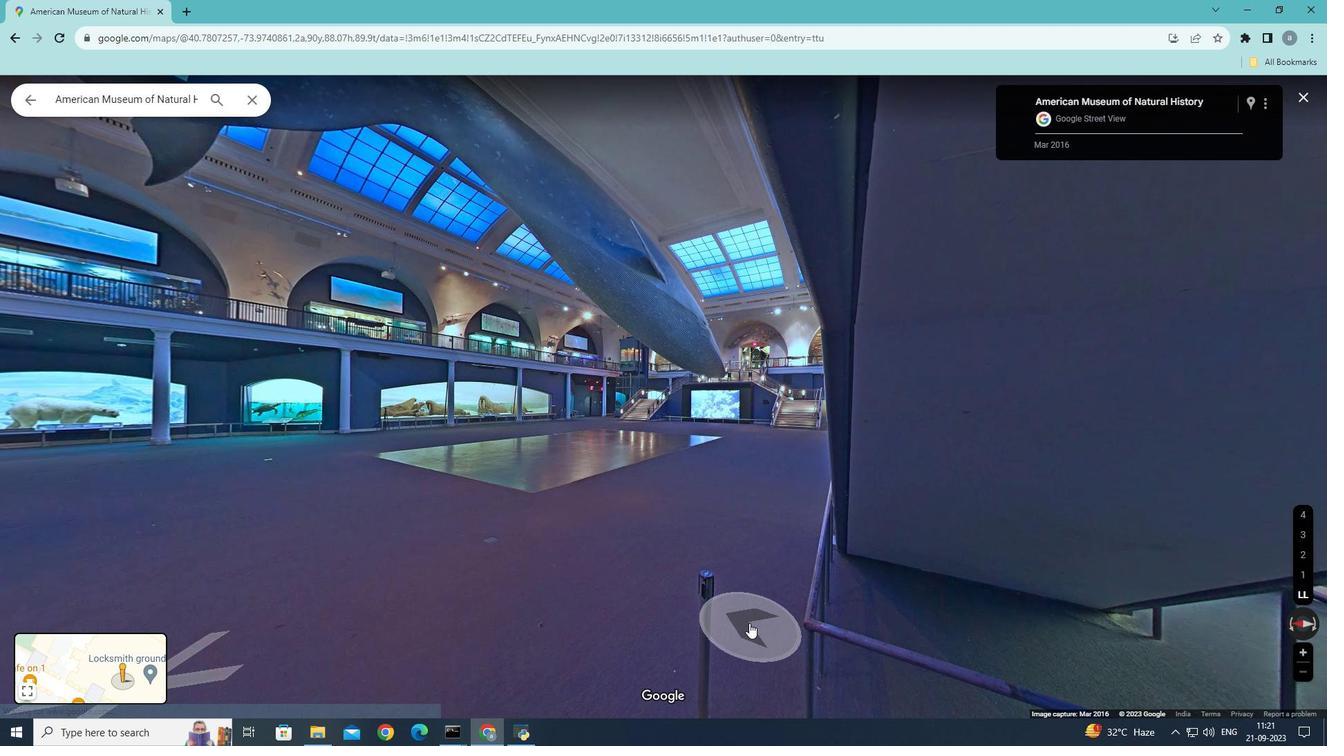 
Action: Mouse moved to (746, 620)
Screenshot: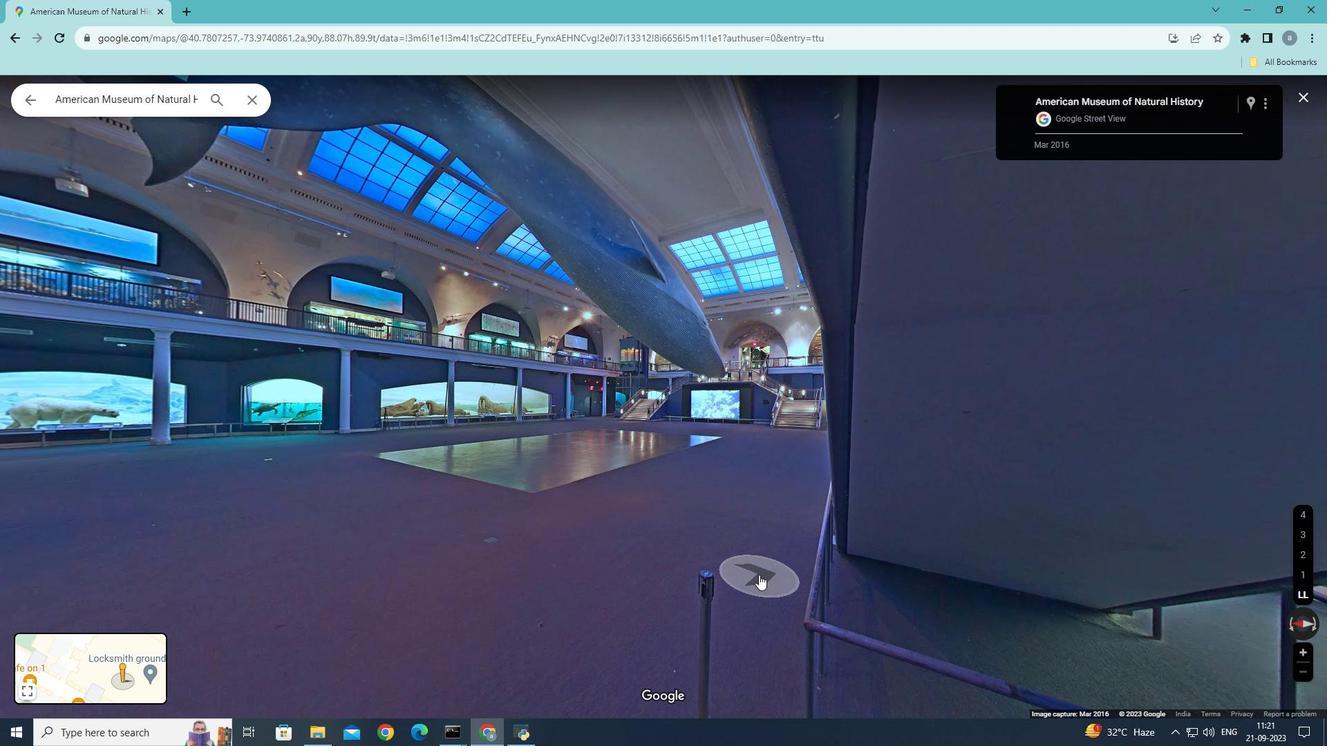 
Action: Mouse scrolled (746, 619) with delta (0, 0)
Screenshot: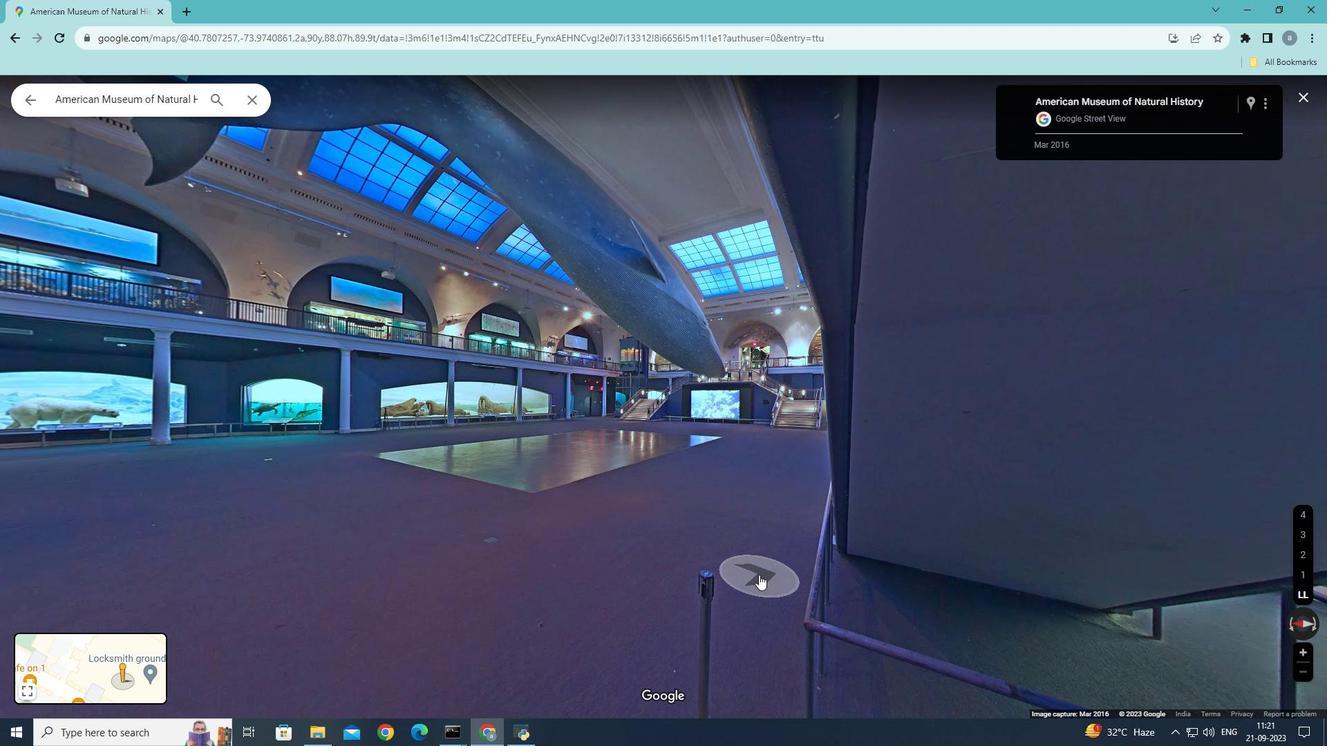 
Action: Mouse scrolled (746, 619) with delta (0, 0)
Screenshot: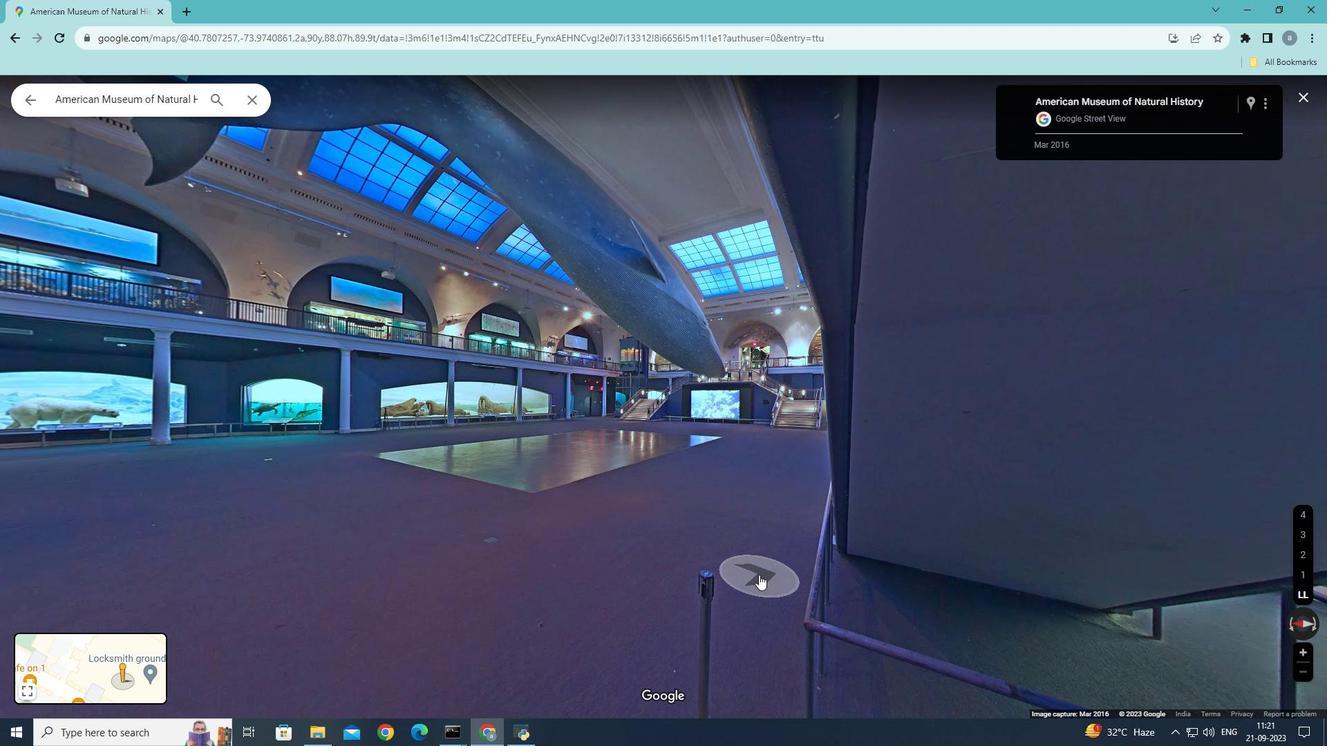 
Action: Mouse scrolled (746, 619) with delta (0, 0)
Screenshot: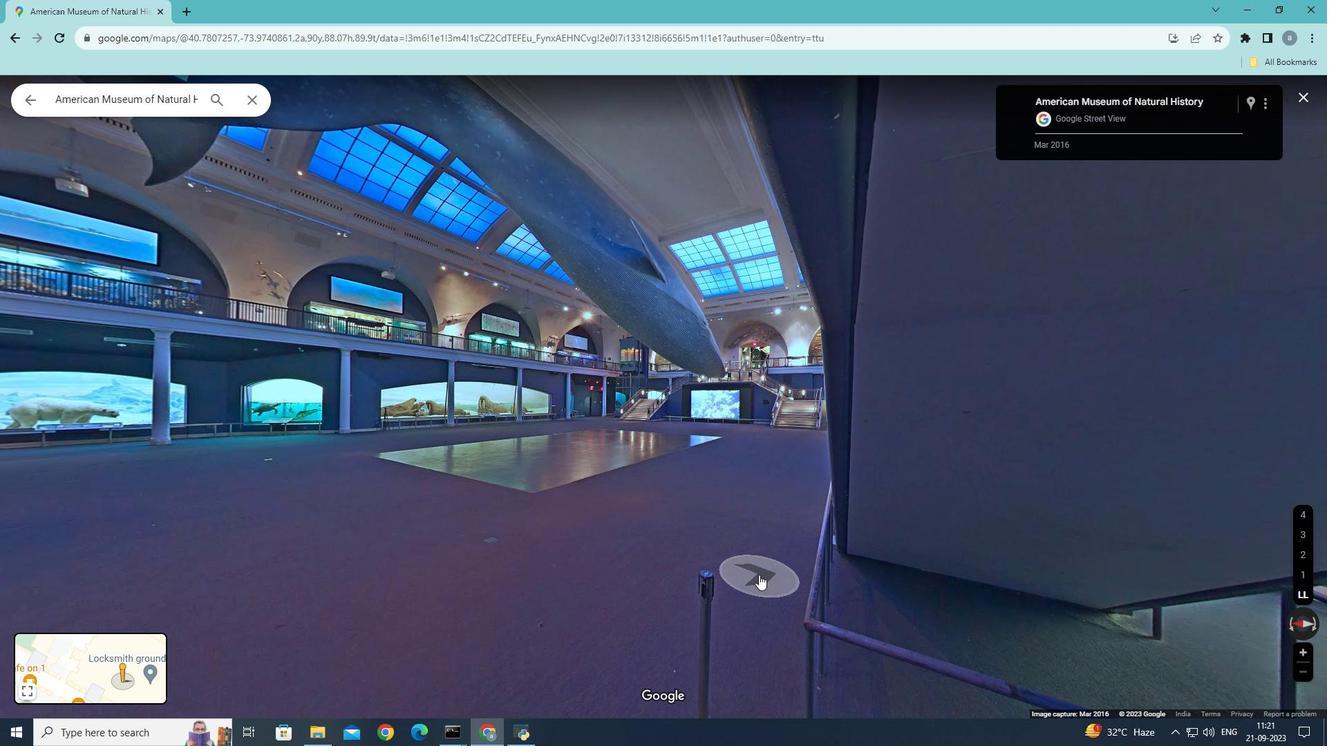 
Action: Mouse moved to (756, 572)
Screenshot: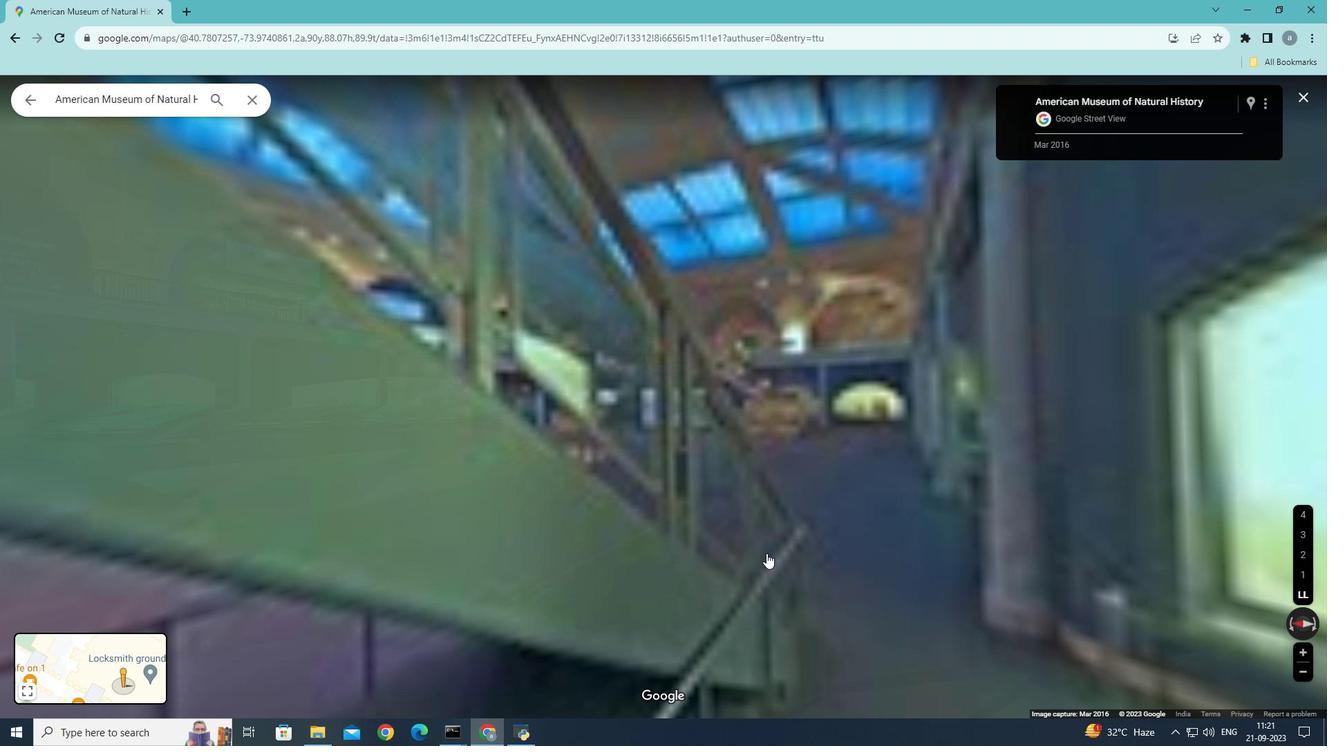 
Action: Mouse pressed left at (756, 572)
Screenshot: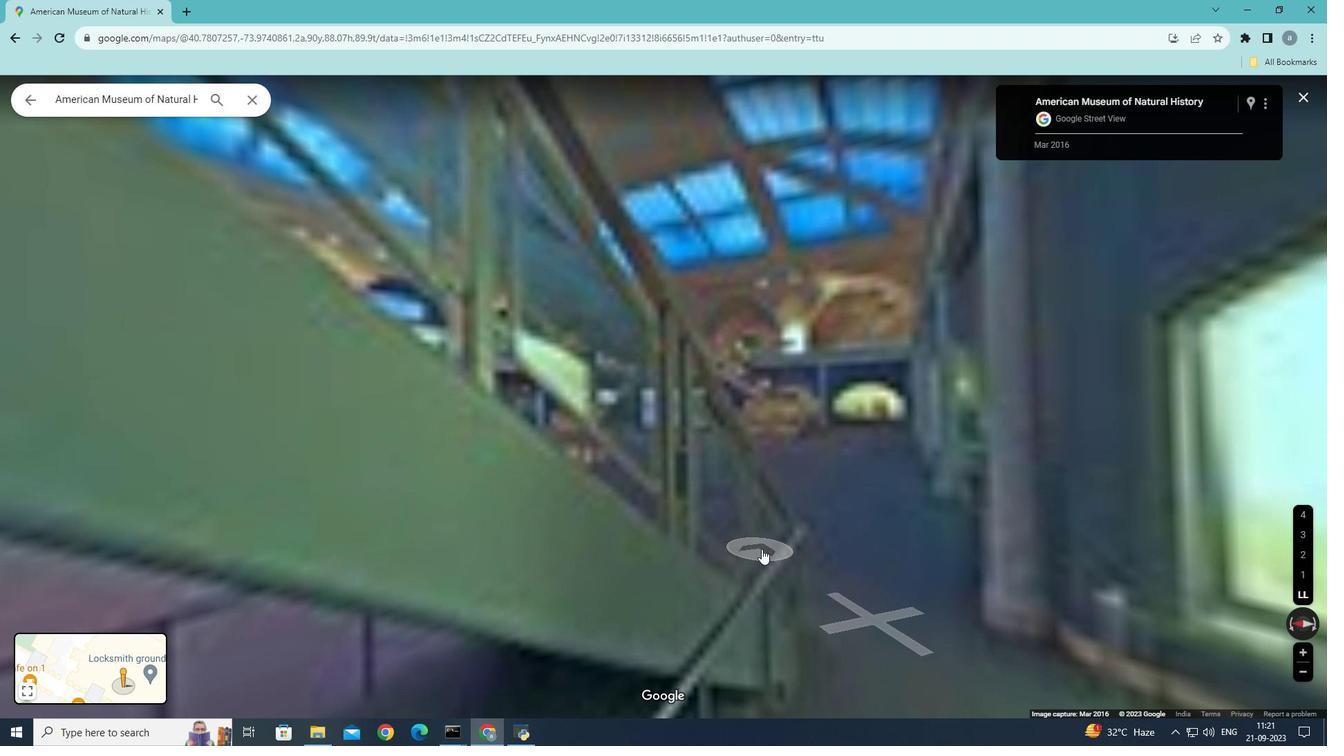 
Action: Mouse moved to (822, 537)
Screenshot: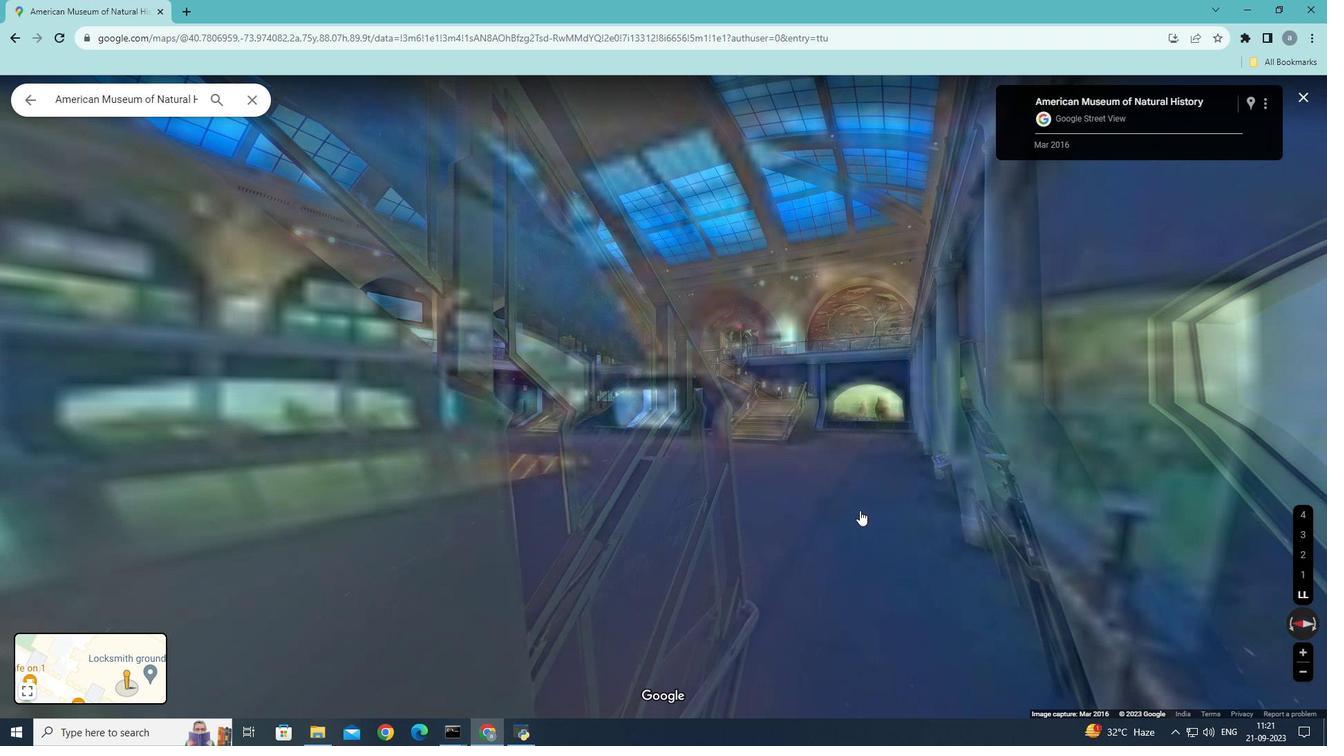 
Action: Mouse pressed left at (822, 537)
Screenshot: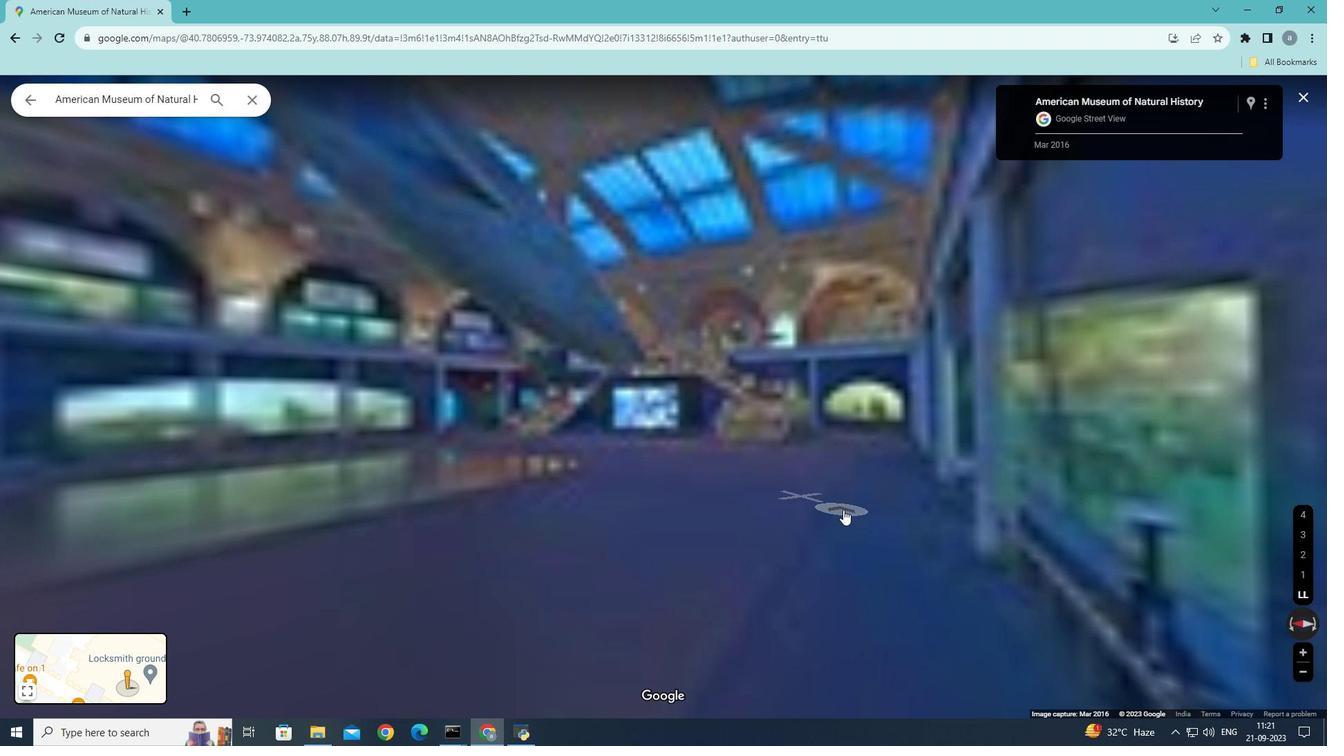 
Action: Mouse moved to (832, 508)
Screenshot: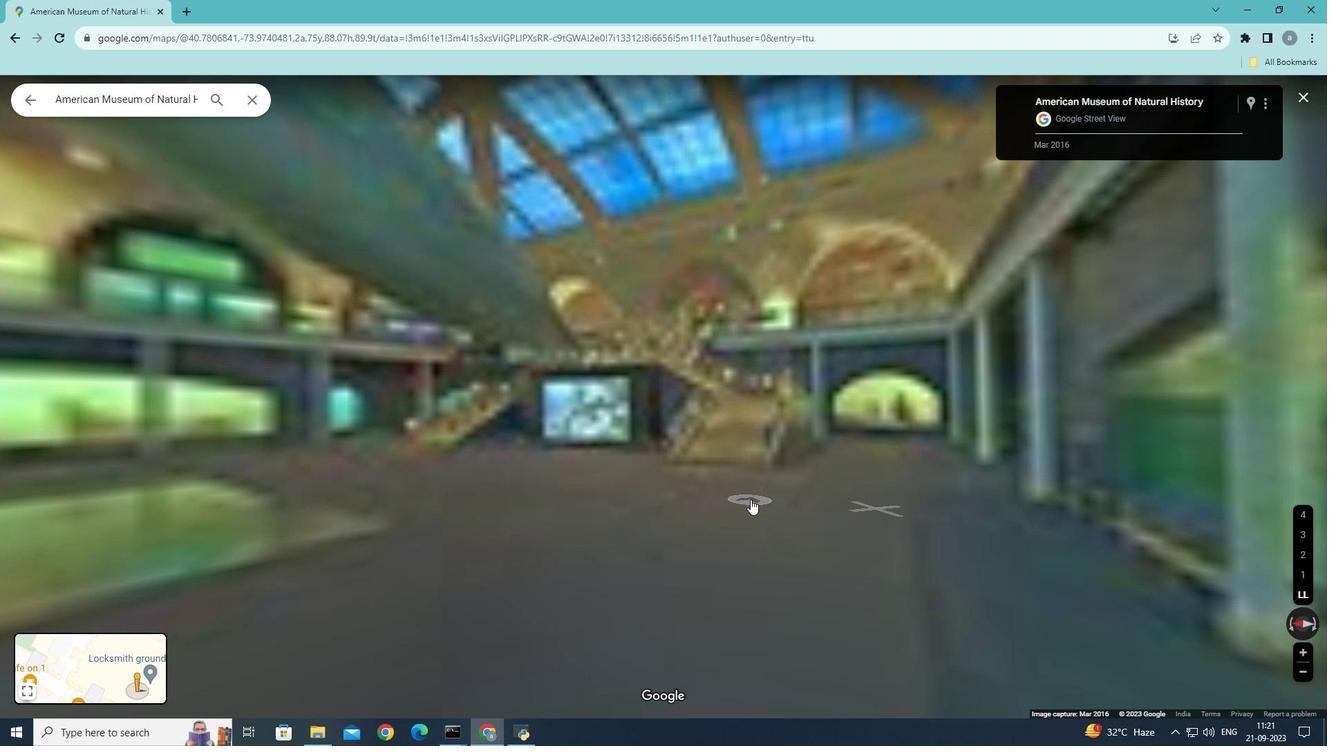 
Action: Mouse pressed left at (832, 508)
Screenshot: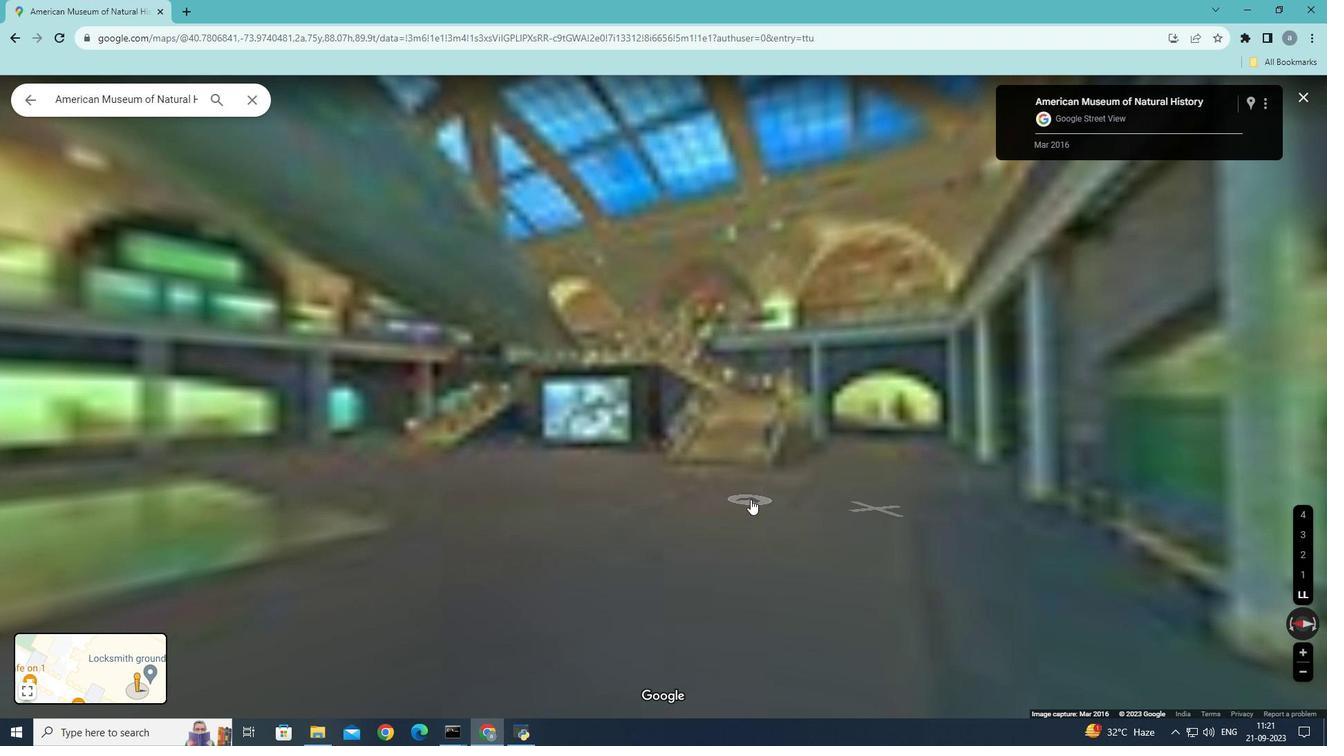 
Action: Mouse moved to (727, 490)
Screenshot: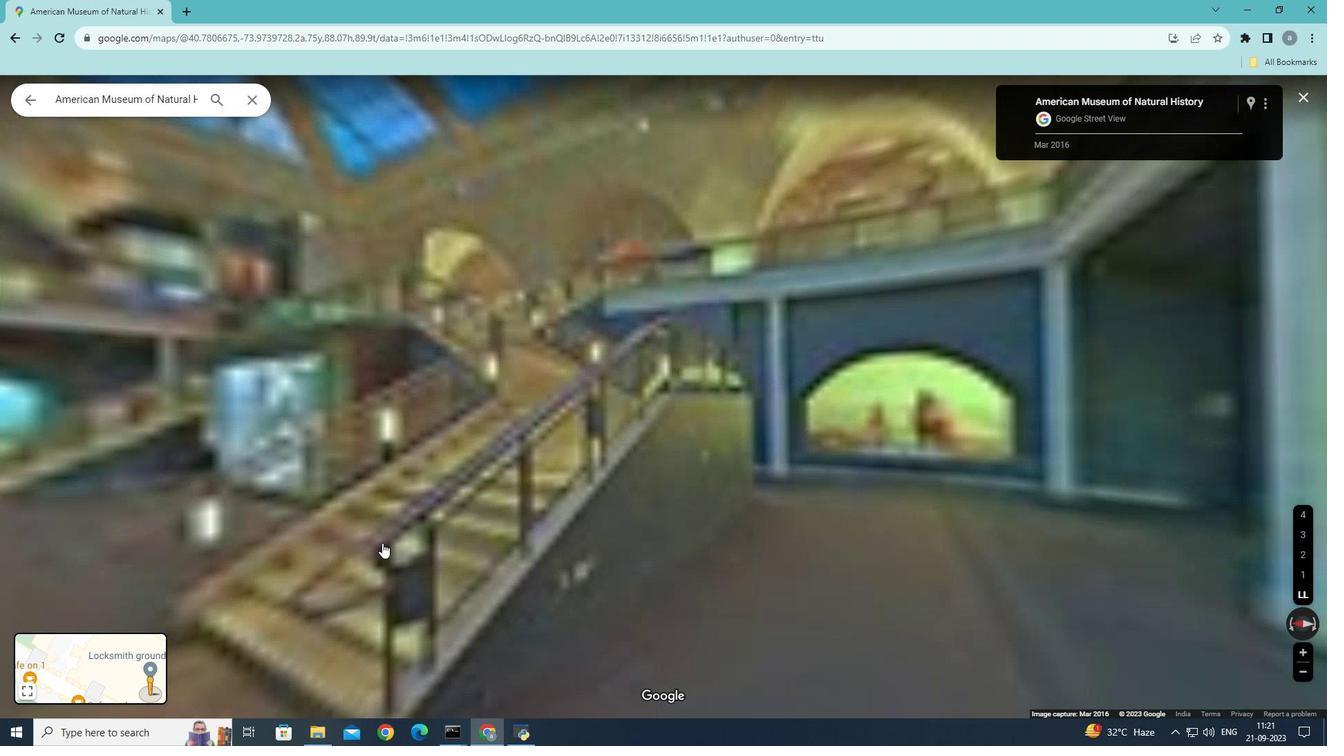 
Action: Mouse pressed left at (727, 490)
Screenshot: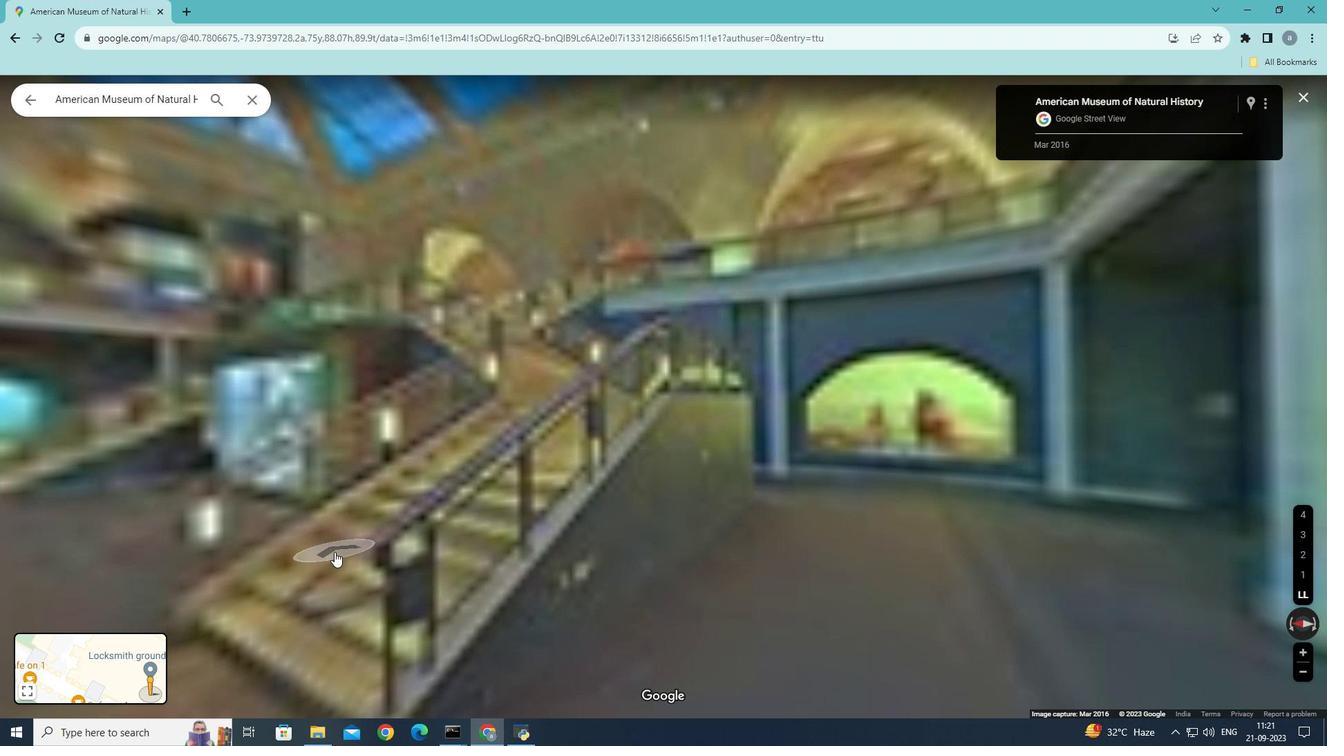 
Action: Mouse moved to (820, 577)
Screenshot: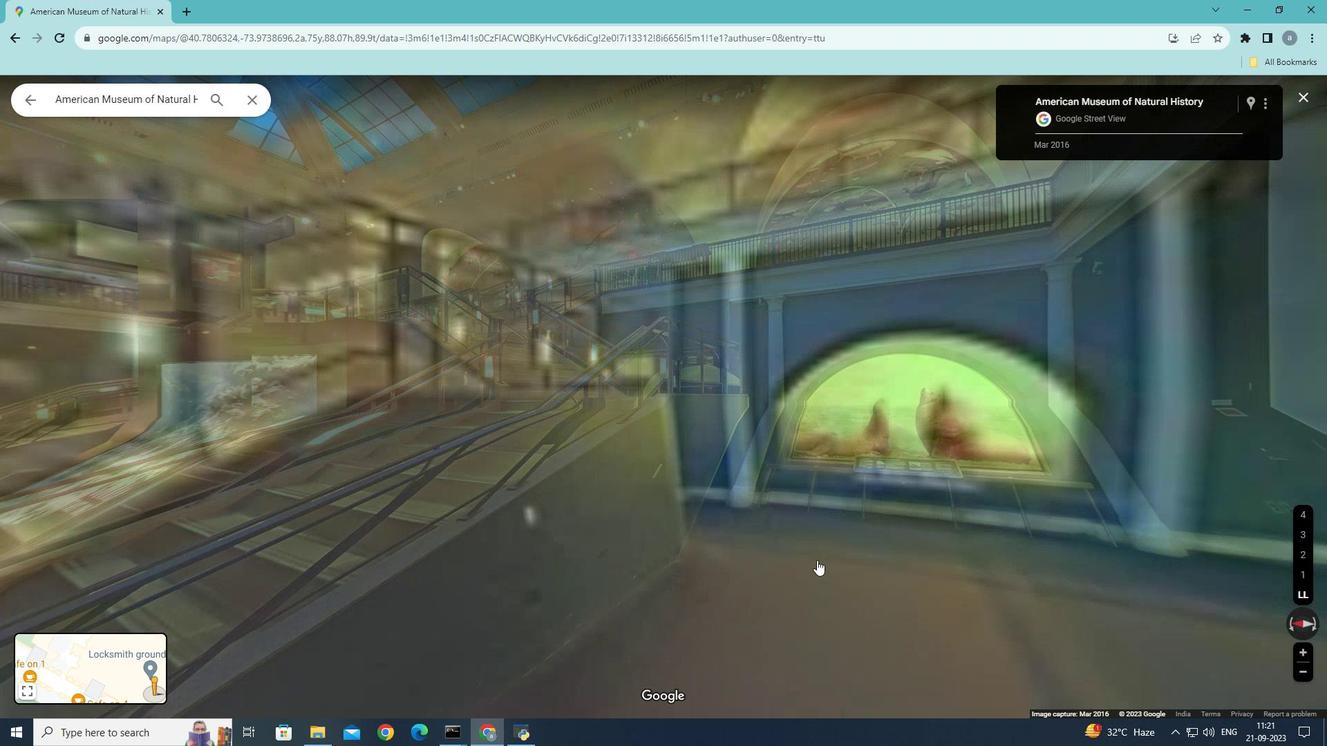 
Action: Mouse pressed left at (820, 577)
Screenshot: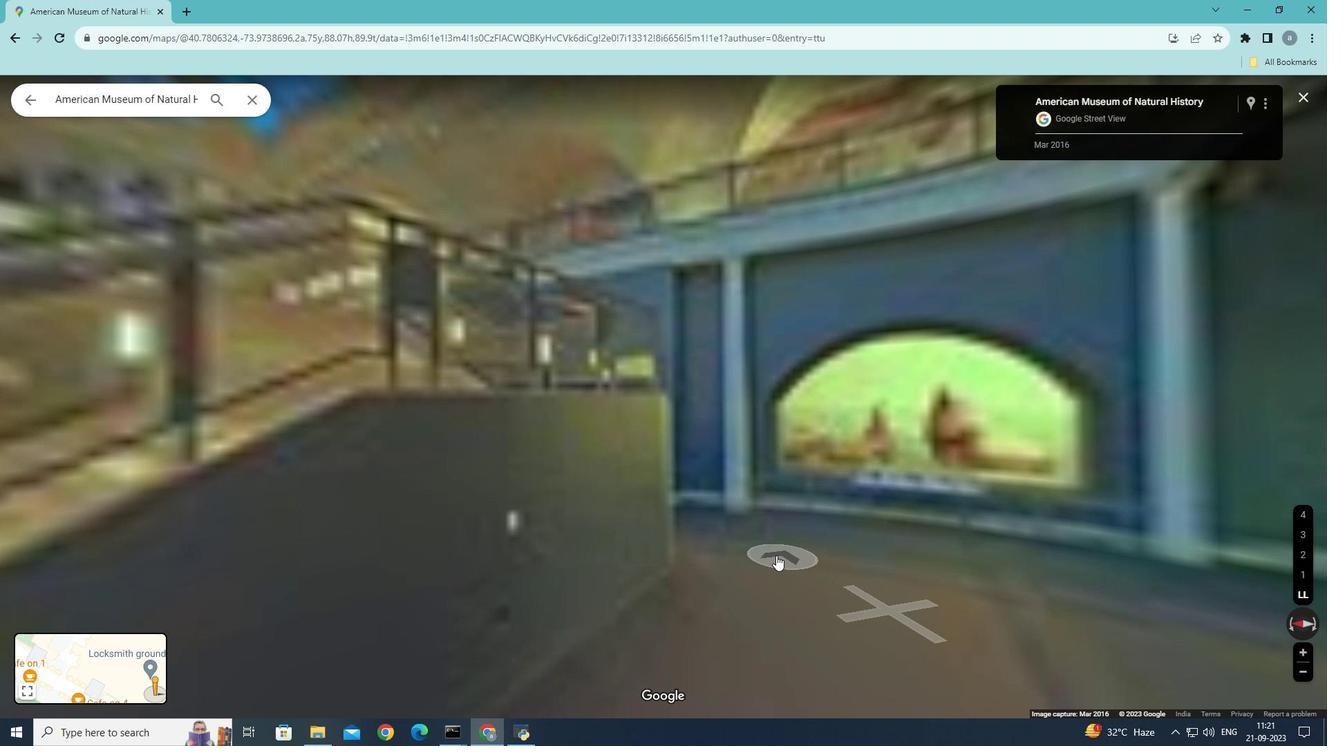 
Action: Mouse moved to (763, 552)
Screenshot: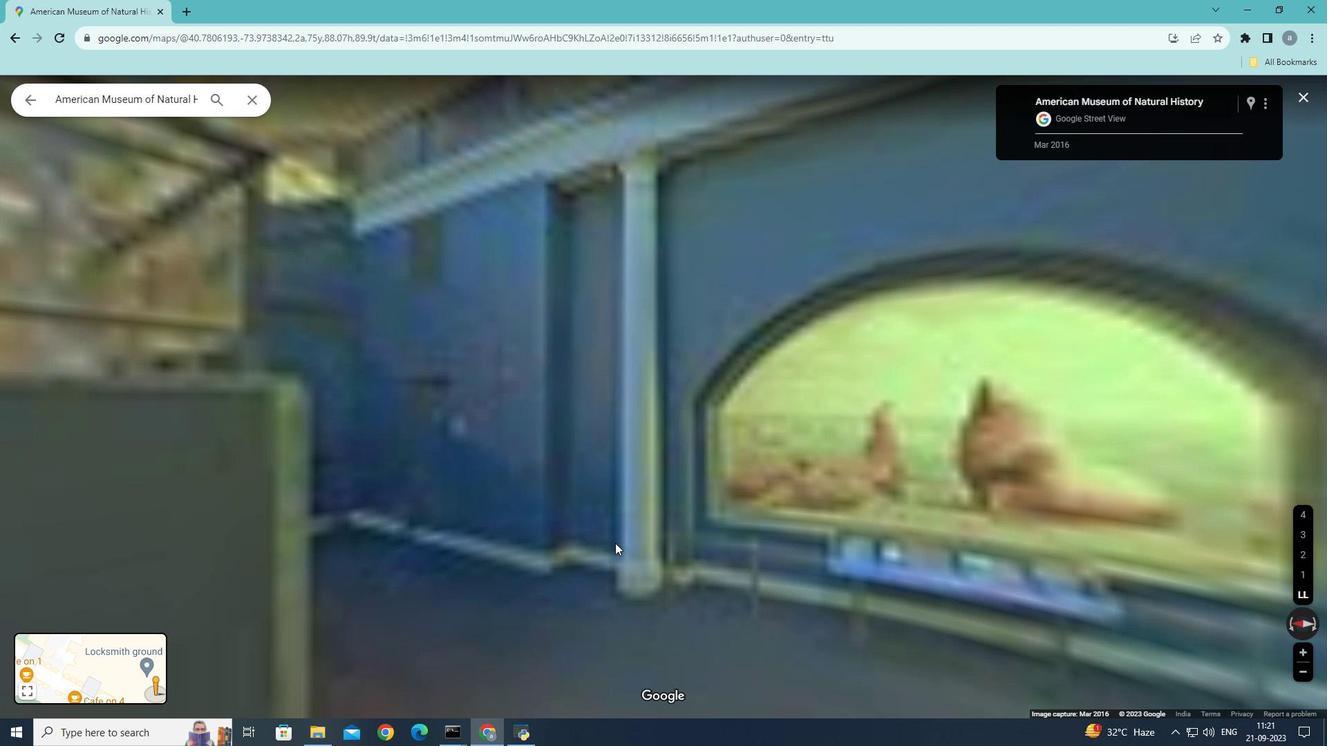 
Action: Mouse pressed left at (763, 552)
Screenshot: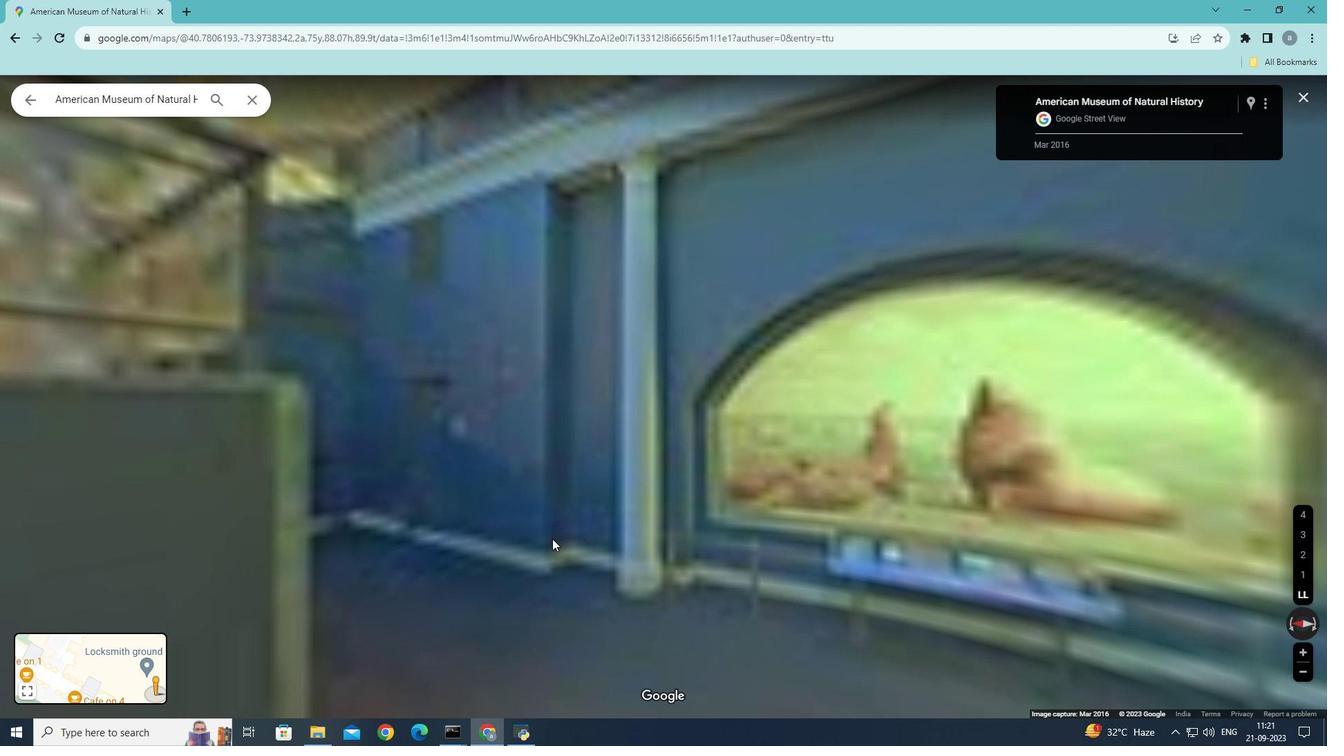 
Action: Mouse moved to (463, 537)
Screenshot: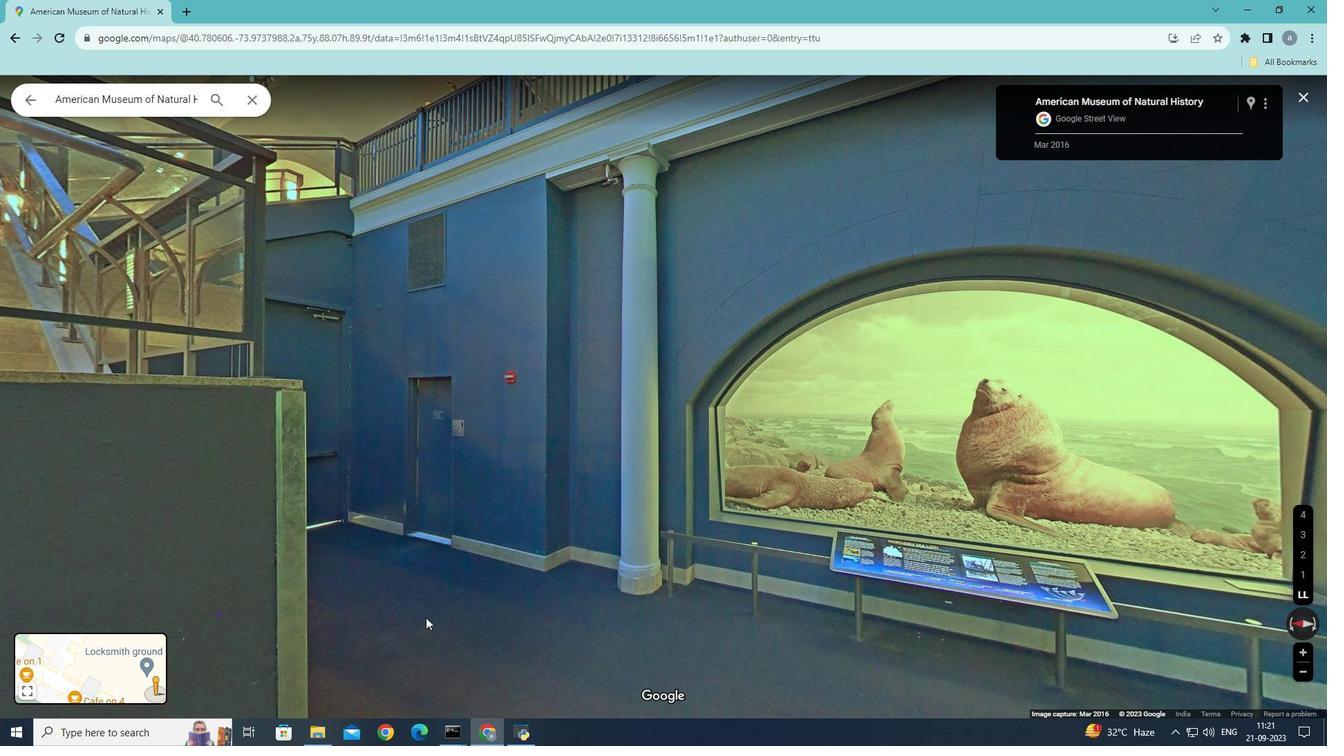 
Action: Mouse pressed left at (463, 537)
Screenshot: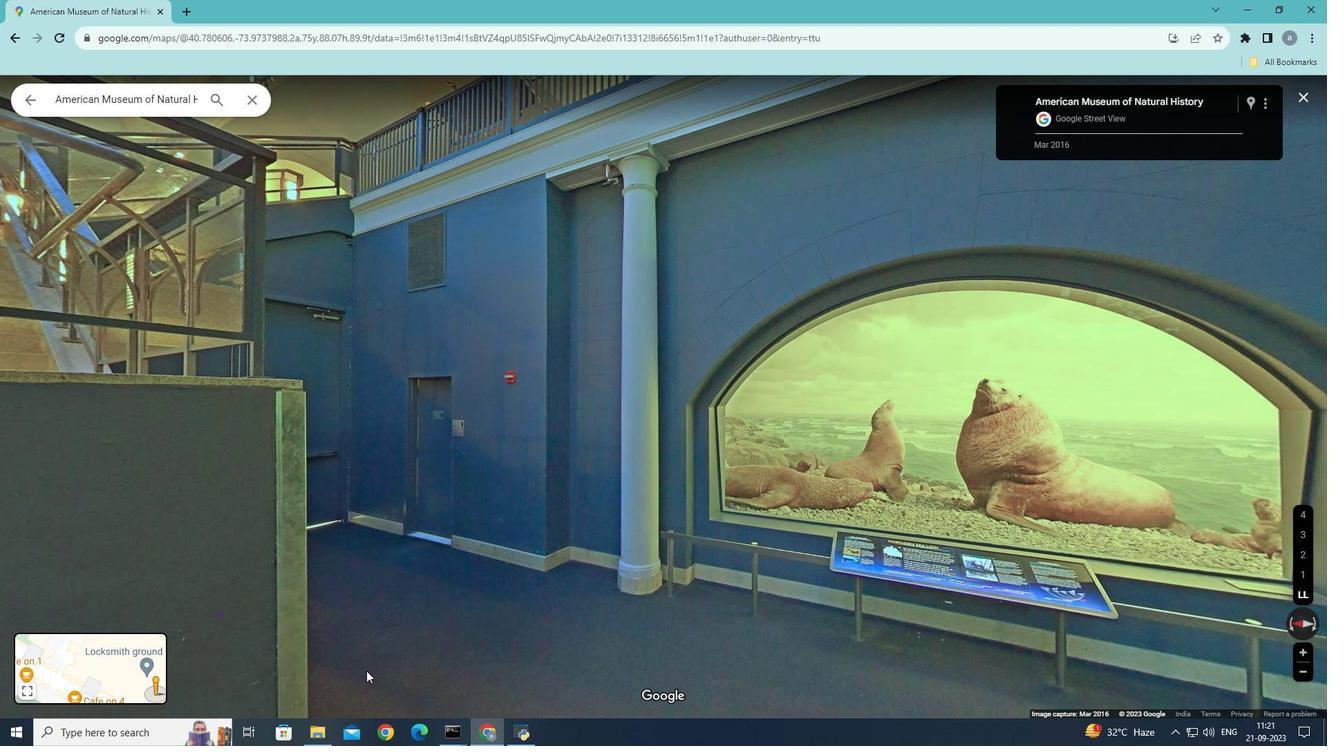 
Action: Mouse moved to (21, 685)
Screenshot: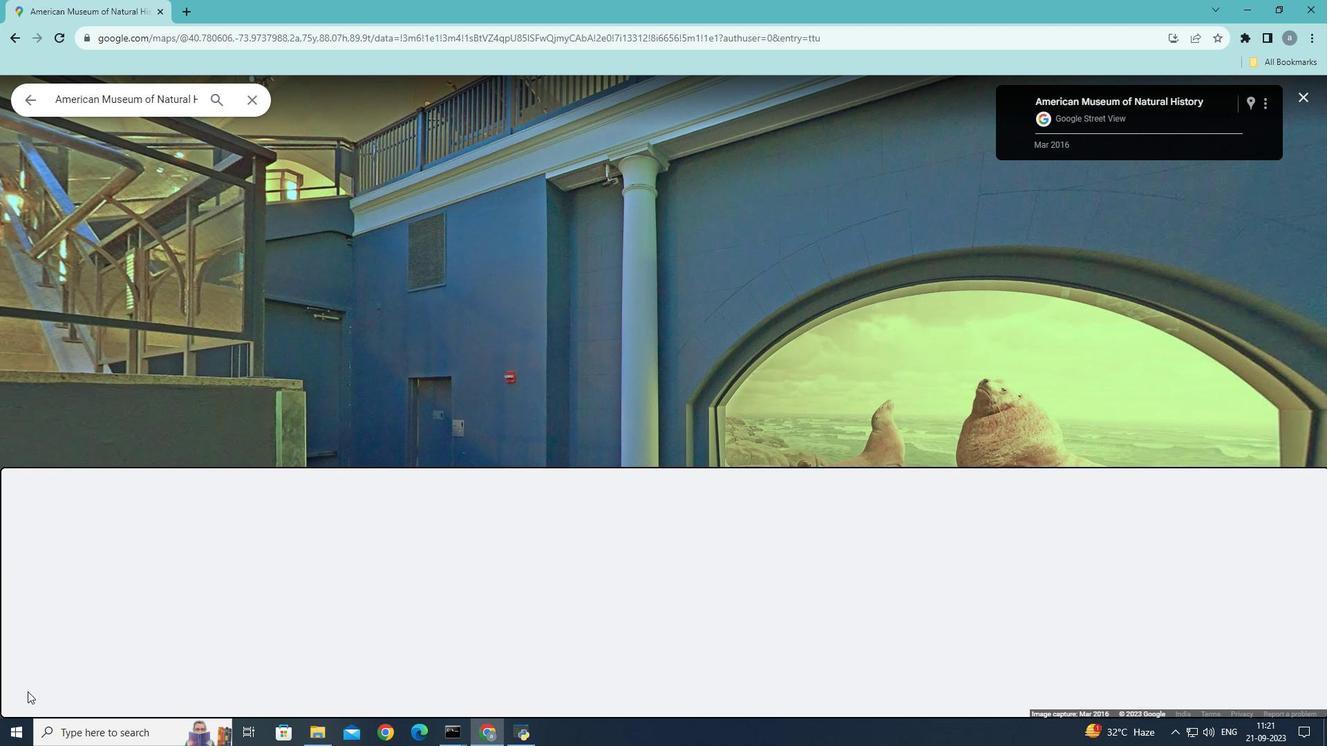 
Action: Mouse pressed left at (21, 685)
Screenshot: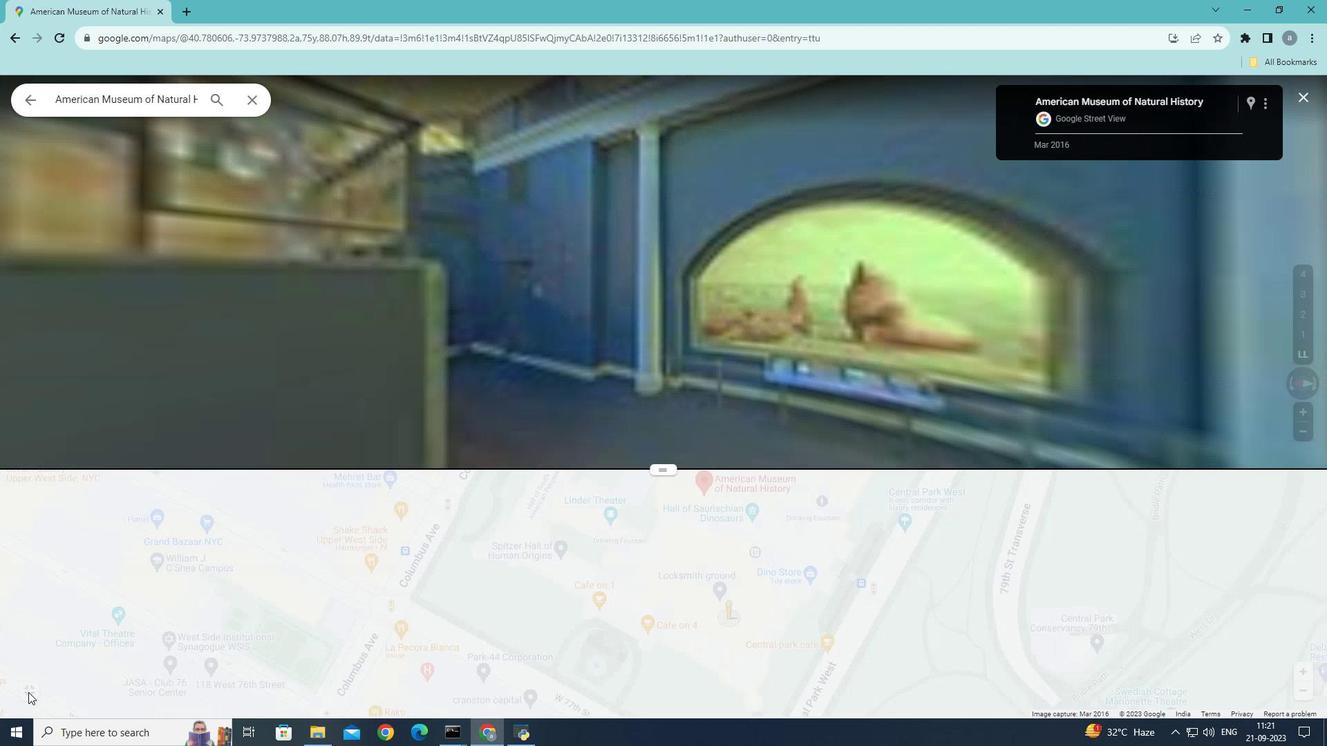 
Action: Mouse moved to (721, 496)
Screenshot: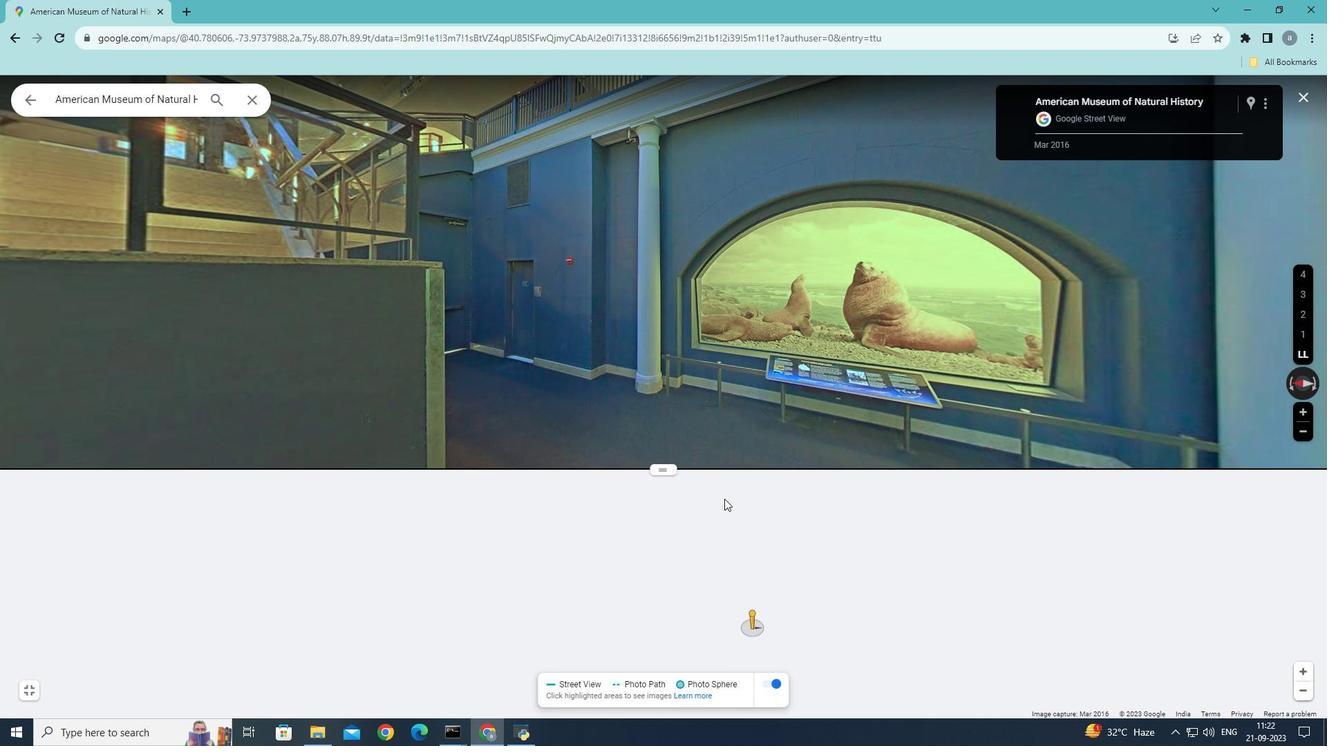 
Action: Mouse scrolled (721, 496) with delta (0, 0)
Screenshot: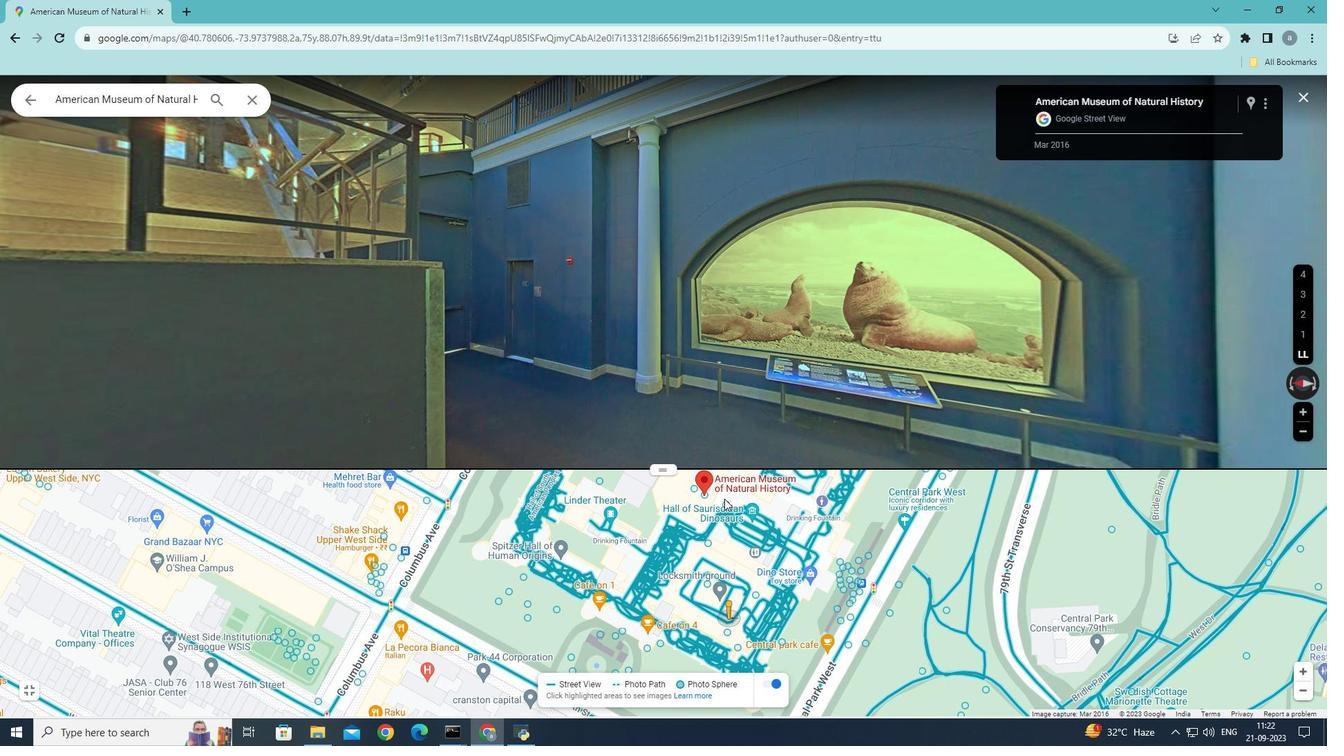 
Action: Mouse scrolled (721, 495) with delta (0, 0)
Screenshot: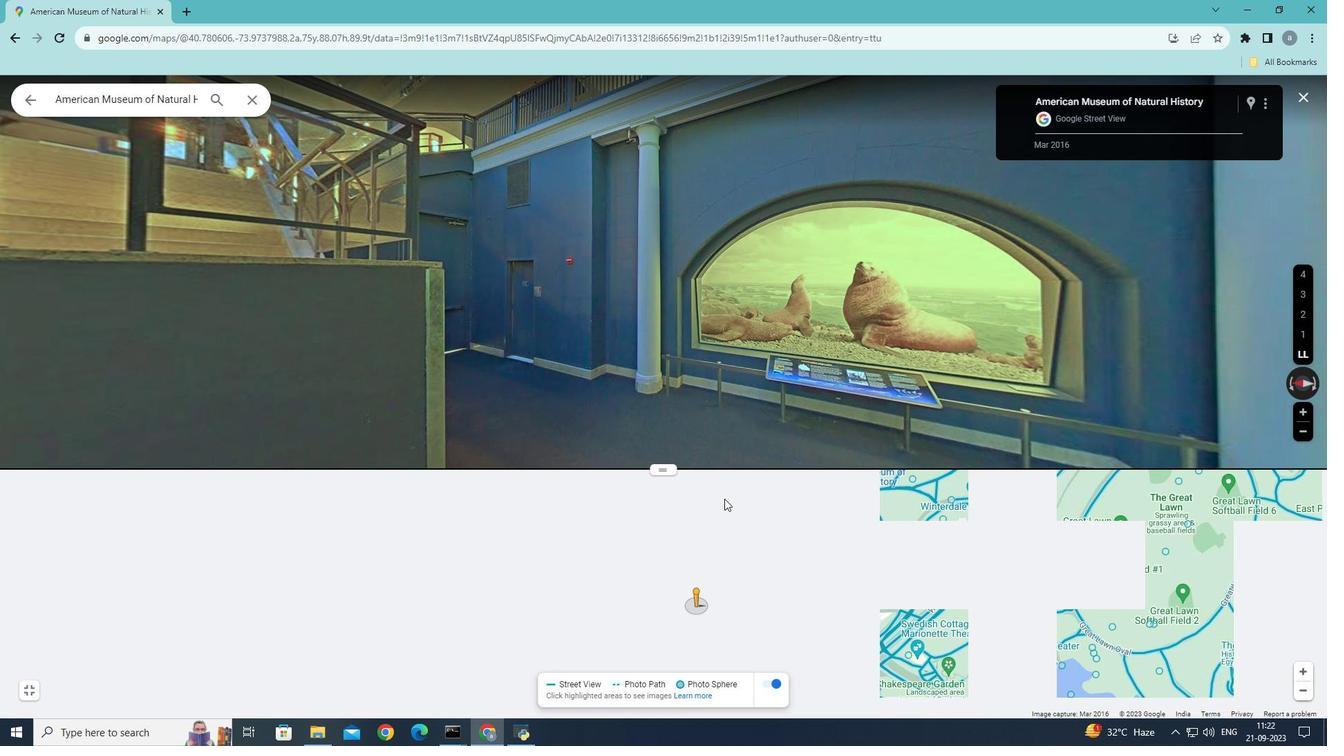 
Action: Mouse scrolled (721, 495) with delta (0, 0)
Screenshot: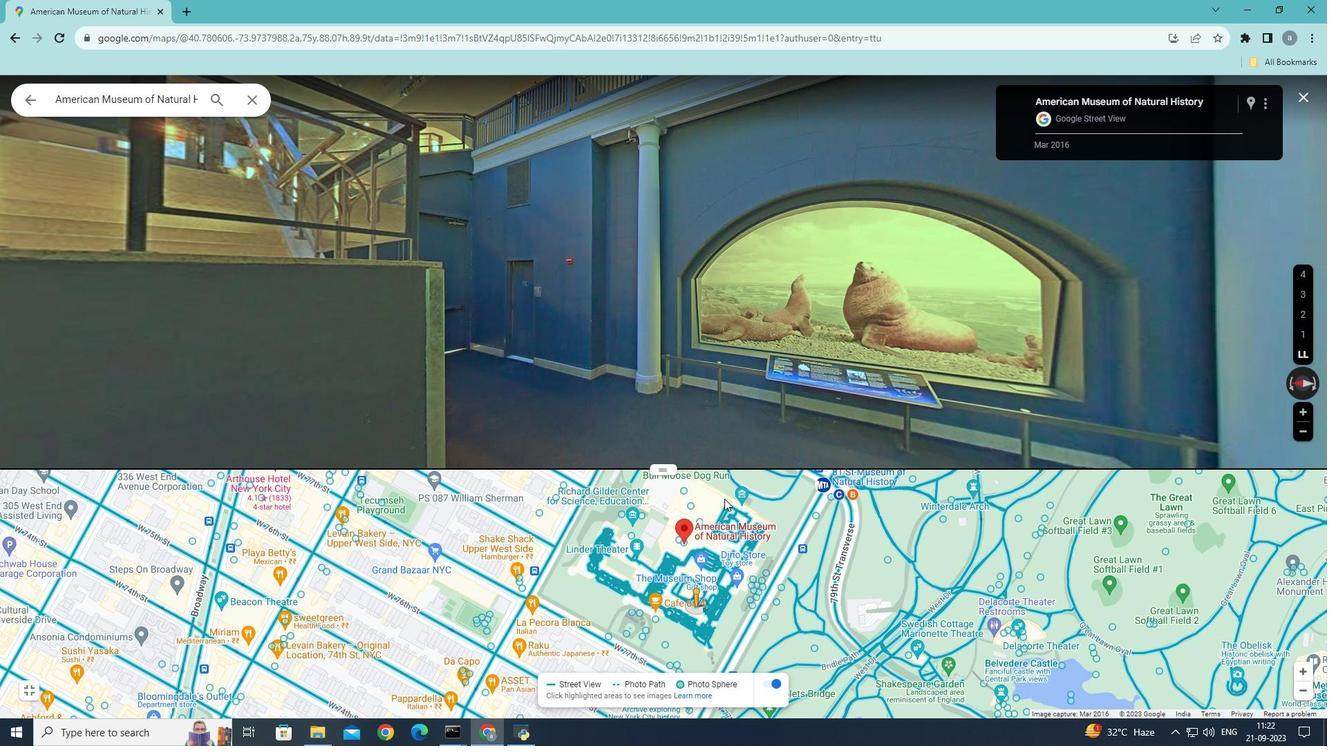 
Action: Mouse scrolled (721, 495) with delta (0, 0)
Screenshot: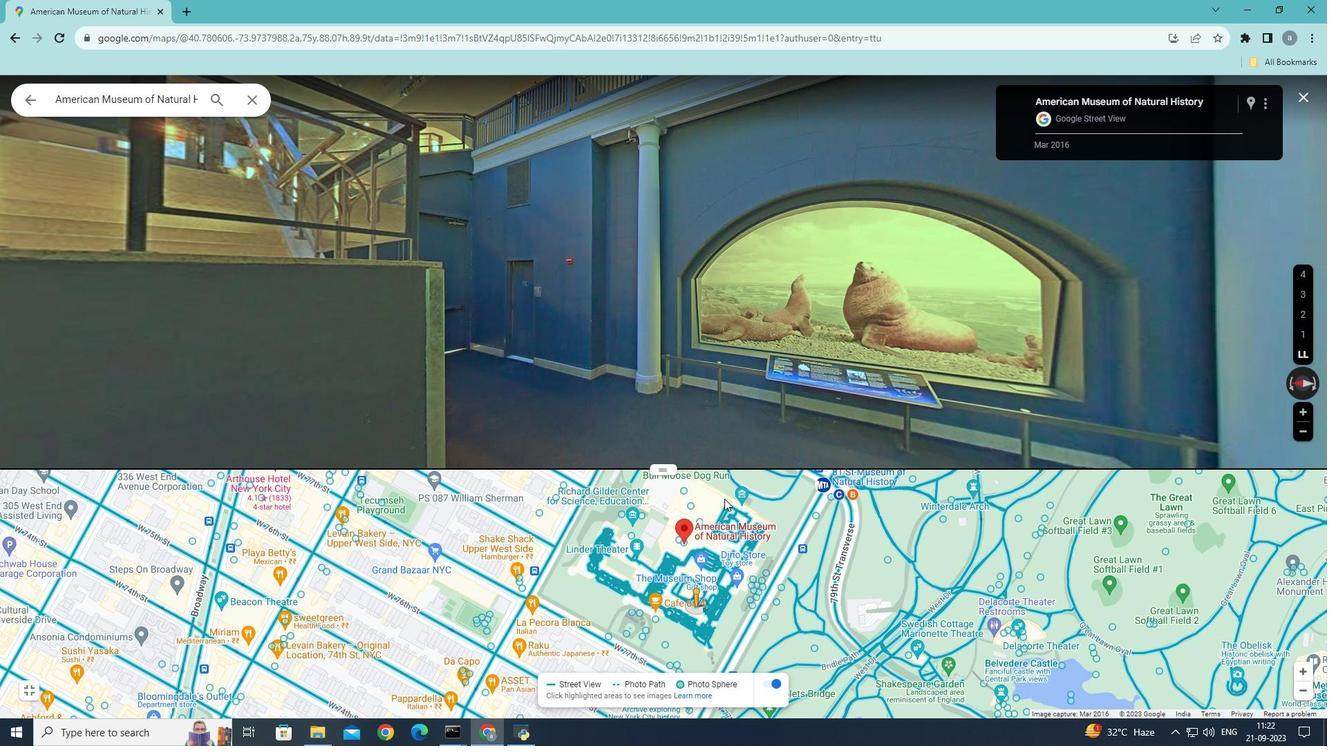
Action: Mouse moved to (693, 602)
Screenshot: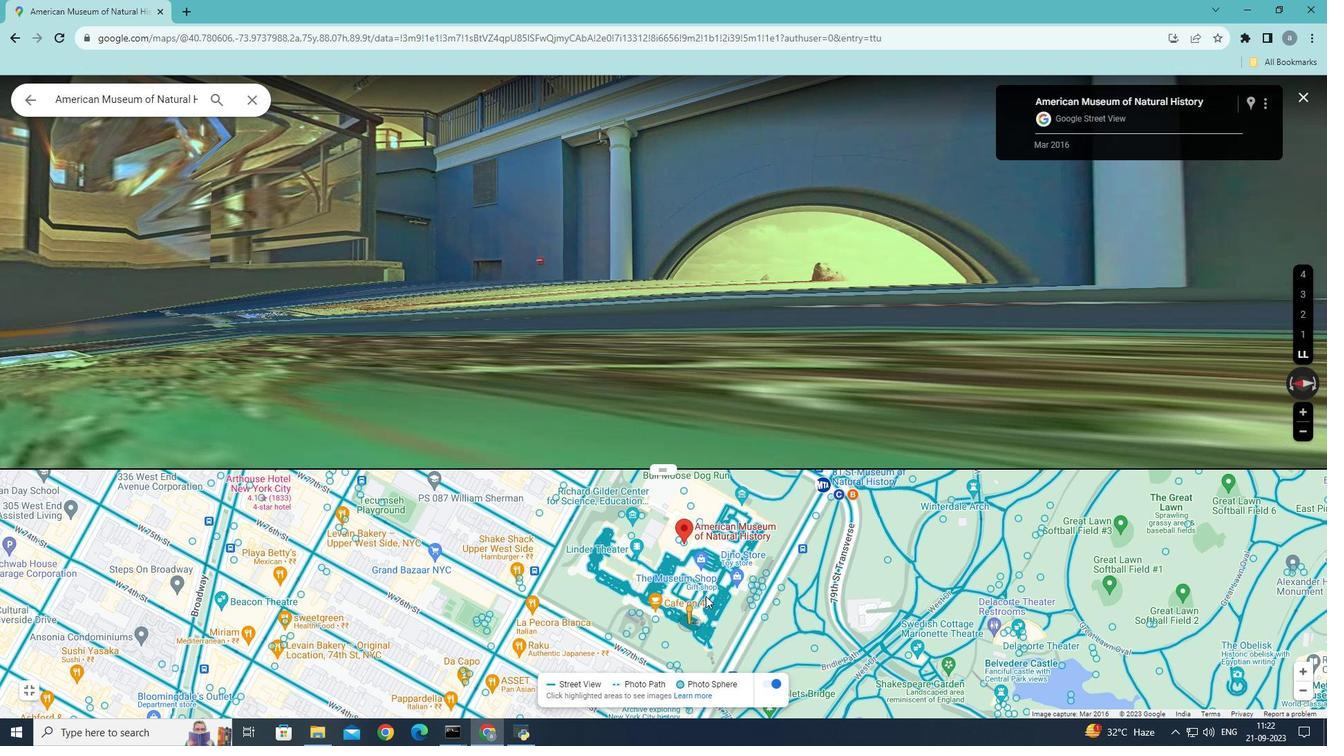 
Action: Mouse pressed left at (693, 602)
Screenshot: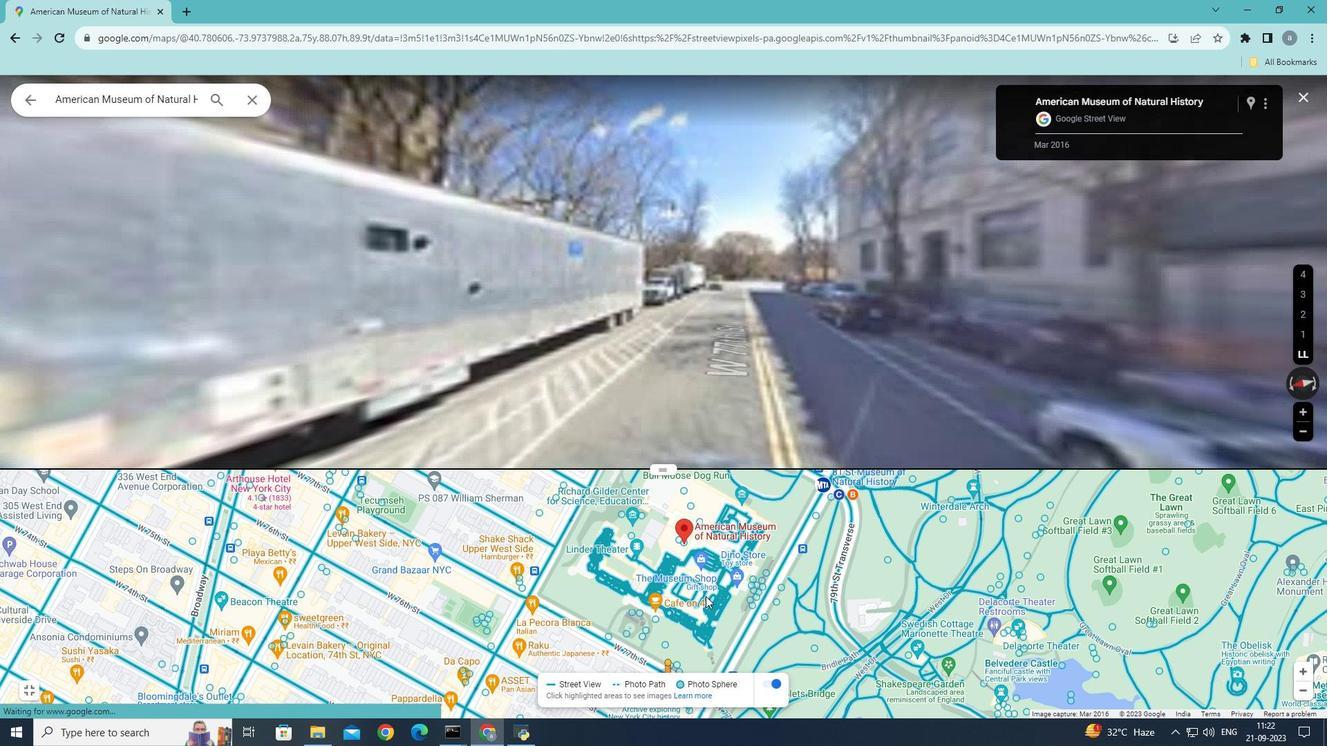
Action: Mouse moved to (702, 595)
Screenshot: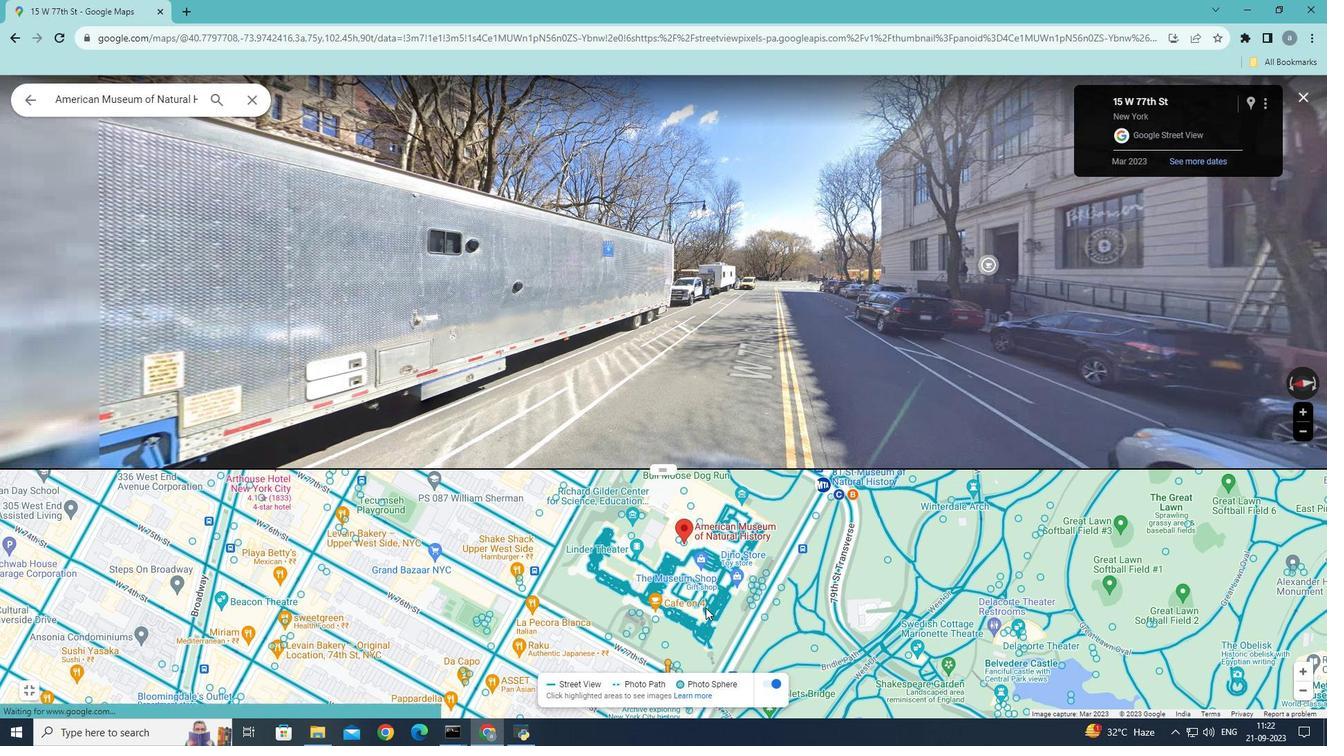 
Action: Mouse pressed left at (702, 595)
Screenshot: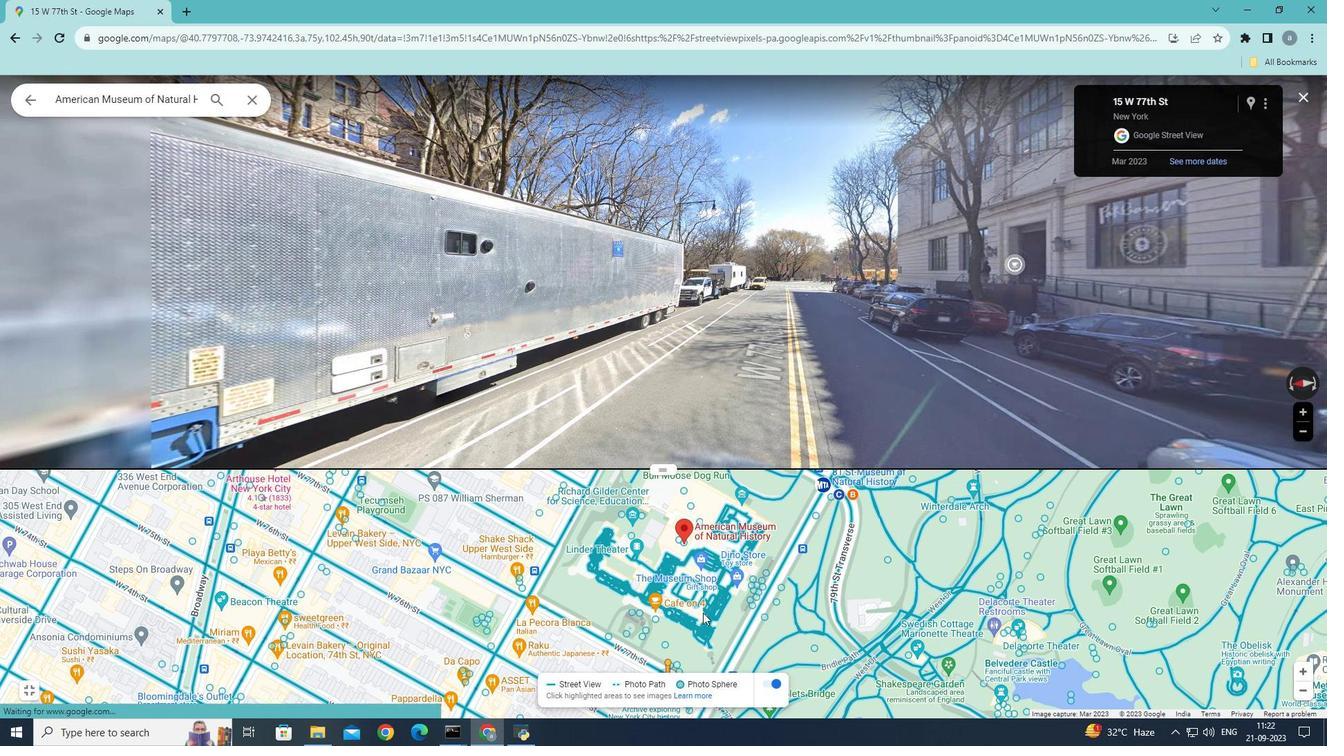 
Action: Mouse moved to (685, 622)
Screenshot: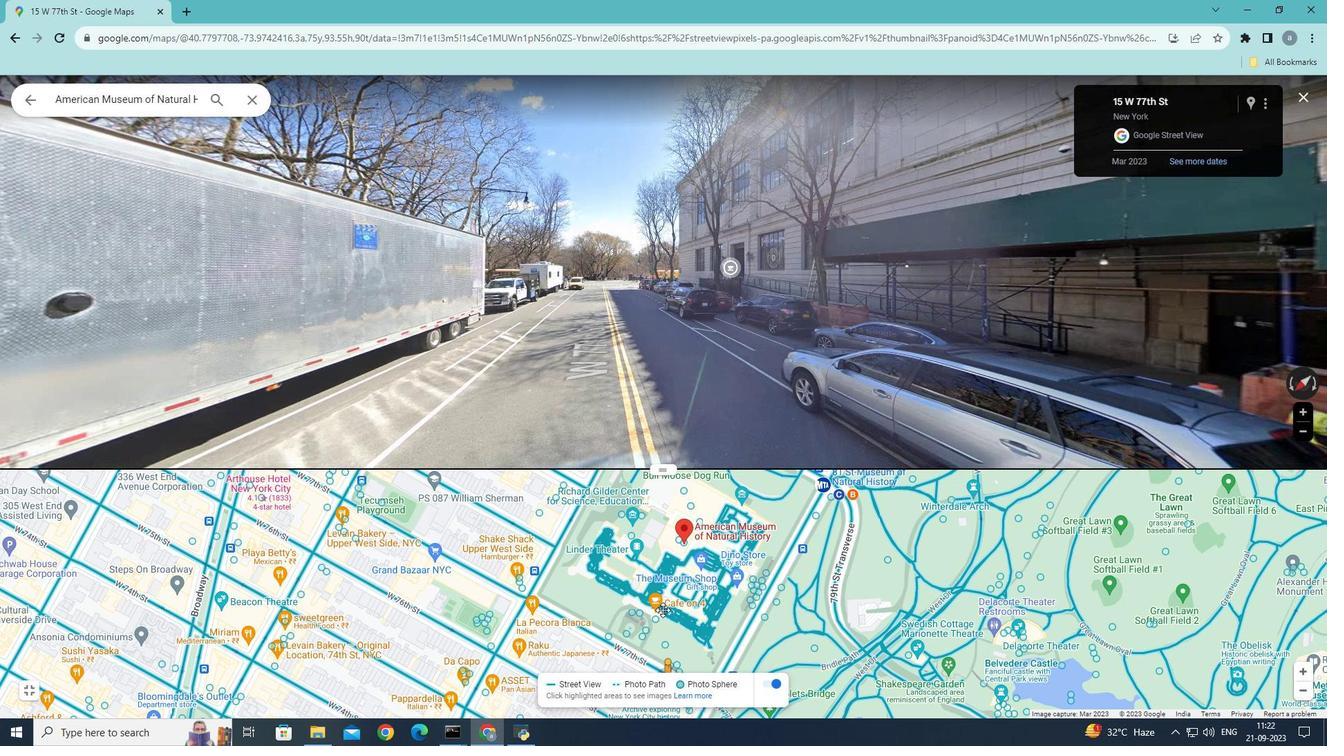 
Action: Mouse pressed left at (685, 622)
Screenshot: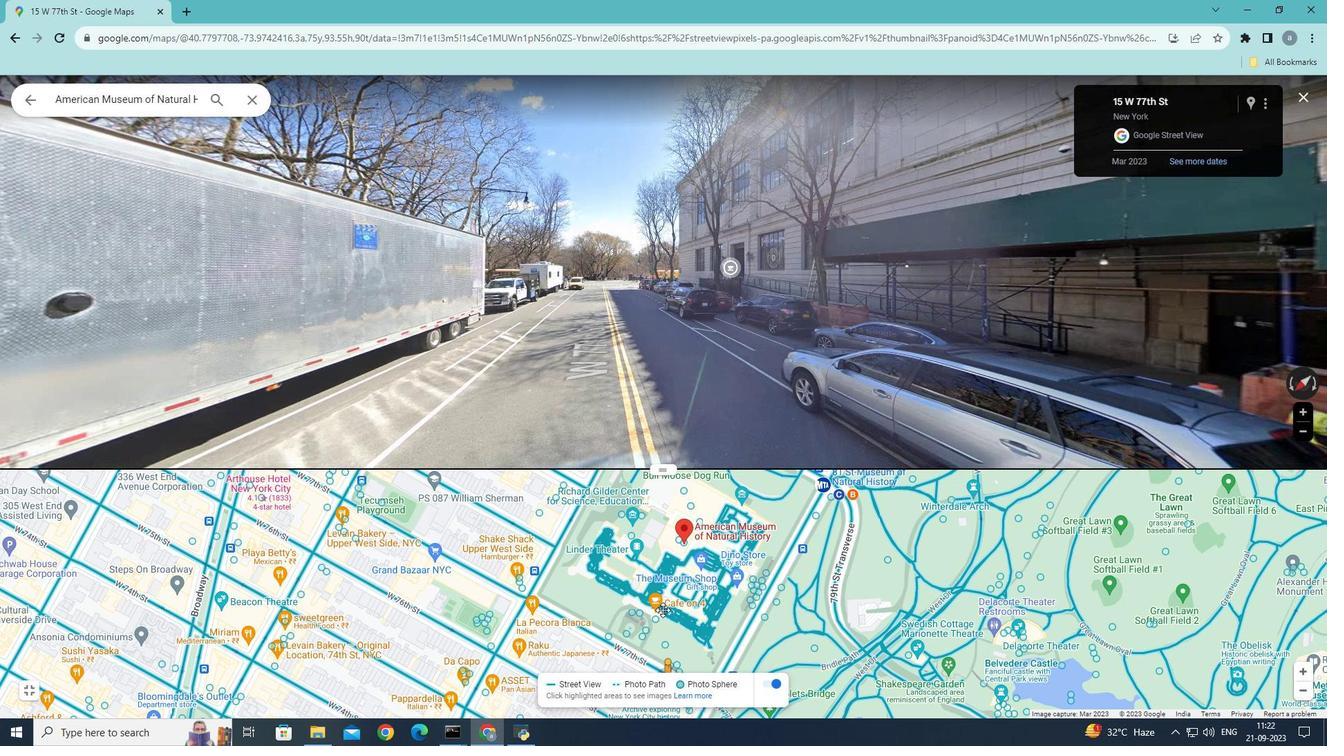 
Action: Mouse moved to (660, 607)
Screenshot: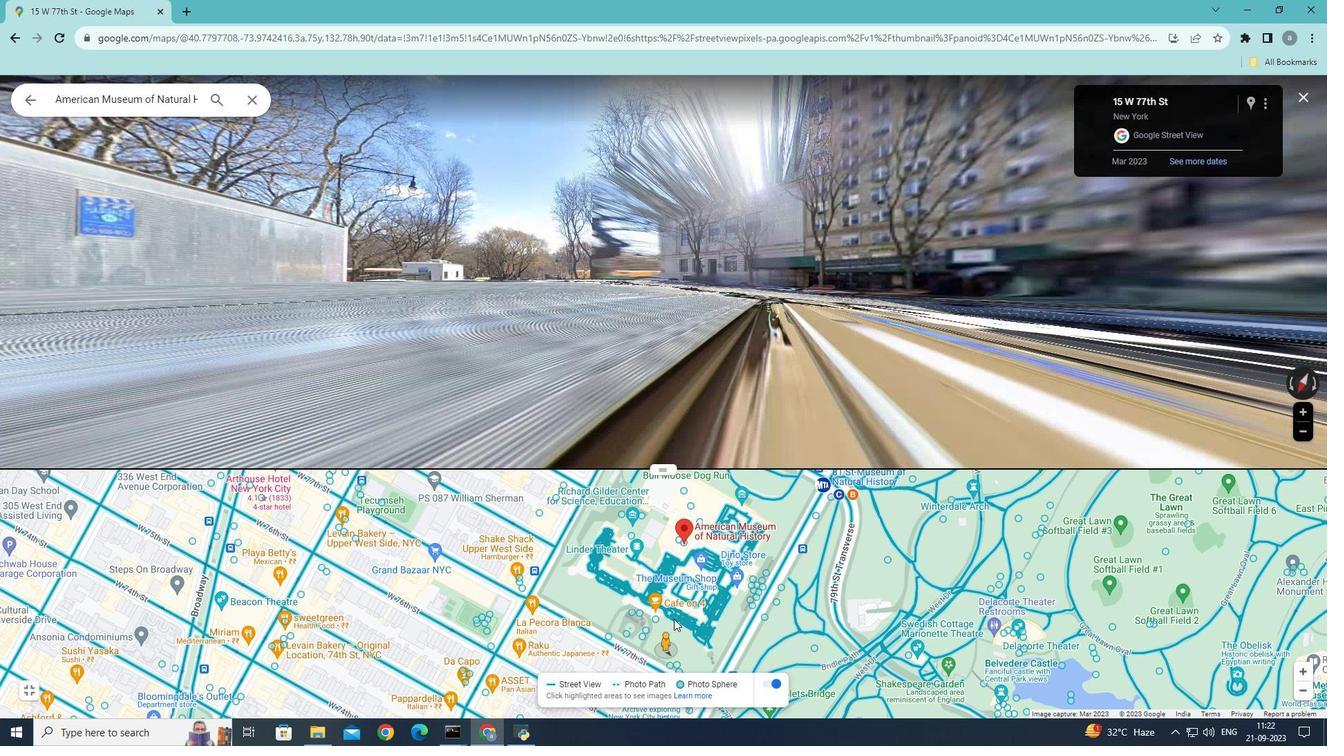 
Action: Mouse pressed left at (660, 607)
Screenshot: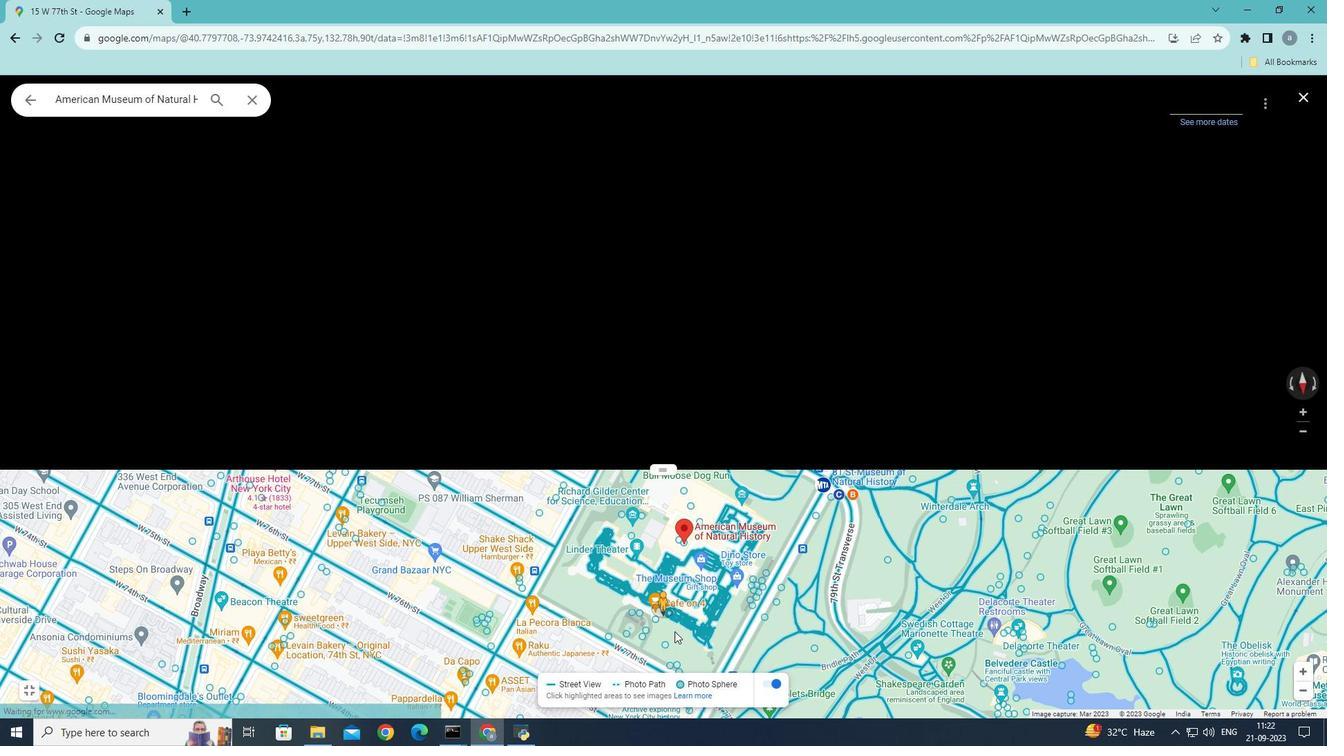 
Action: Mouse moved to (651, 602)
Screenshot: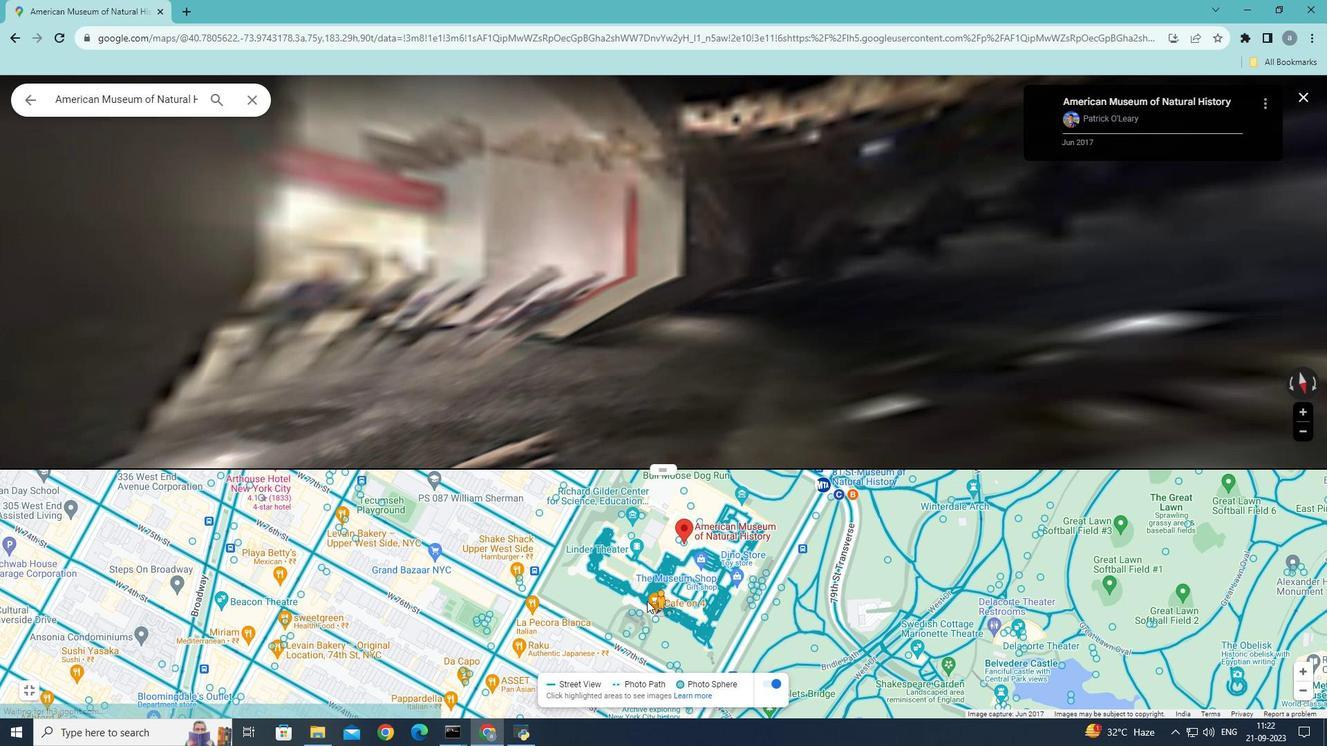 
Action: Mouse pressed left at (651, 602)
Screenshot: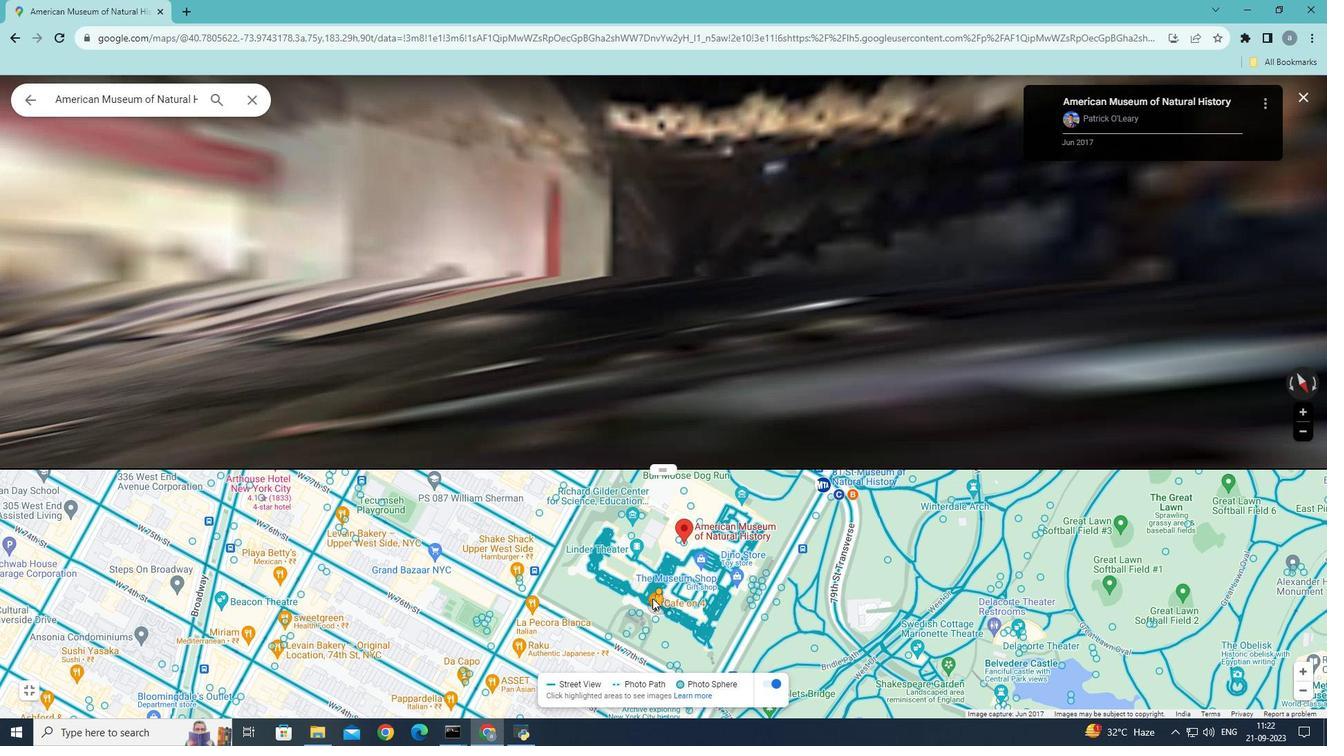 
Action: Mouse moved to (660, 588)
Screenshot: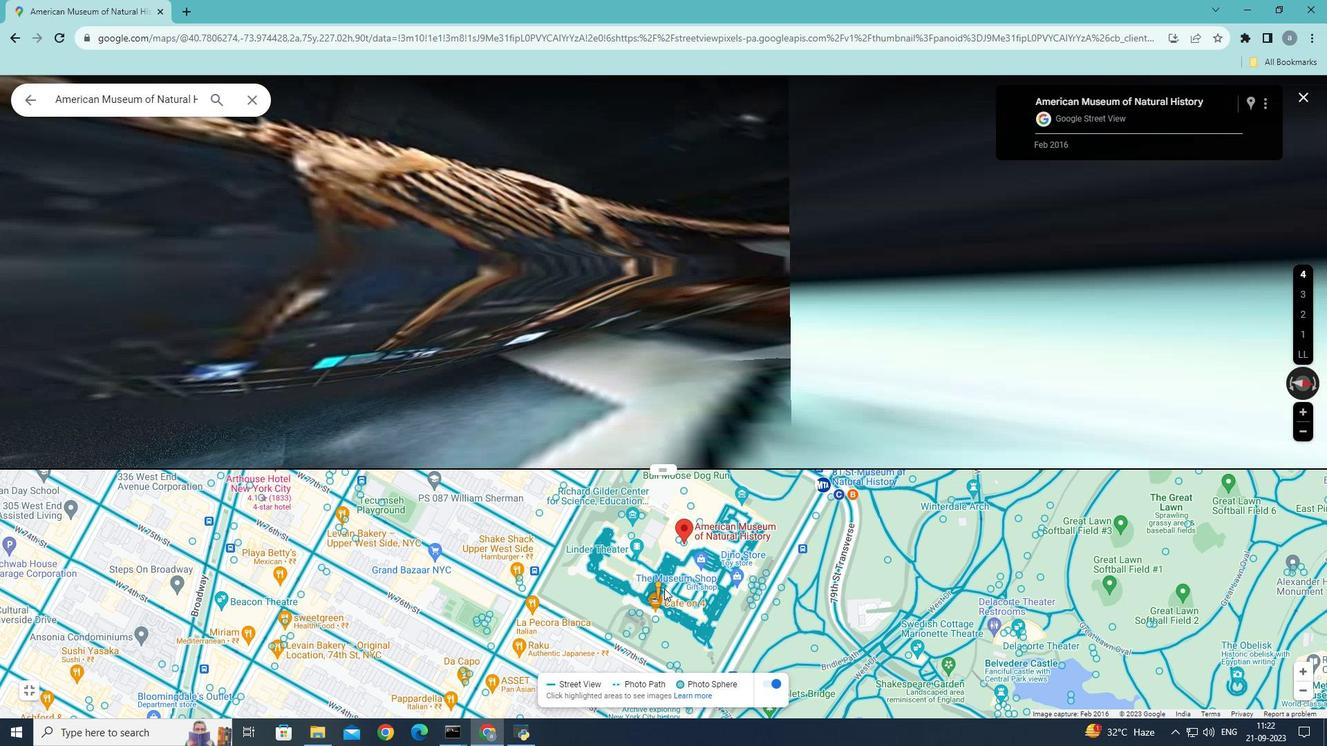 
Action: Mouse pressed left at (660, 588)
Screenshot: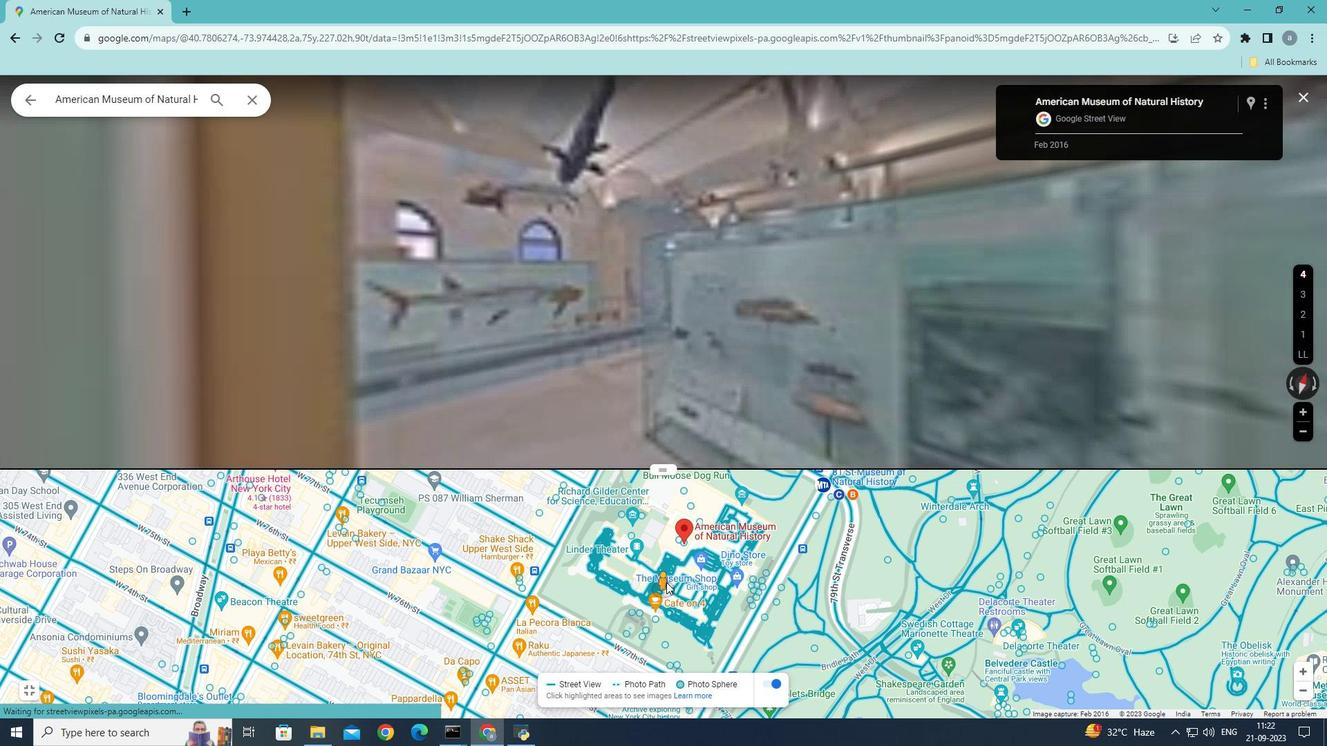 
Action: Mouse moved to (671, 577)
Screenshot: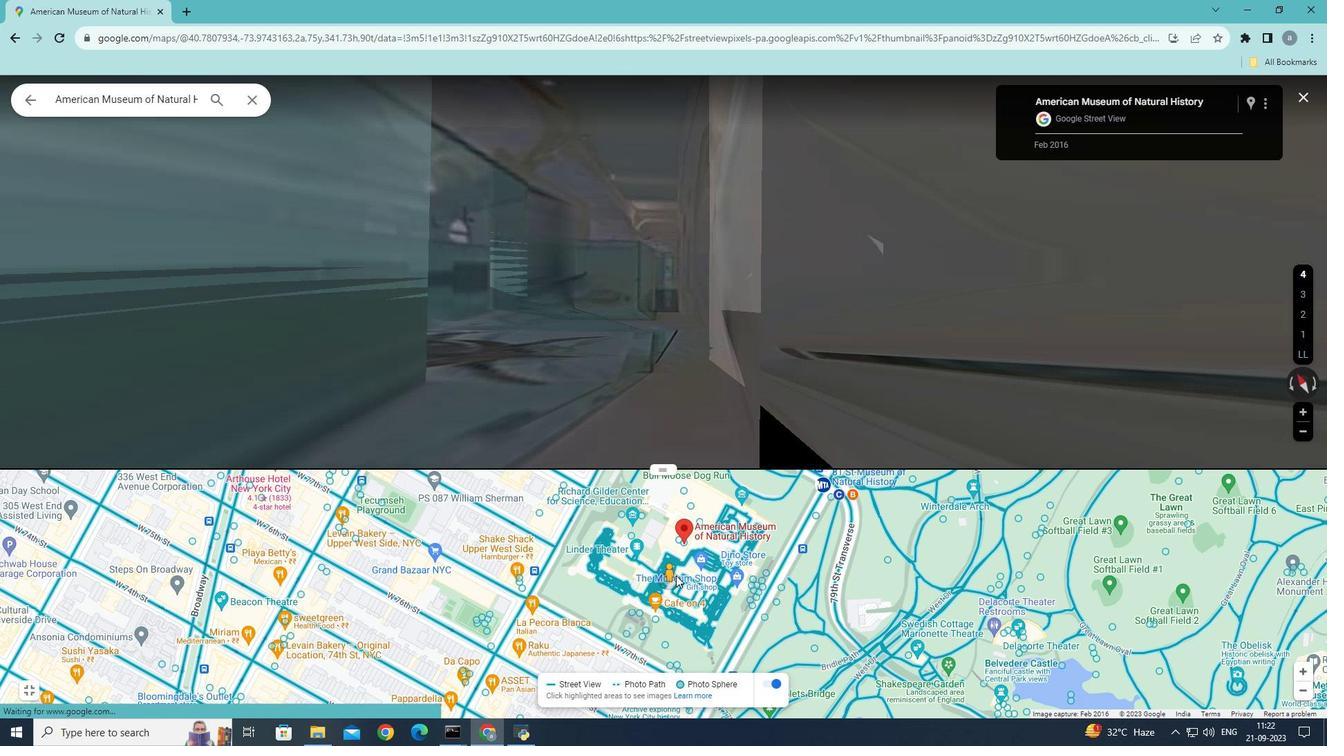 
Action: Mouse pressed left at (671, 577)
Screenshot: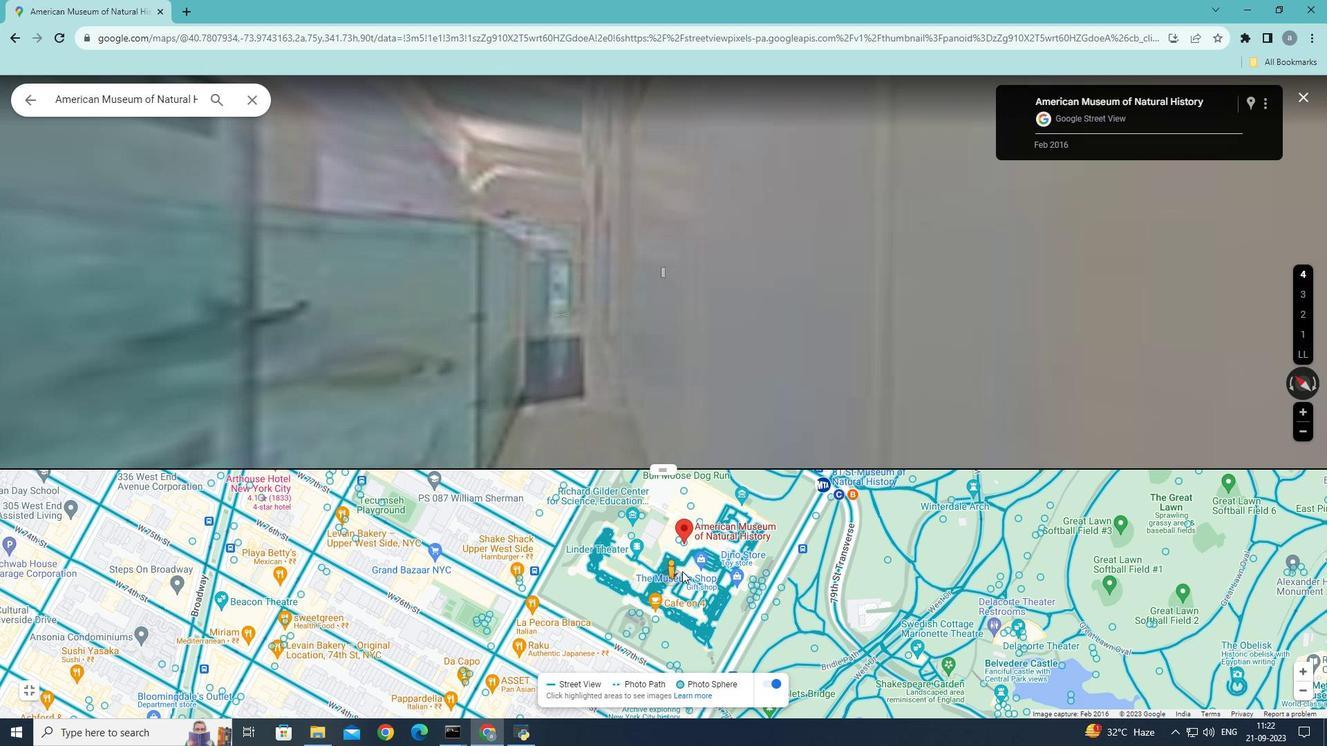 
Action: Mouse moved to (679, 568)
Screenshot: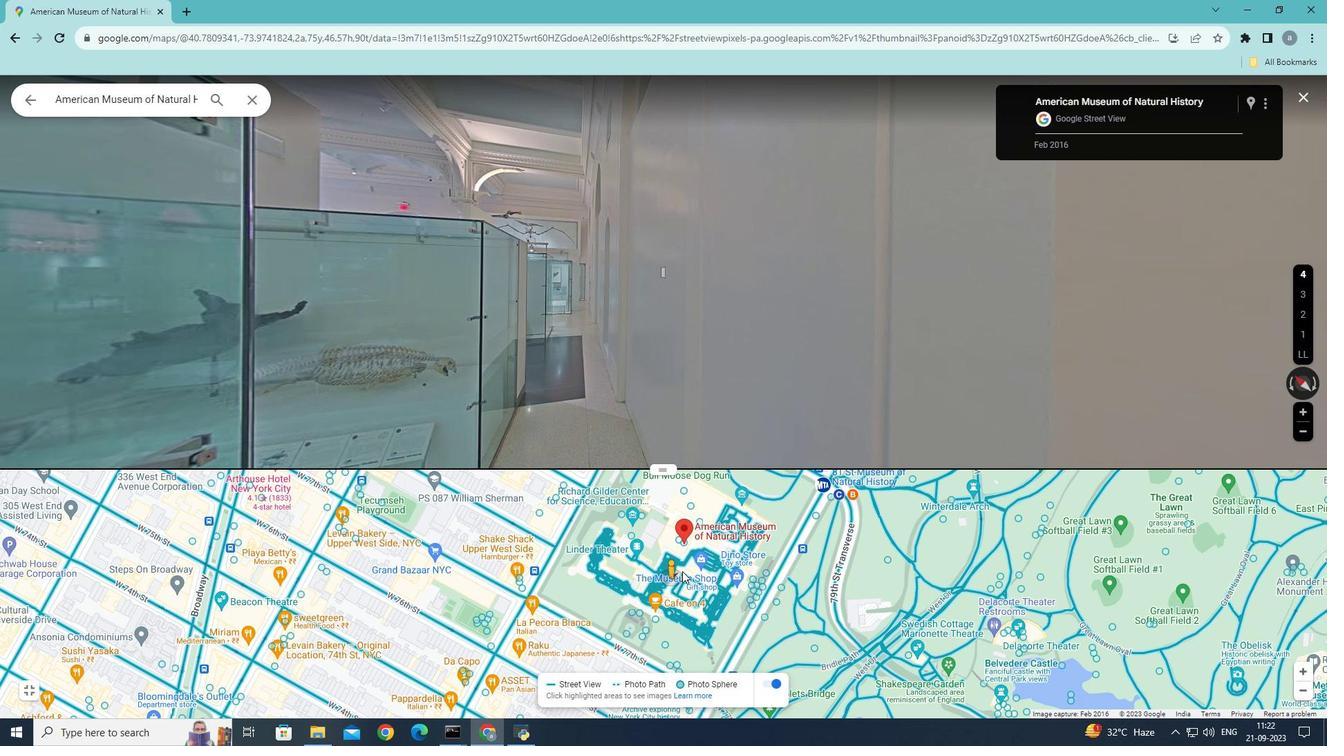 
Action: Mouse pressed left at (679, 568)
Screenshot: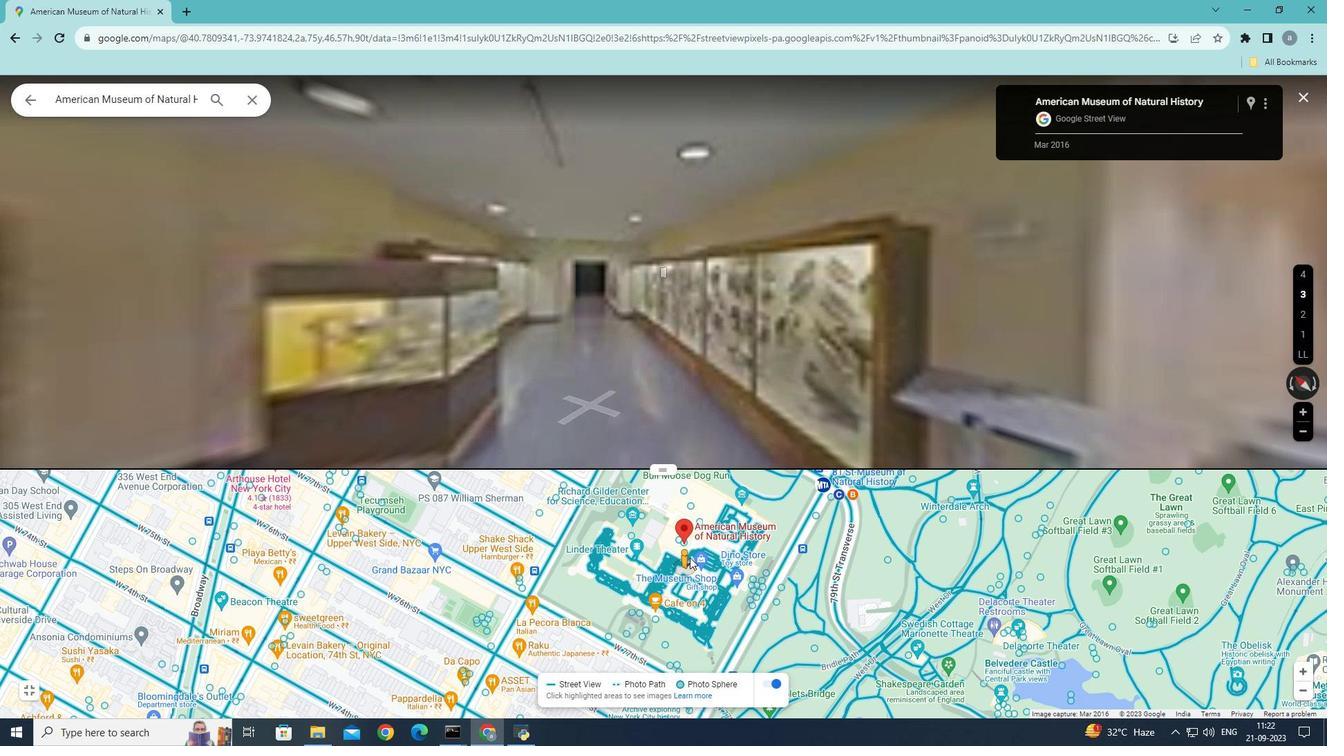 
Action: Mouse moved to (687, 552)
Screenshot: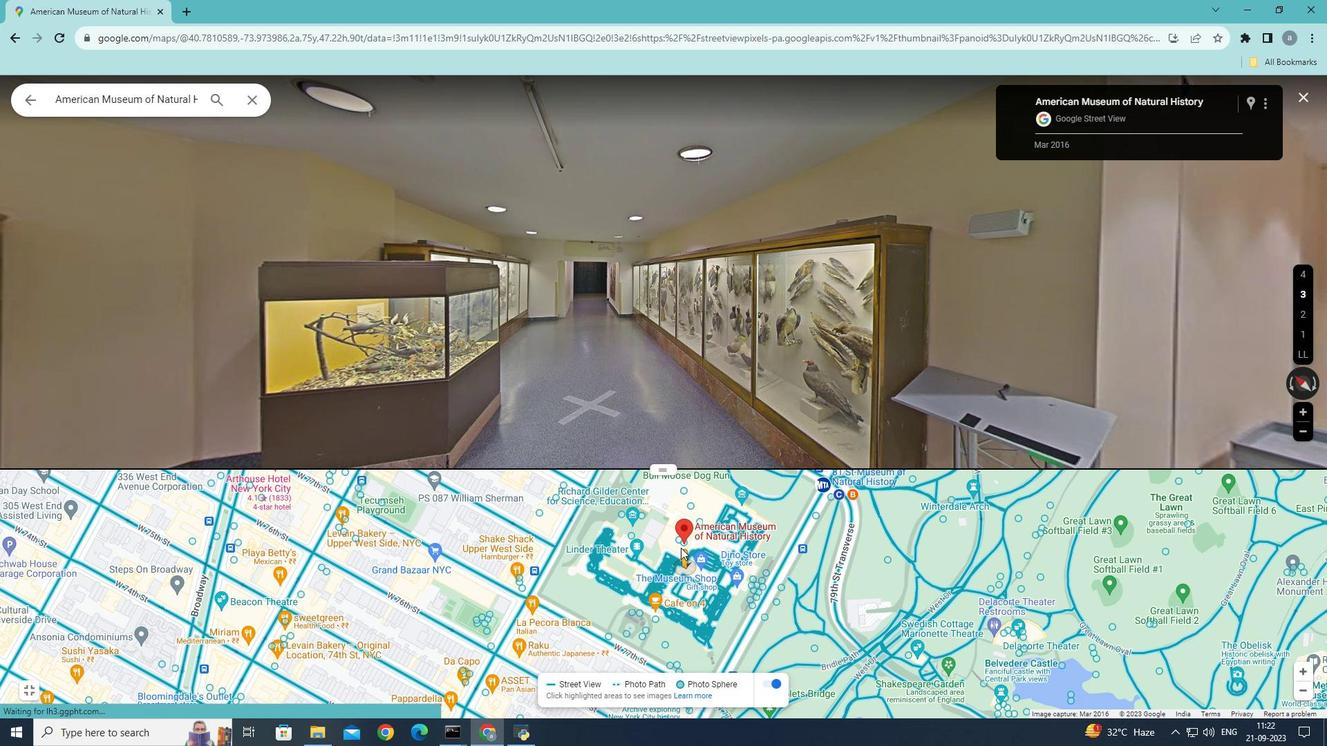 
Action: Mouse pressed left at (687, 552)
Screenshot: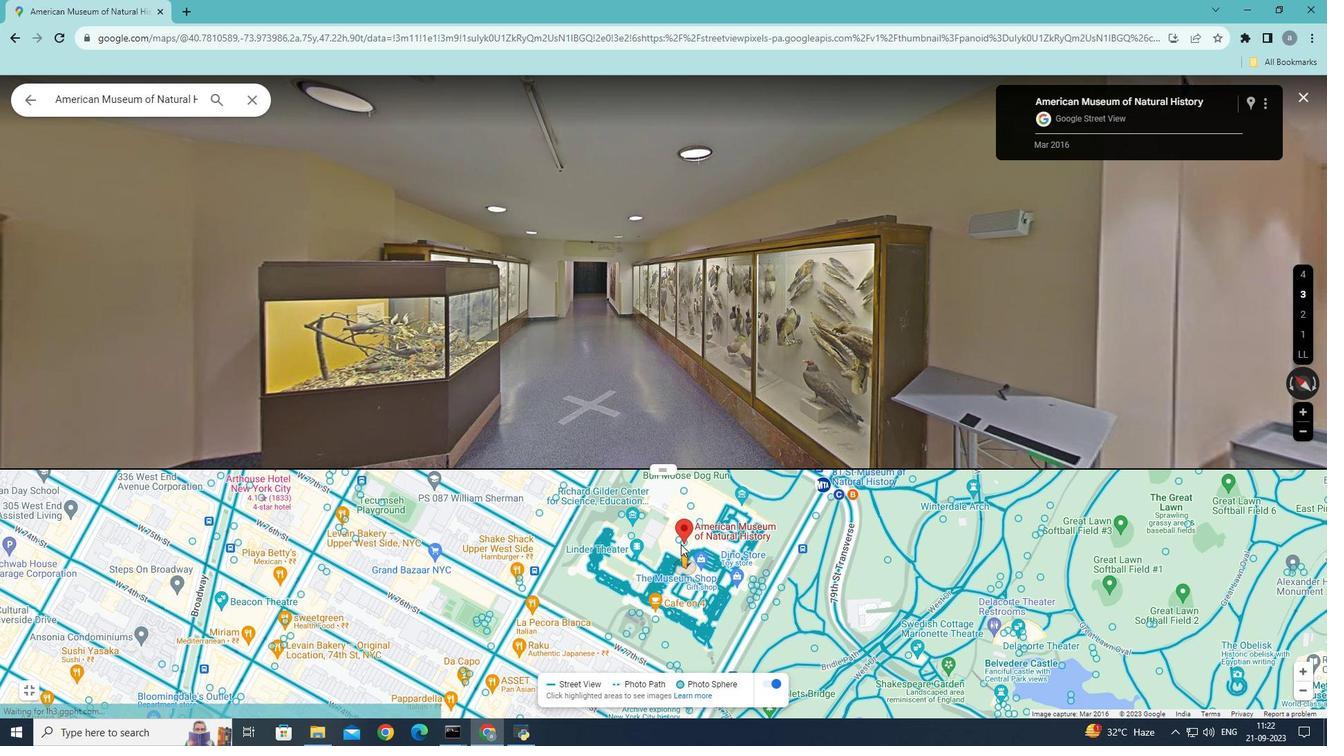 
Action: Mouse moved to (678, 540)
Screenshot: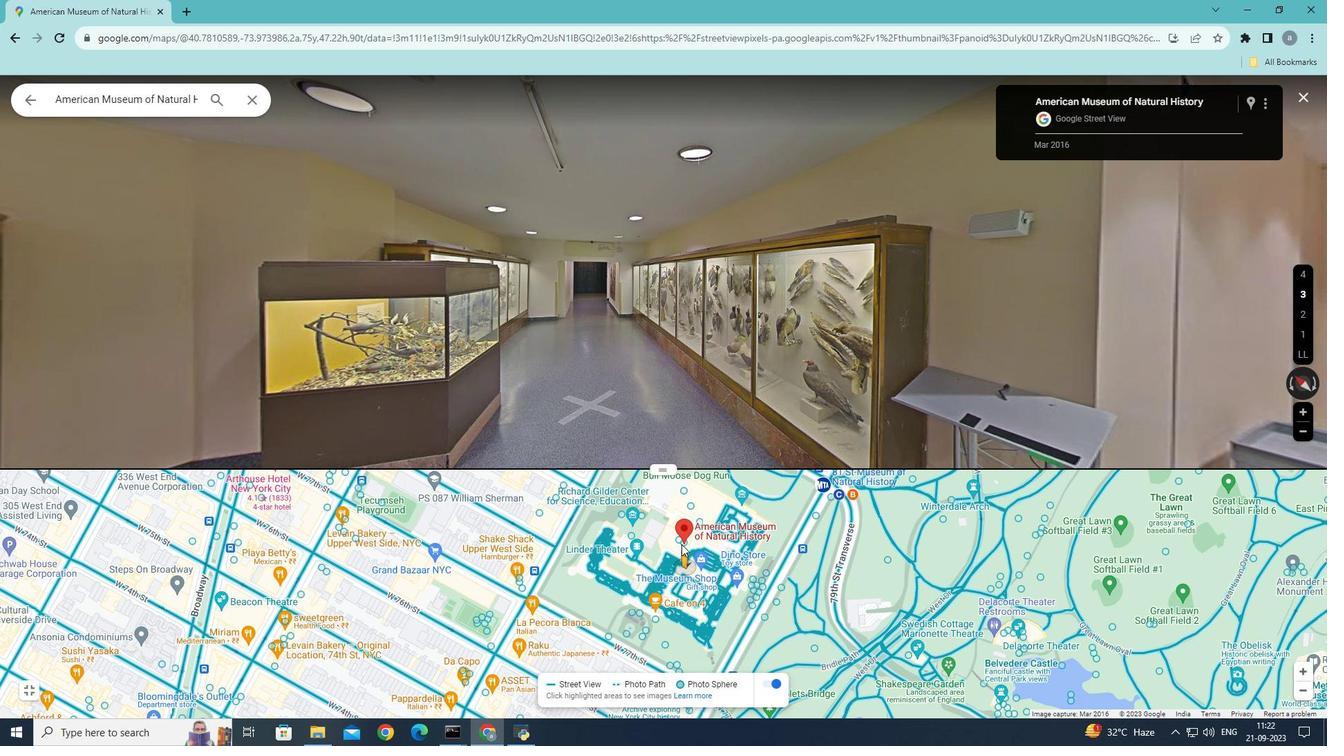 
Action: Mouse pressed left at (678, 540)
Screenshot: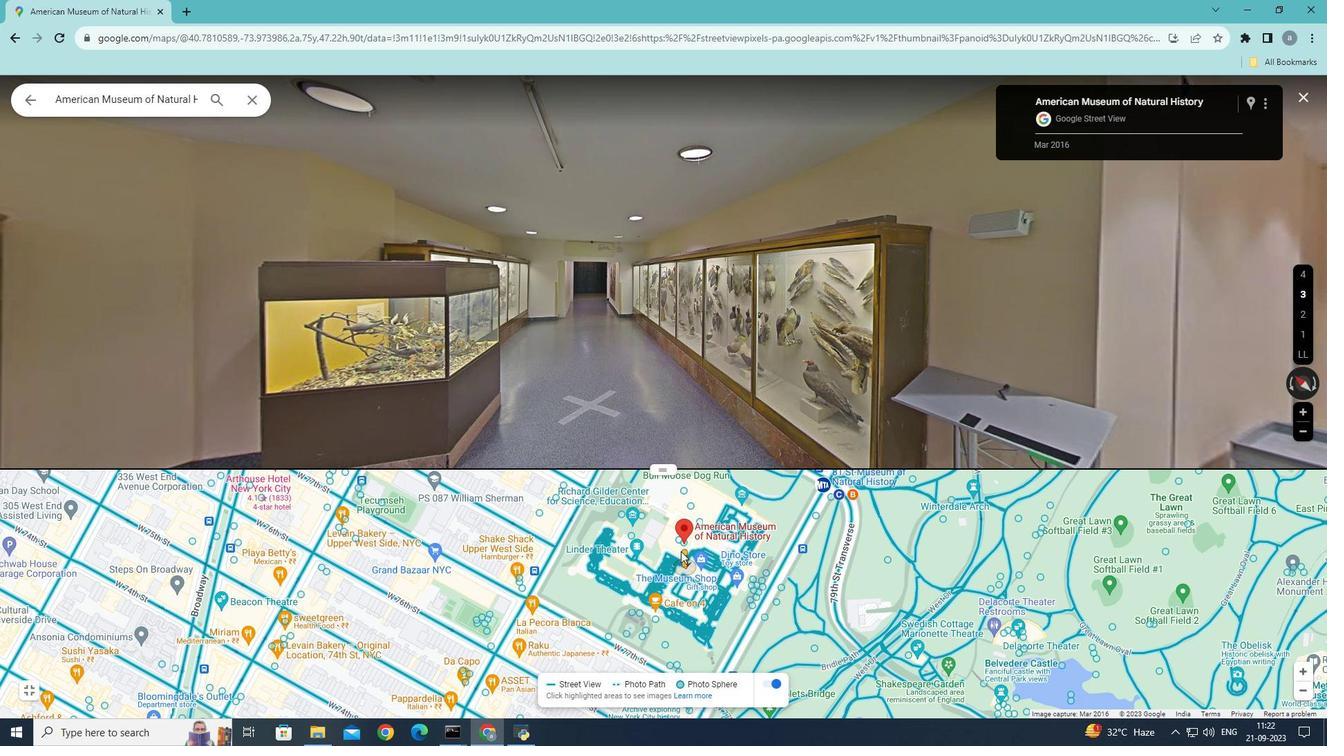 
Action: Mouse moved to (678, 549)
Screenshot: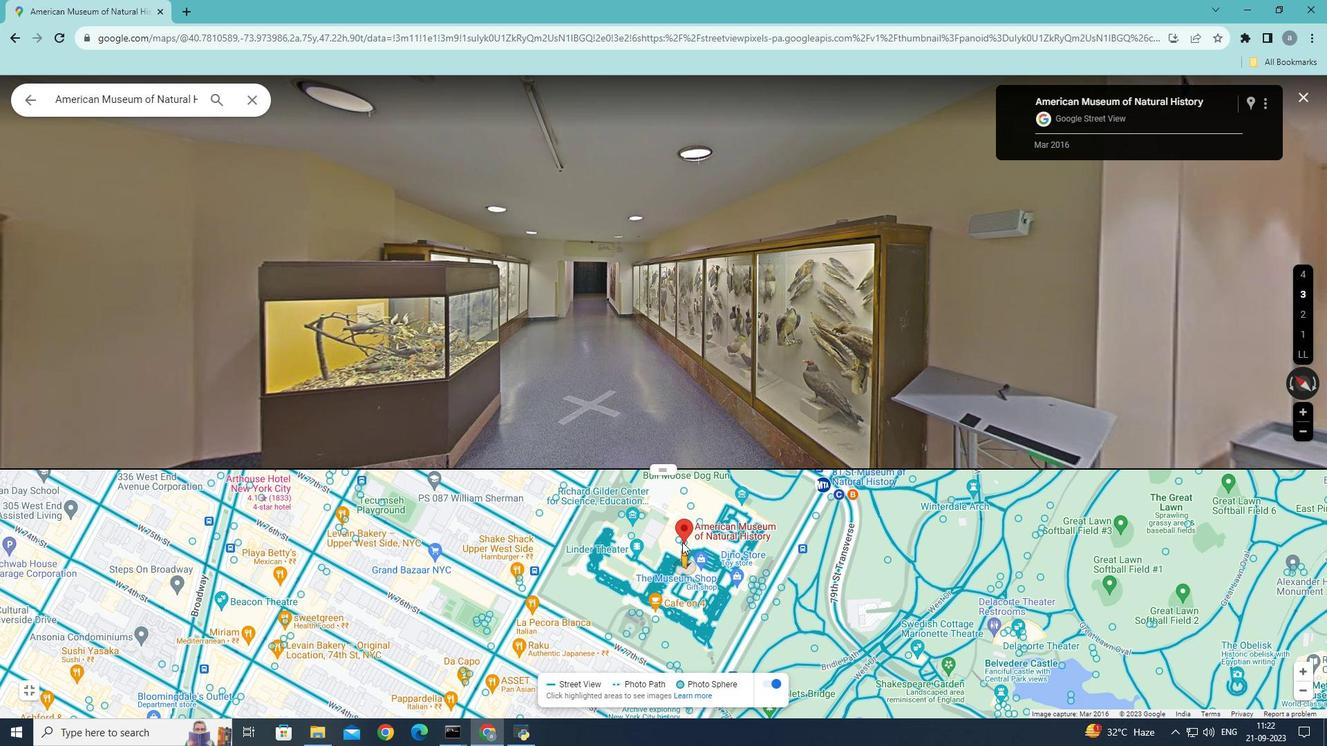 
Action: Mouse pressed left at (678, 549)
Screenshot: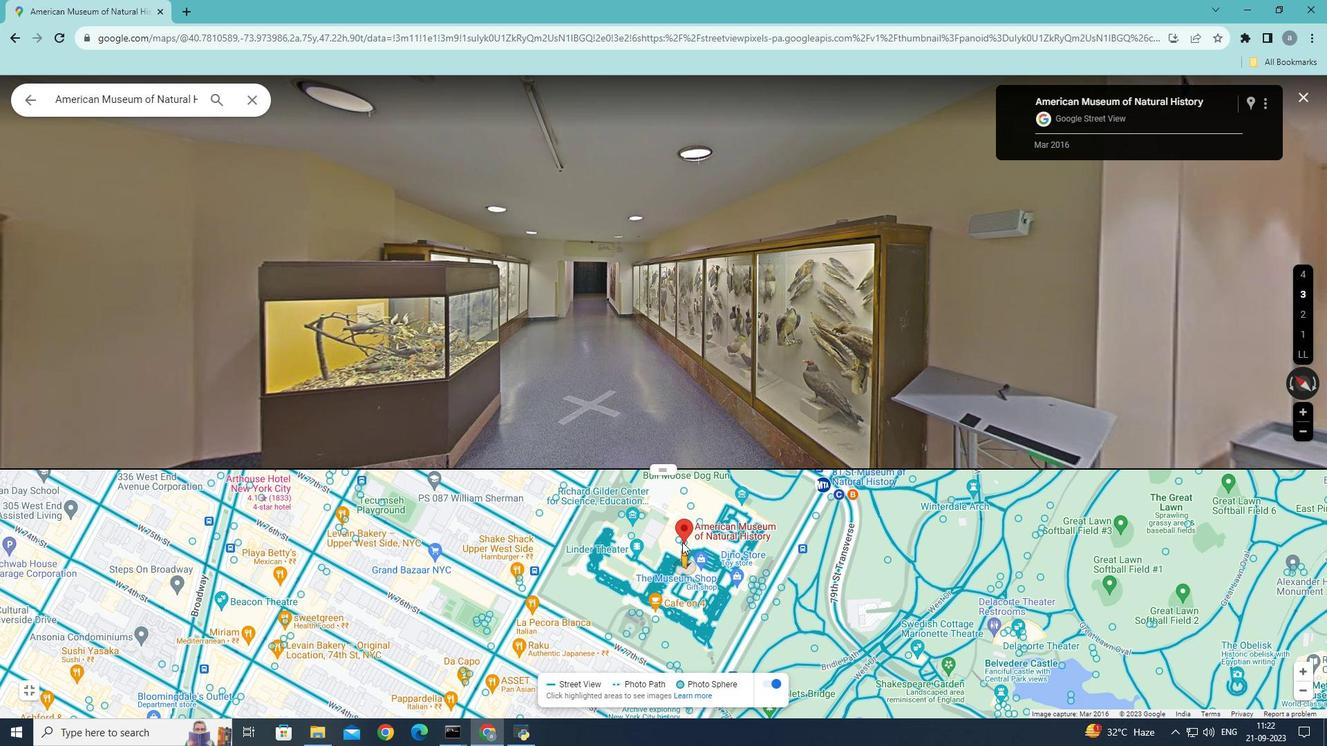 
Action: Mouse moved to (679, 539)
Screenshot: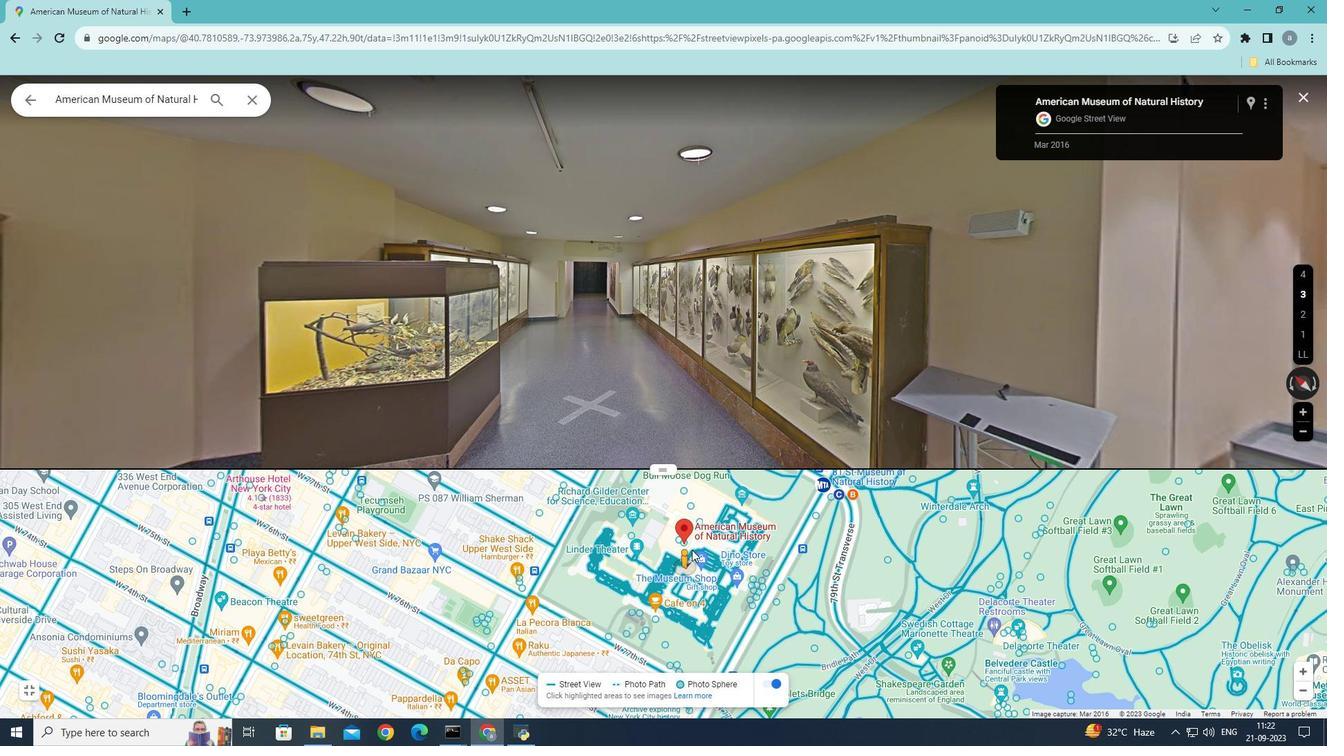 
Action: Mouse pressed left at (679, 539)
Screenshot: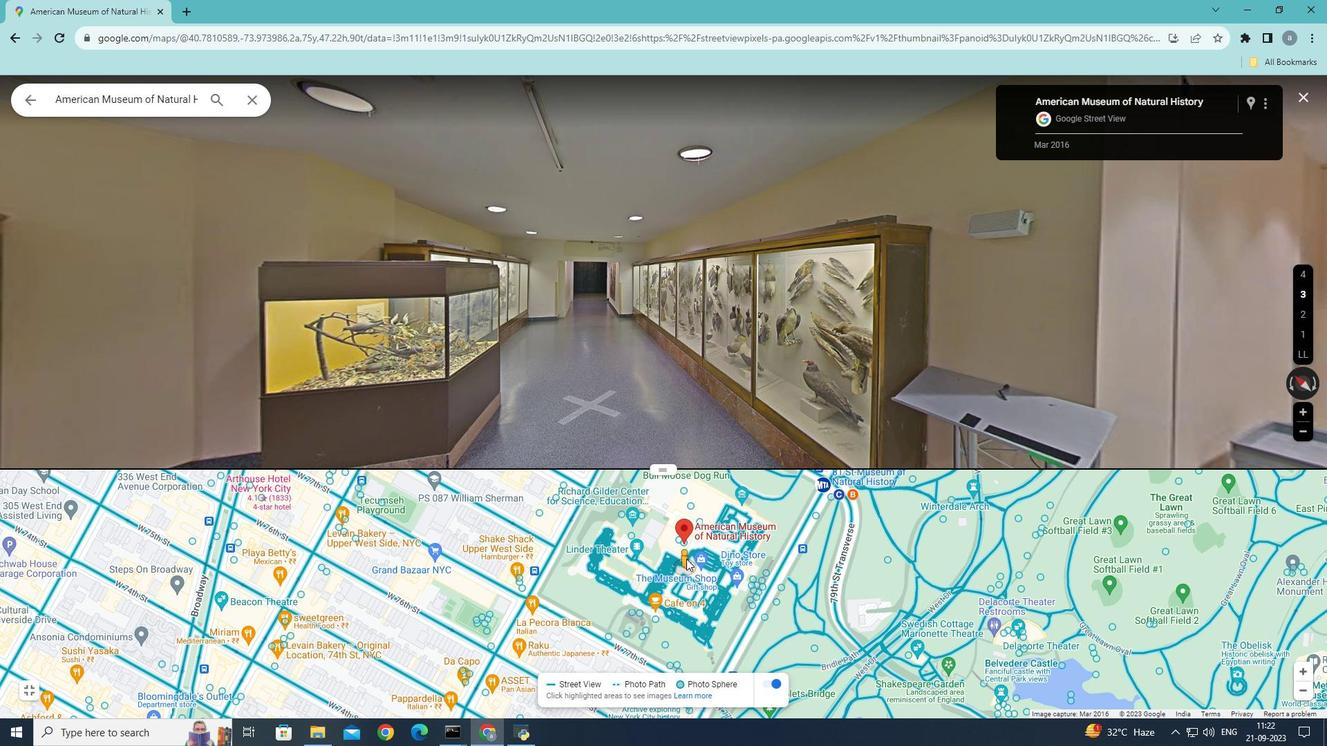 
Action: Mouse moved to (682, 557)
Screenshot: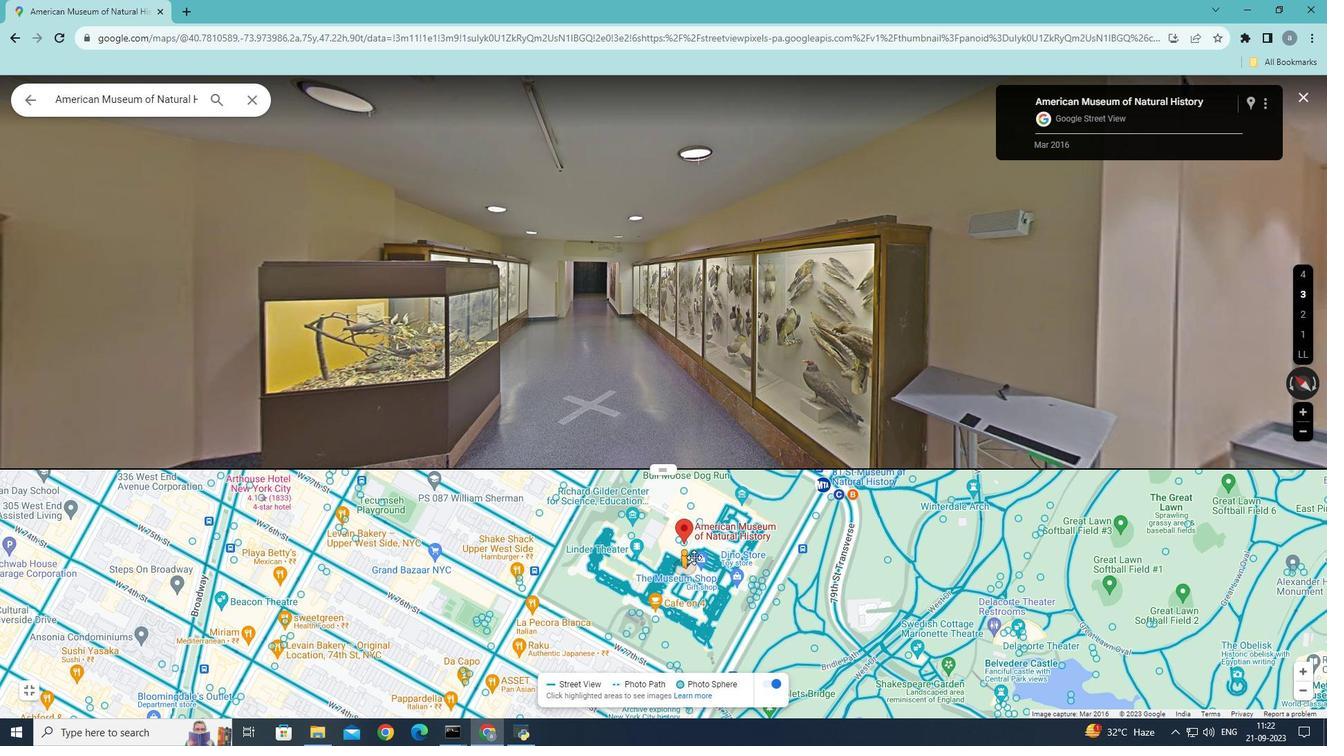 
Action: Mouse pressed left at (682, 557)
Screenshot: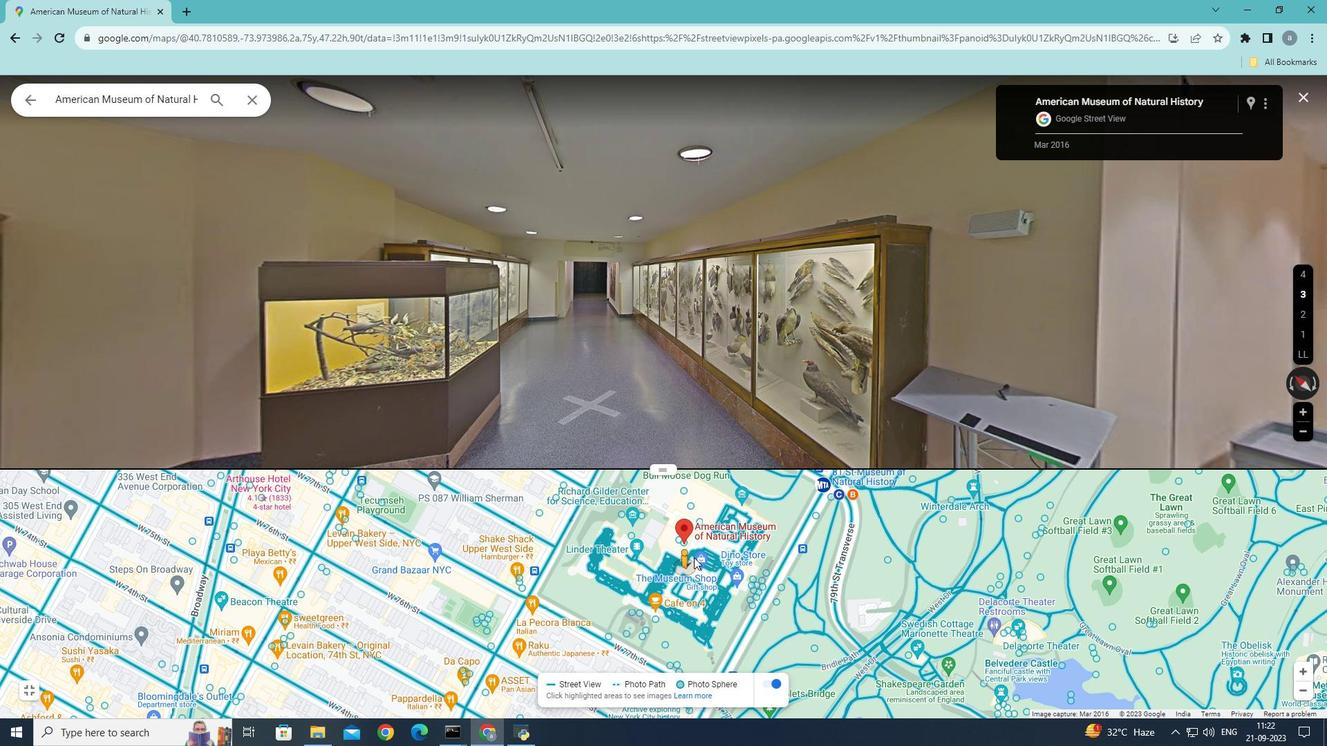 
Action: Mouse moved to (691, 555)
Screenshot: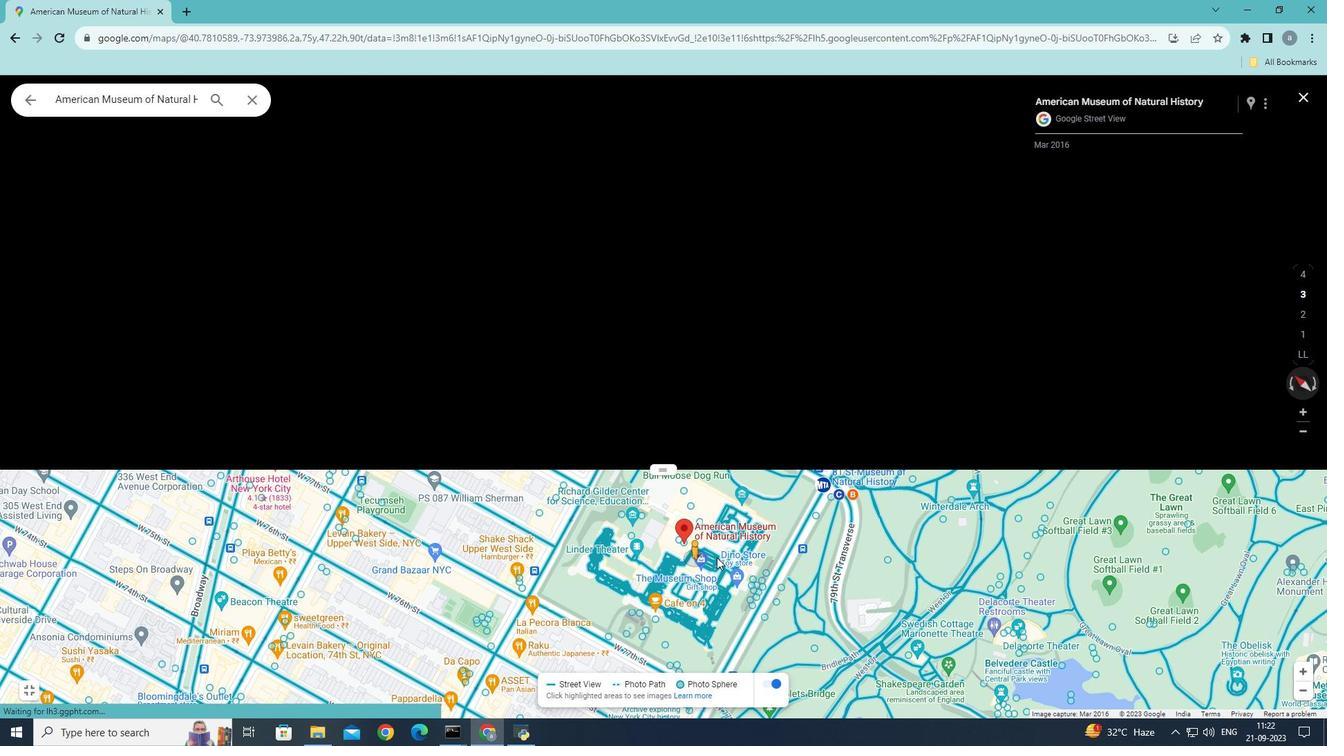 
Action: Mouse pressed left at (691, 555)
Screenshot: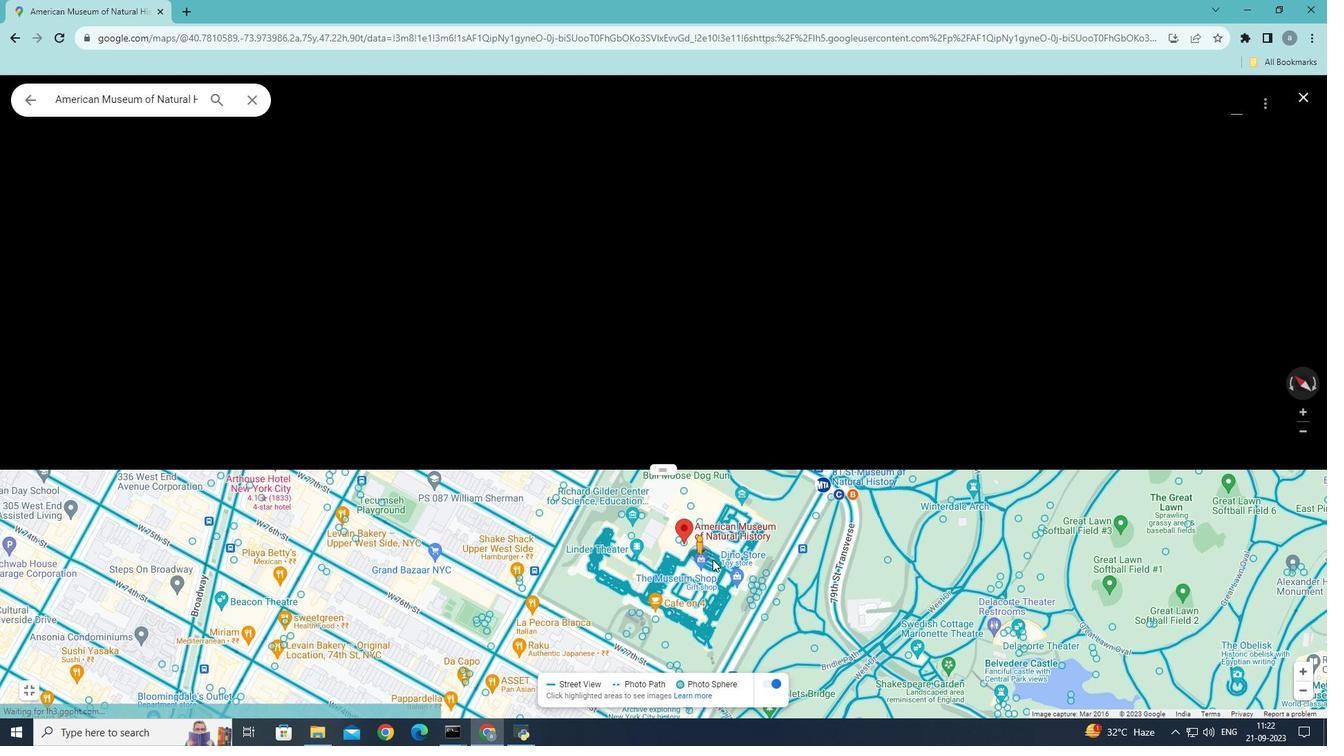 
Action: Mouse moved to (709, 557)
Screenshot: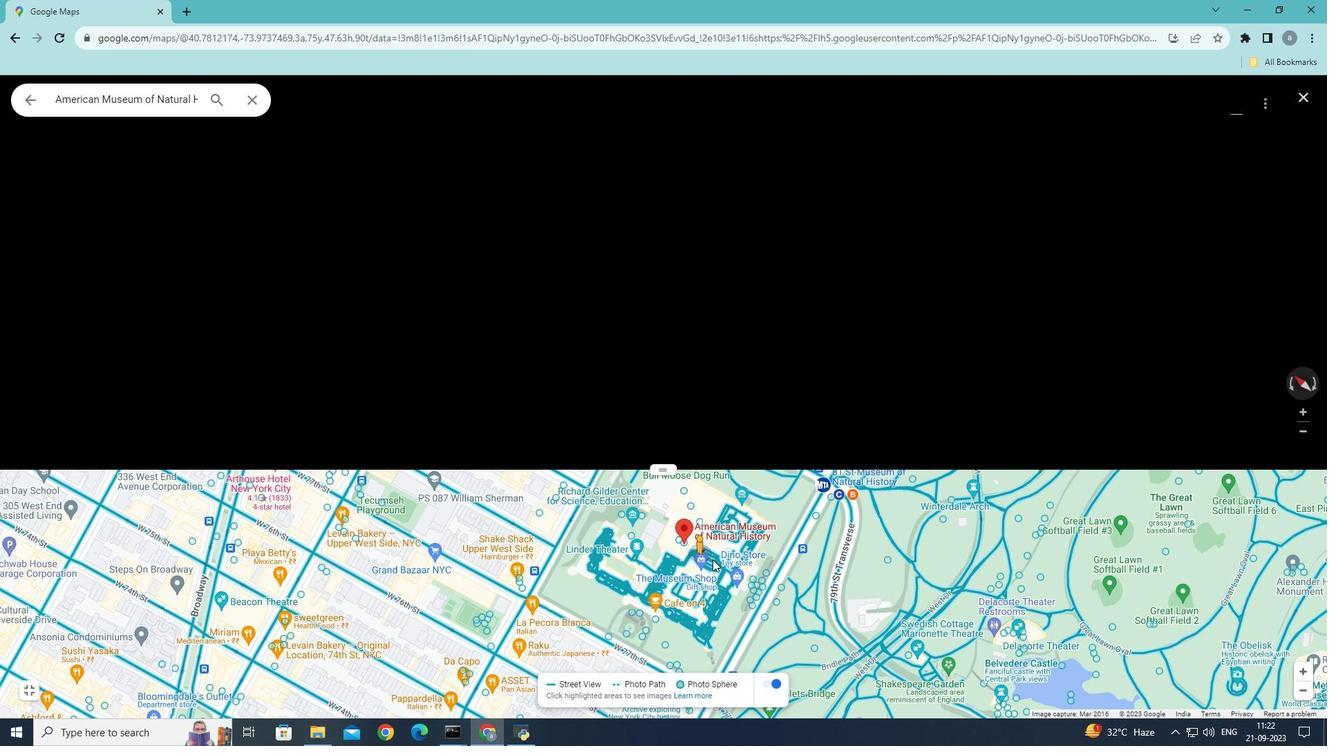 
Action: Mouse pressed left at (709, 557)
Screenshot: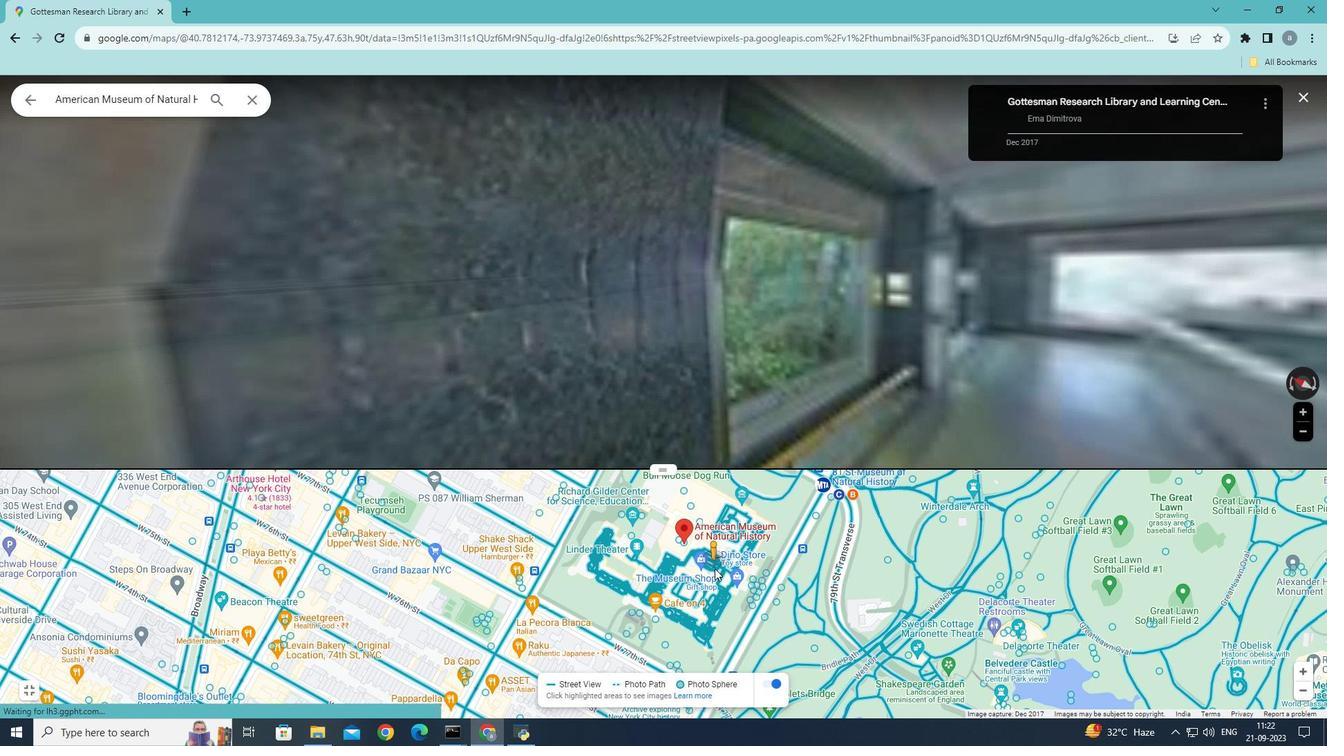 
Action: Mouse moved to (711, 566)
Screenshot: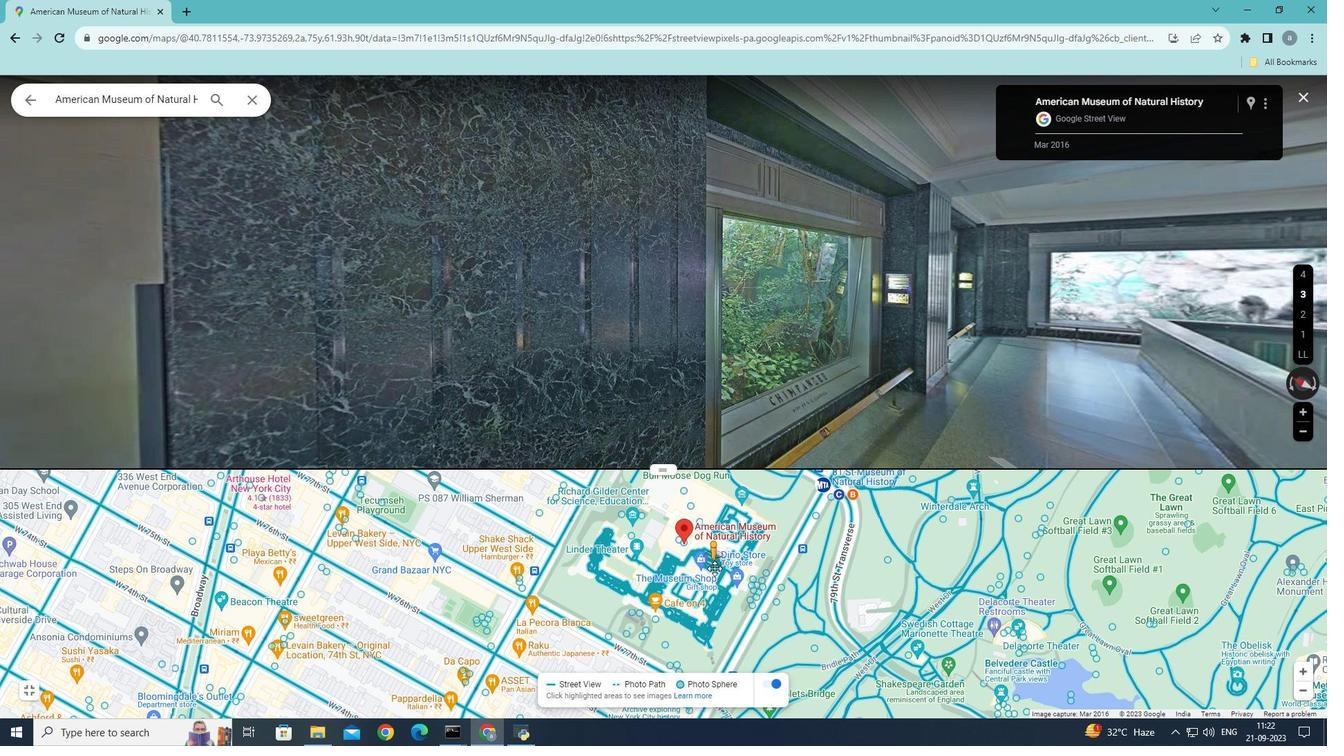 
Action: Mouse pressed left at (711, 566)
Screenshot: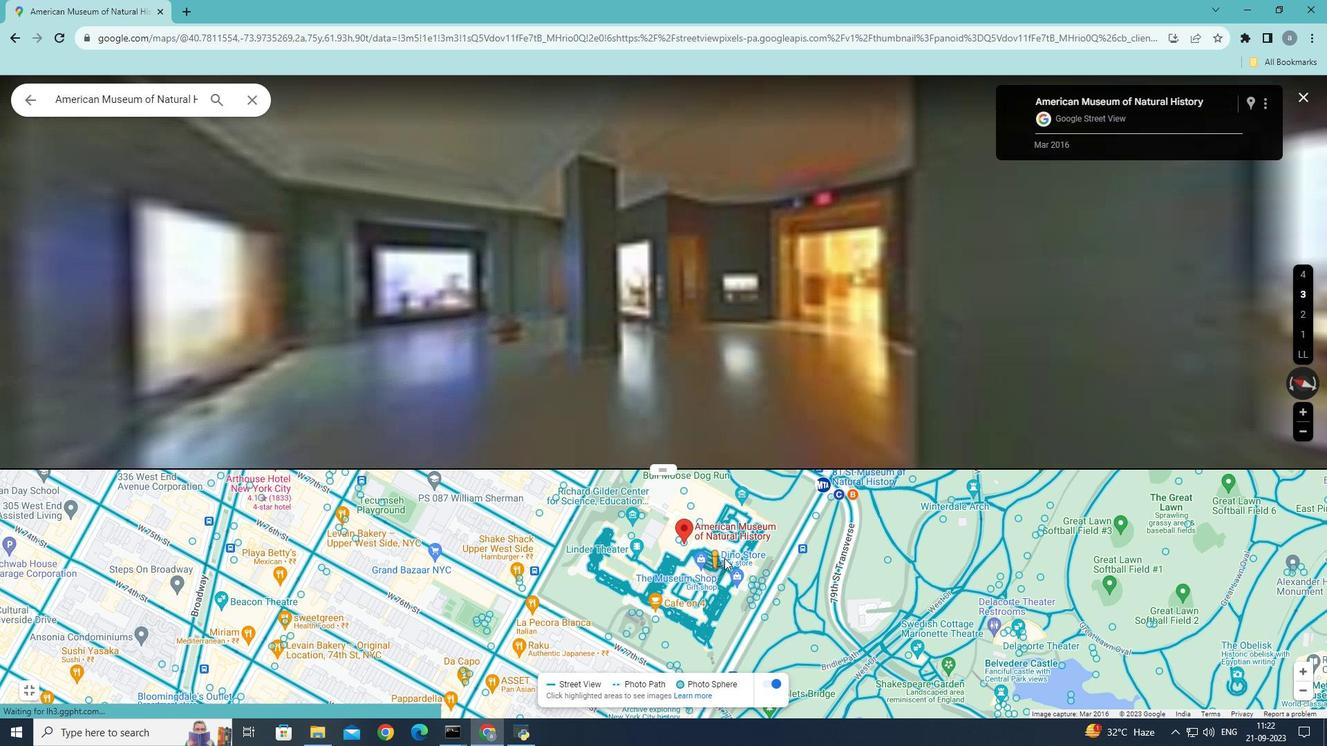 
Action: Mouse moved to (698, 548)
Screenshot: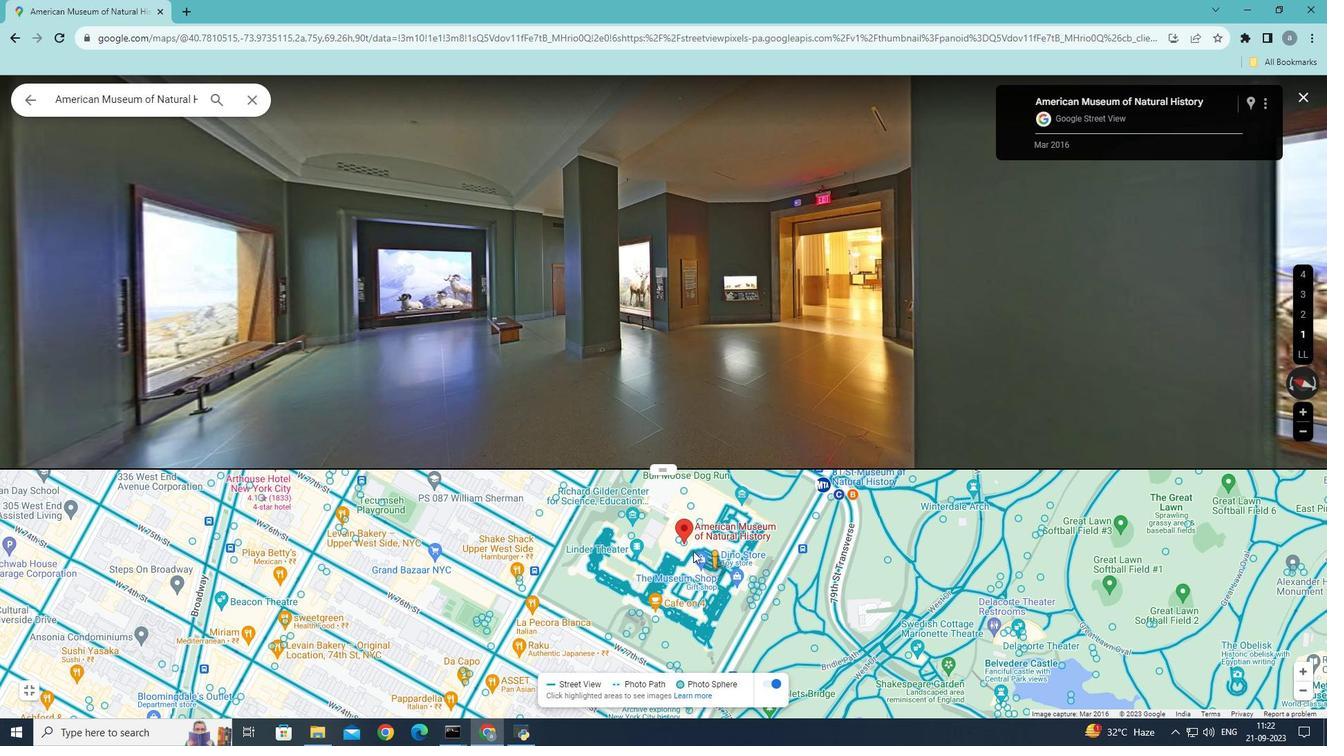 
Action: Mouse pressed left at (698, 548)
Screenshot: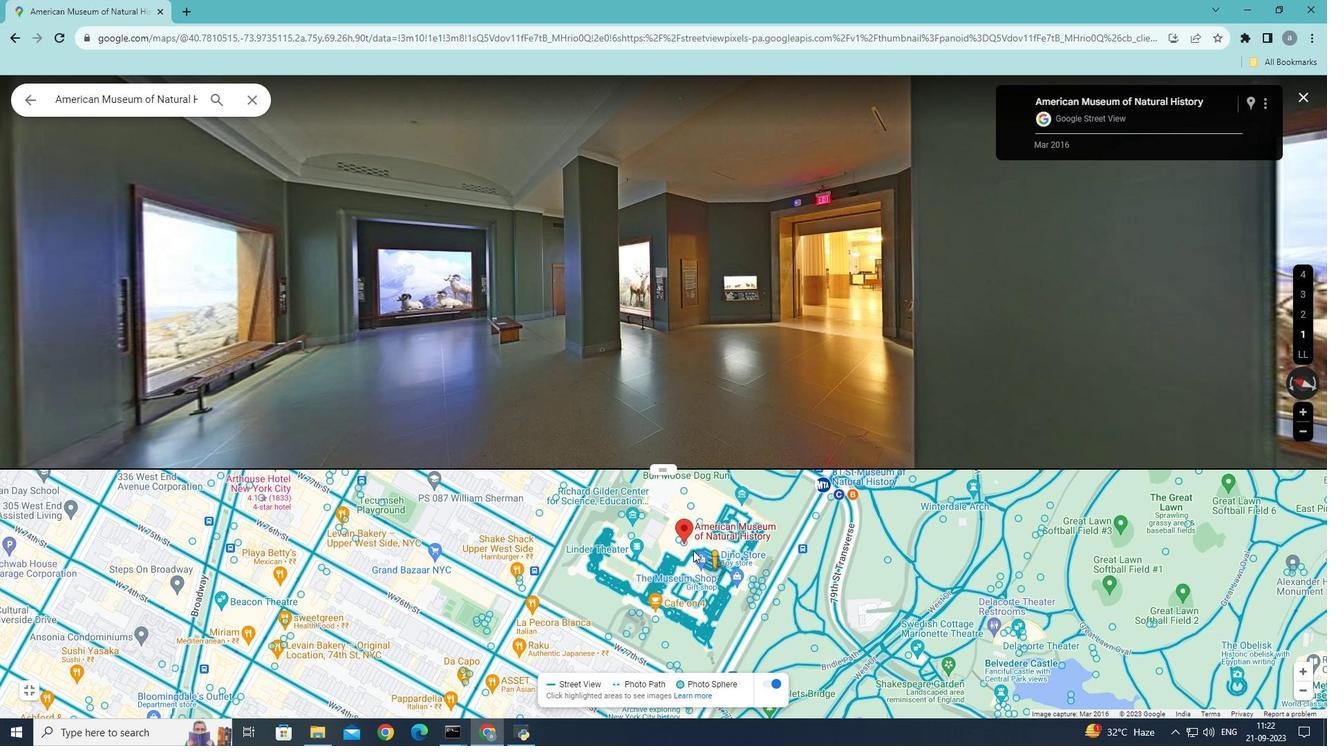
Action: Mouse moved to (713, 570)
Screenshot: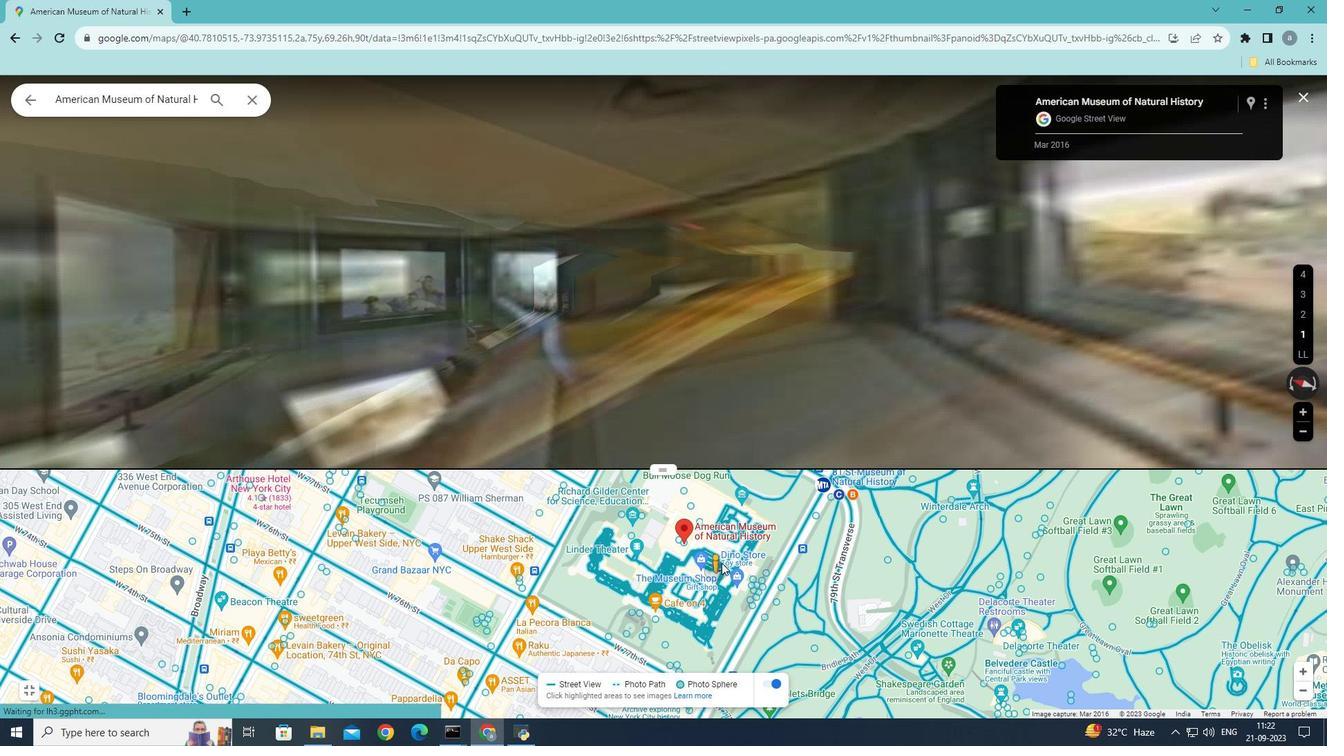 
Action: Mouse pressed left at (713, 570)
Screenshot: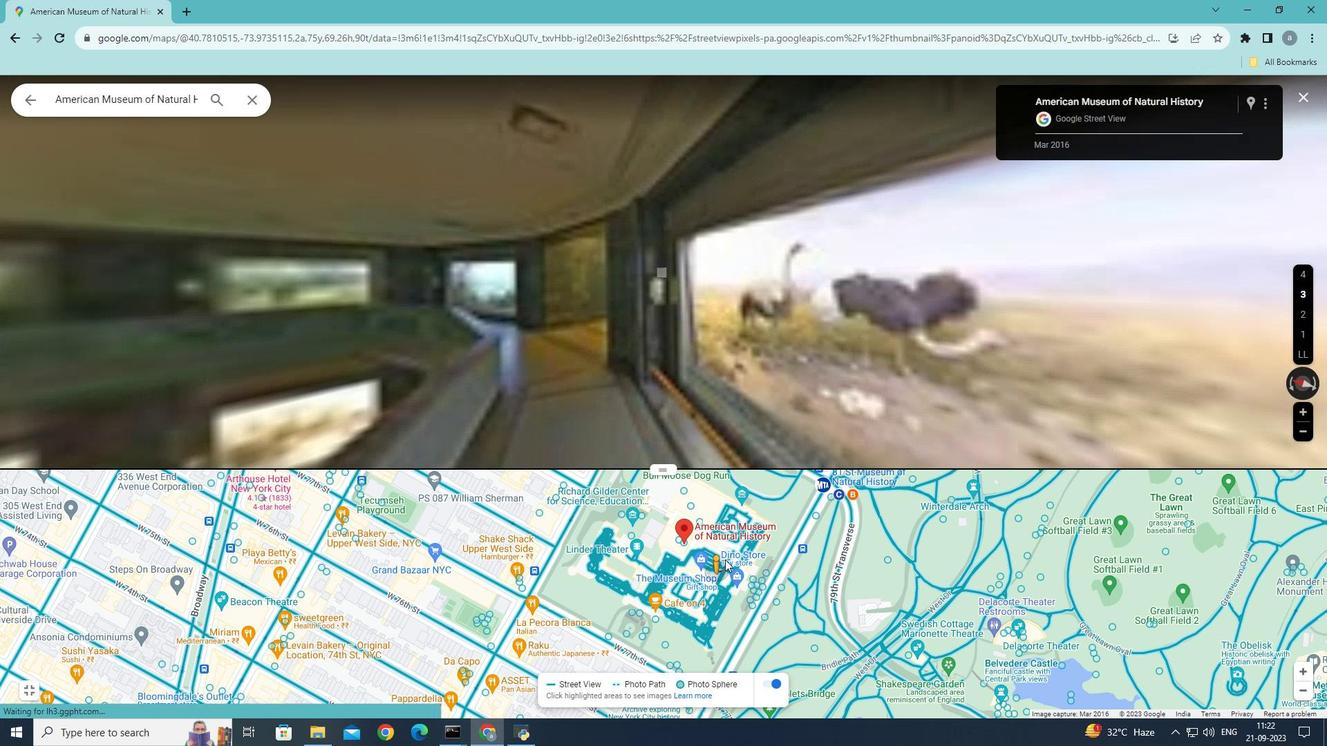 
Action: Mouse moved to (727, 551)
Screenshot: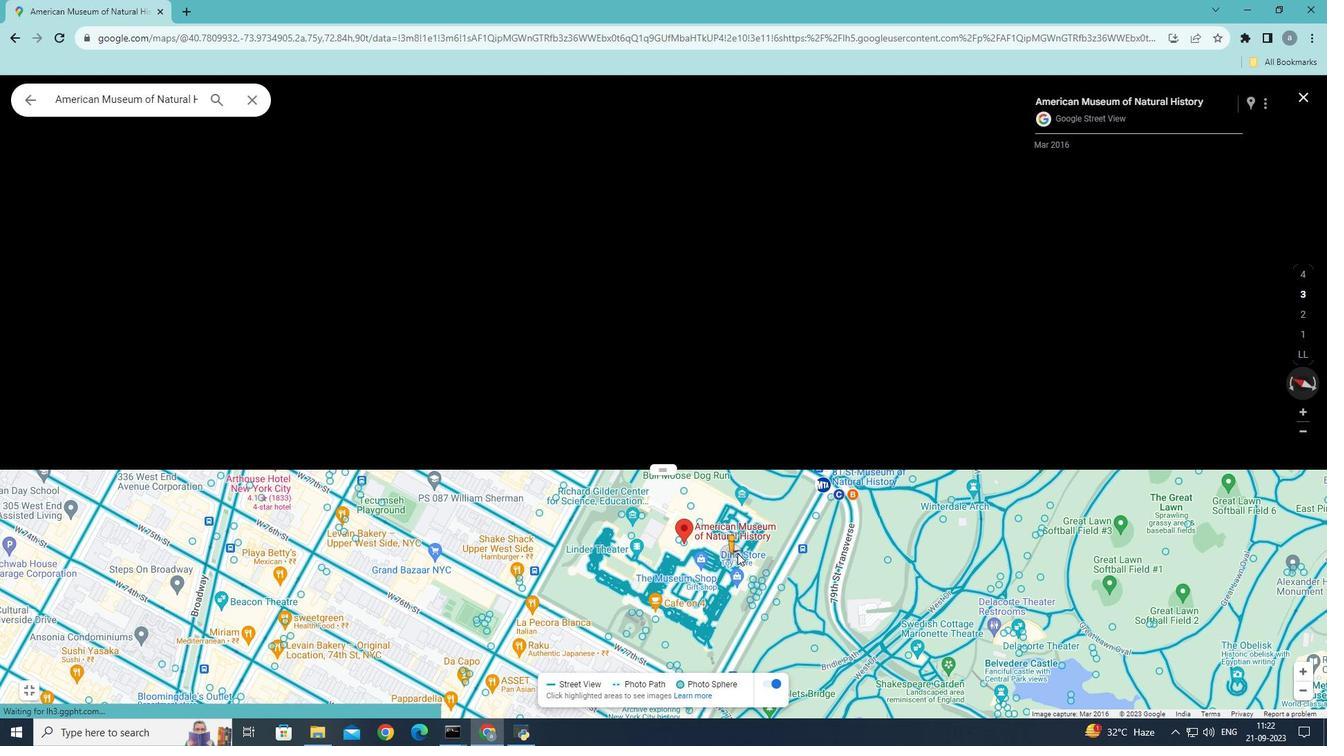 
Action: Mouse pressed left at (727, 551)
Screenshot: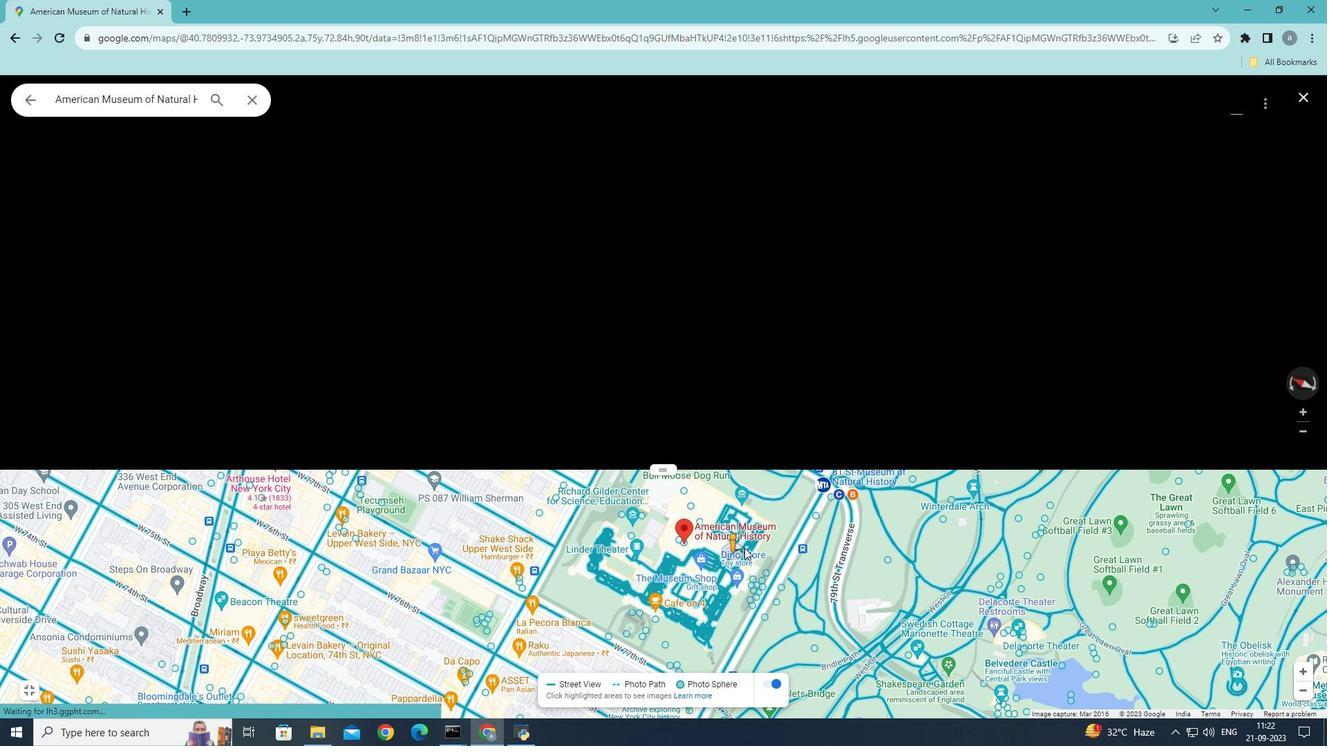 
Action: Mouse moved to (745, 541)
Screenshot: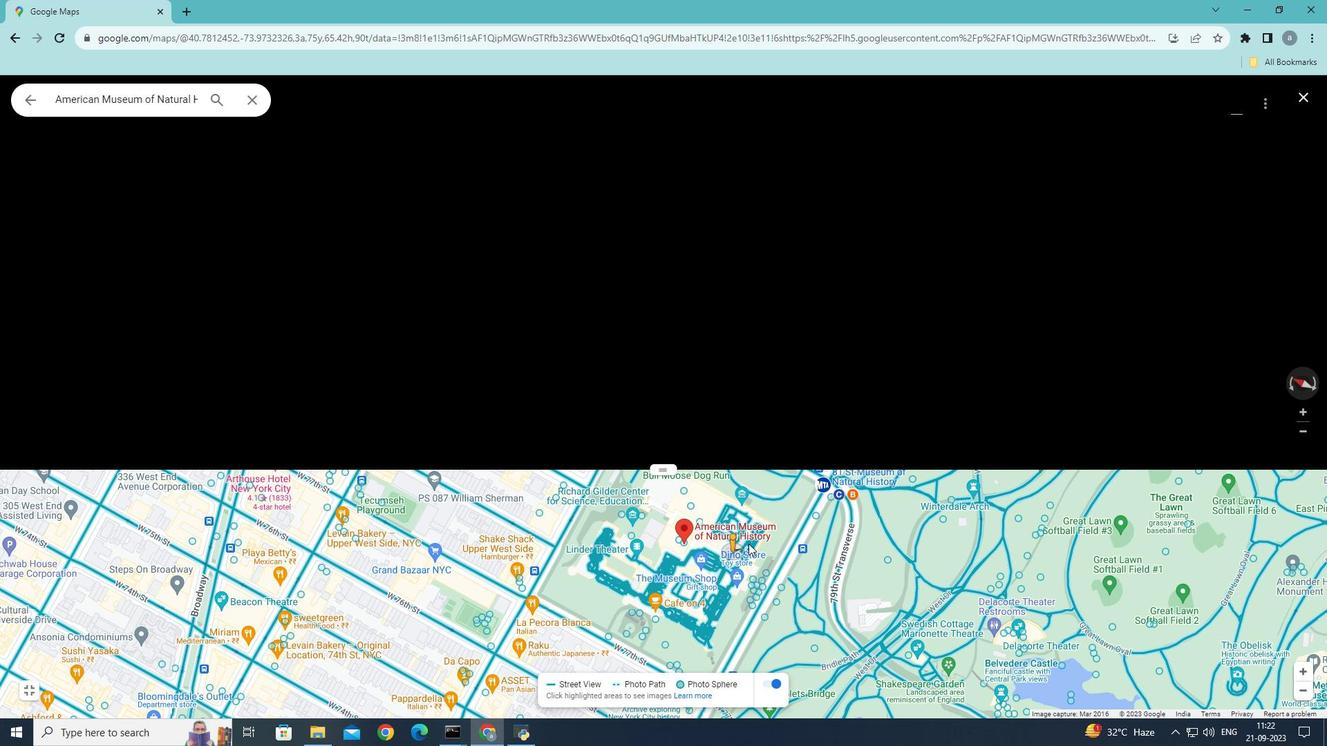 
Action: Mouse pressed left at (745, 541)
Screenshot: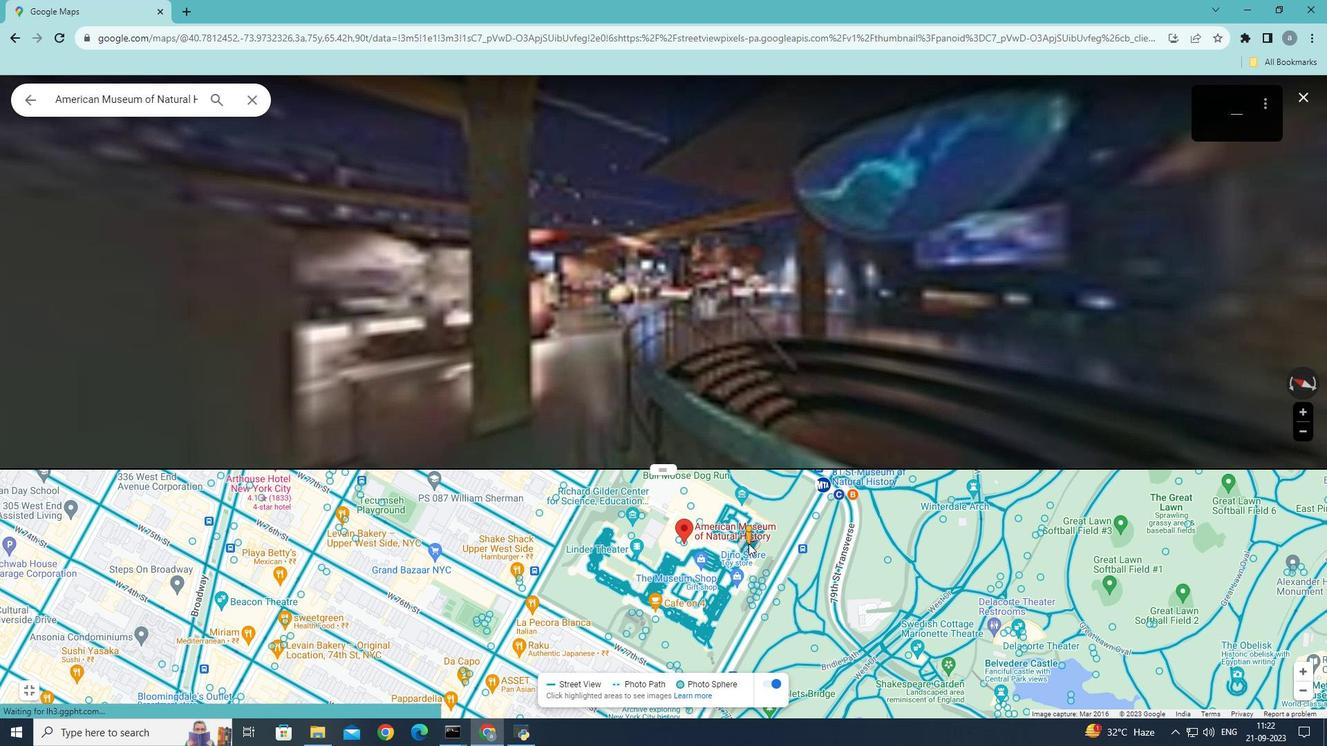 
Action: Mouse moved to (746, 519)
Screenshot: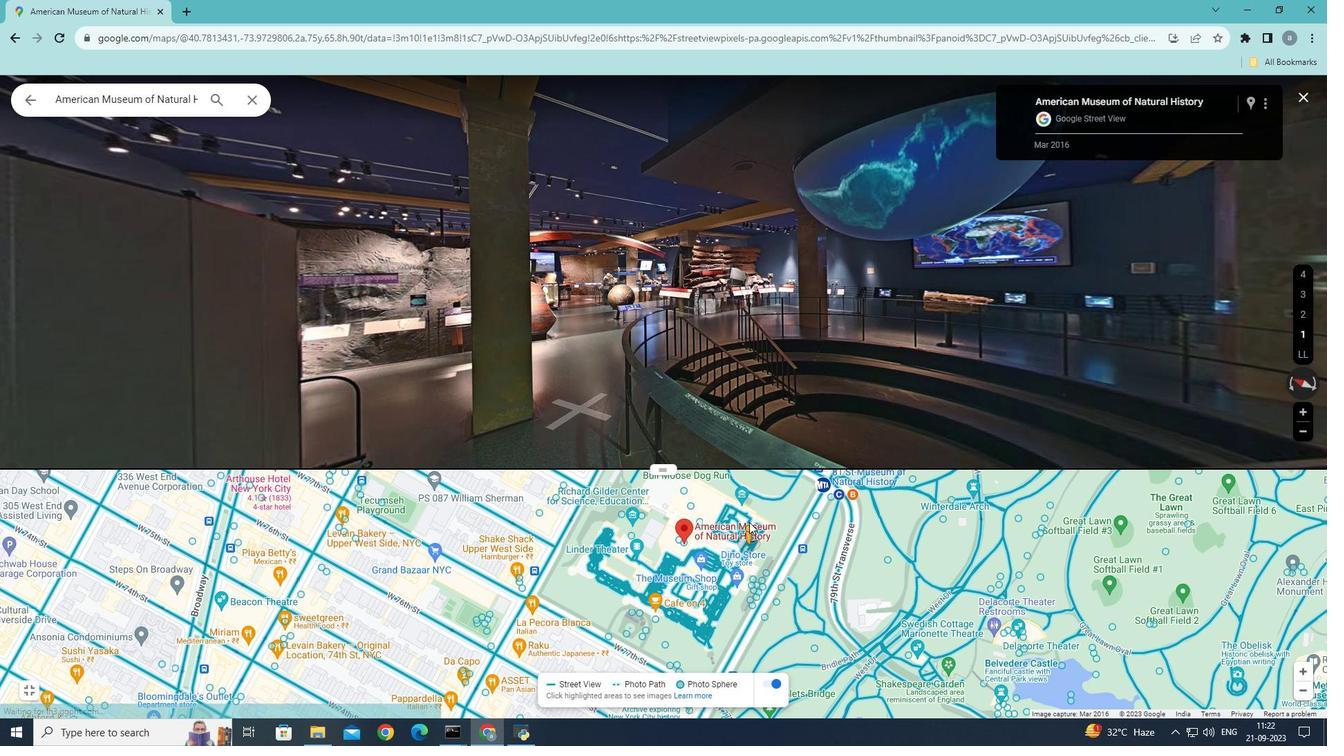 
Action: Mouse pressed left at (746, 519)
Screenshot: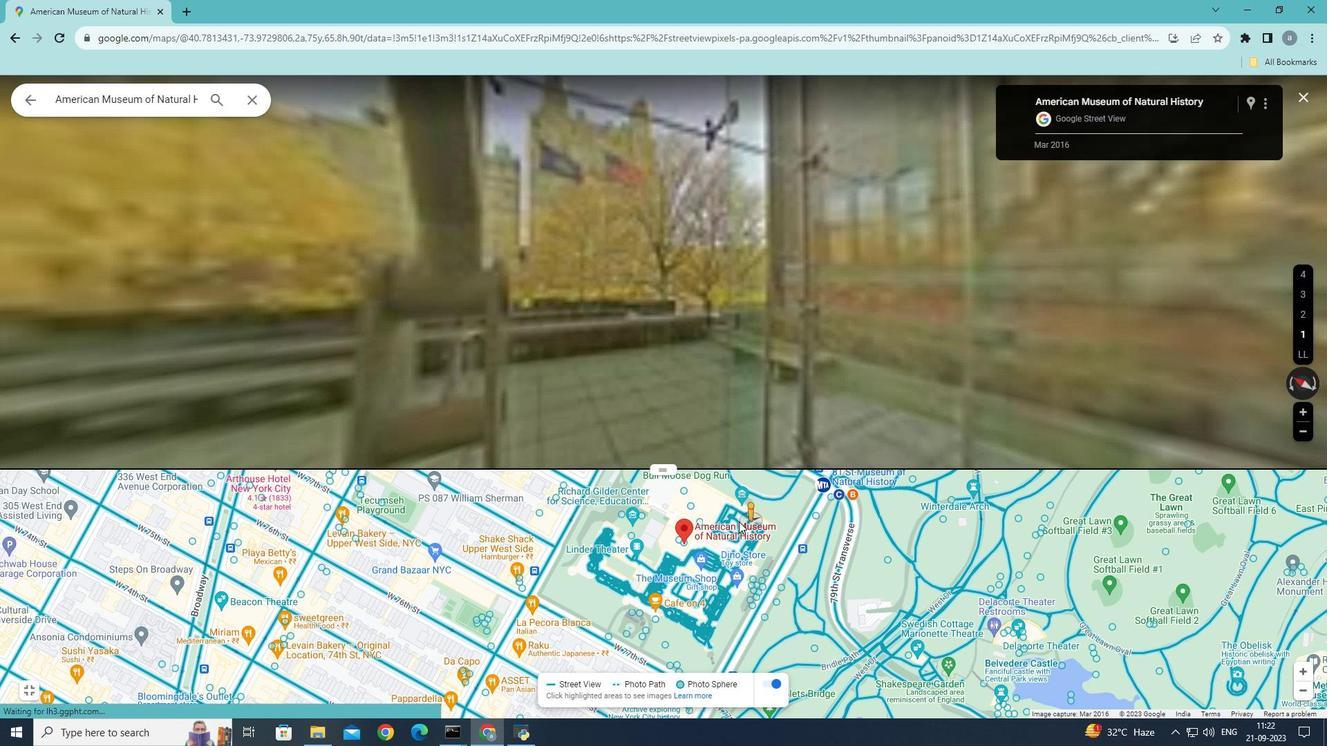 
Action: Mouse moved to (736, 514)
Screenshot: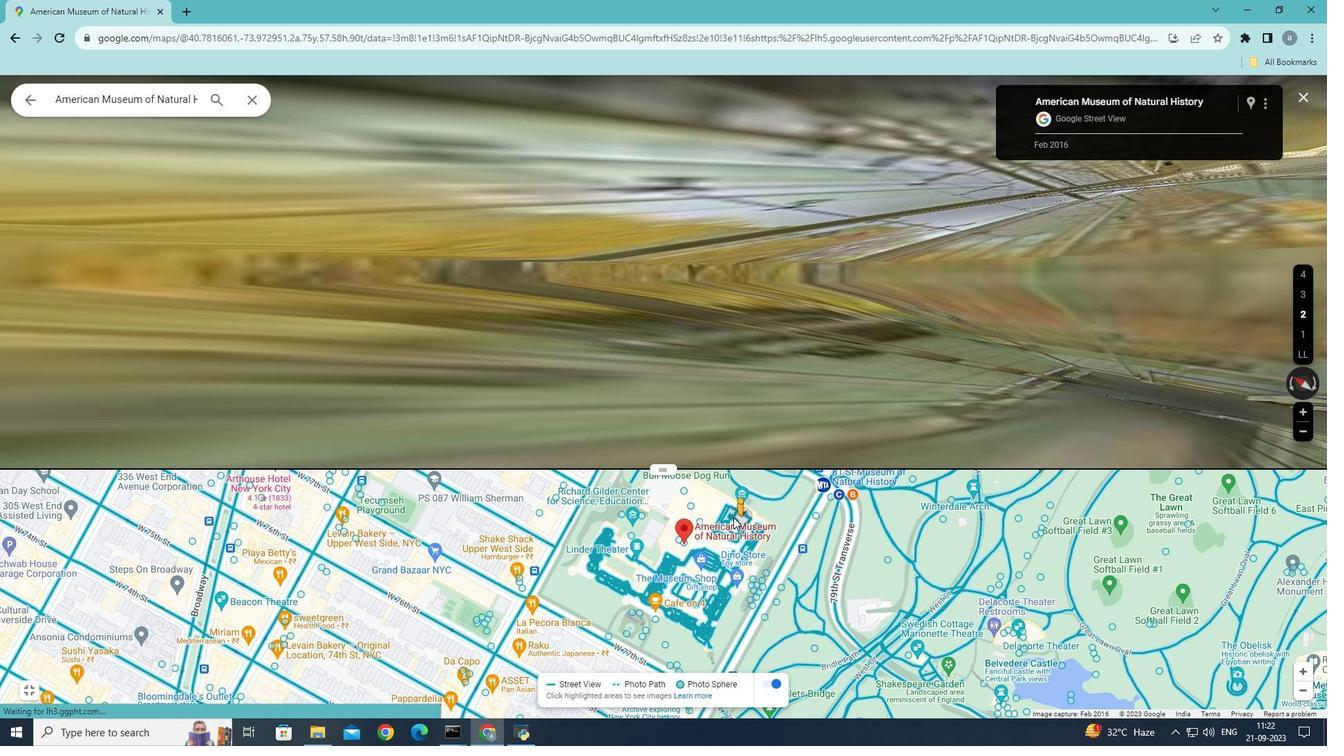 
Action: Mouse pressed left at (736, 514)
Screenshot: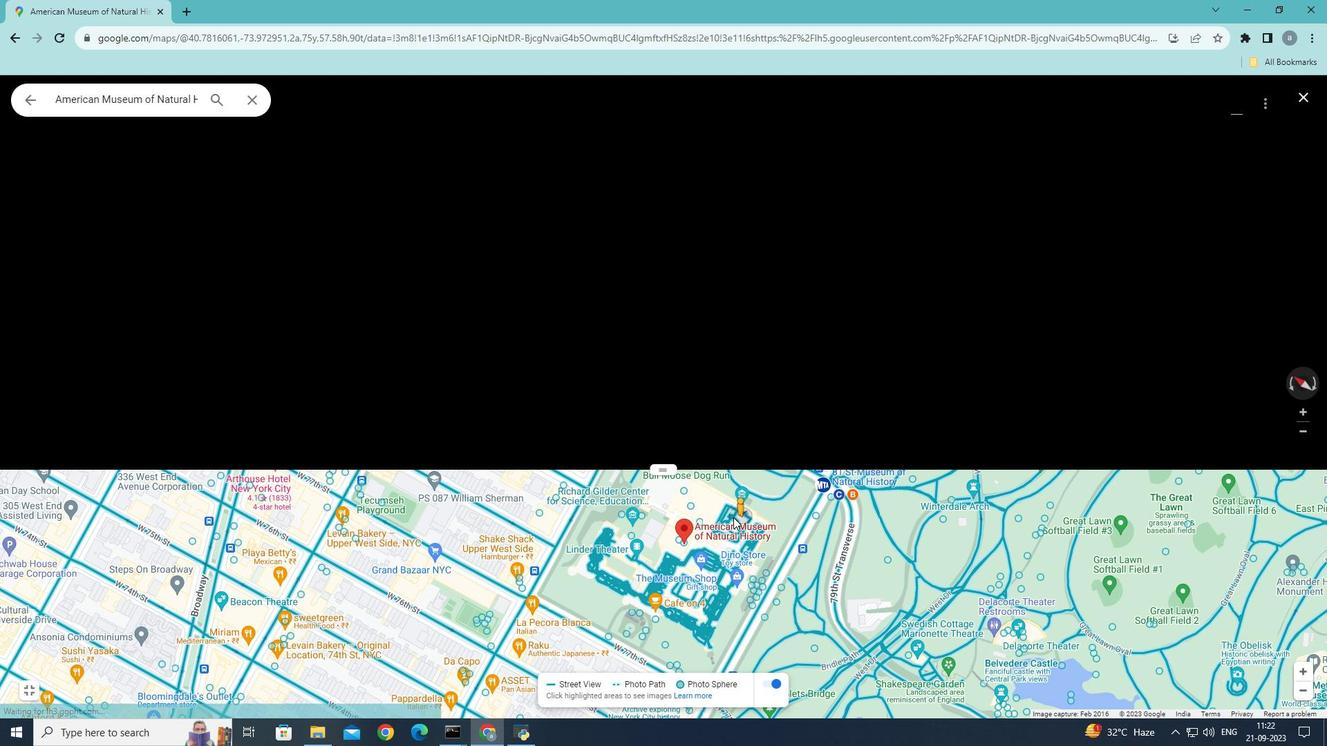 
Action: Mouse moved to (725, 512)
Screenshot: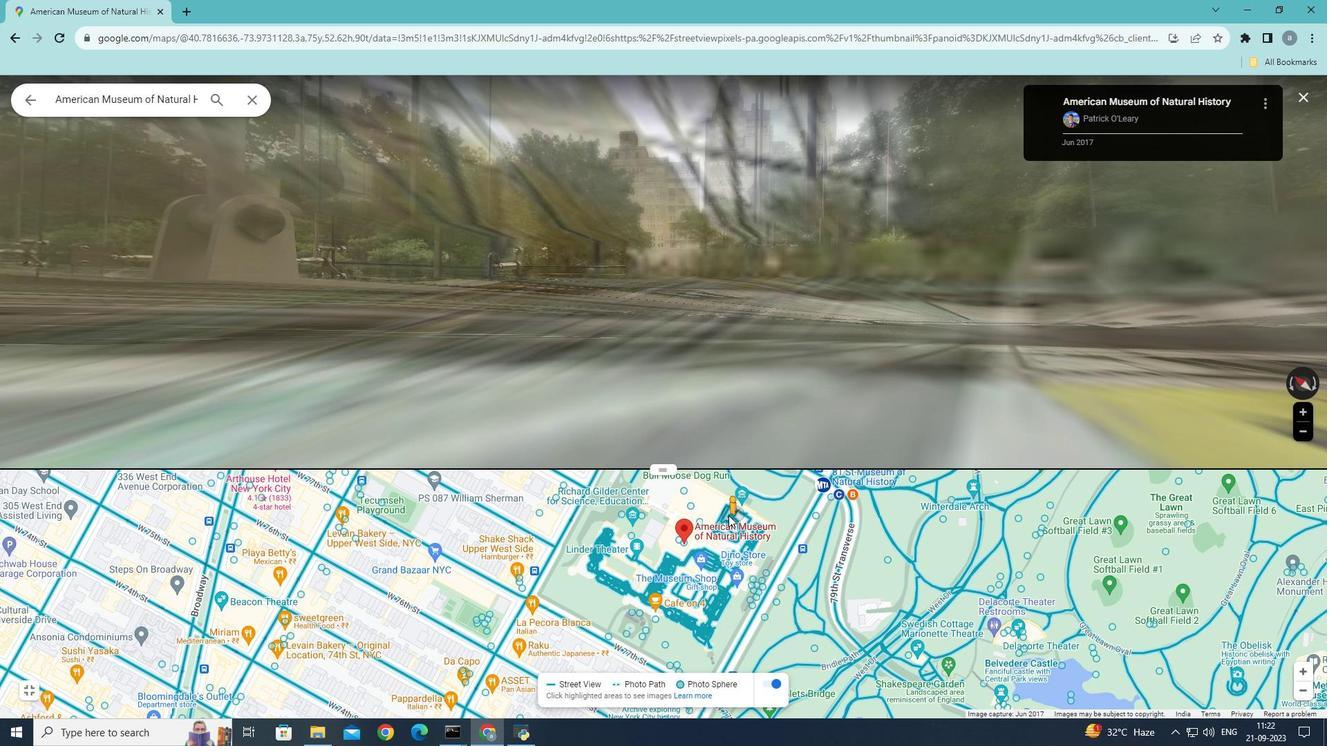 
Action: Mouse pressed left at (725, 512)
Screenshot: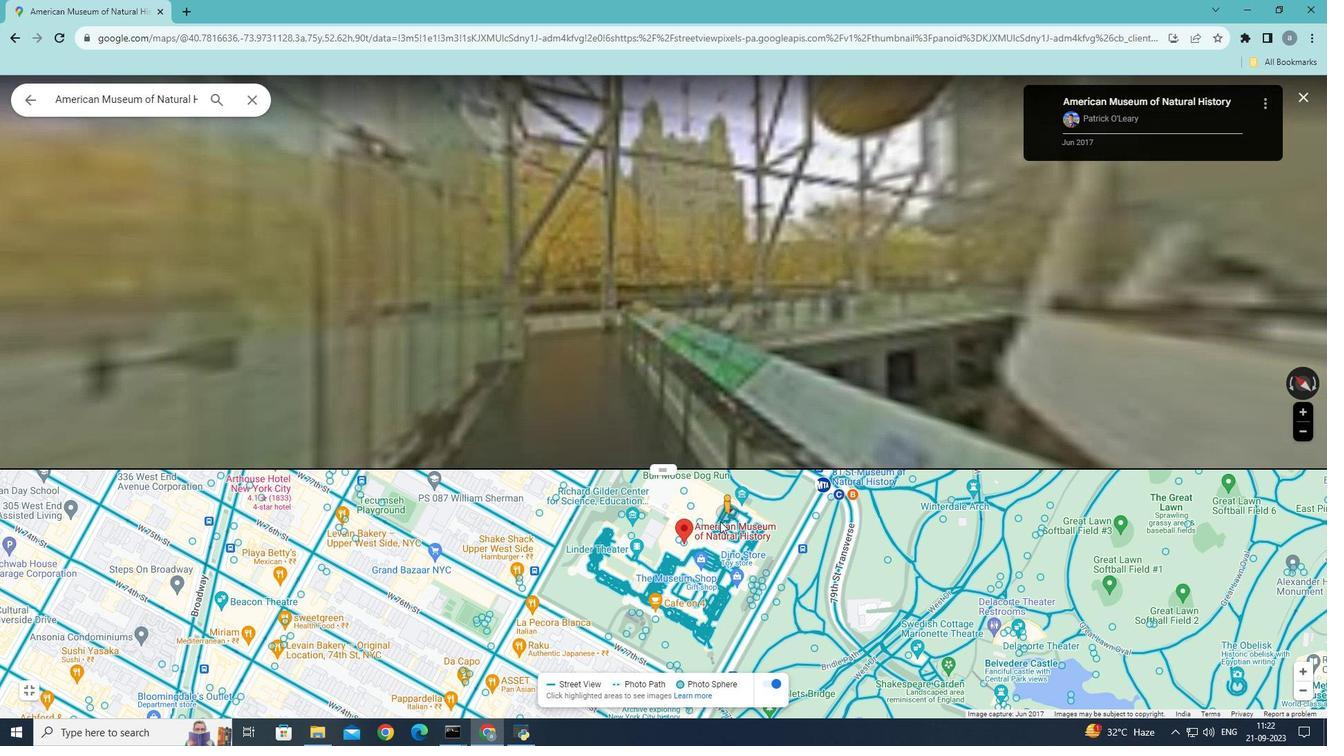 
Action: Mouse moved to (717, 519)
Screenshot: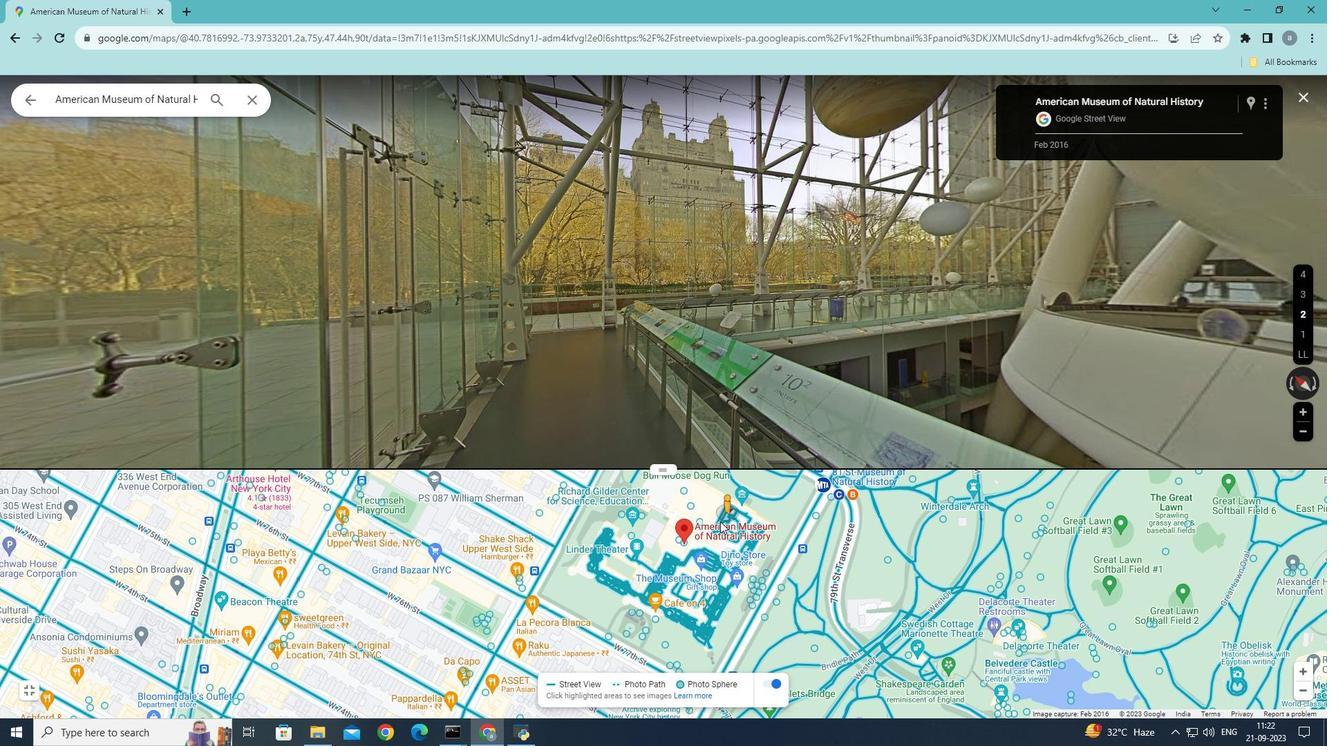 
Action: Mouse pressed left at (717, 519)
Screenshot: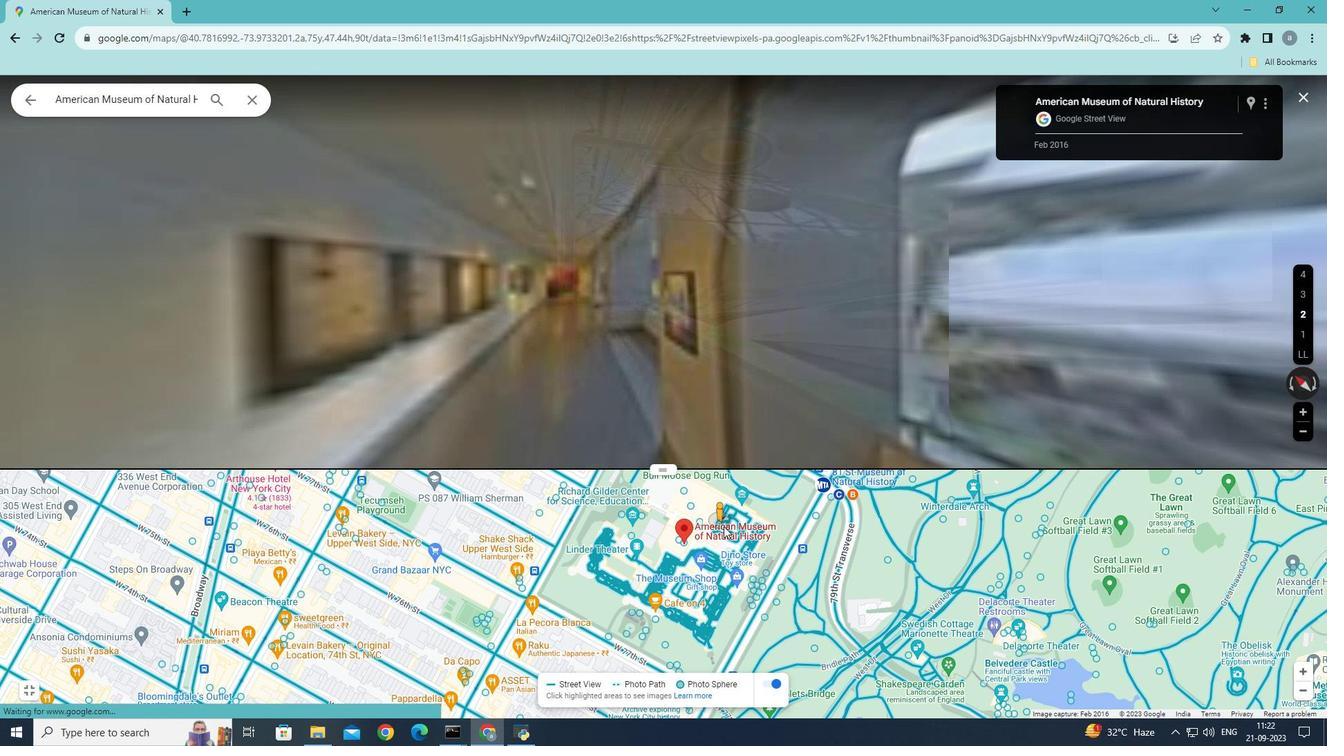 
Action: Mouse moved to (720, 528)
Screenshot: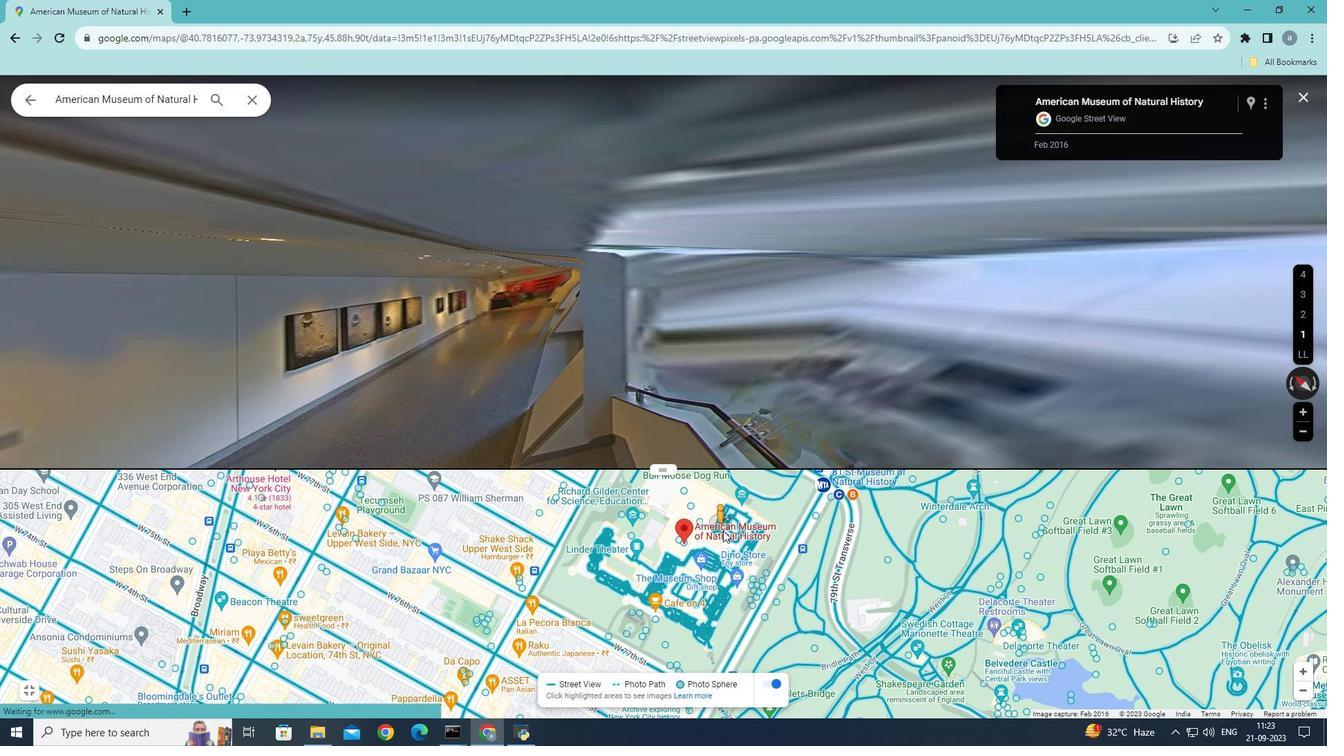 
Action: Mouse pressed left at (720, 528)
Screenshot: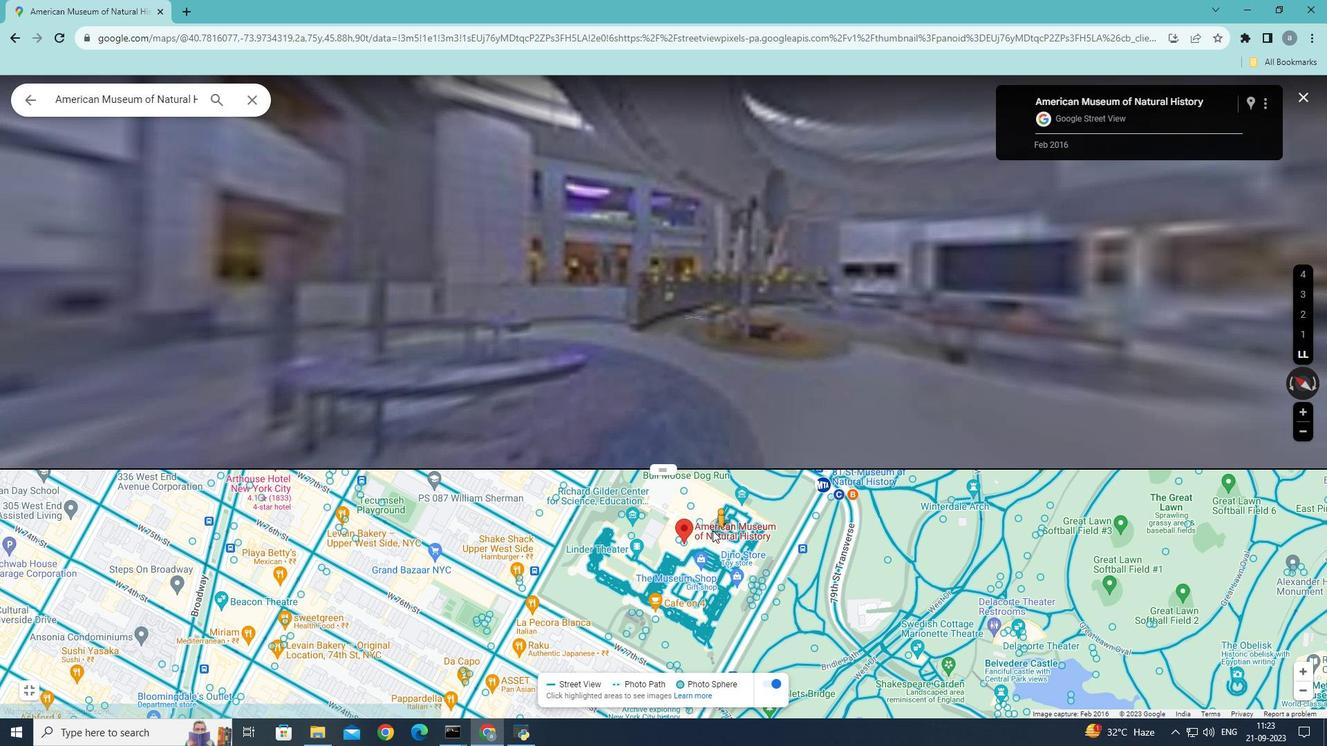 
Action: Mouse moved to (709, 528)
Screenshot: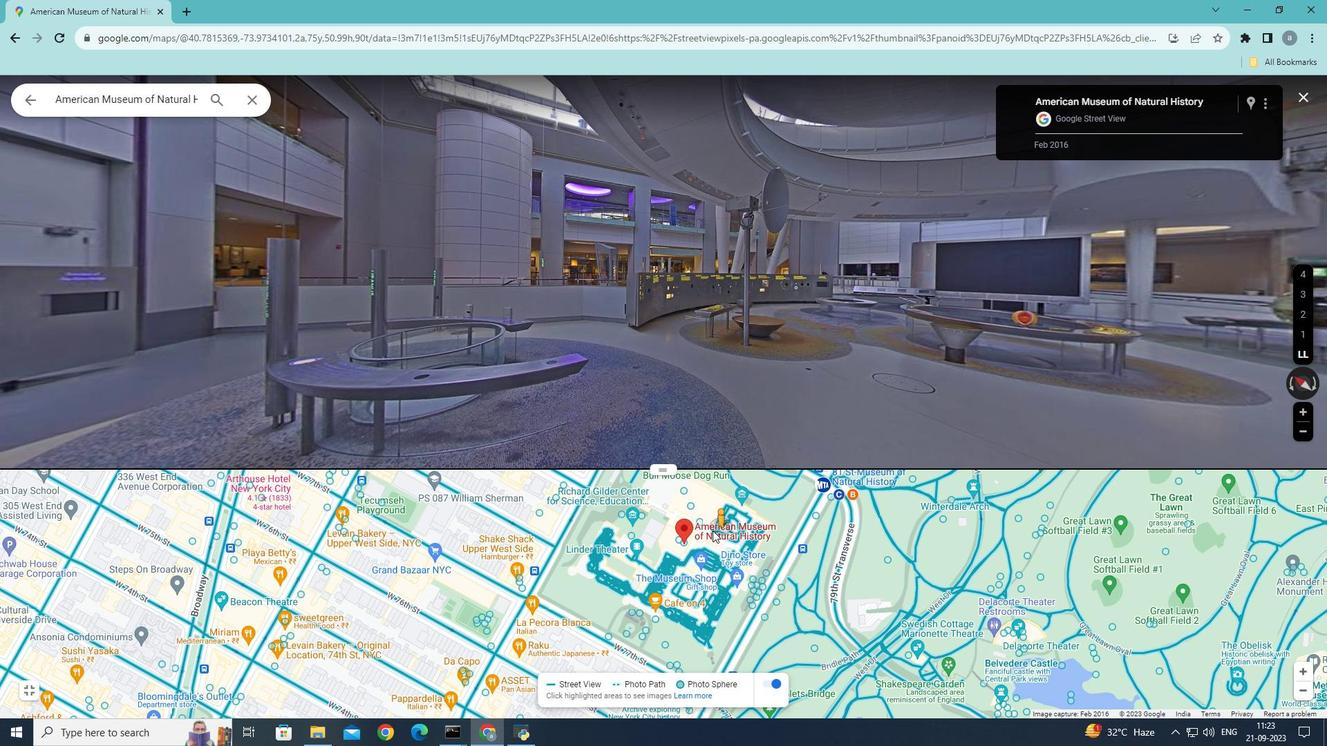 
Action: Mouse pressed left at (709, 528)
Screenshot: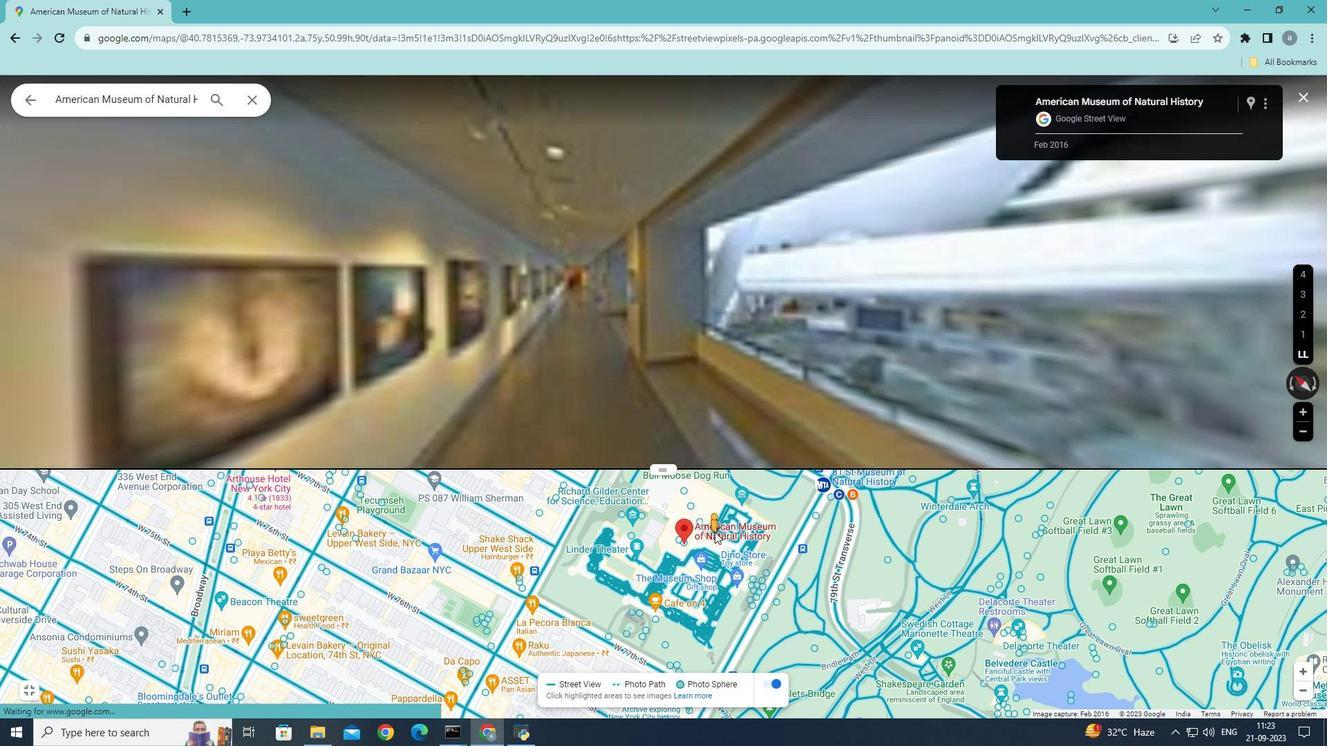 
Action: Mouse moved to (706, 531)
Screenshot: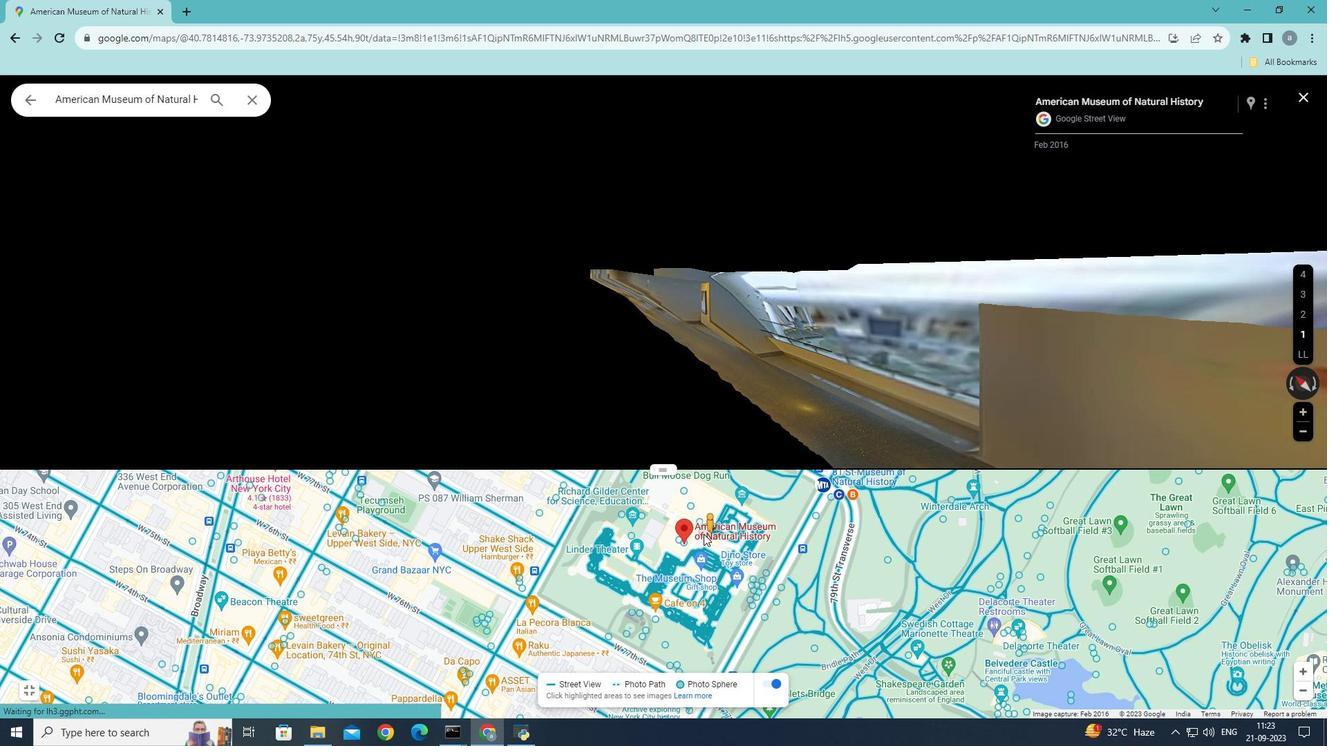 
Action: Mouse pressed left at (706, 531)
Screenshot: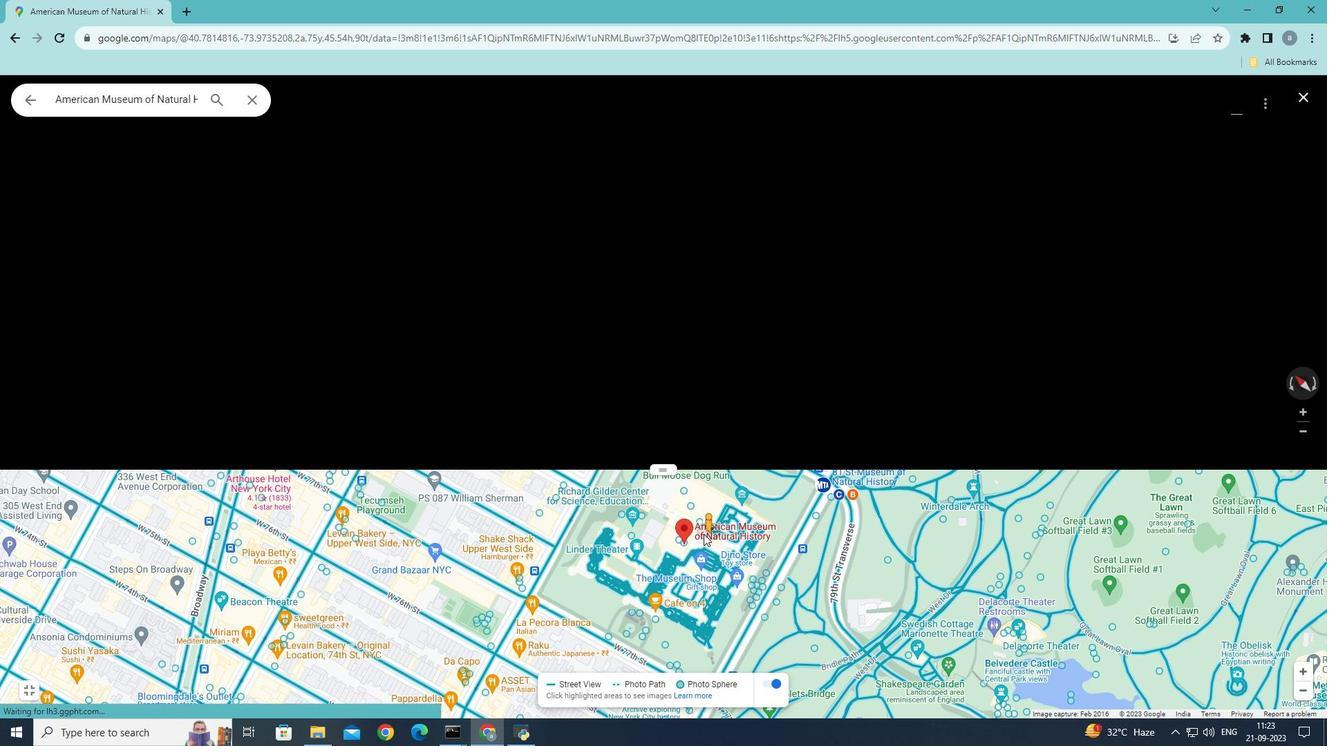 
Action: Mouse moved to (700, 532)
Screenshot: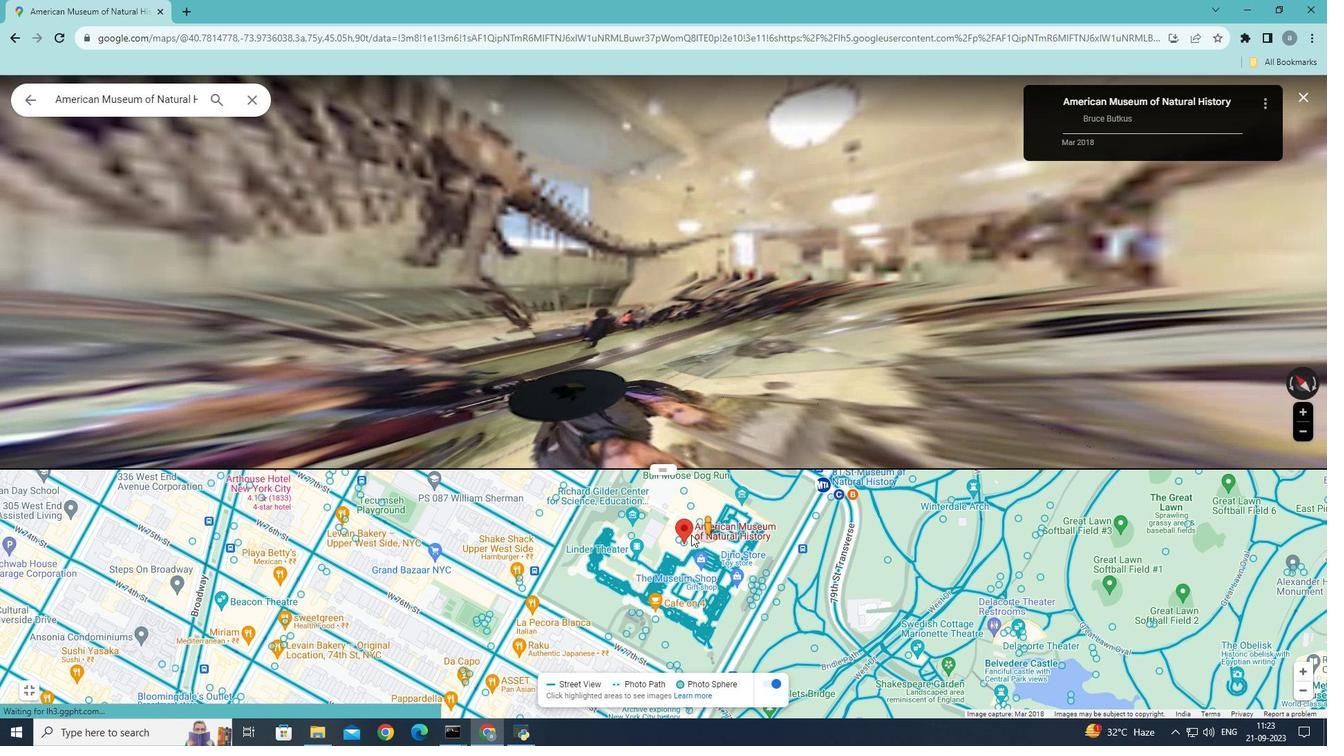 
Action: Mouse pressed left at (700, 532)
Screenshot: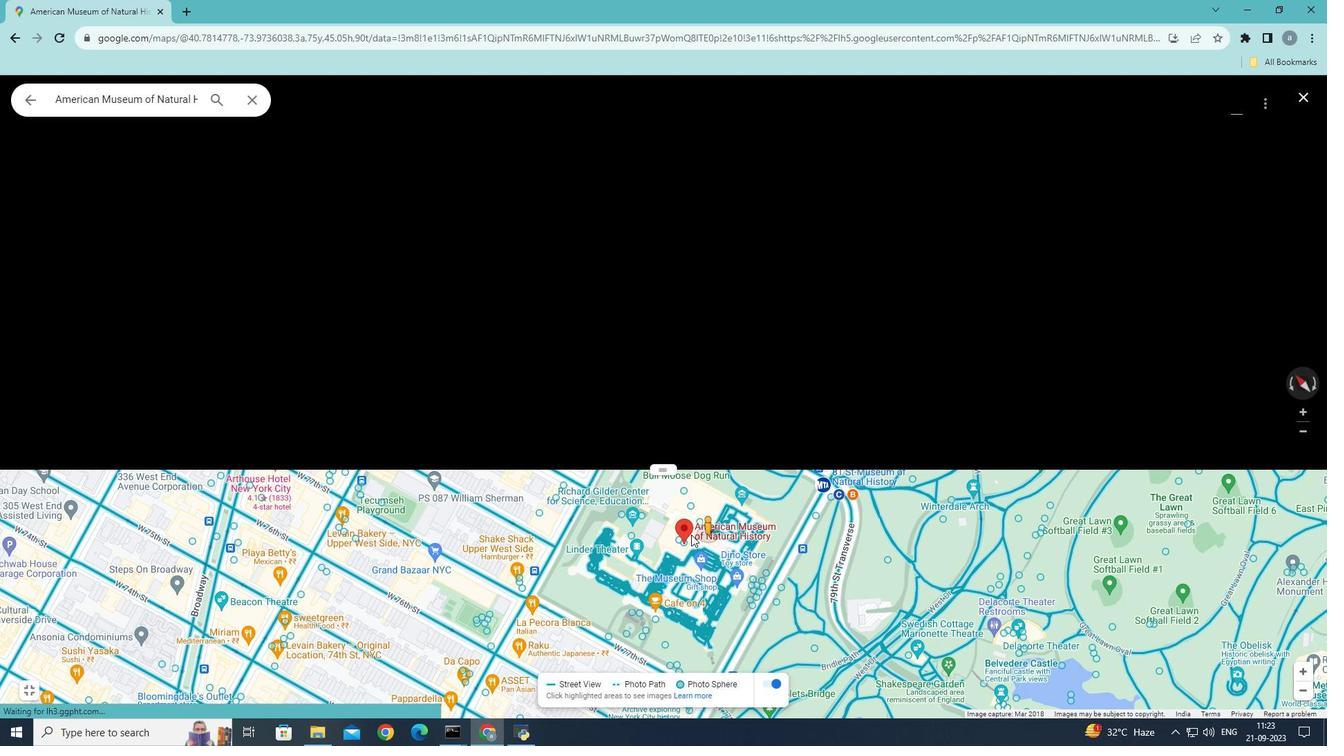
Action: Mouse moved to (688, 532)
Screenshot: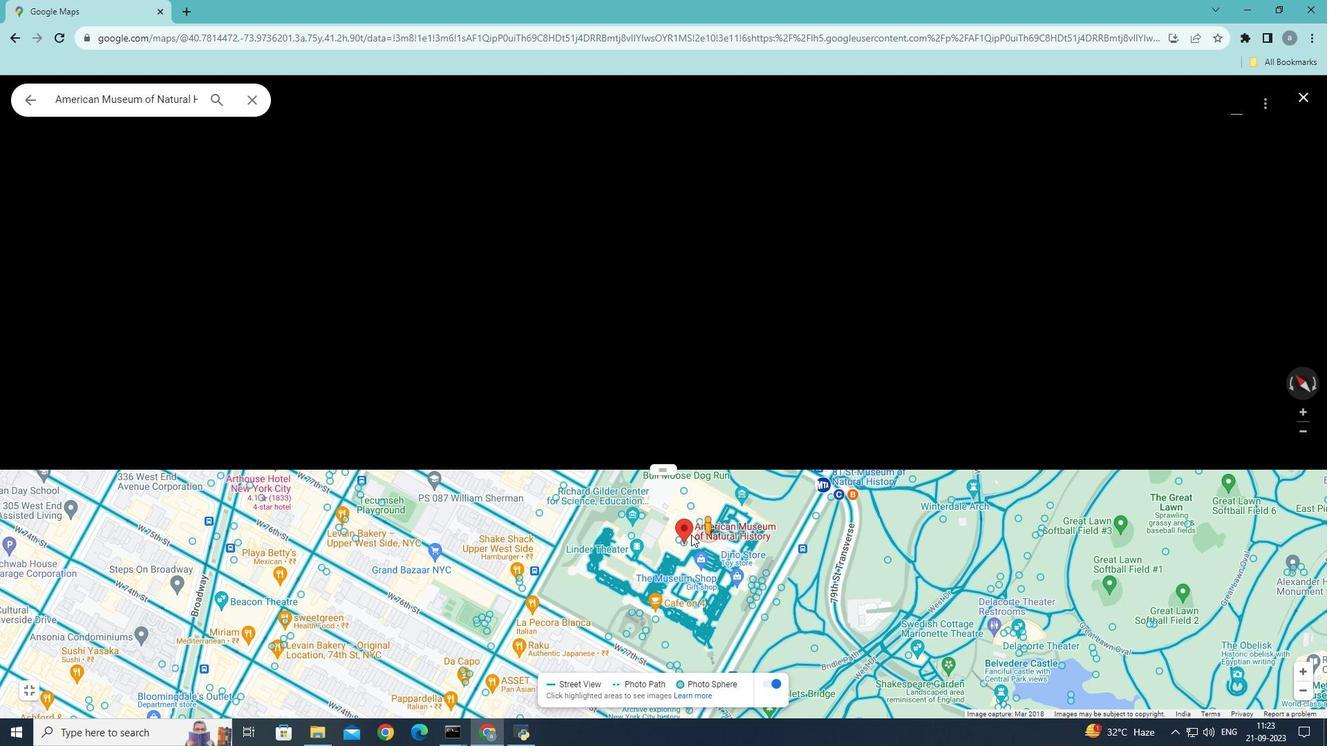 
Action: Mouse pressed left at (688, 532)
Screenshot: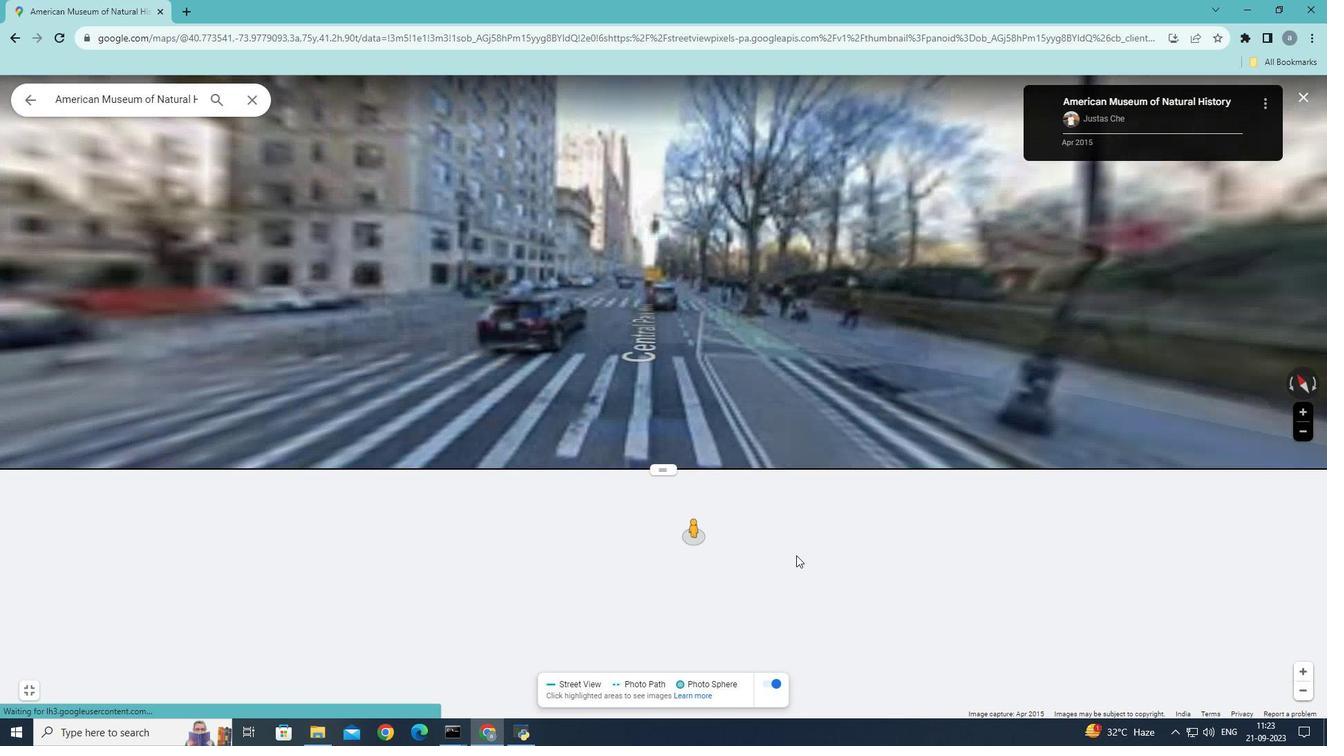 
Action: Mouse moved to (1116, 581)
Screenshot: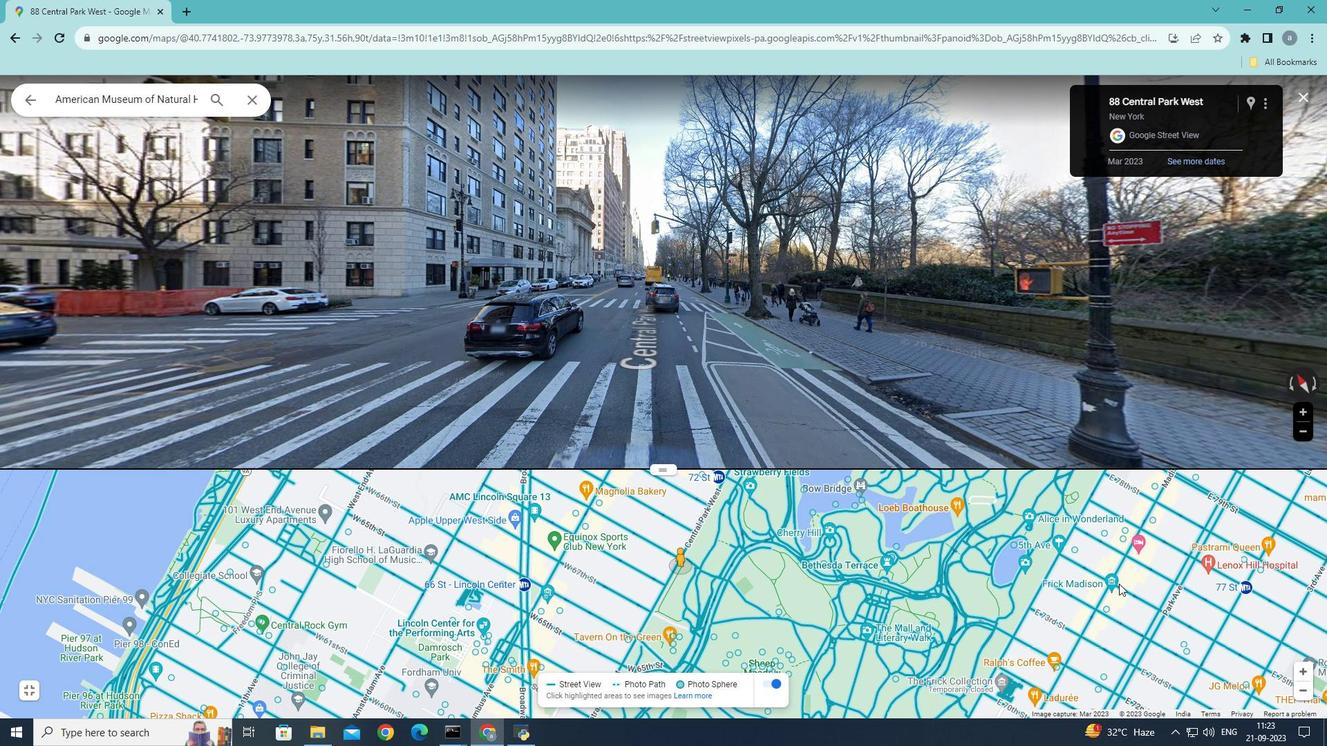 
Action: Mouse scrolled (1116, 580) with delta (0, 0)
Screenshot: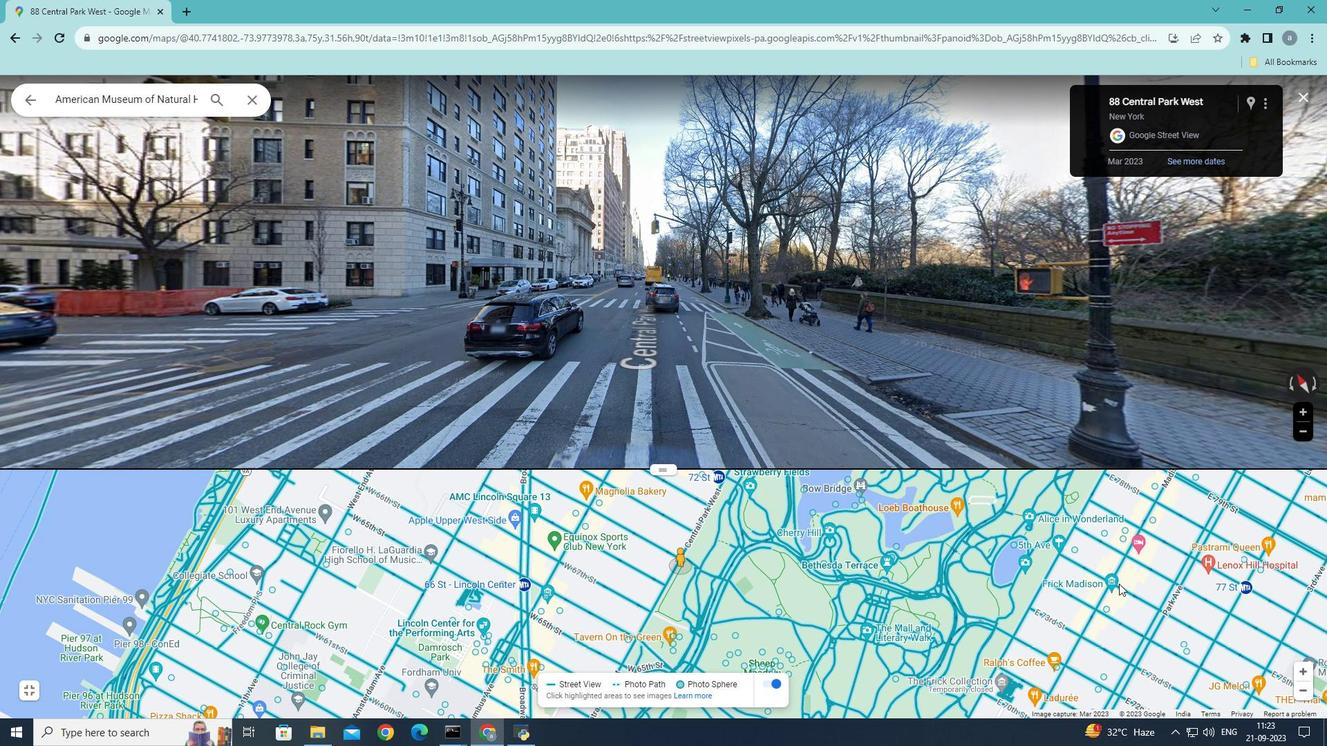 
Action: Mouse moved to (1116, 581)
Screenshot: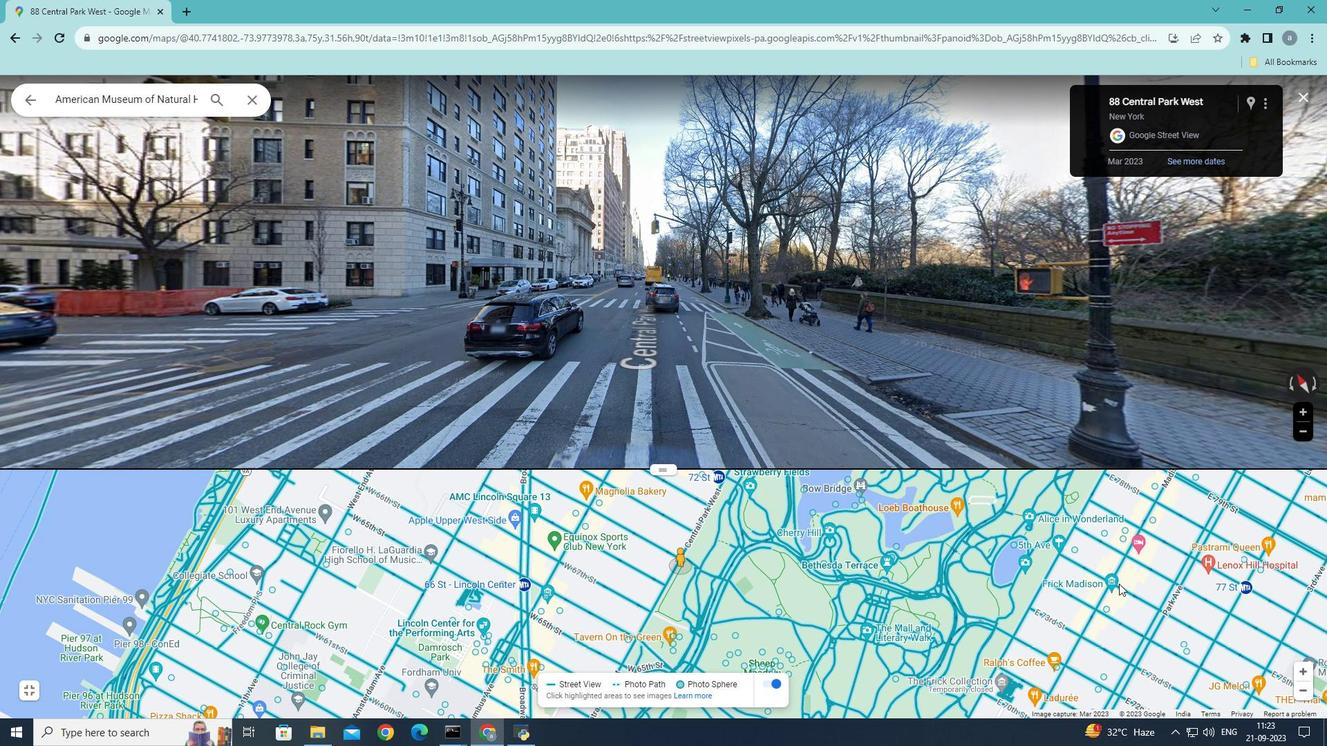 
Action: Mouse scrolled (1116, 580) with delta (0, 0)
Screenshot: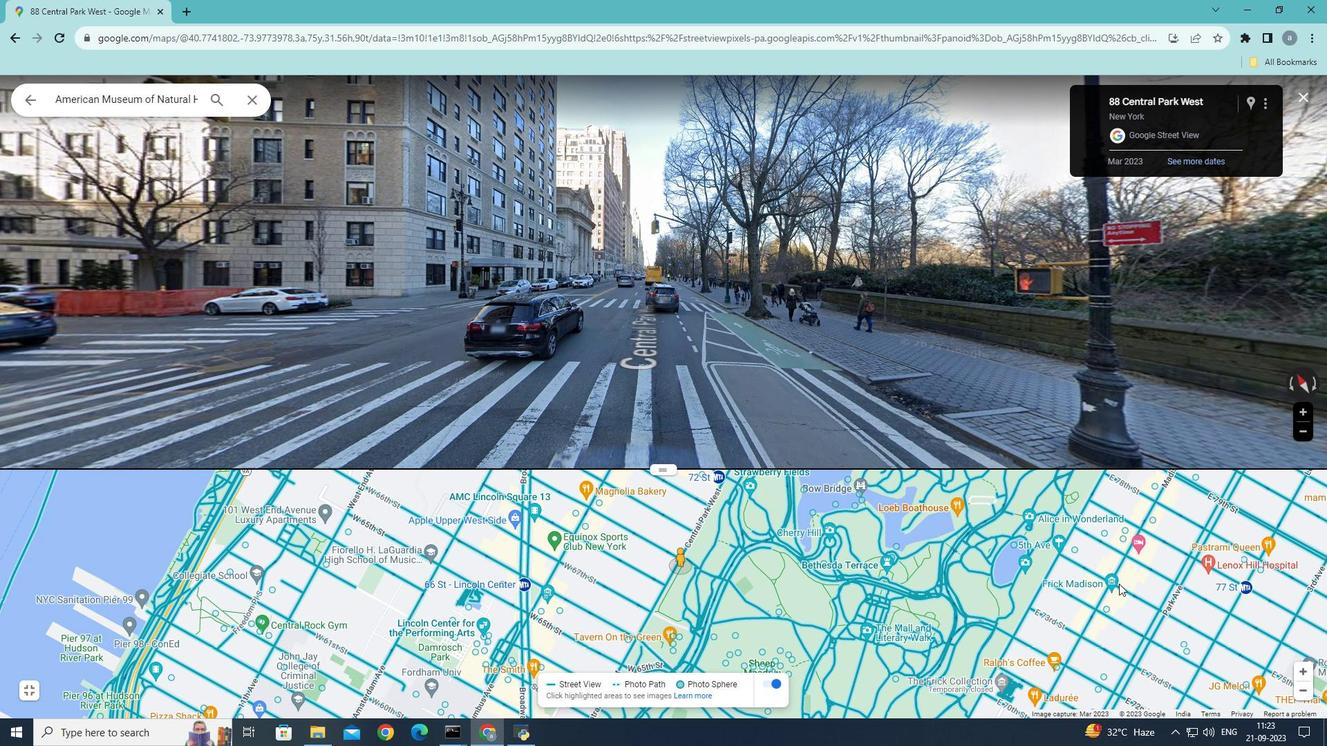 
Action: Mouse scrolled (1116, 580) with delta (0, 0)
Screenshot: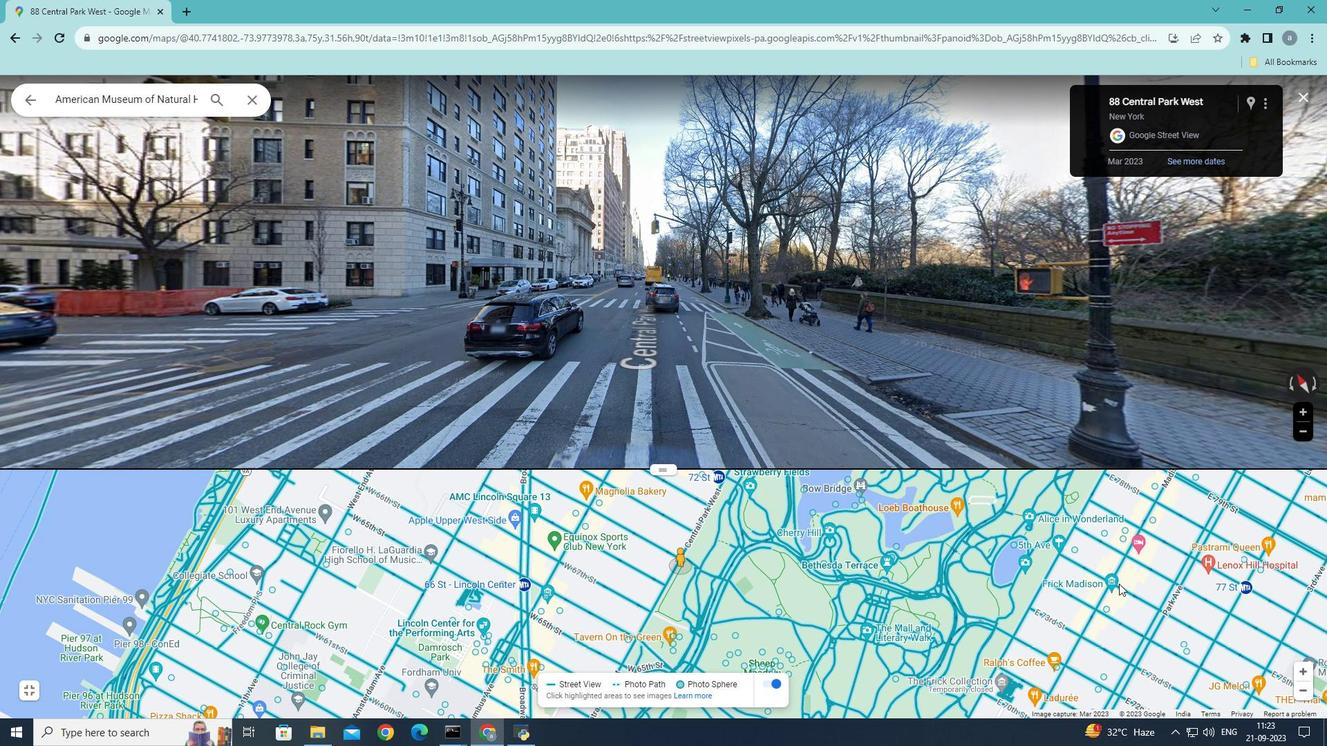 
Action: Mouse scrolled (1116, 580) with delta (0, 0)
Screenshot: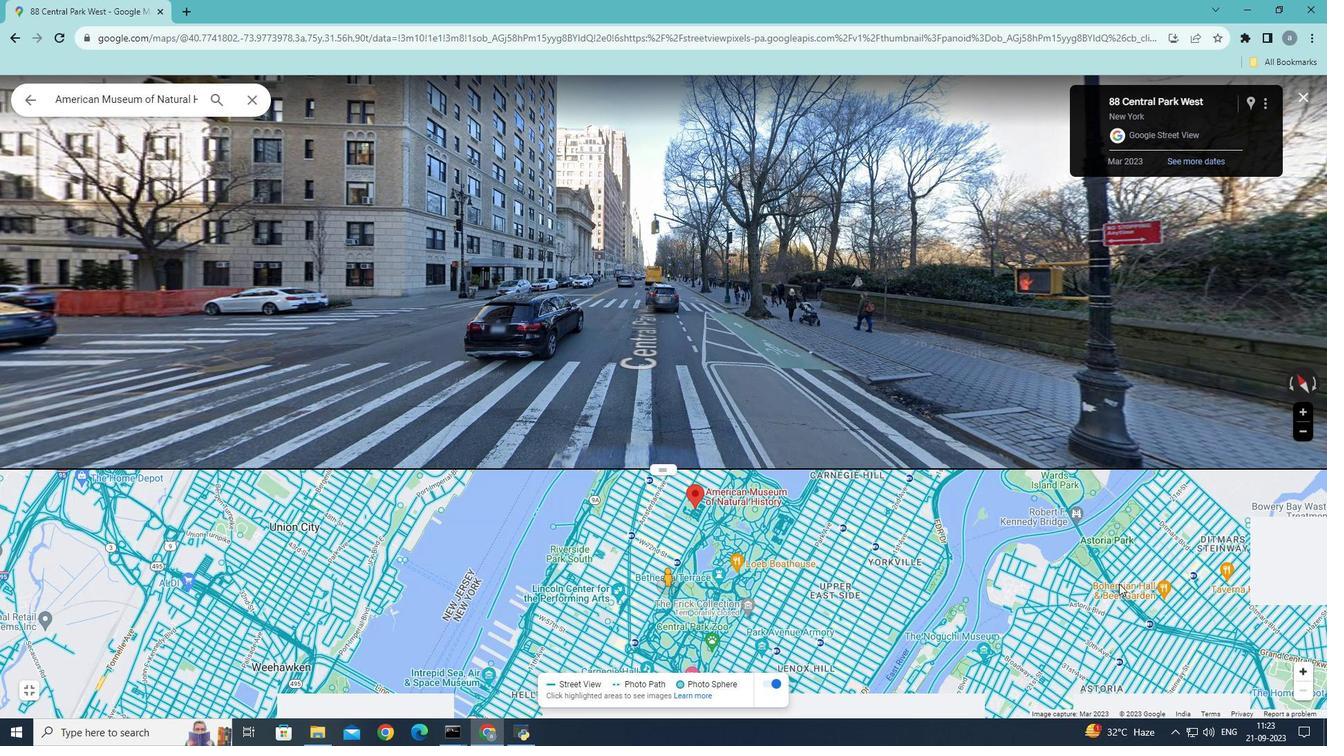 
Action: Mouse scrolled (1116, 580) with delta (0, 0)
Screenshot: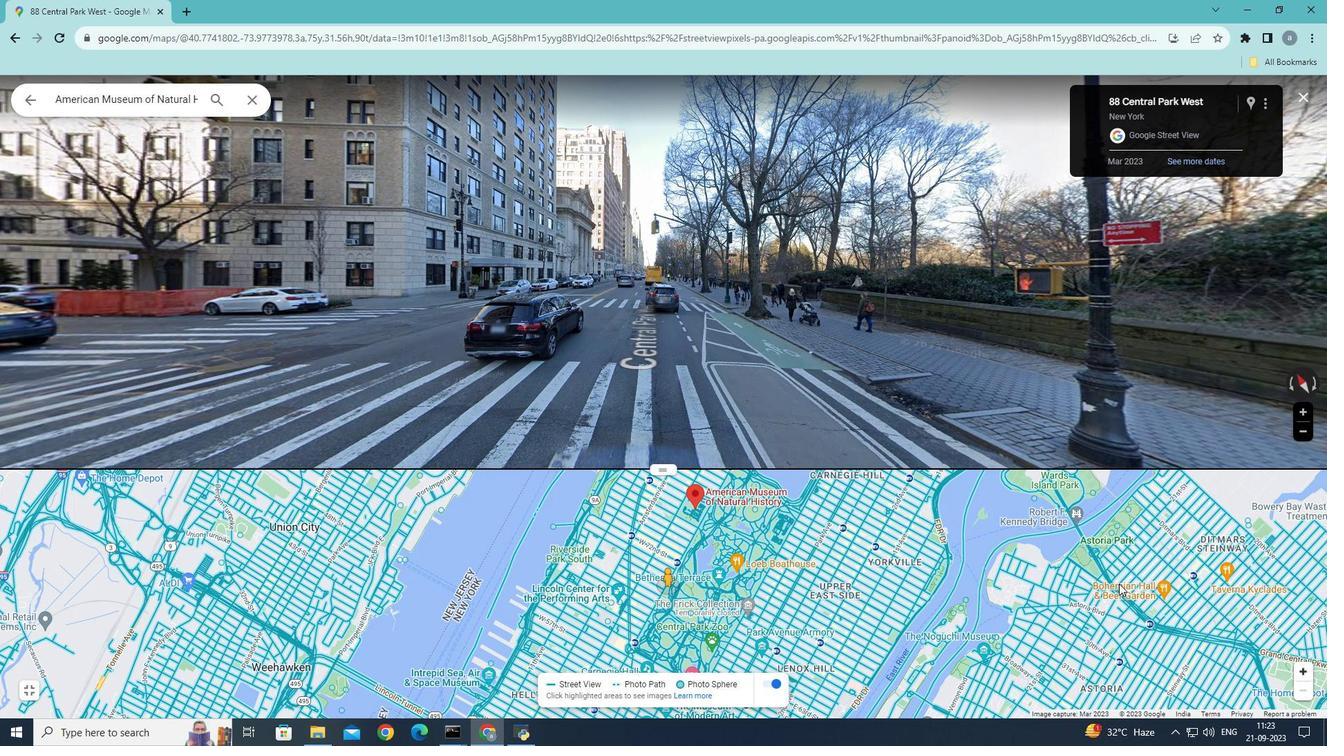 
Action: Mouse moved to (915, 653)
Screenshot: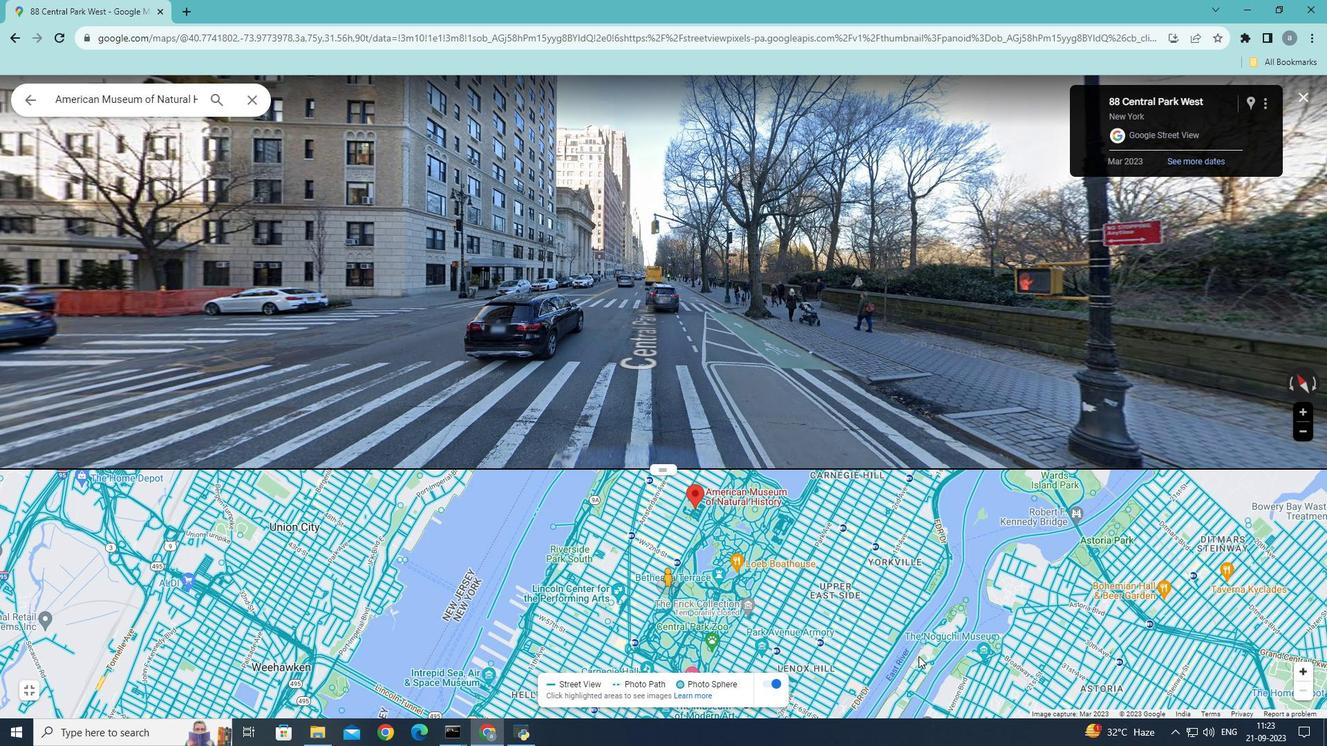 
Action: Mouse scrolled (915, 653) with delta (0, 0)
Screenshot: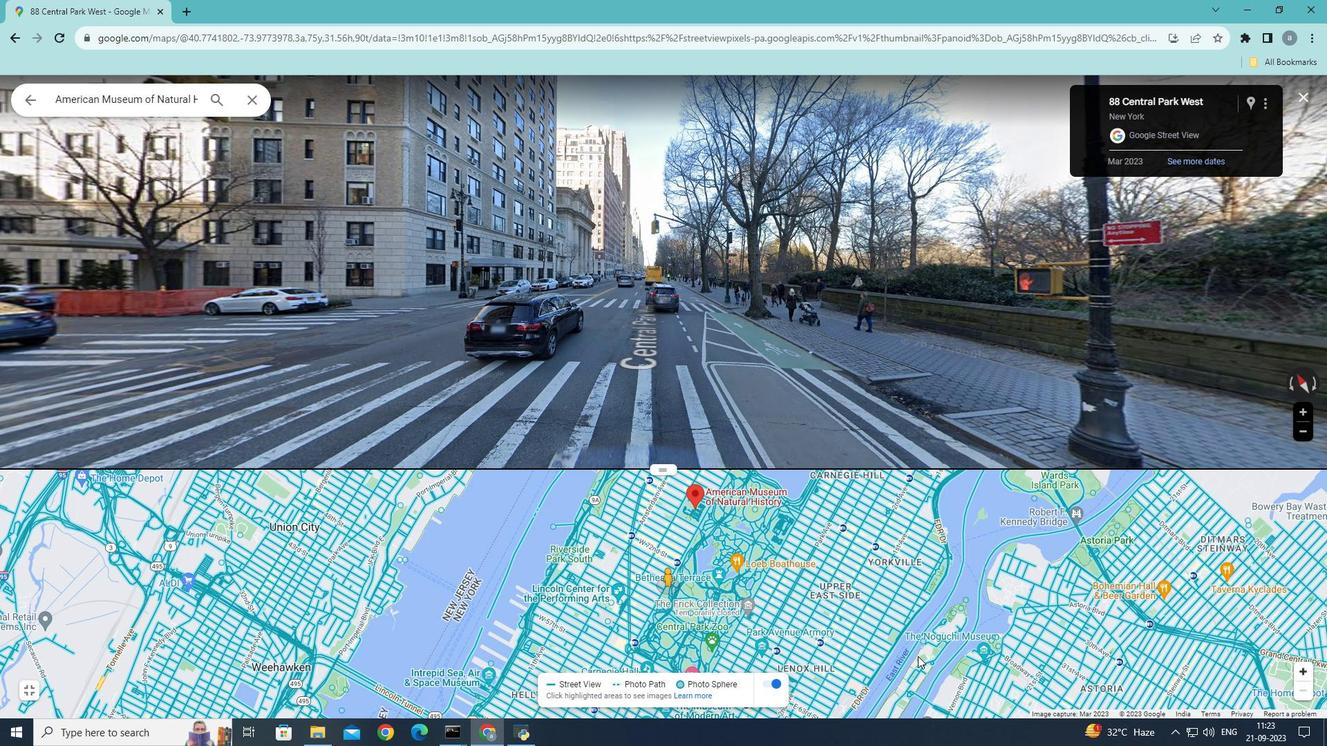 
Action: Mouse moved to (915, 653)
Screenshot: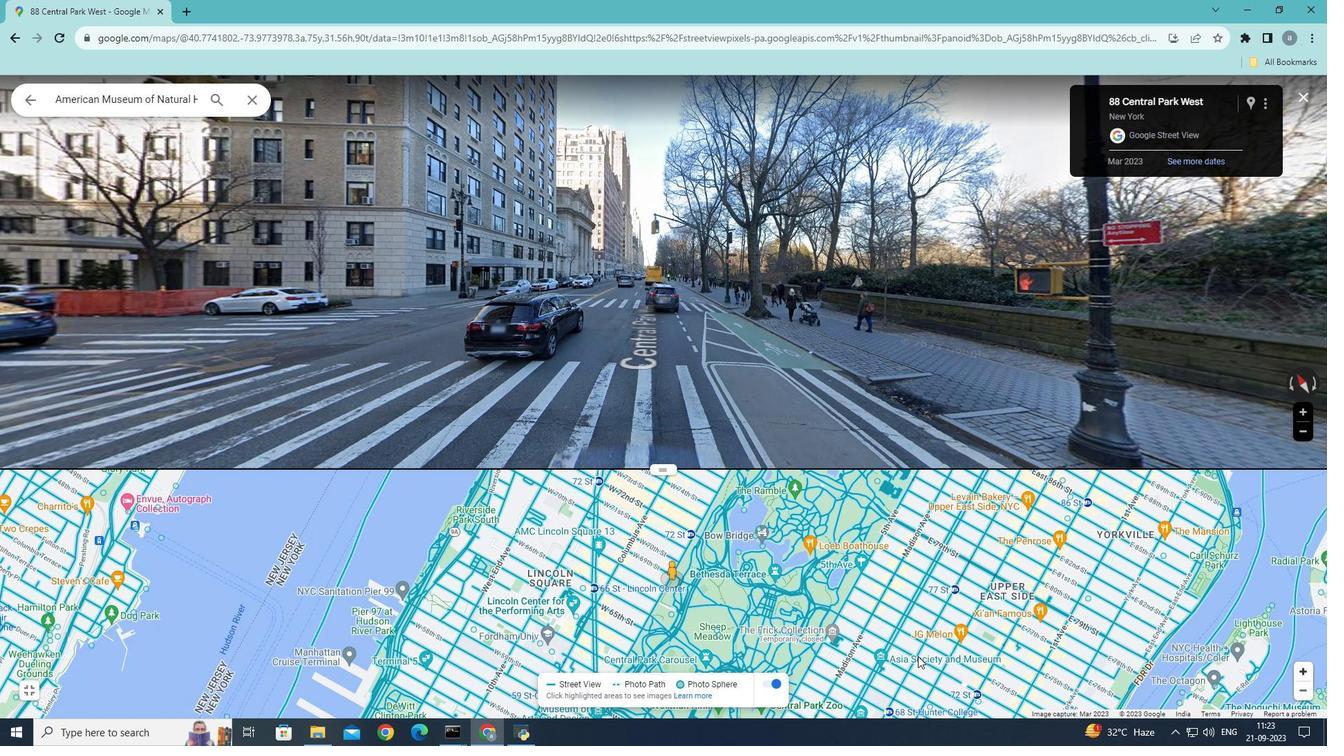 
Action: Mouse scrolled (915, 654) with delta (0, 0)
Screenshot: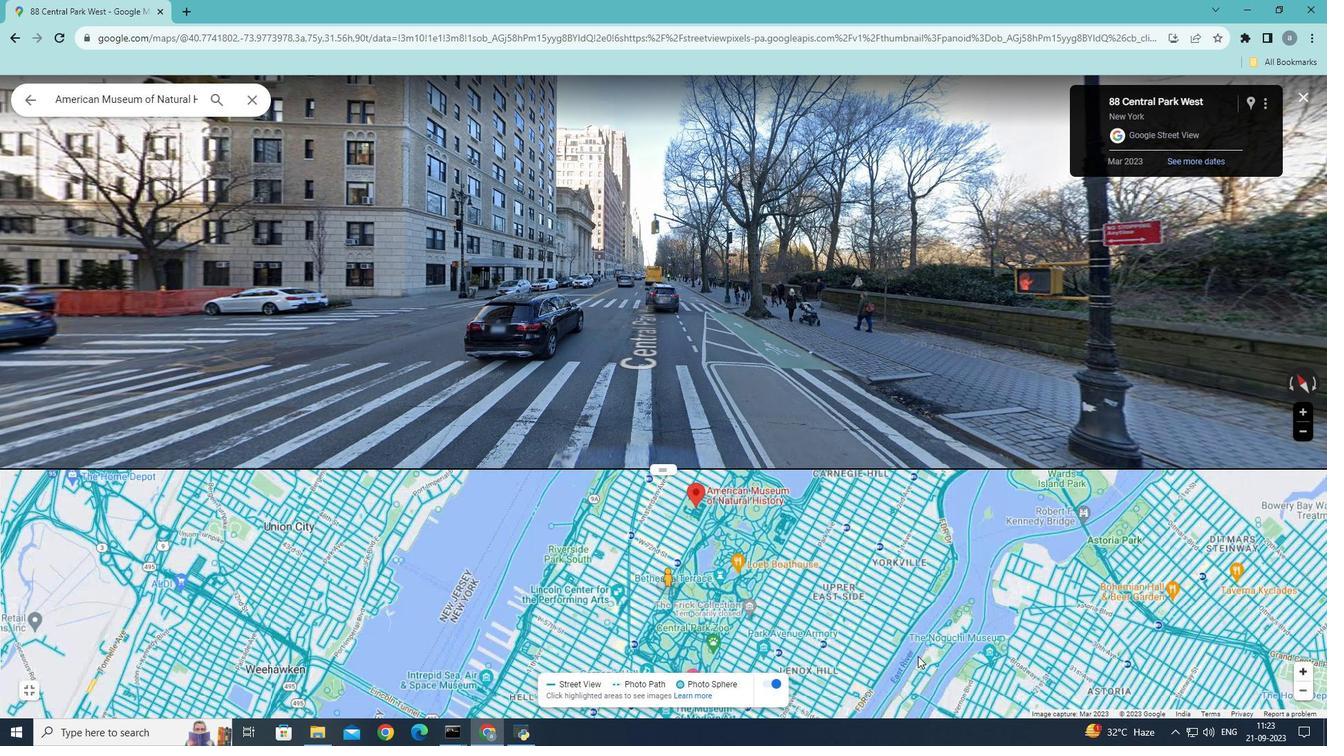 
Action: Mouse scrolled (915, 653) with delta (0, 0)
Screenshot: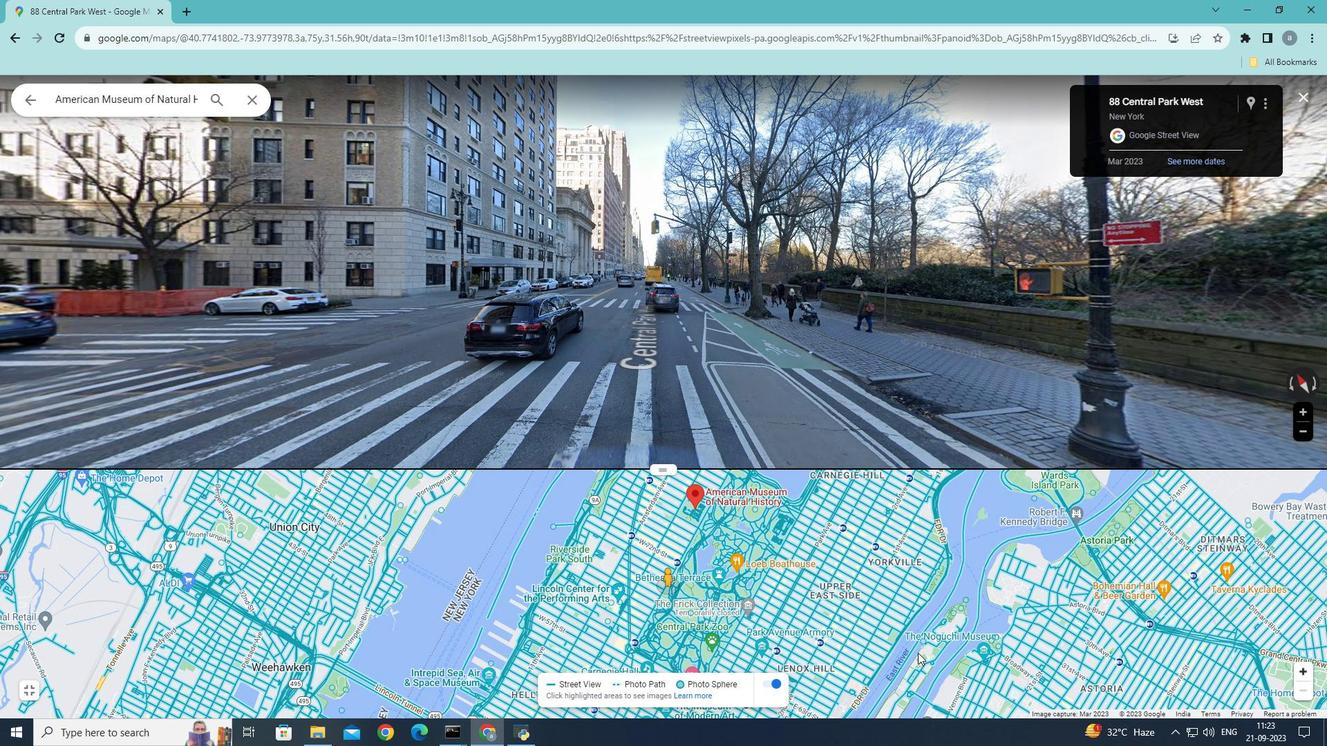 
Action: Mouse scrolled (915, 653) with delta (0, 0)
Screenshot: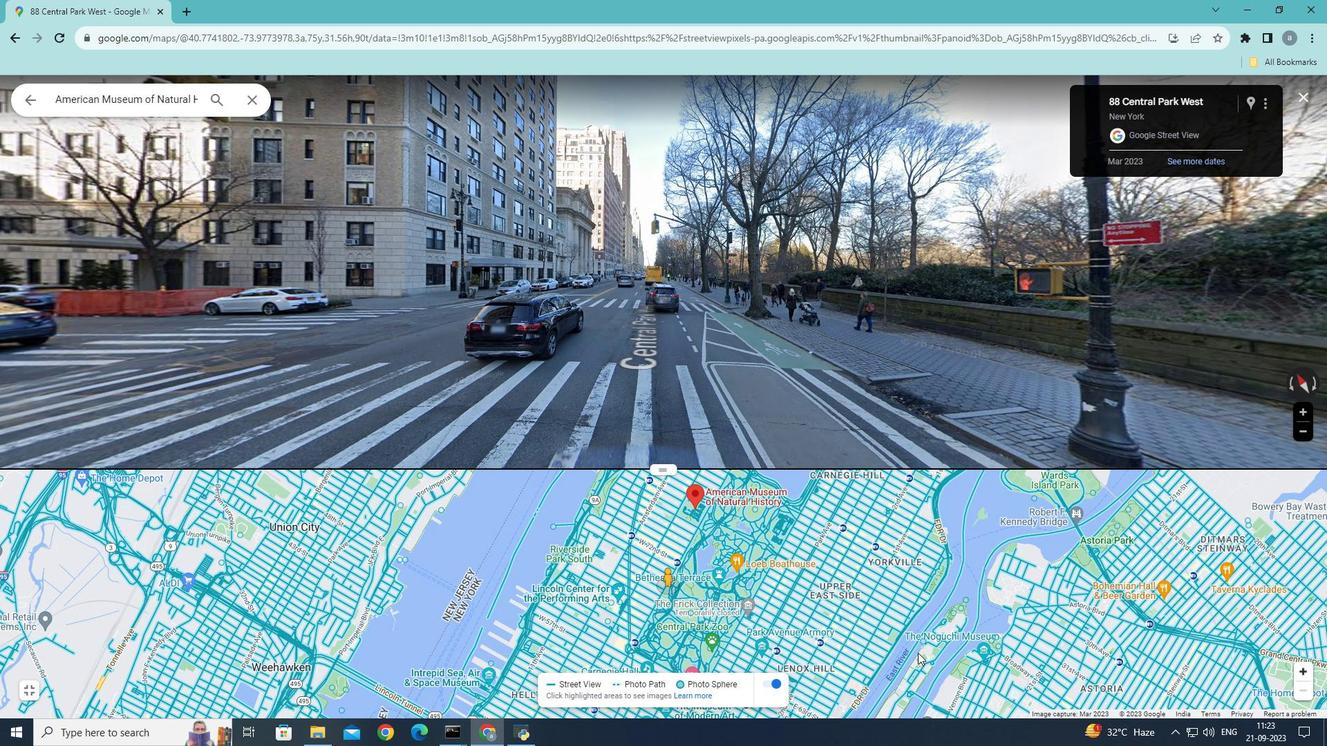 
Action: Mouse moved to (915, 650)
Screenshot: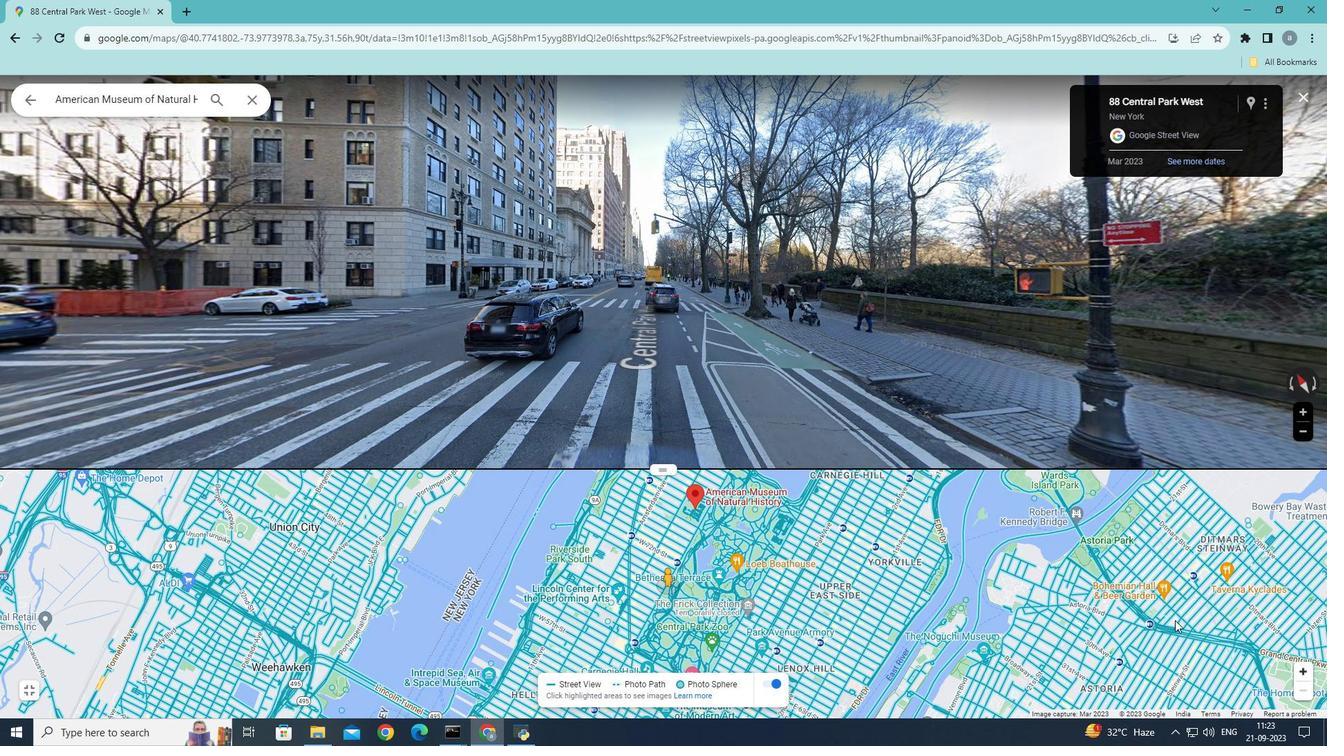 
Action: Mouse scrolled (915, 649) with delta (0, 0)
Screenshot: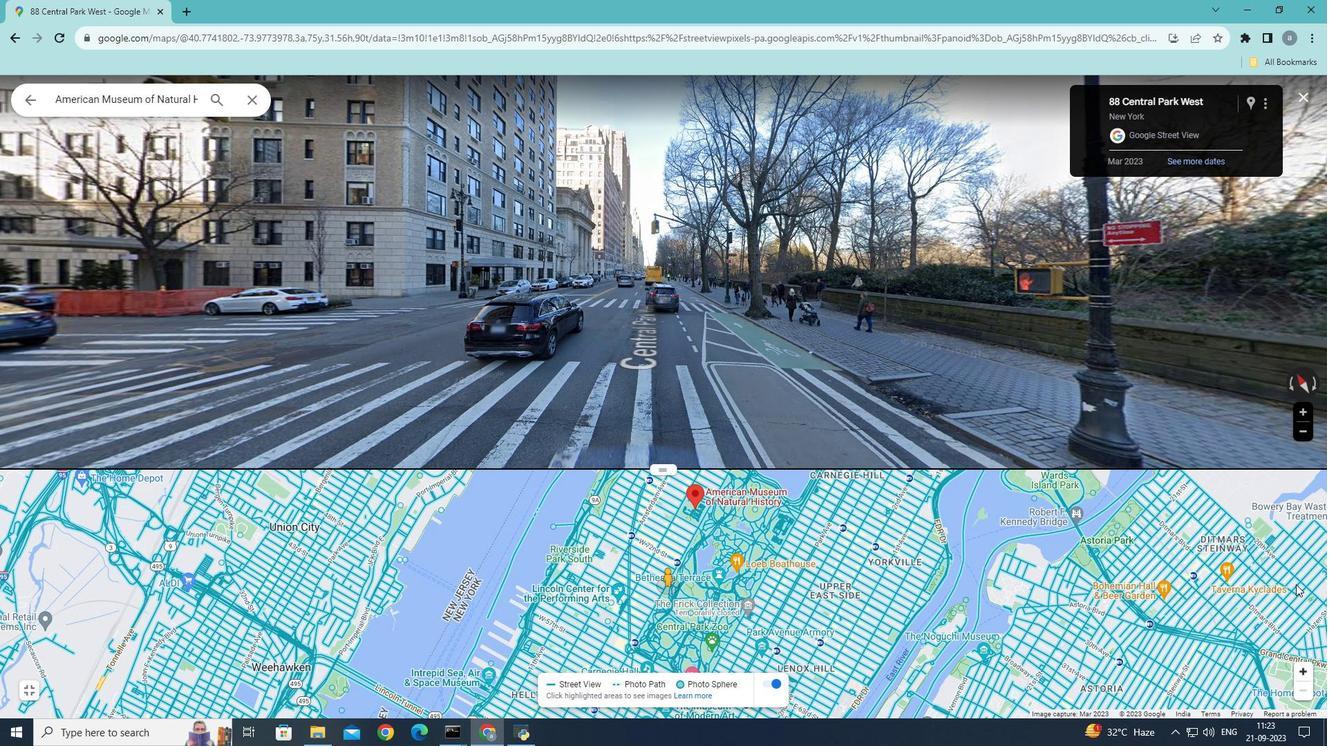 
Action: Mouse moved to (21, 684)
Screenshot: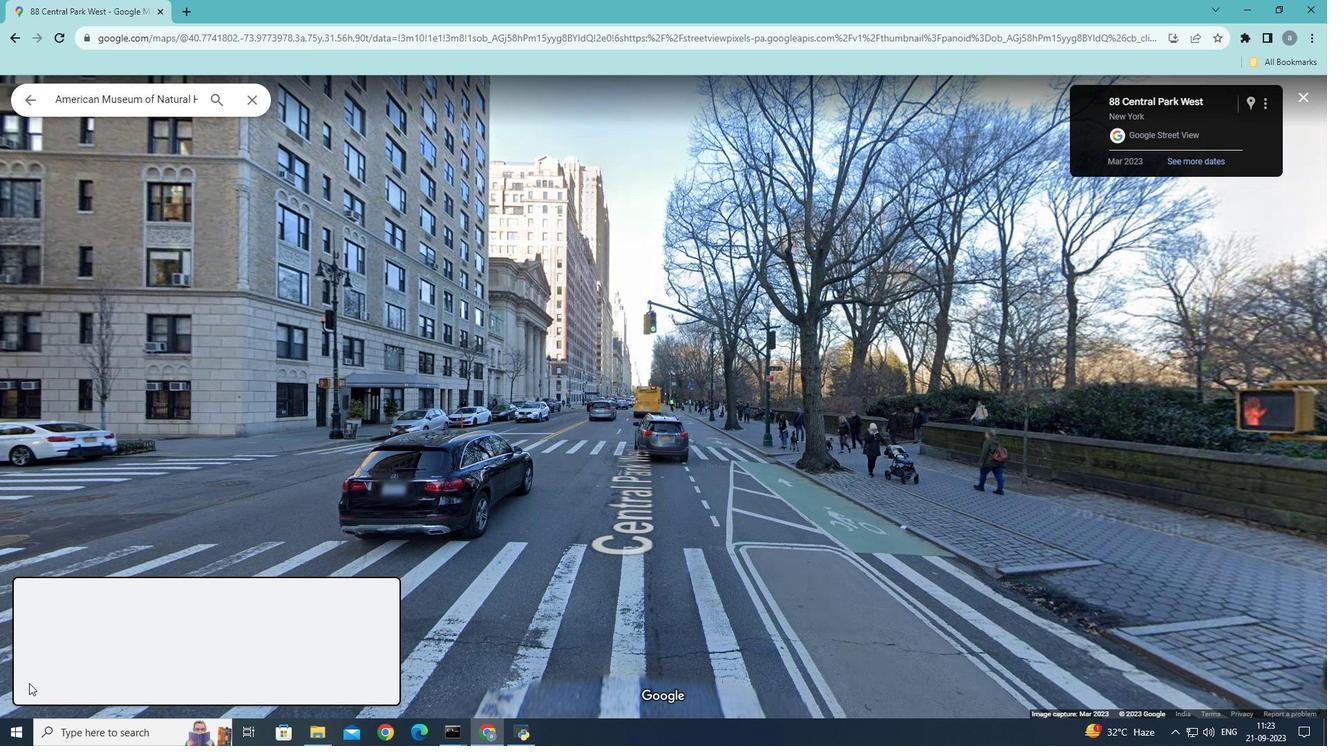 
Action: Mouse pressed left at (21, 684)
Screenshot: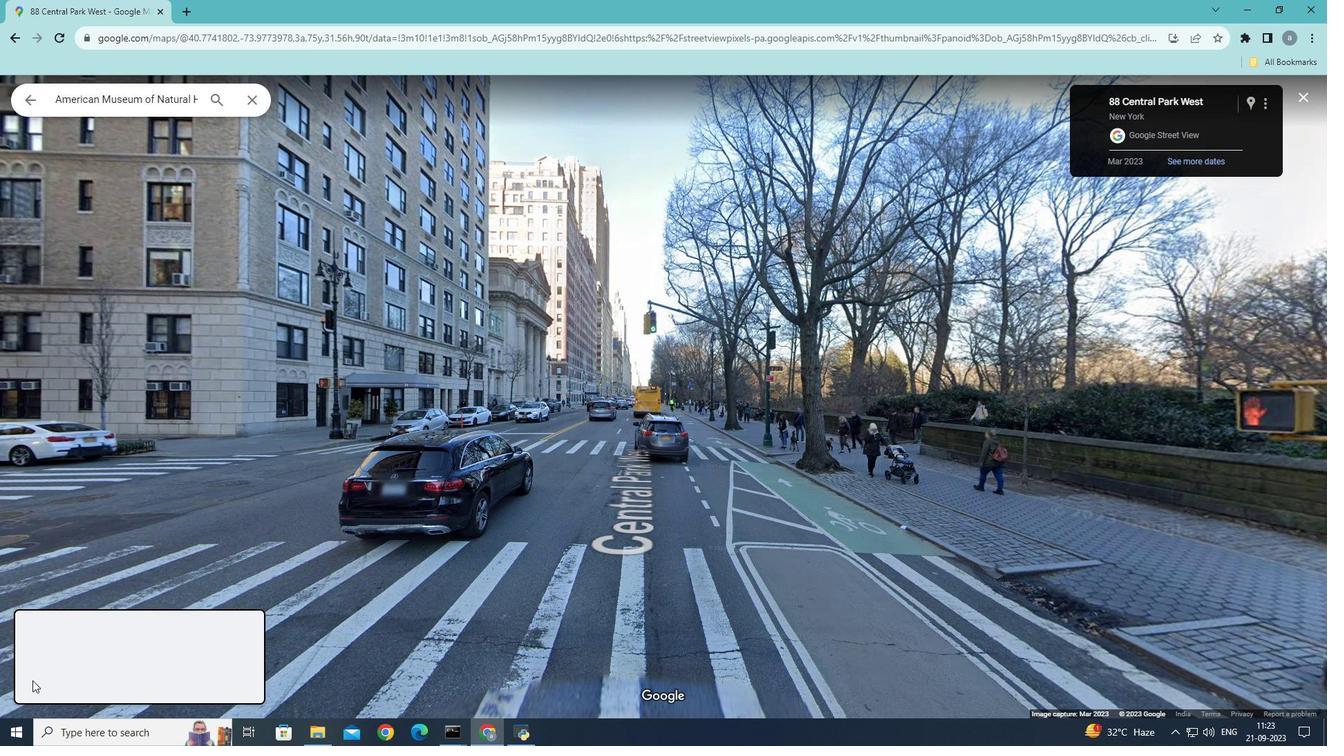 
Action: Mouse moved to (1307, 90)
Screenshot: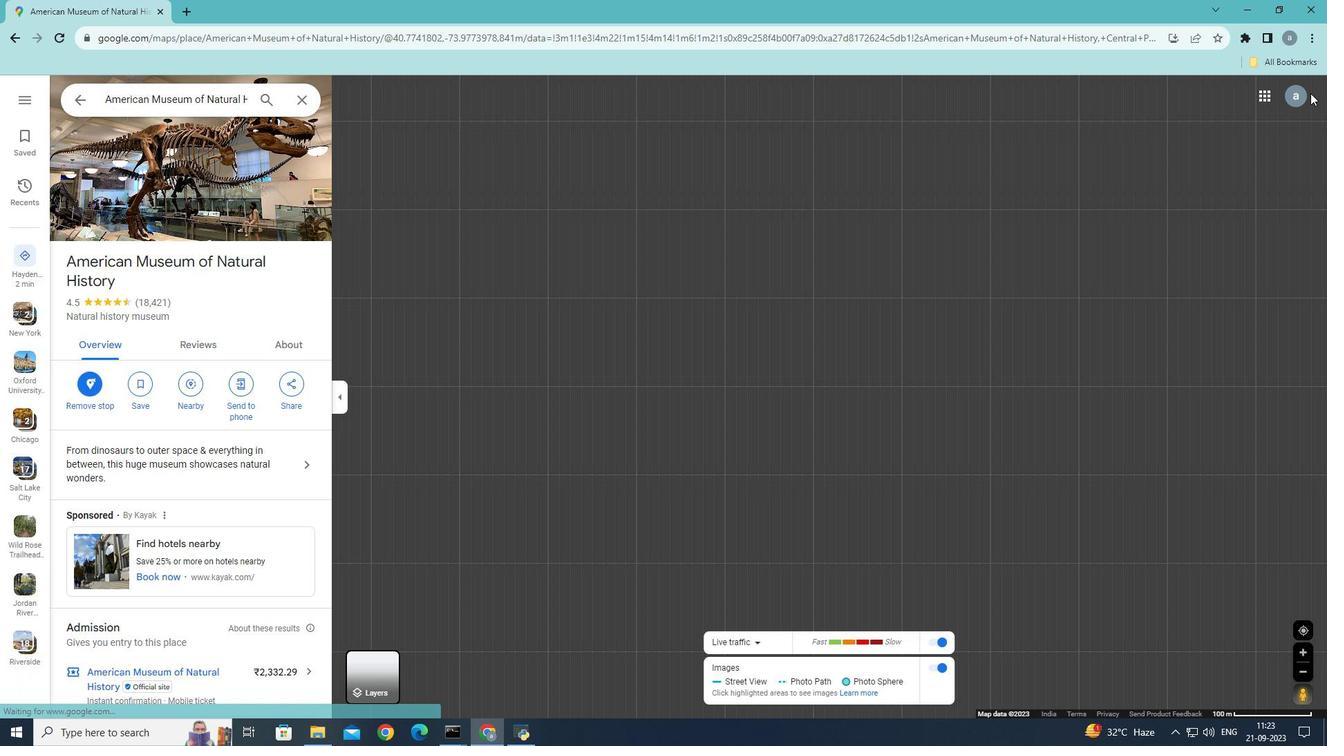 
Action: Mouse pressed left at (1307, 90)
Screenshot: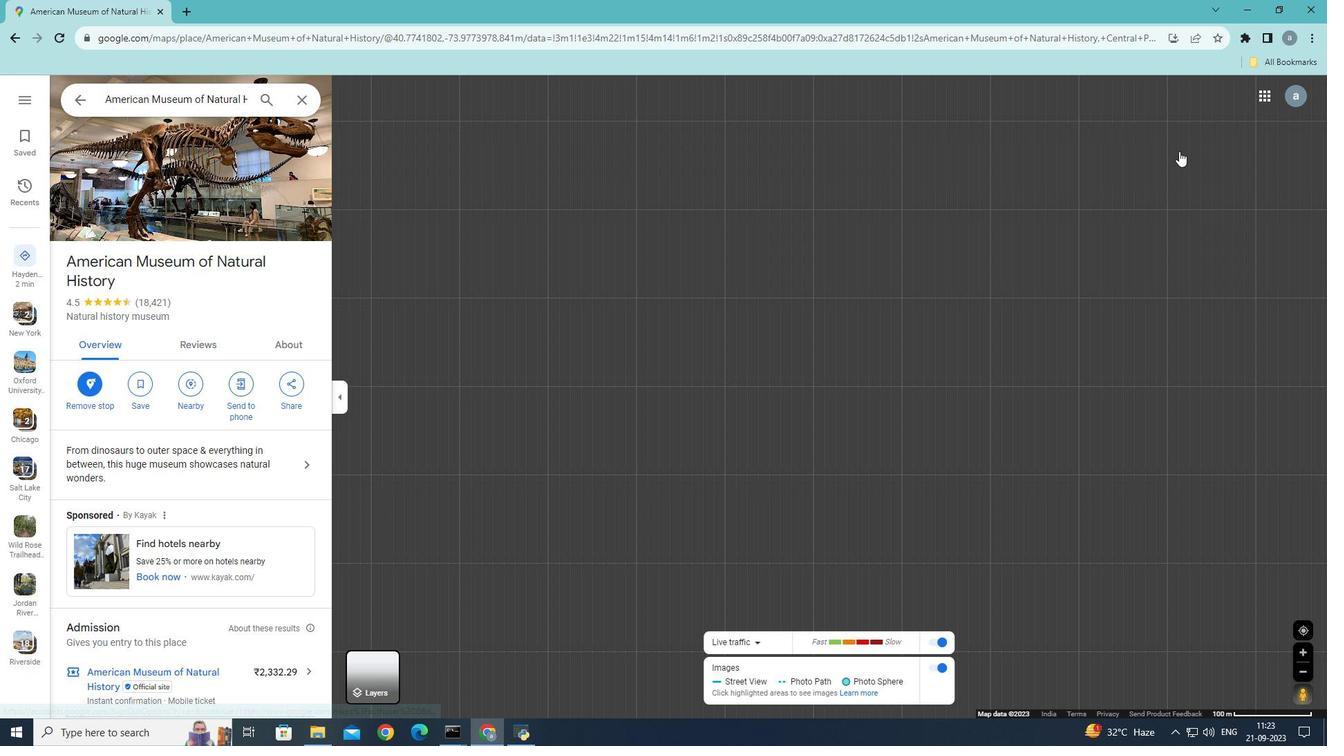 
Action: Mouse moved to (300, 95)
Screenshot: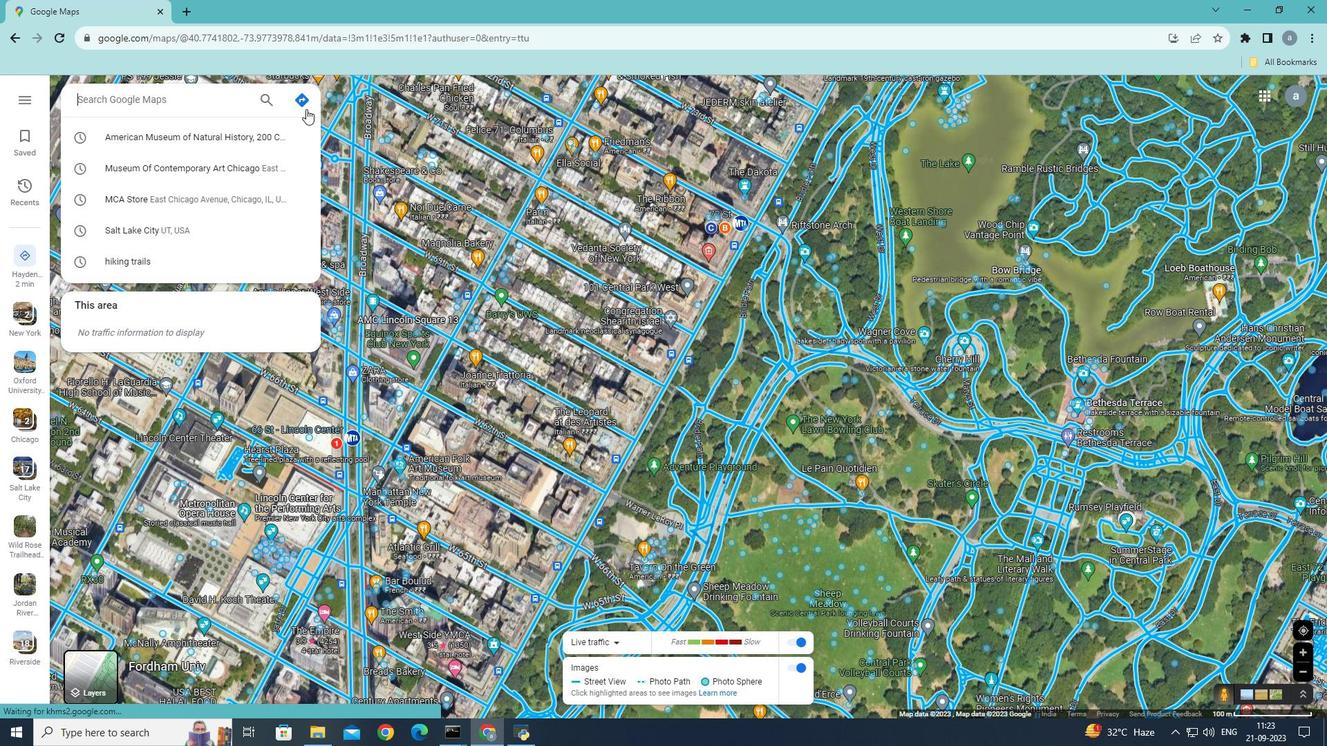
Action: Mouse pressed left at (300, 95)
Screenshot: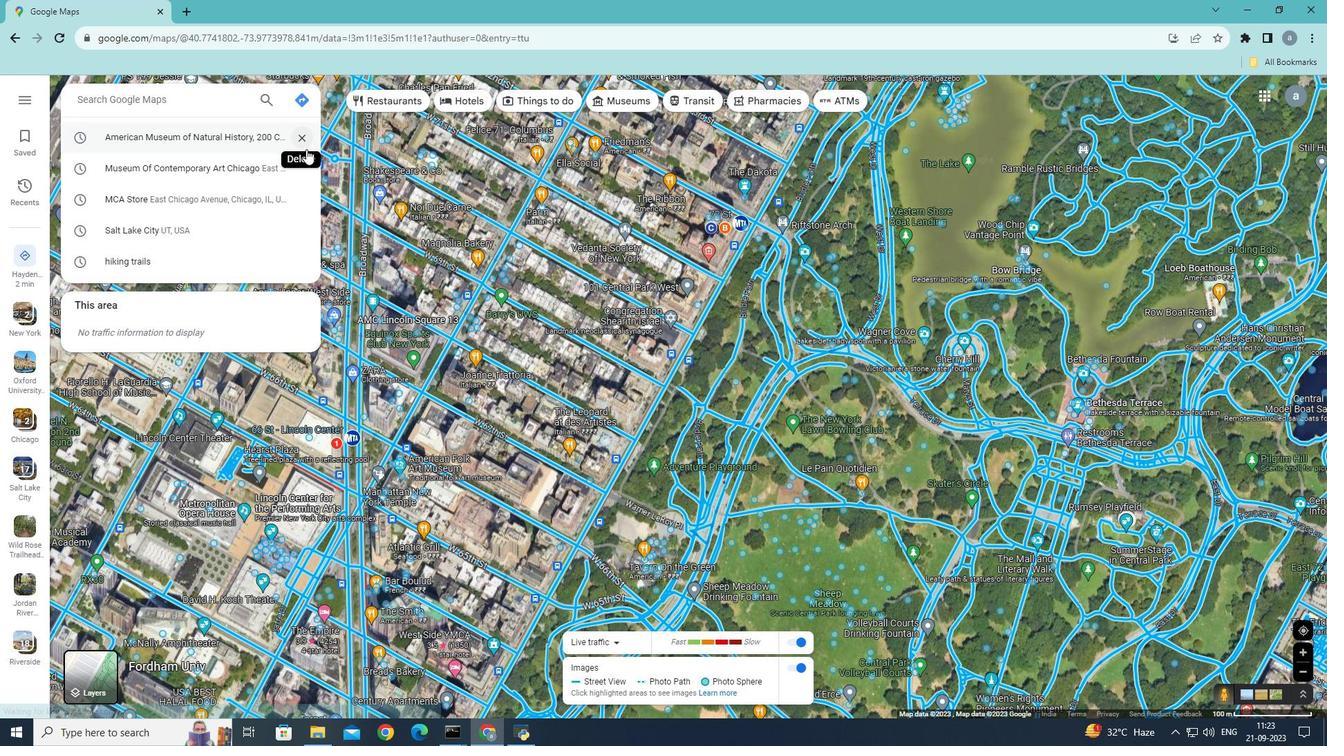 
Action: Mouse moved to (162, 337)
Screenshot: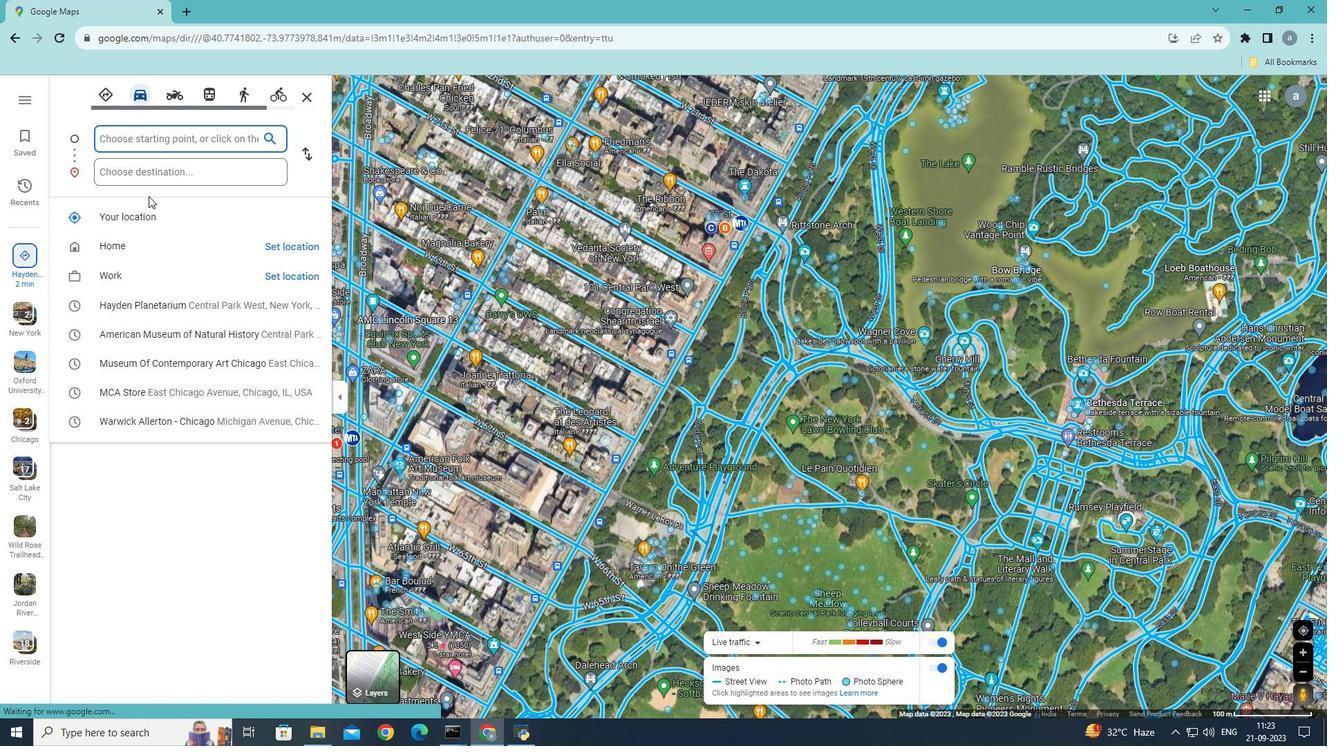 
Action: Mouse pressed left at (162, 337)
Screenshot: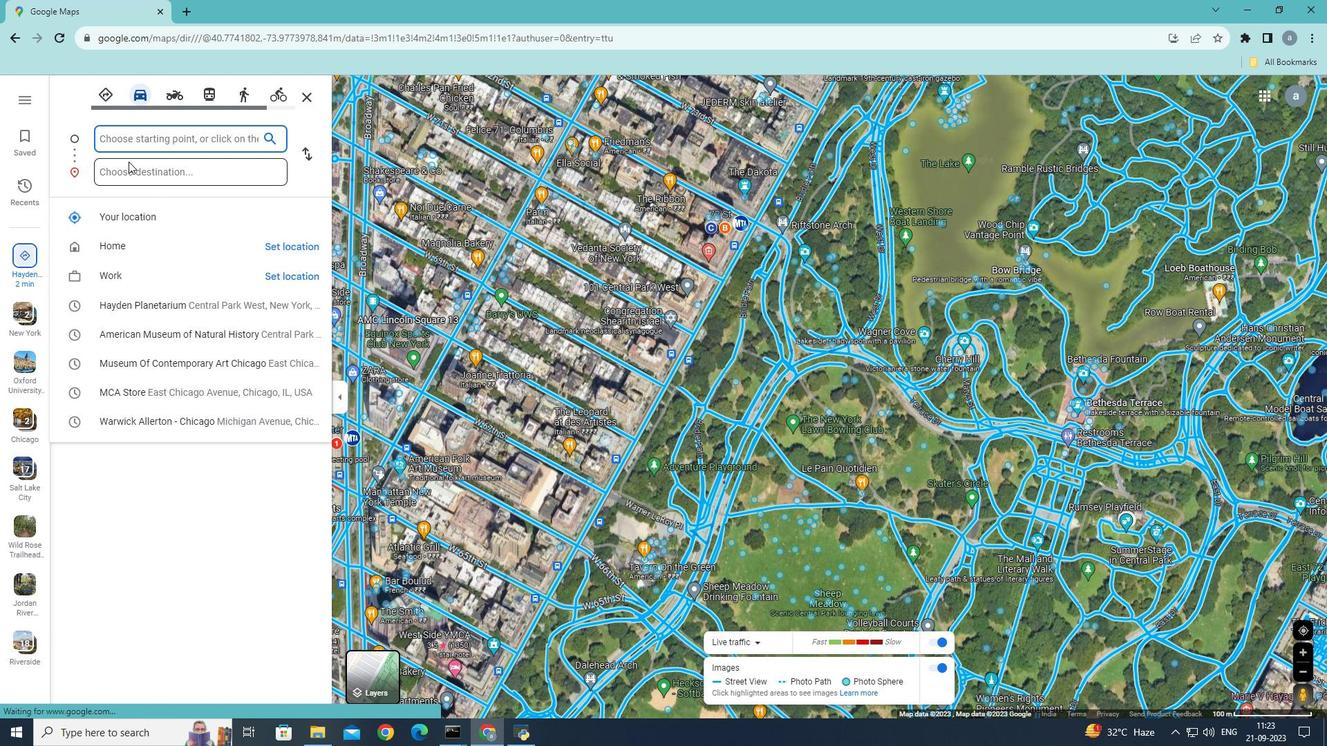 
Action: Mouse moved to (148, 328)
Screenshot: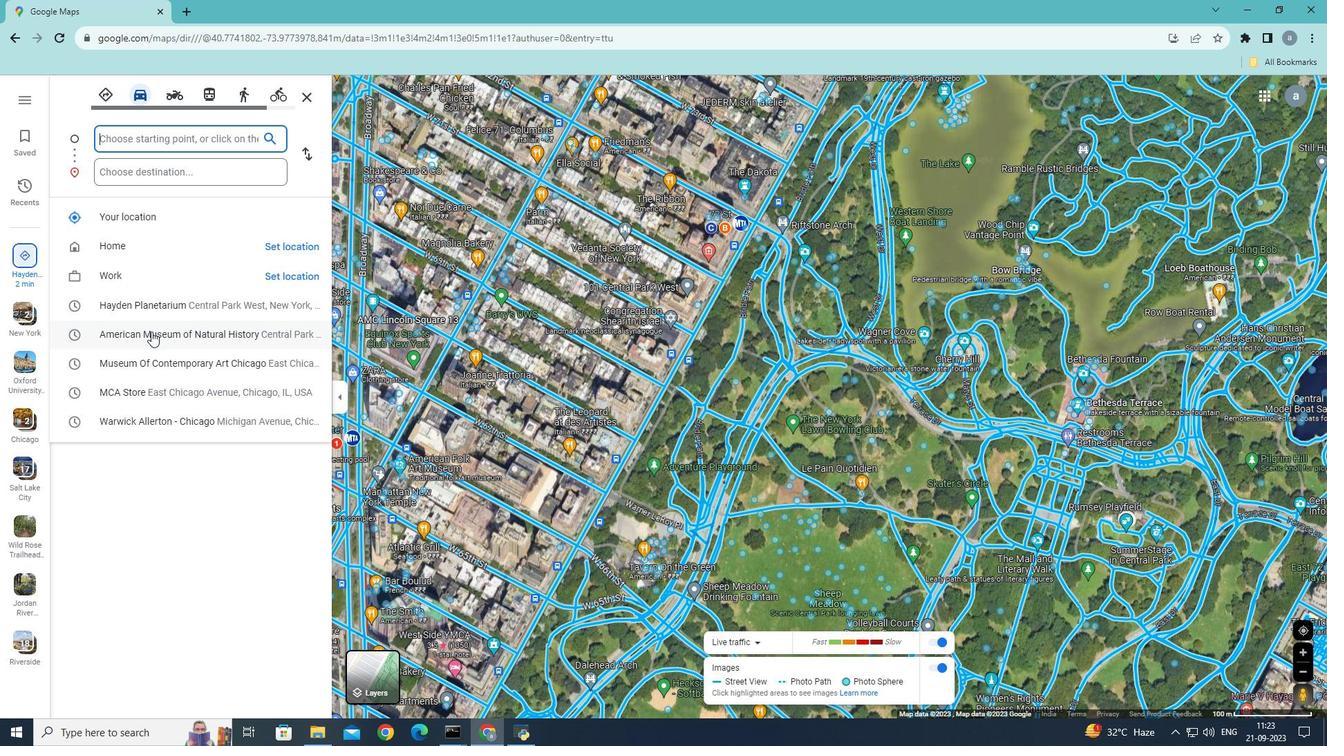 
Action: Mouse pressed left at (148, 328)
Screenshot: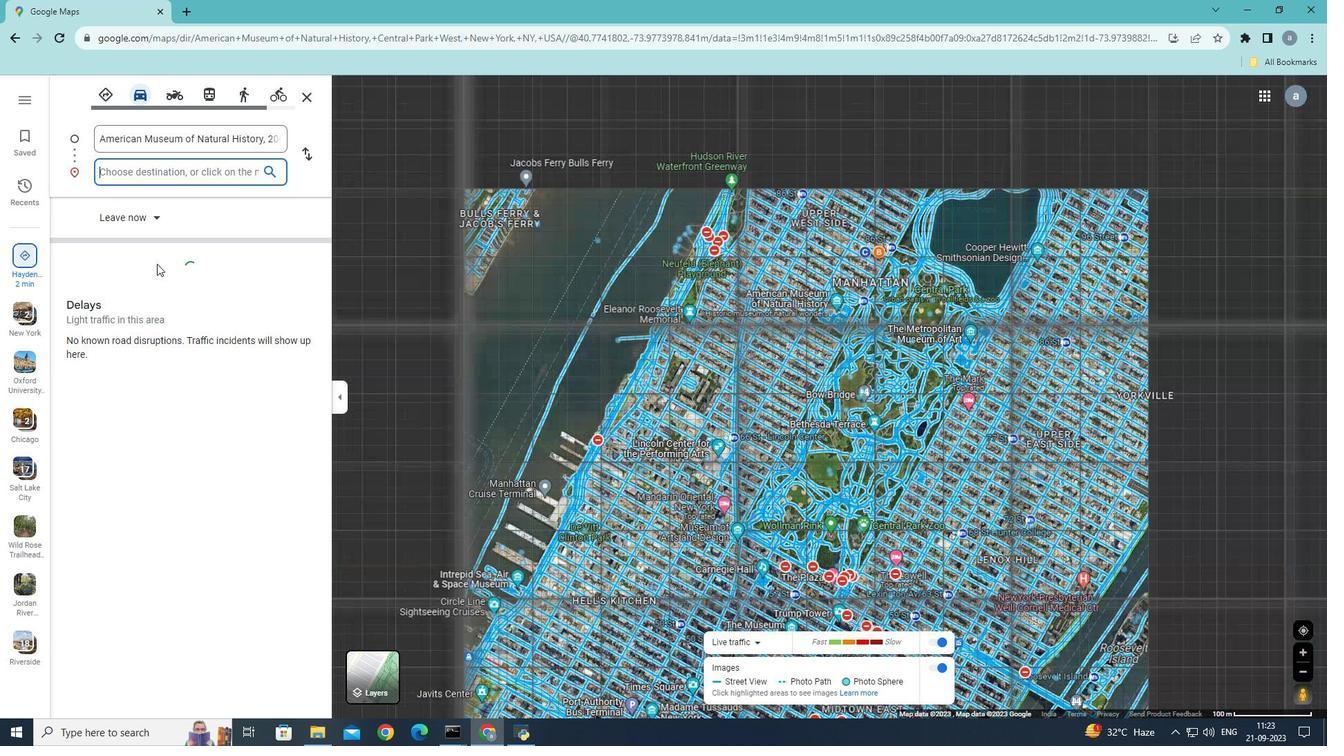 
Action: Mouse moved to (137, 169)
